 Task: Research Airbnb options in Jelgava, Latvia from 5th December, 2023 to 12th December, 2023 for 2 adults.  With 1  bedroom having 1 bed and 1 bathroom. Property type can be hotel. Booking option can be shelf check-in. Look for 3 properties as per requirement.
Action: Mouse pressed left at (531, 84)
Screenshot: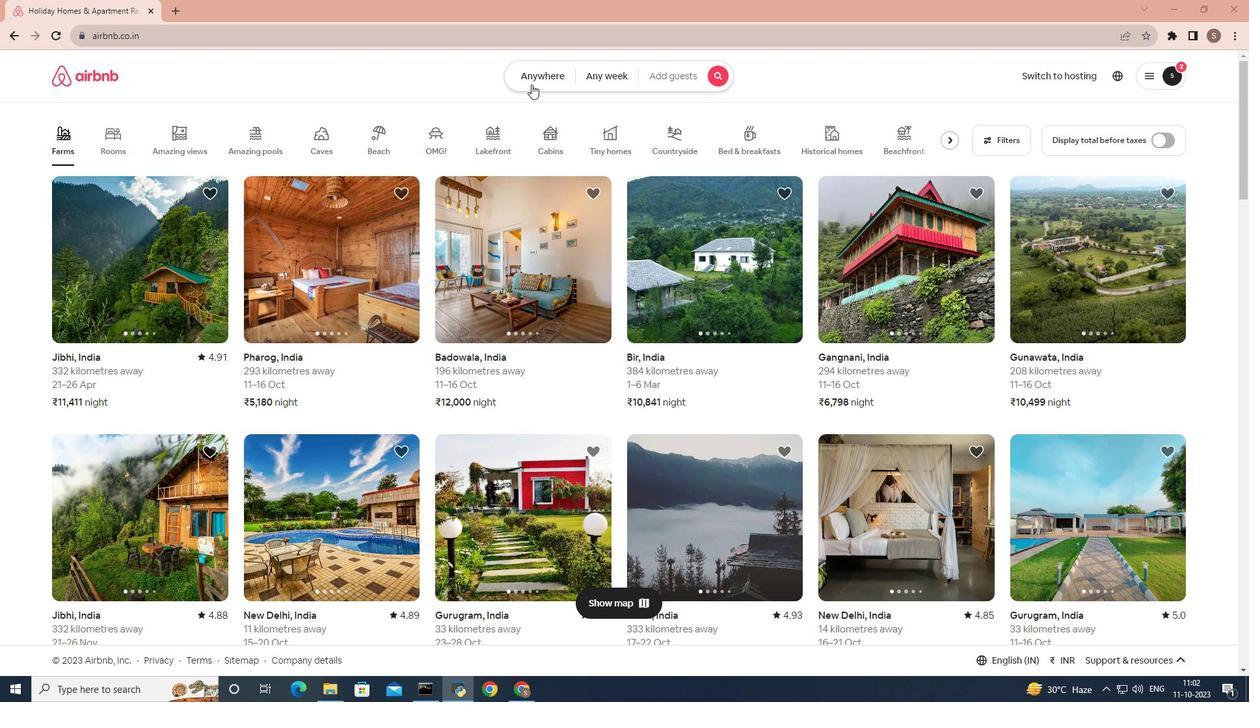 
Action: Mouse moved to (495, 133)
Screenshot: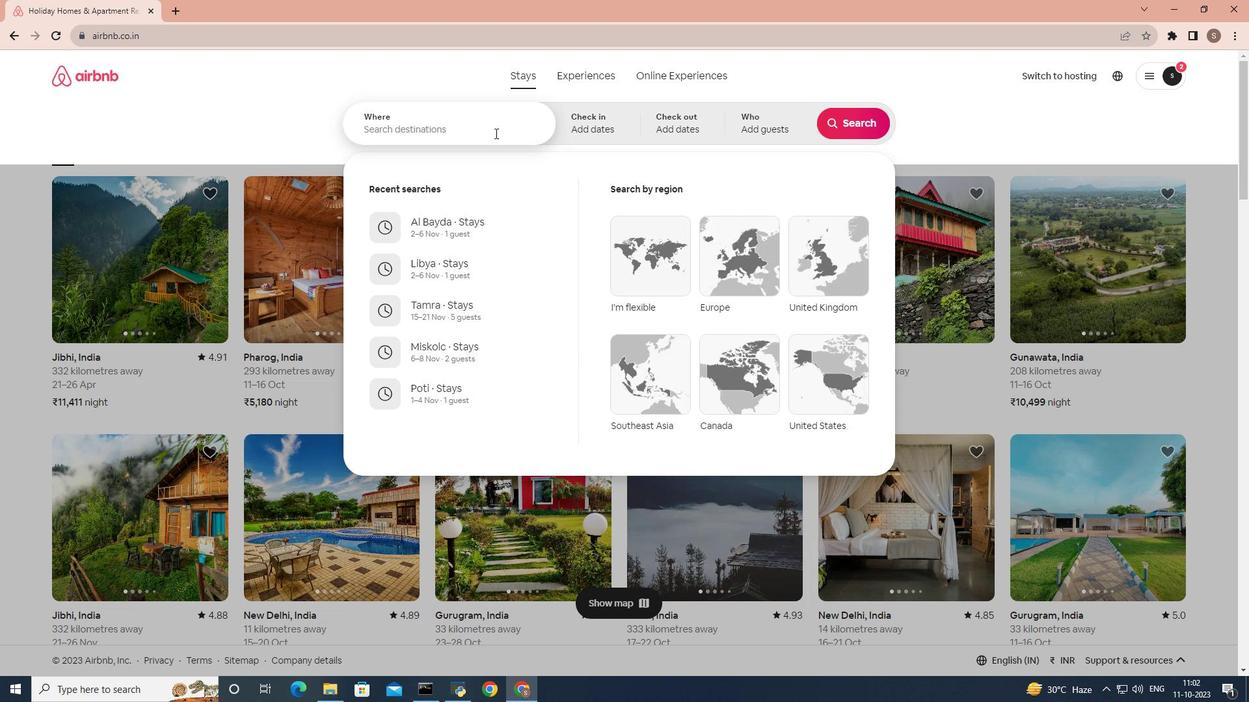 
Action: Mouse pressed left at (495, 133)
Screenshot: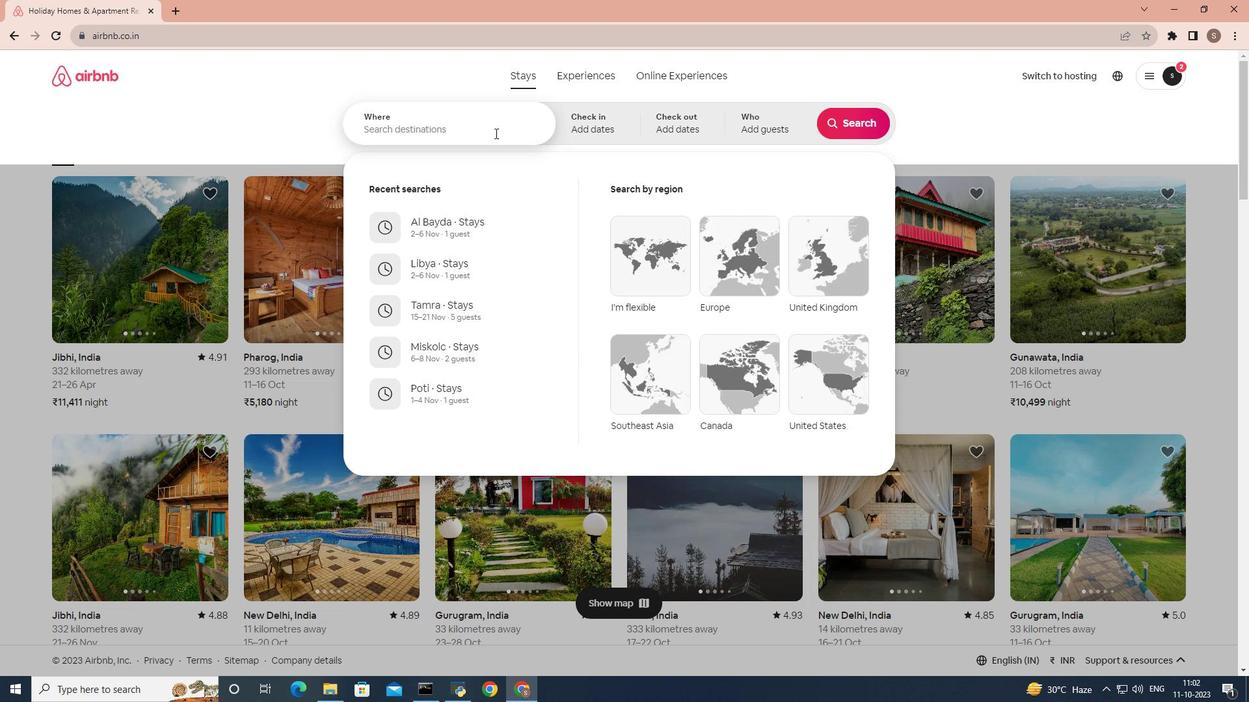 
Action: Mouse moved to (495, 133)
Screenshot: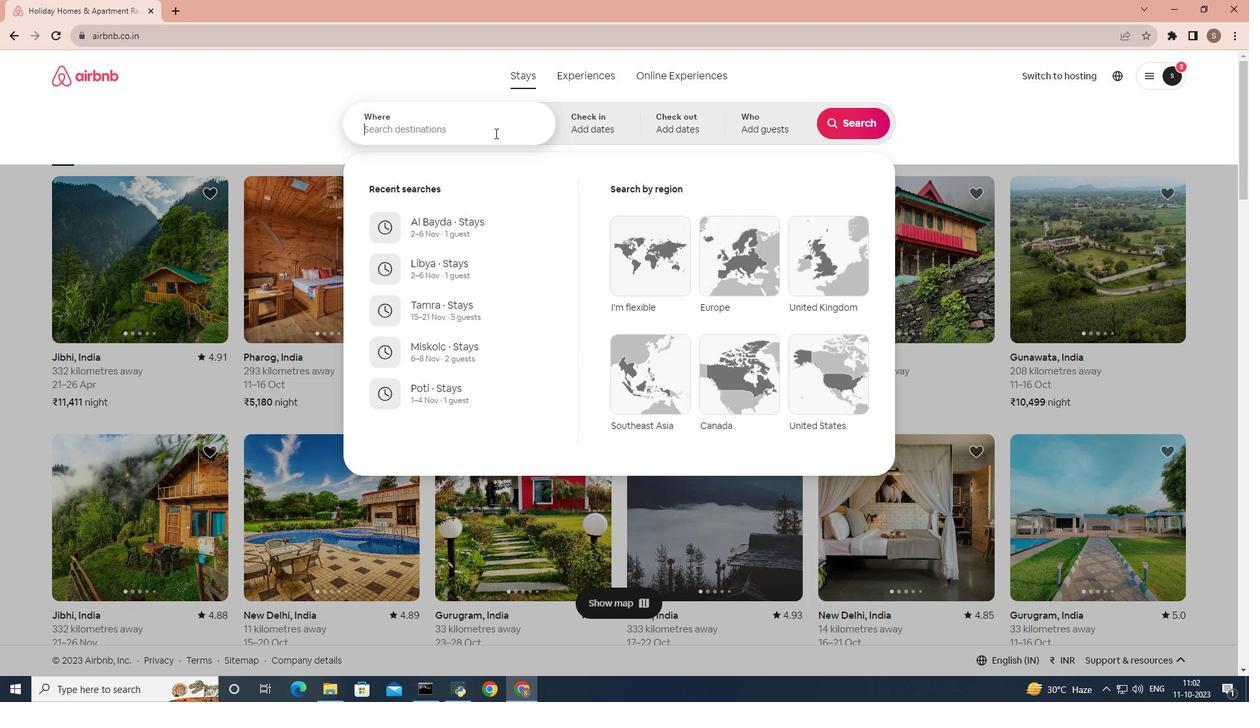 
Action: Key pressed <Key.caps_lock>J<Key.caps_lock>elgava
Screenshot: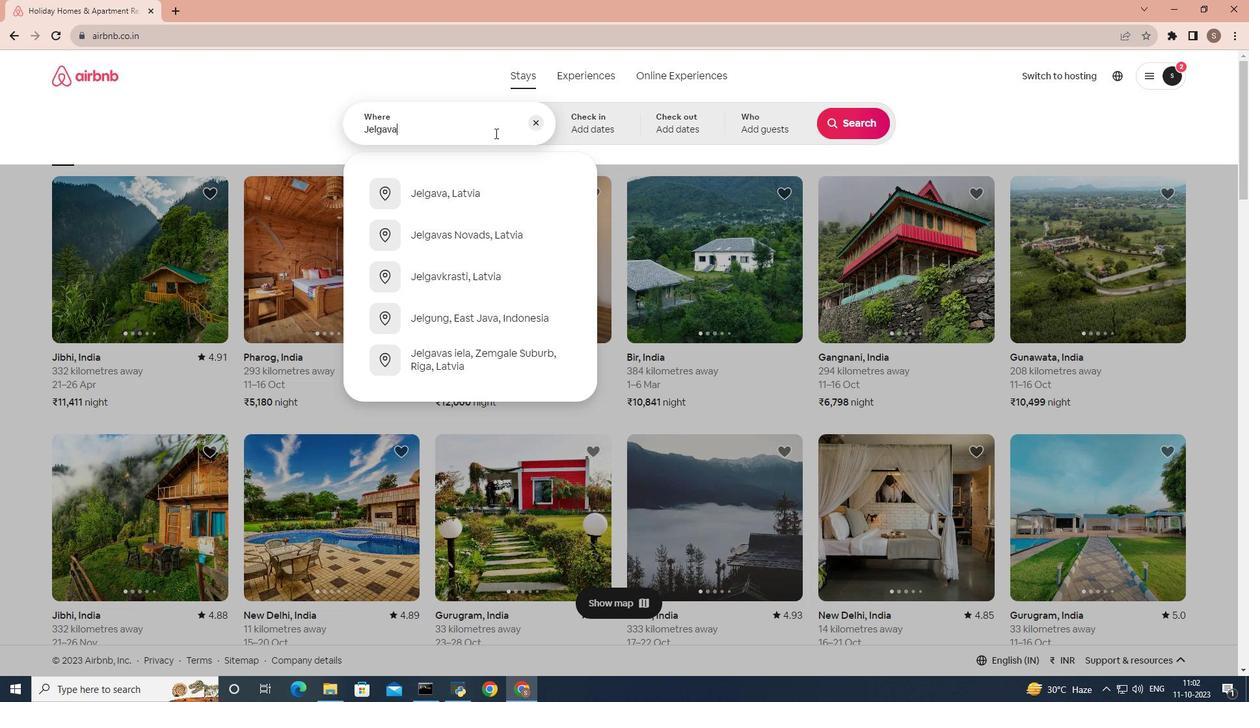 
Action: Mouse moved to (468, 191)
Screenshot: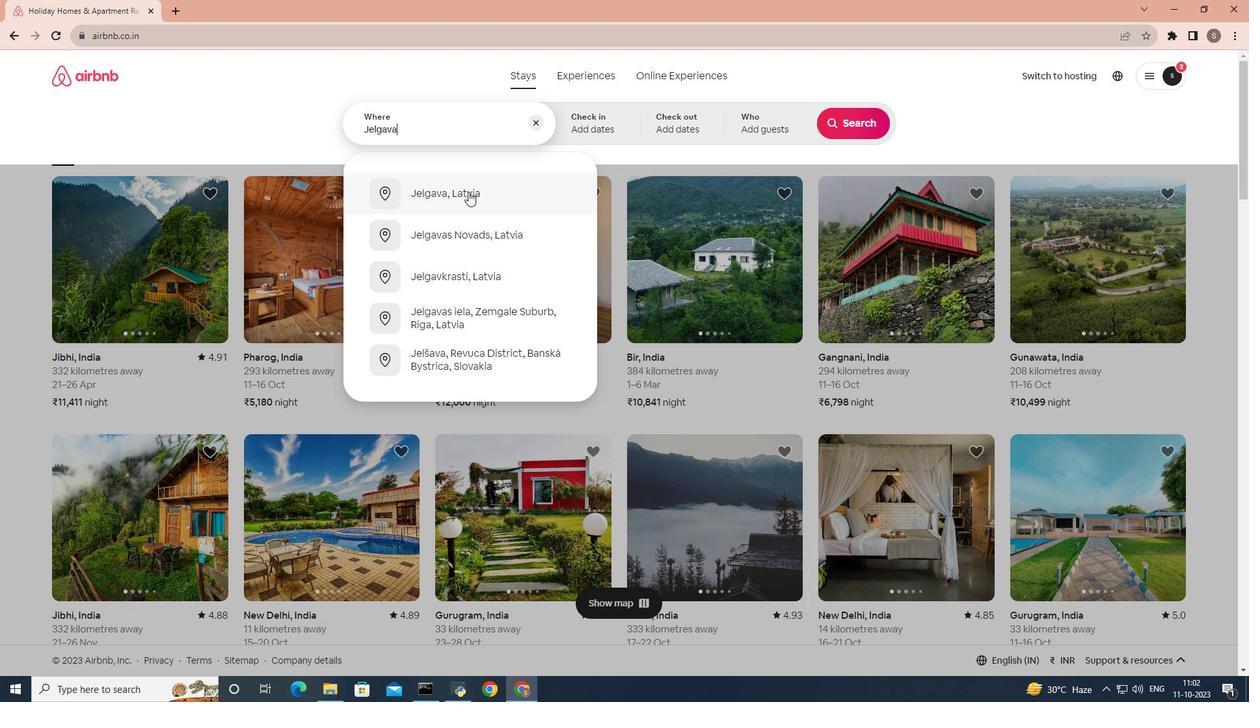 
Action: Mouse pressed left at (468, 191)
Screenshot: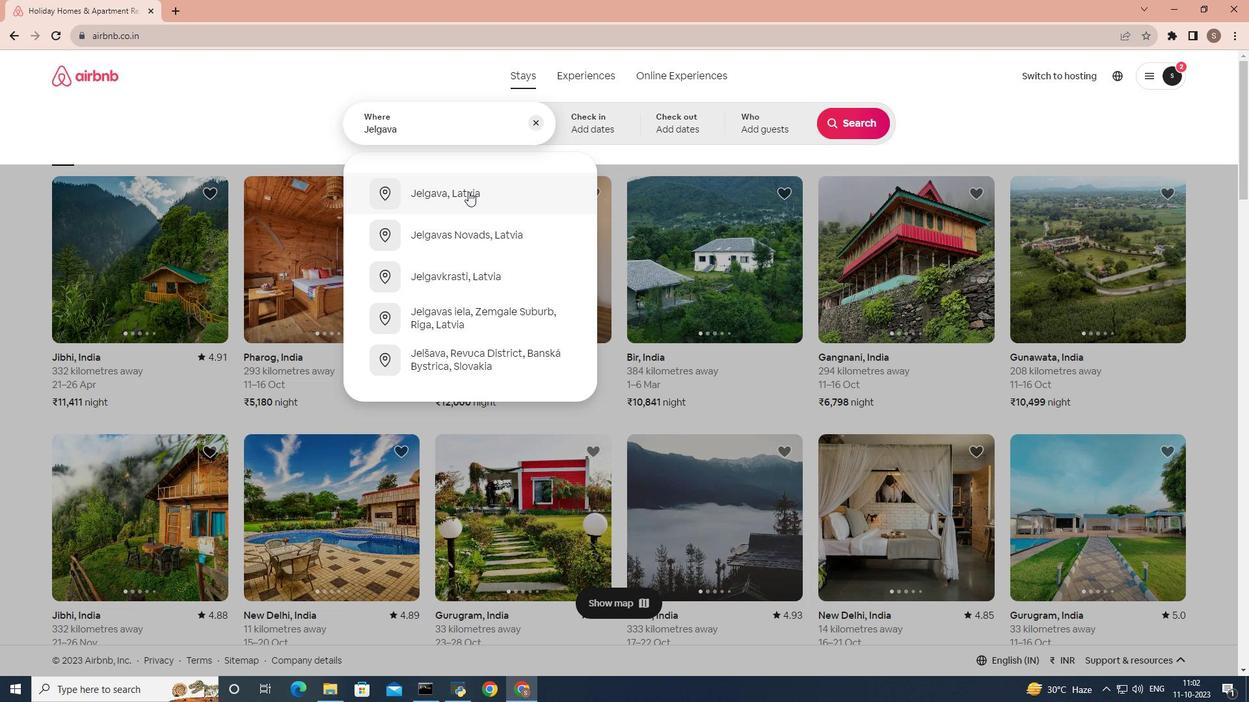 
Action: Mouse moved to (845, 230)
Screenshot: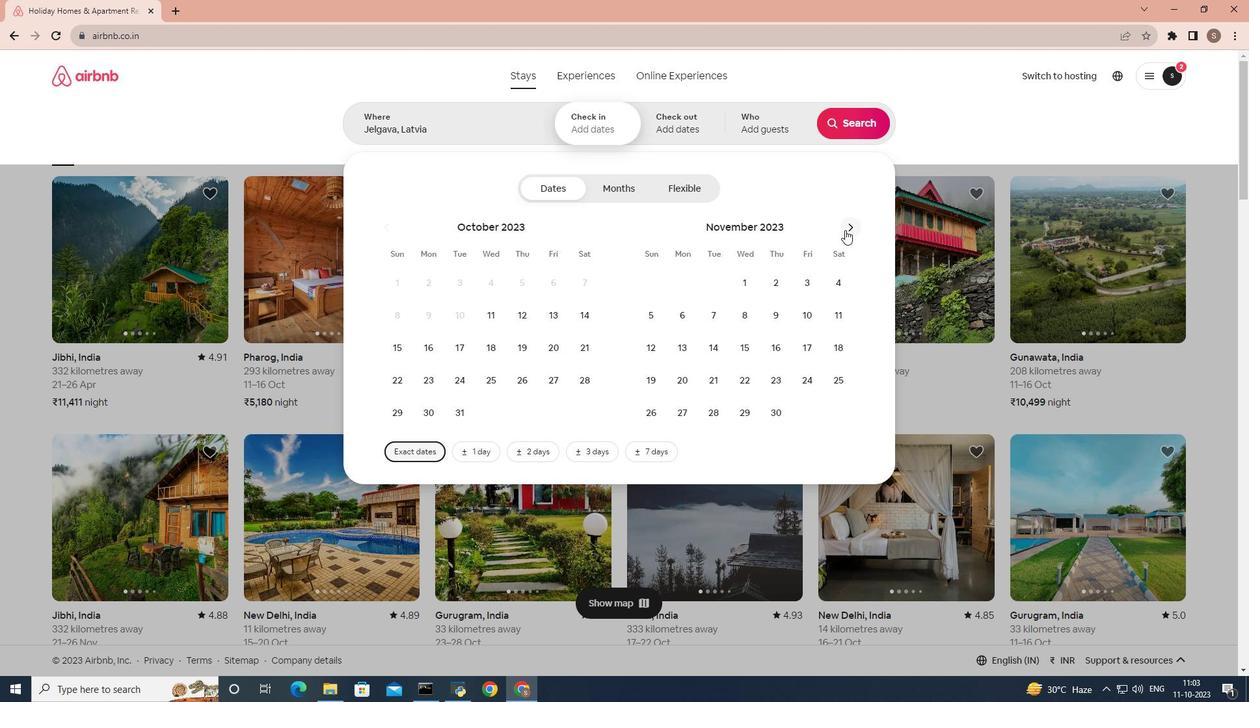 
Action: Mouse pressed left at (845, 230)
Screenshot: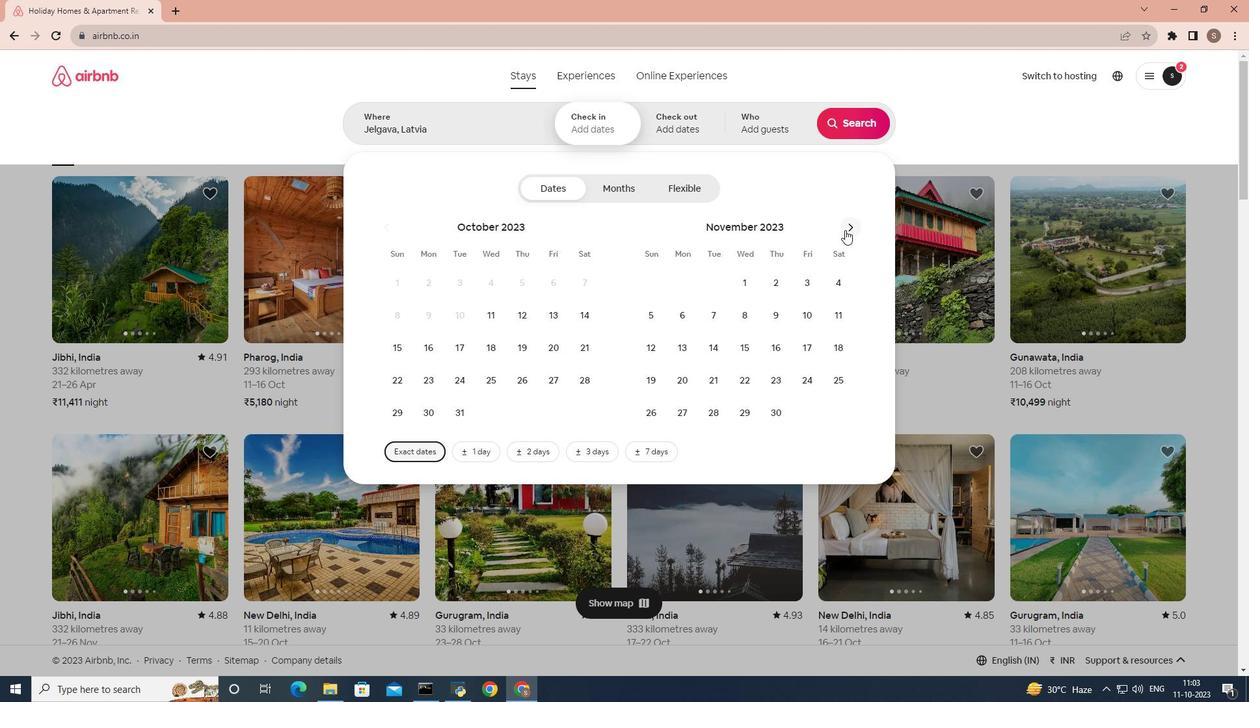 
Action: Mouse moved to (713, 309)
Screenshot: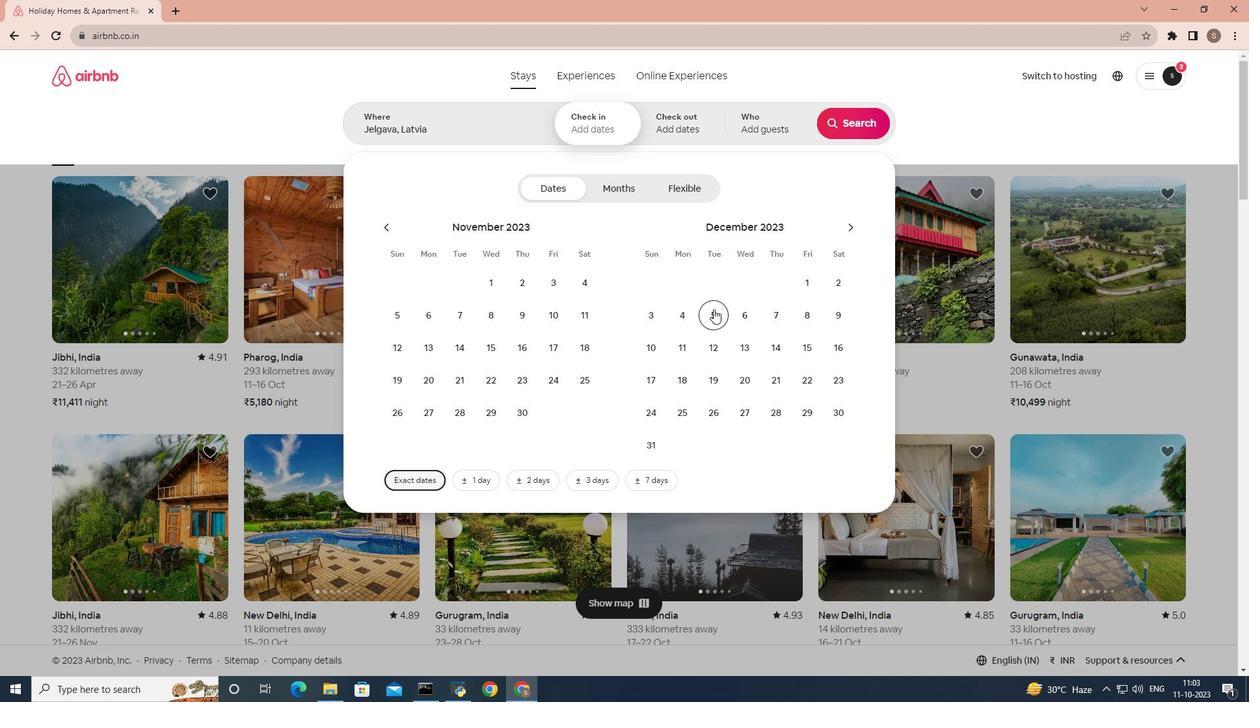 
Action: Mouse pressed left at (713, 309)
Screenshot: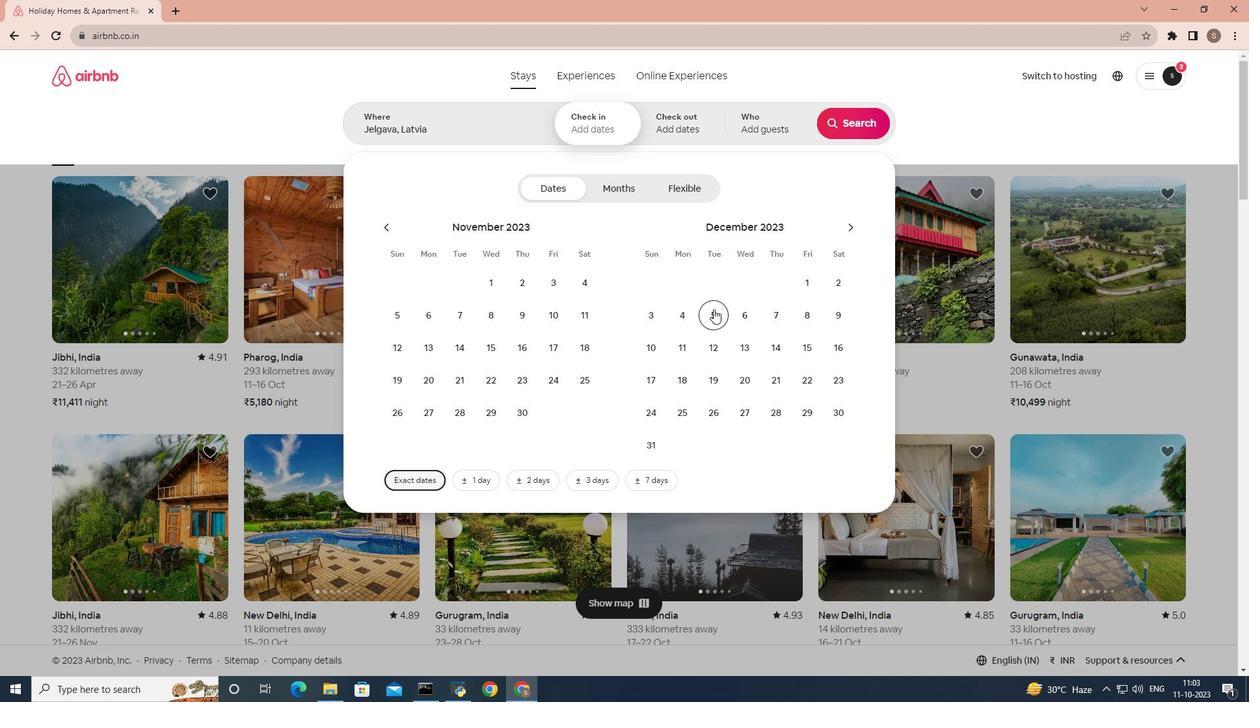 
Action: Mouse moved to (703, 347)
Screenshot: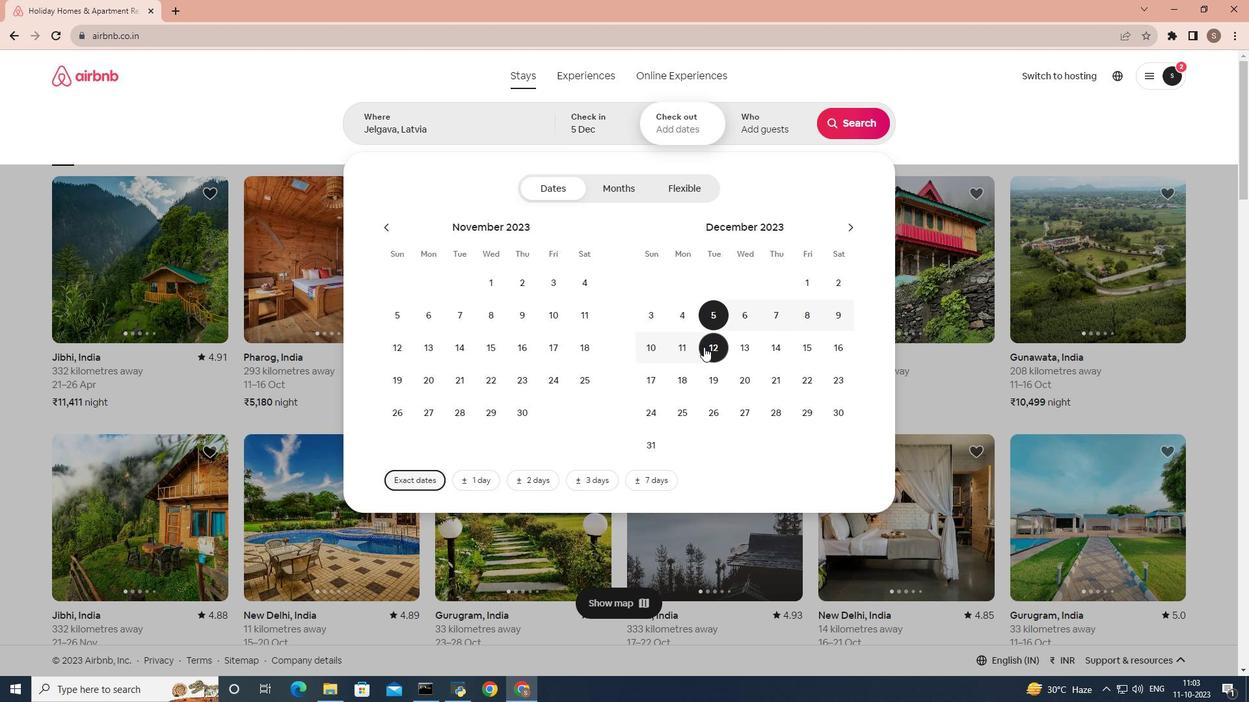 
Action: Mouse pressed left at (703, 347)
Screenshot: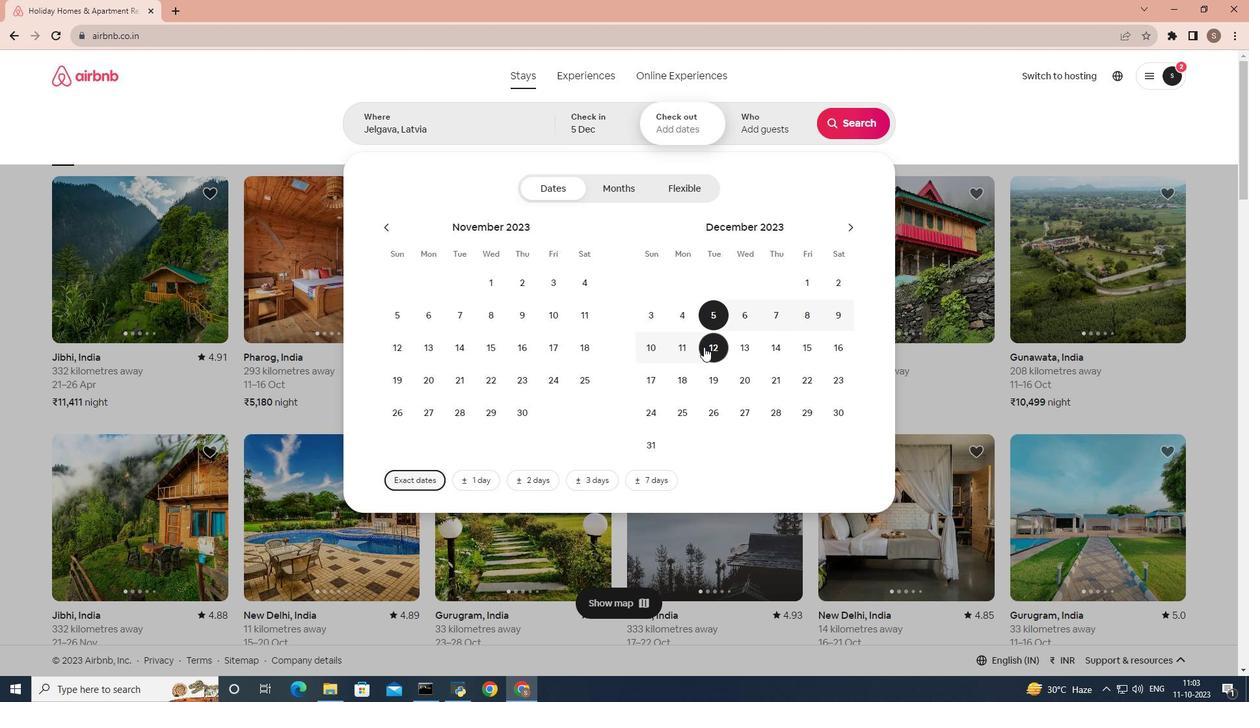 
Action: Mouse moved to (795, 135)
Screenshot: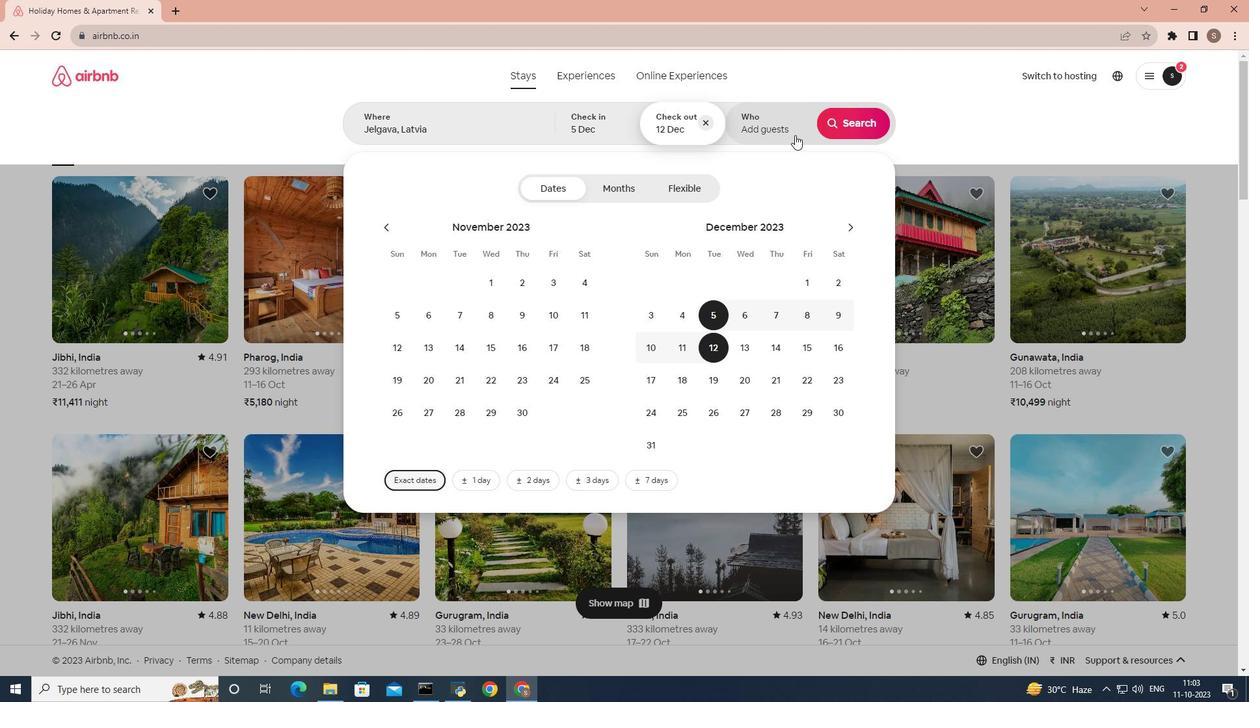 
Action: Mouse pressed left at (795, 135)
Screenshot: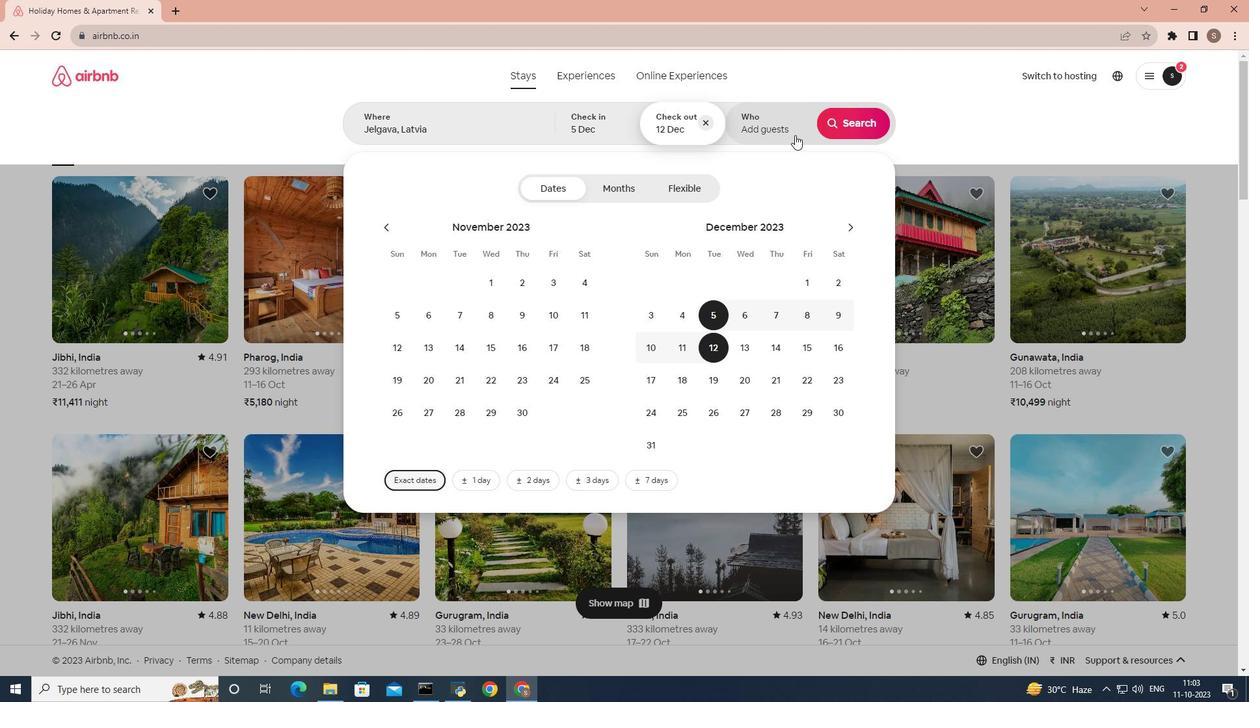 
Action: Mouse moved to (844, 180)
Screenshot: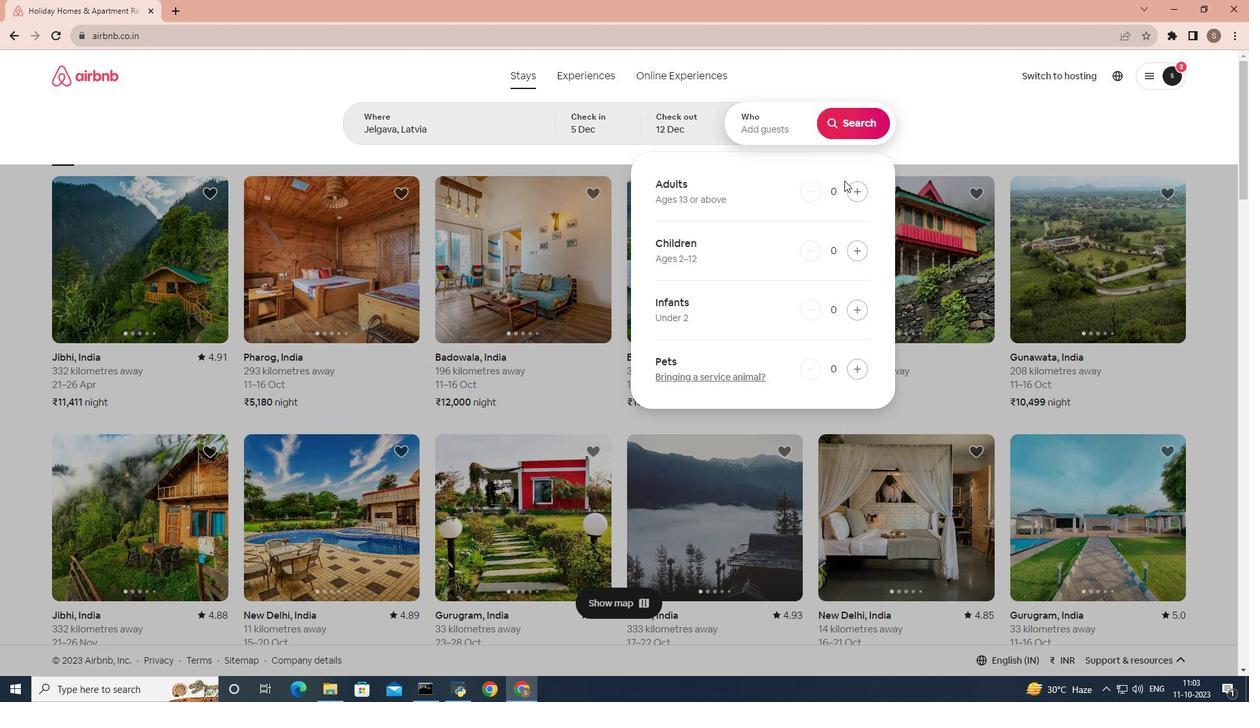 
Action: Mouse pressed left at (844, 180)
Screenshot: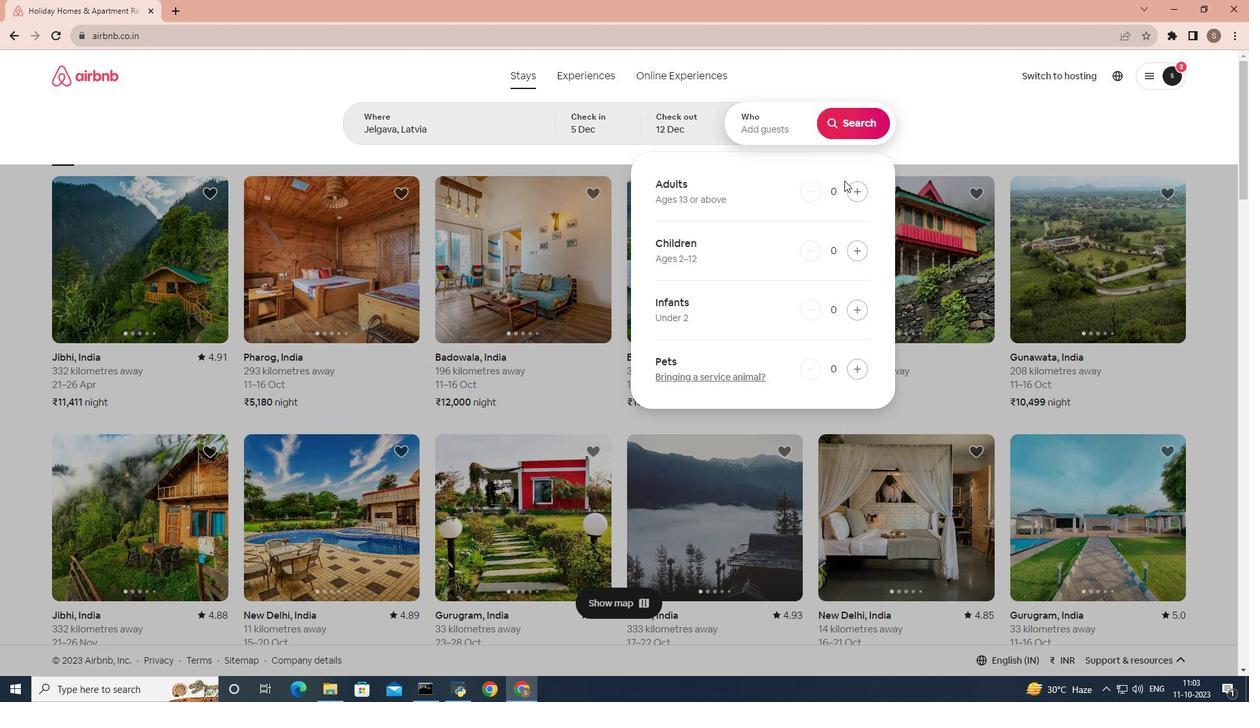
Action: Mouse moved to (847, 185)
Screenshot: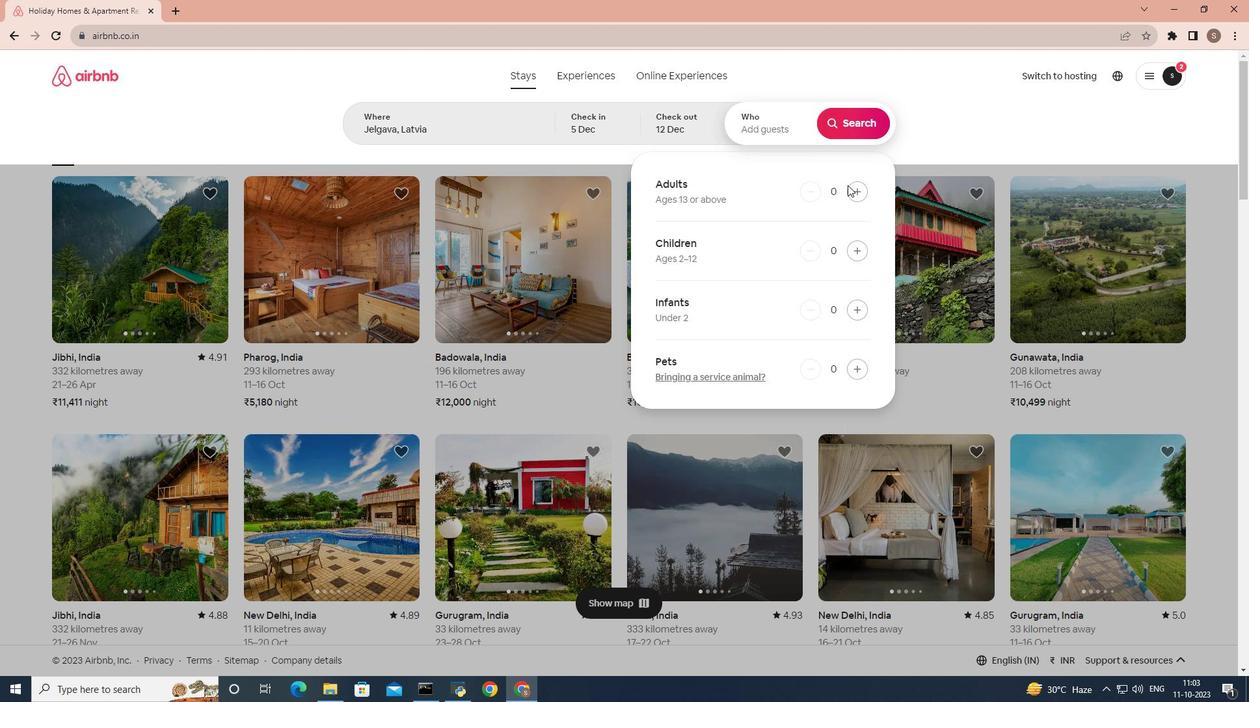 
Action: Mouse pressed left at (847, 185)
Screenshot: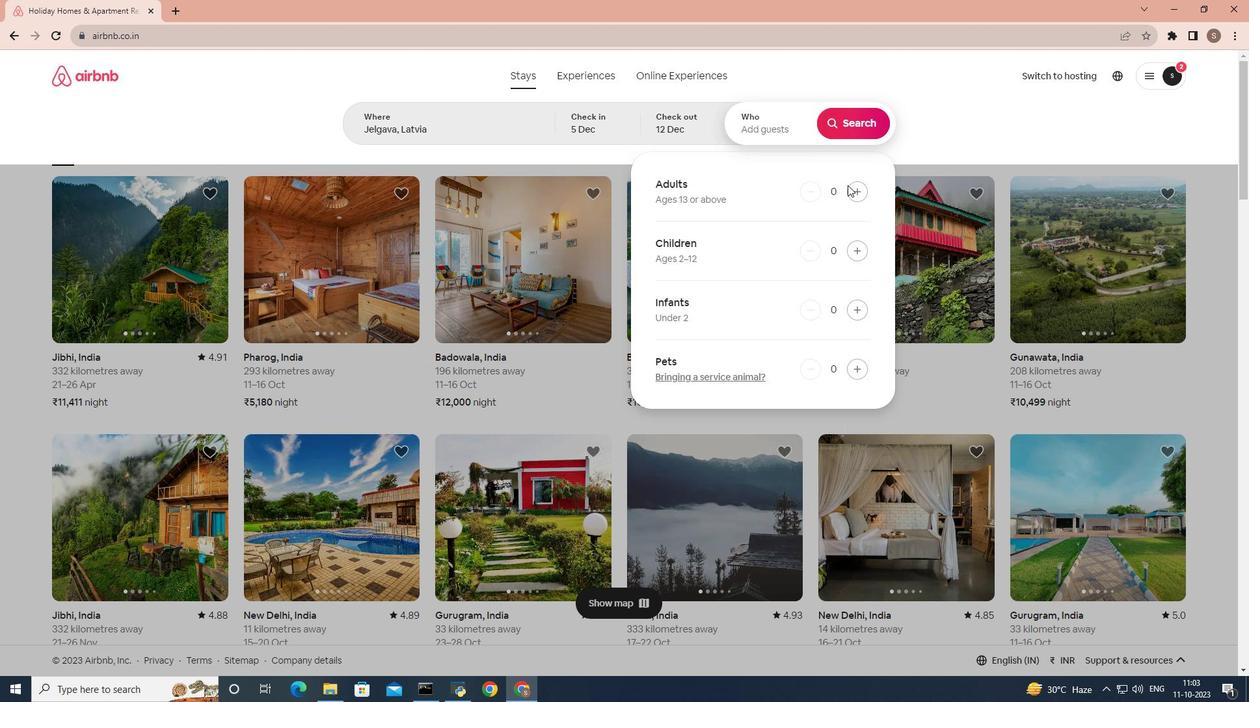 
Action: Mouse pressed left at (847, 185)
Screenshot: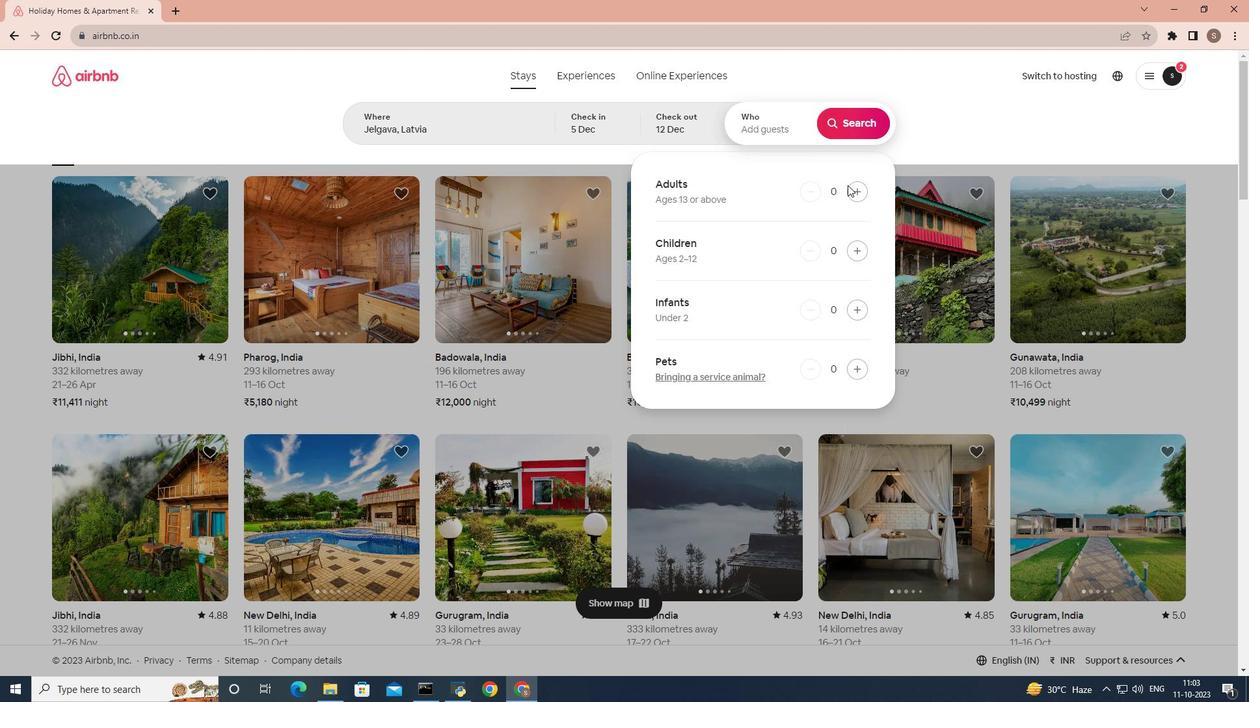 
Action: Mouse moved to (858, 191)
Screenshot: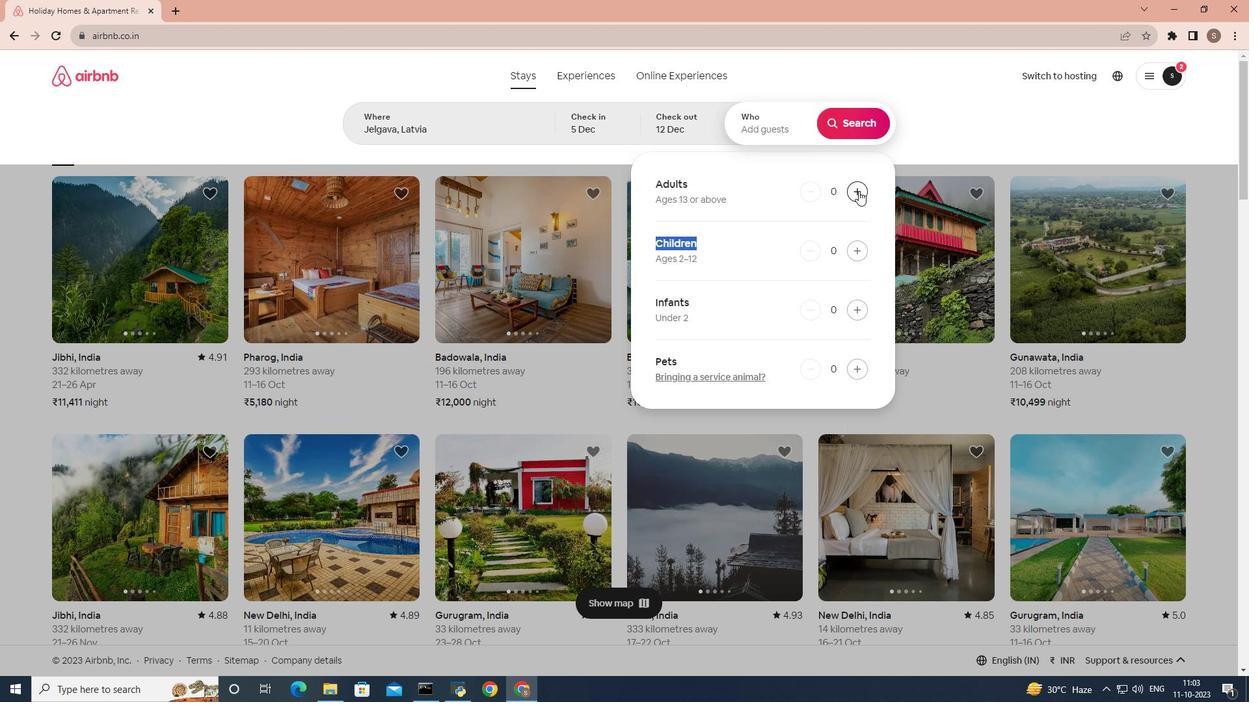 
Action: Mouse pressed left at (858, 191)
Screenshot: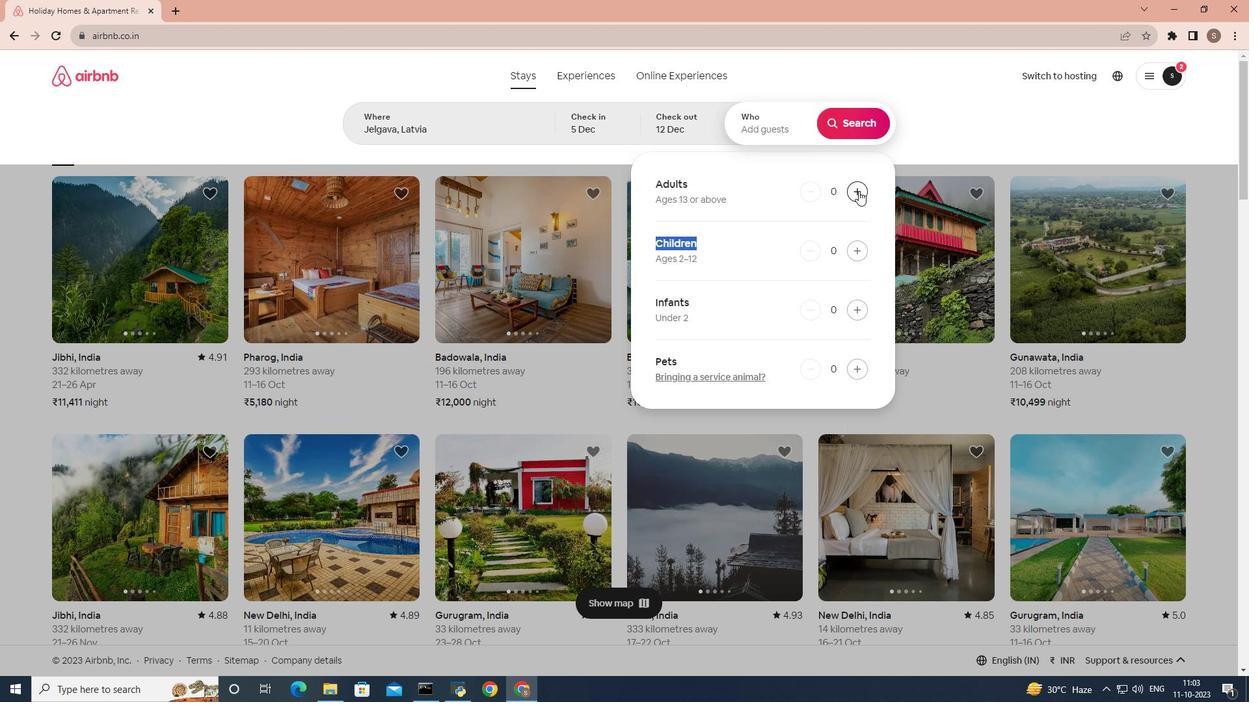 
Action: Mouse pressed left at (858, 191)
Screenshot: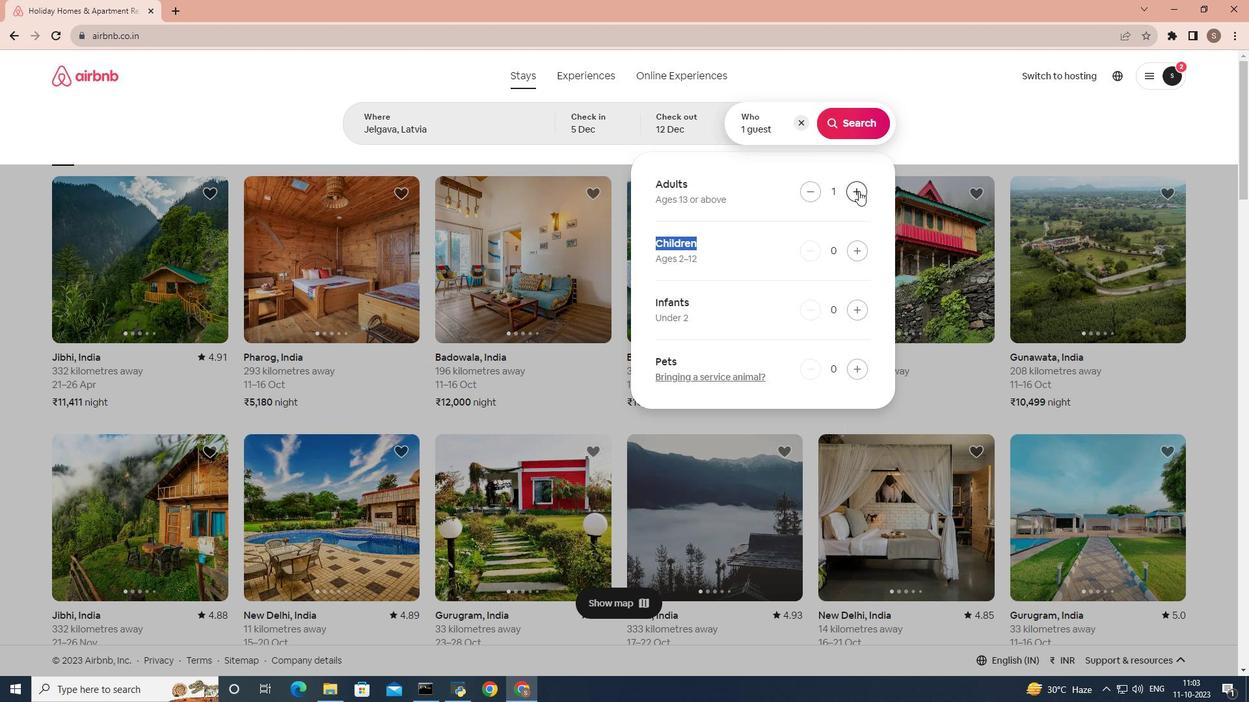 
Action: Mouse moved to (835, 128)
Screenshot: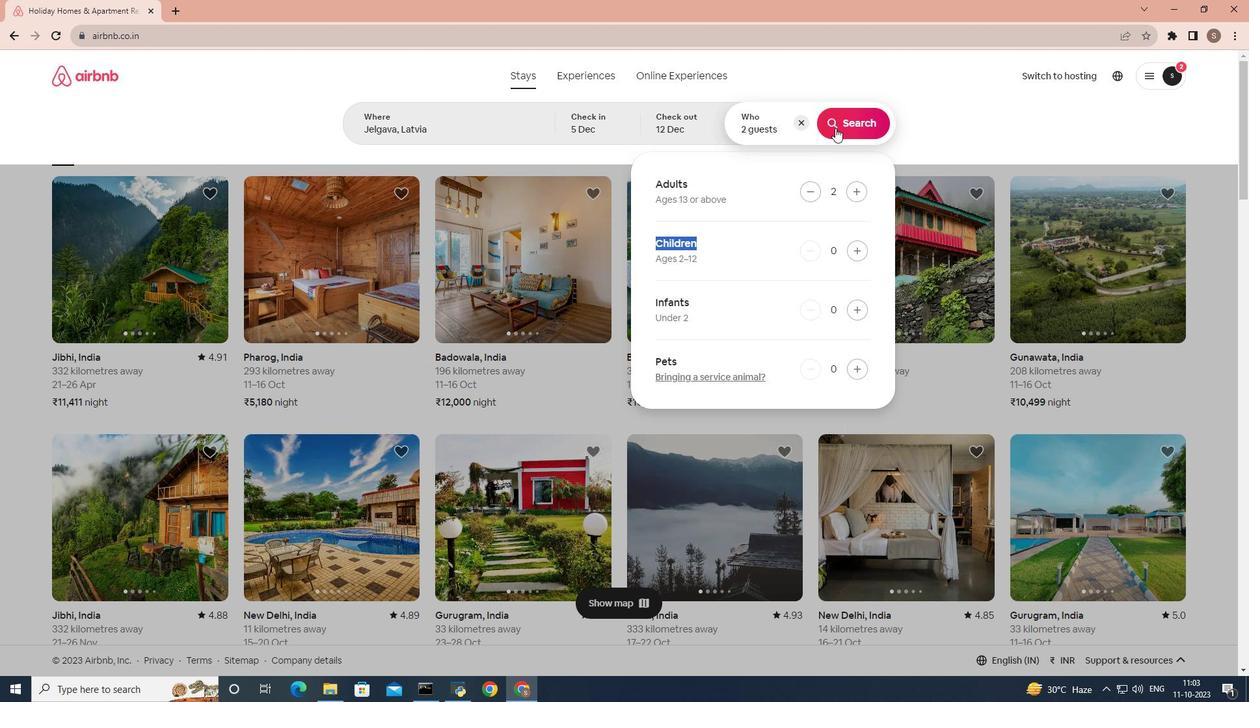 
Action: Mouse pressed left at (835, 128)
Screenshot: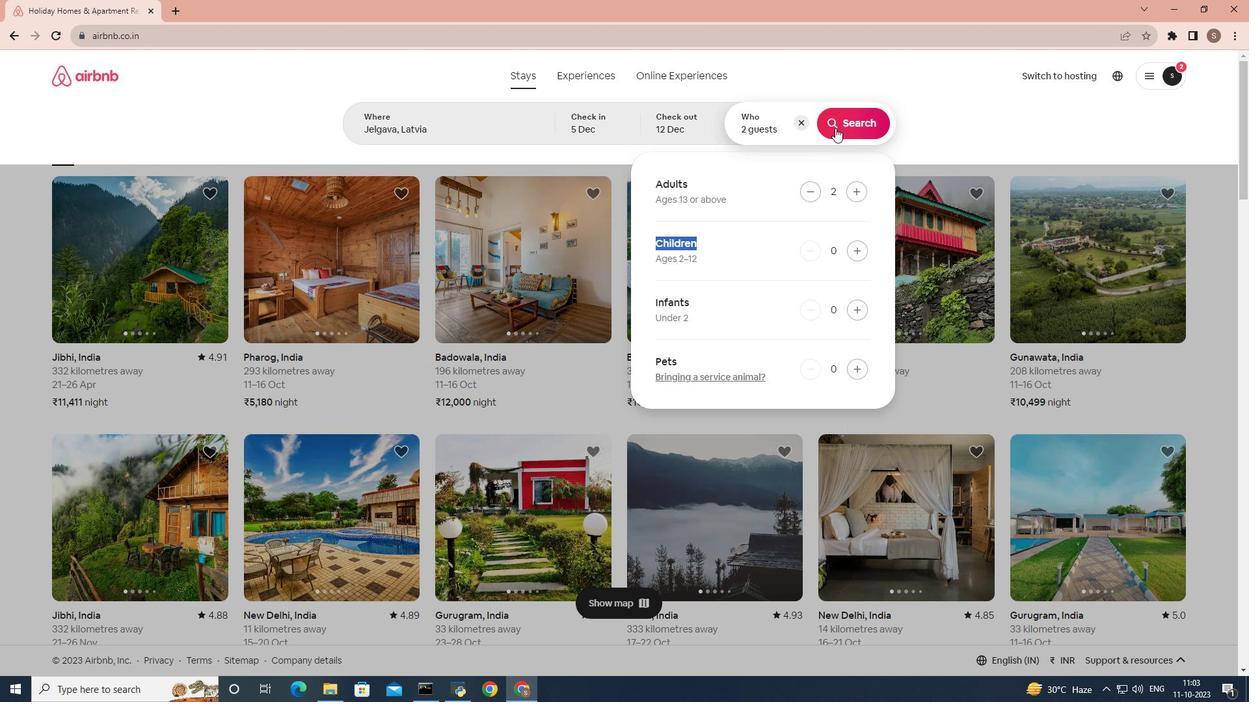 
Action: Mouse moved to (1024, 121)
Screenshot: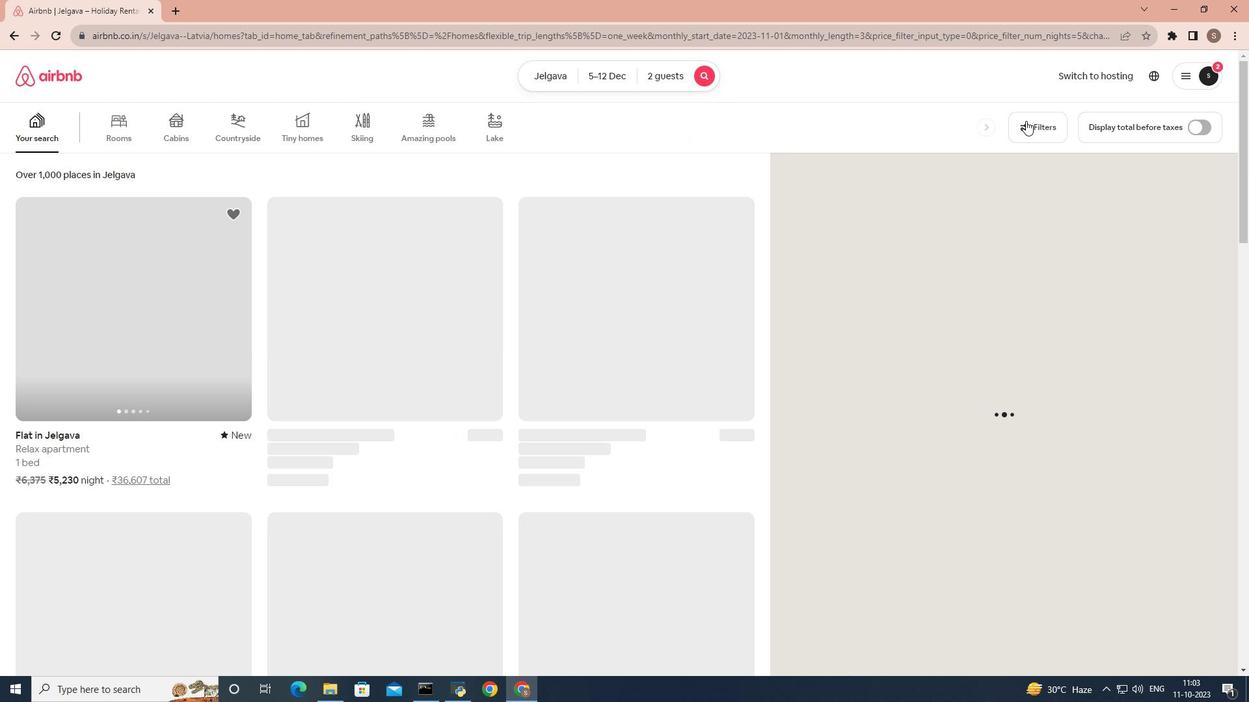 
Action: Mouse pressed left at (1024, 121)
Screenshot: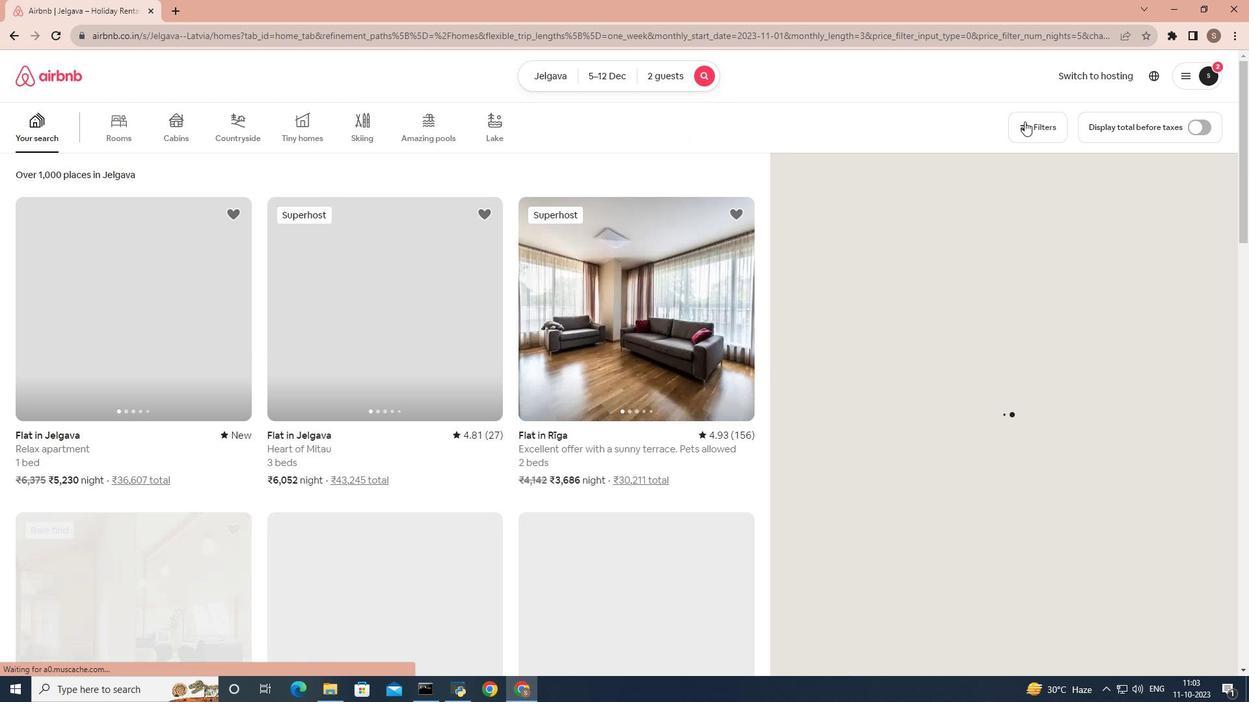 
Action: Mouse moved to (1028, 134)
Screenshot: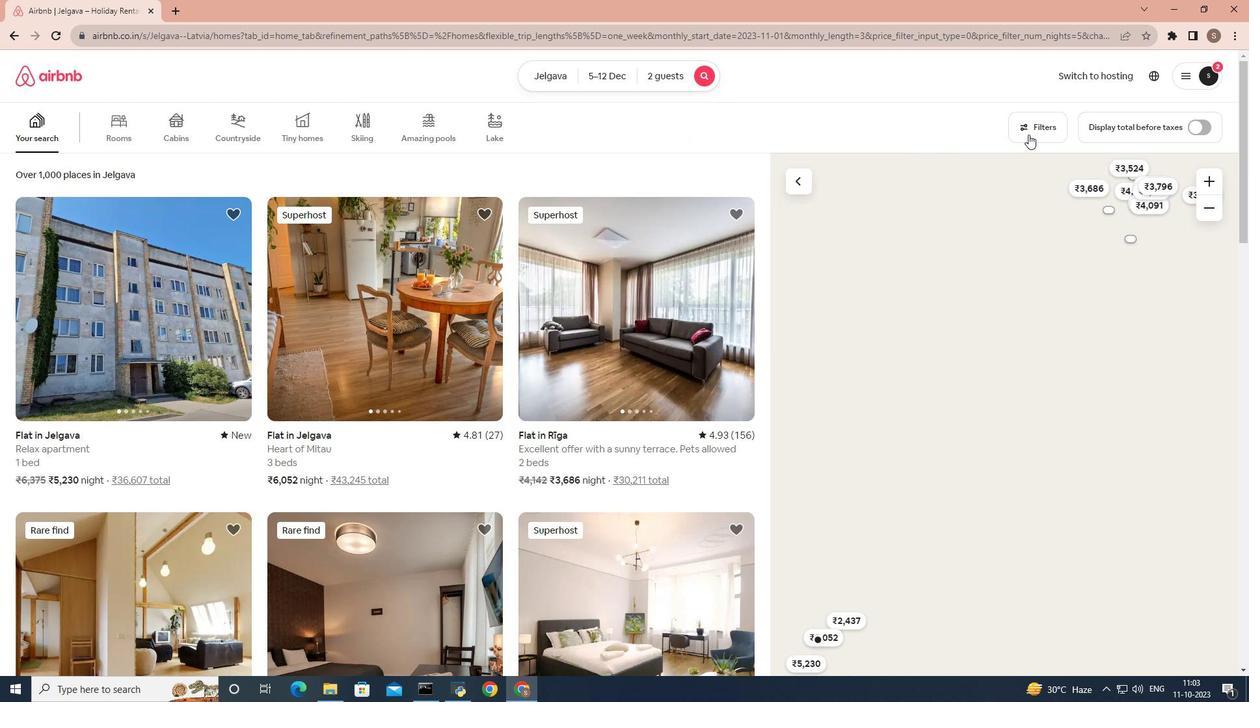 
Action: Mouse pressed left at (1028, 134)
Screenshot: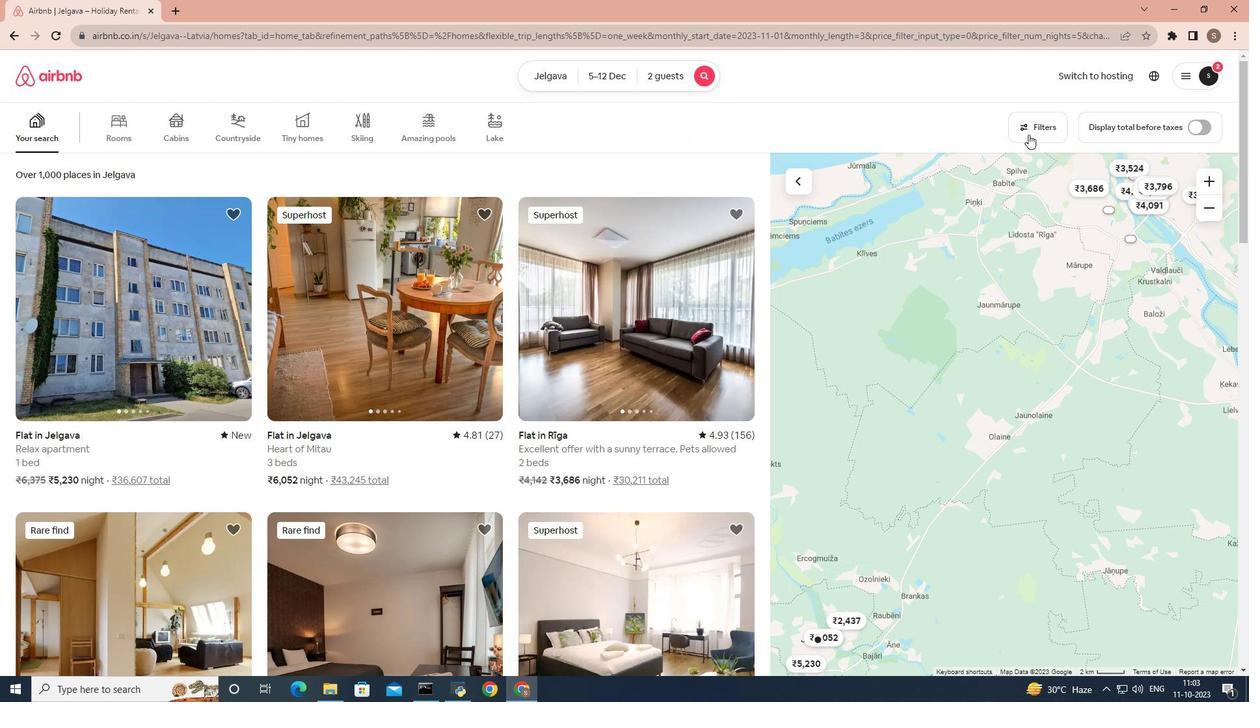 
Action: Mouse moved to (456, 399)
Screenshot: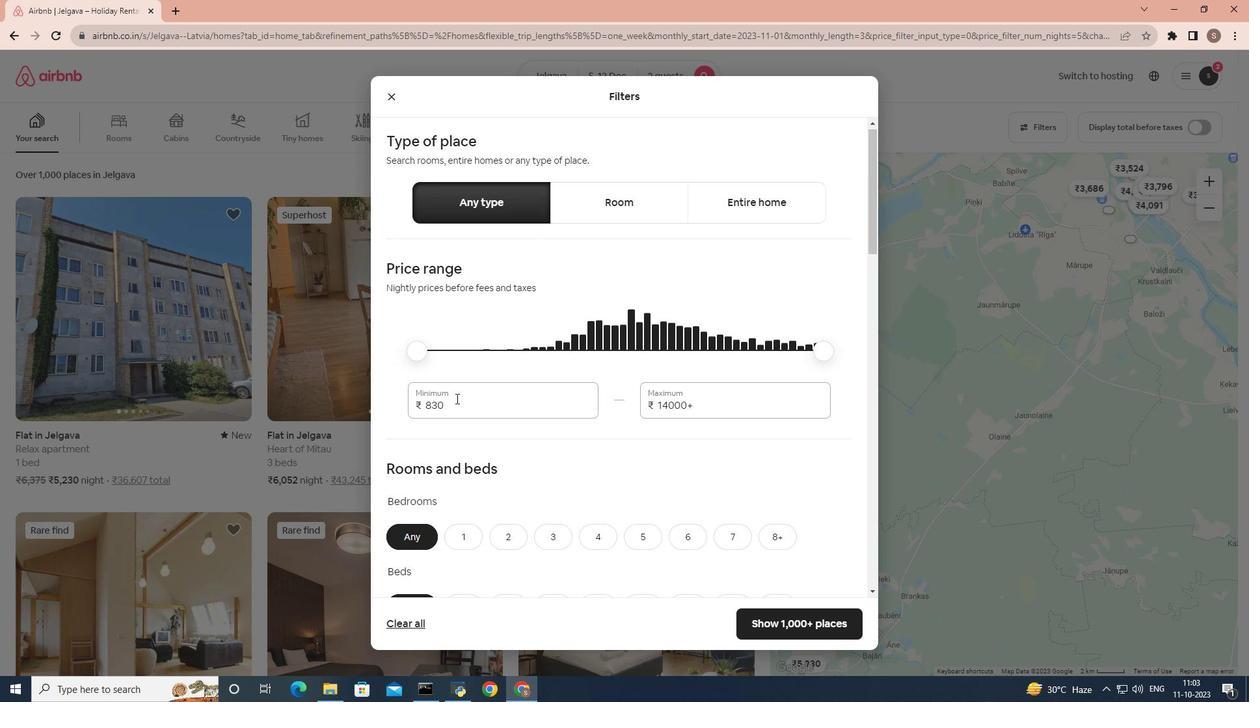 
Action: Mouse scrolled (456, 398) with delta (0, 0)
Screenshot: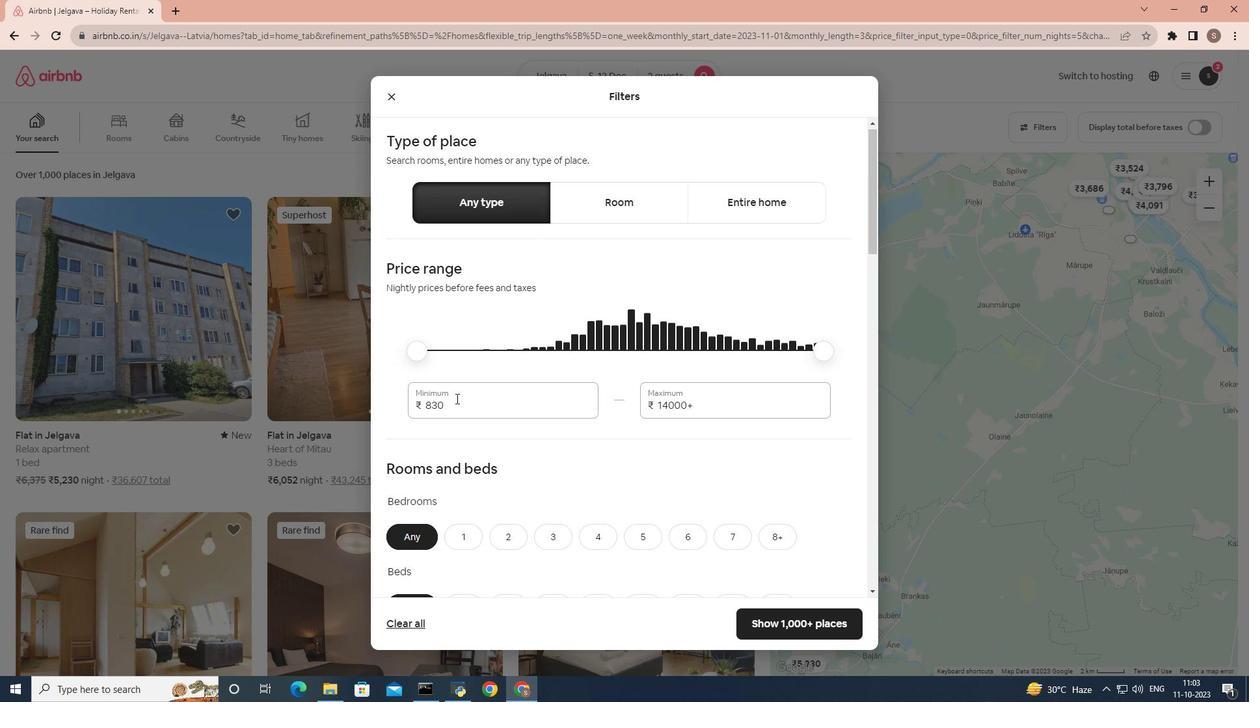 
Action: Mouse scrolled (456, 398) with delta (0, 0)
Screenshot: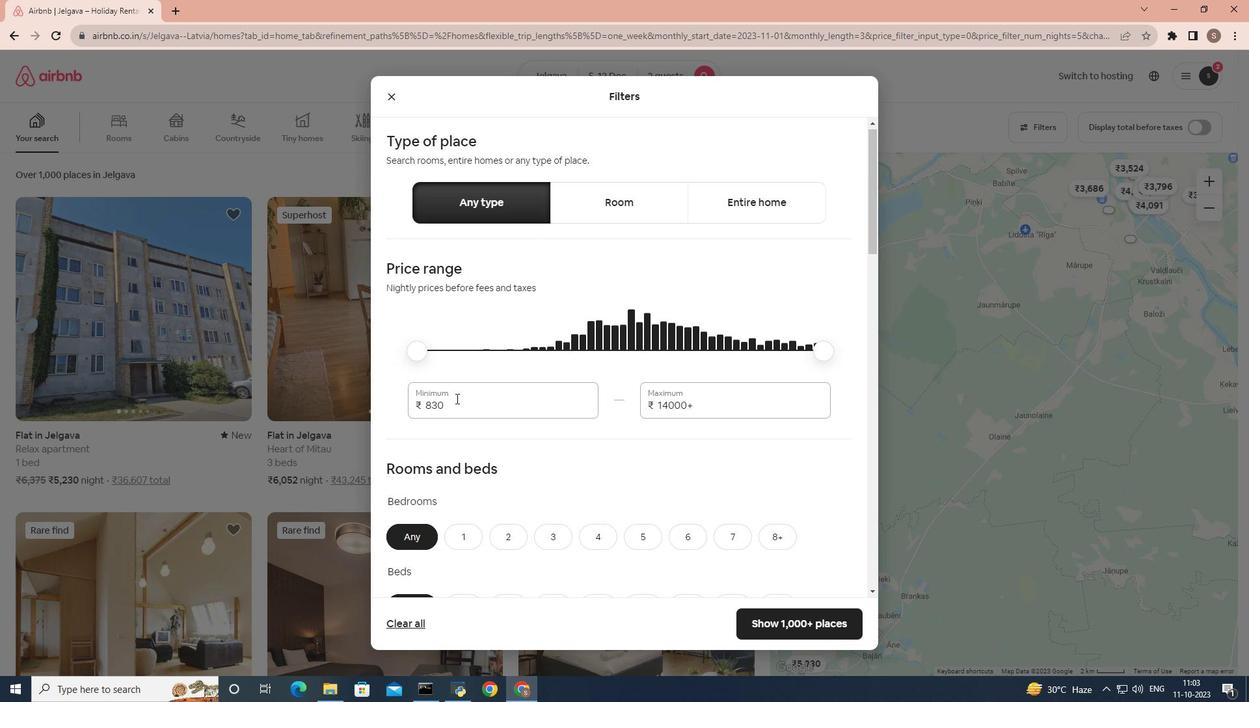 
Action: Mouse moved to (456, 398)
Screenshot: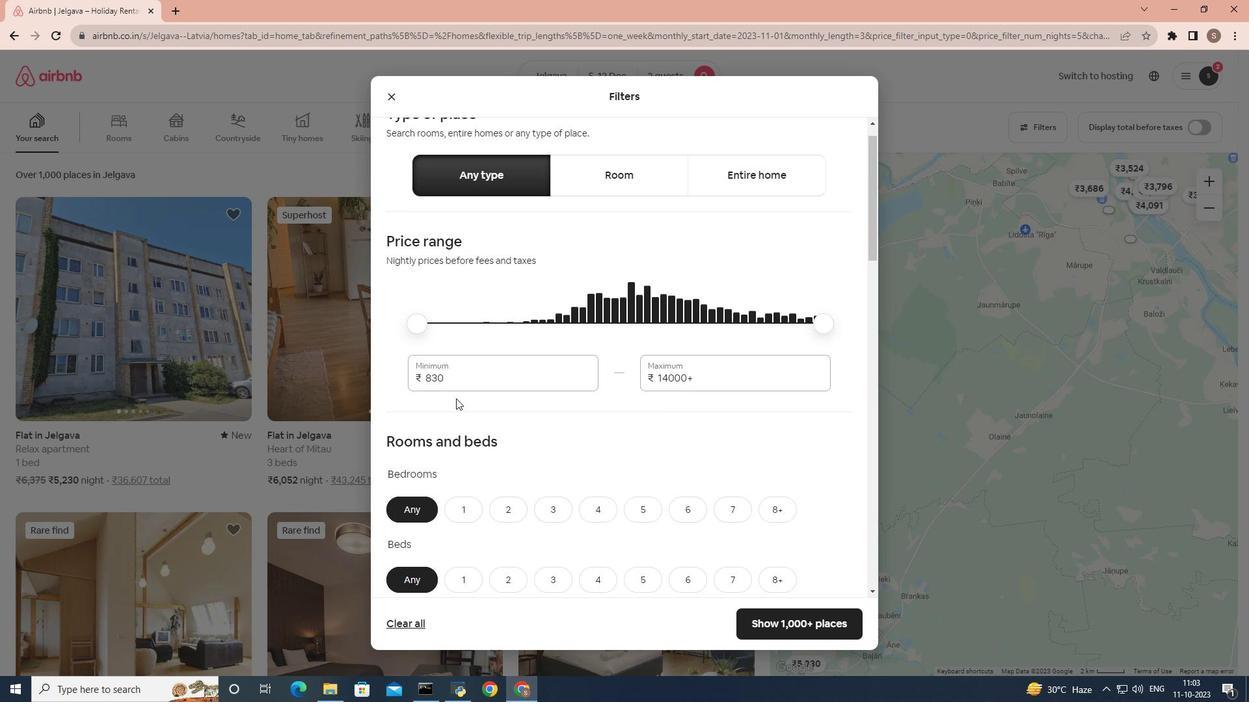 
Action: Mouse scrolled (456, 398) with delta (0, 0)
Screenshot: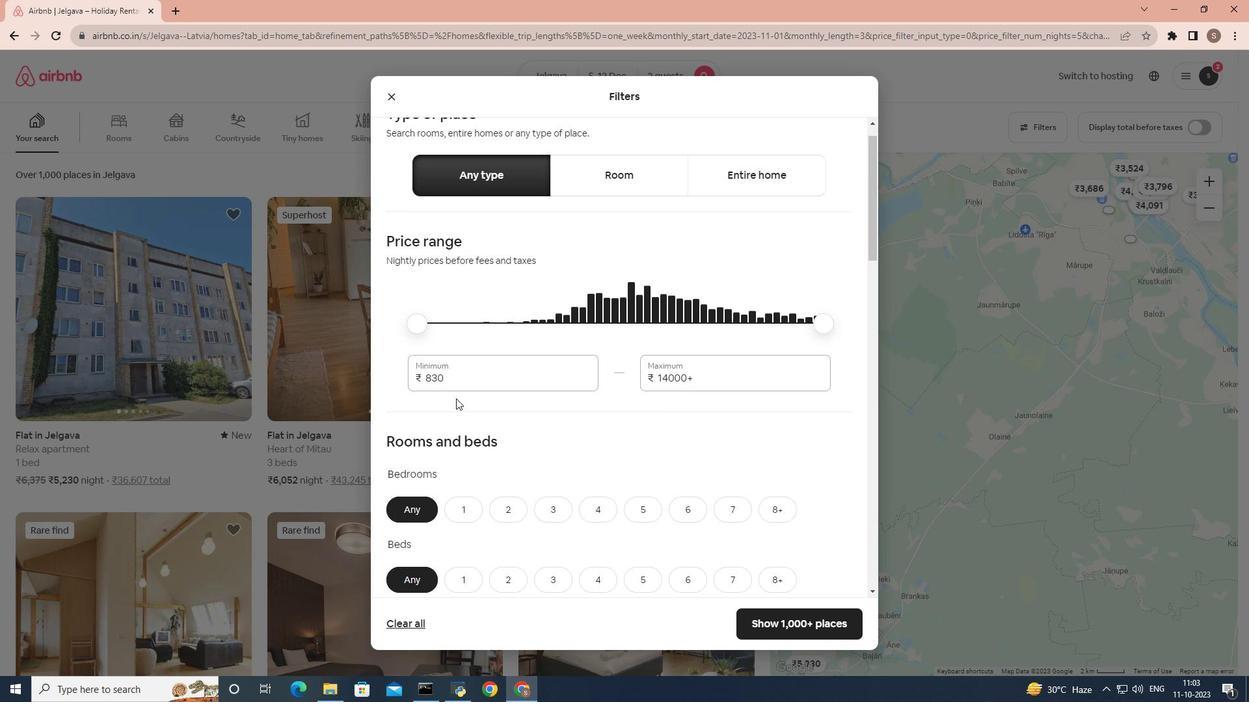 
Action: Mouse scrolled (456, 398) with delta (0, 0)
Screenshot: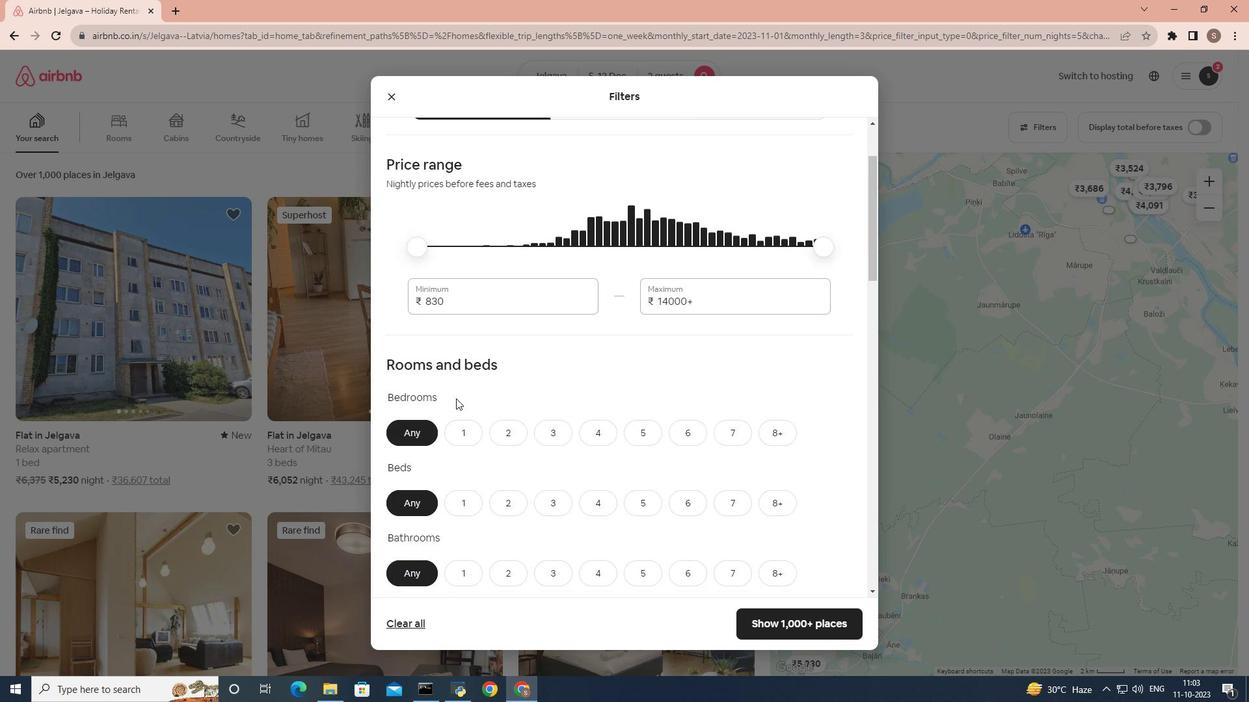 
Action: Mouse scrolled (456, 398) with delta (0, 0)
Screenshot: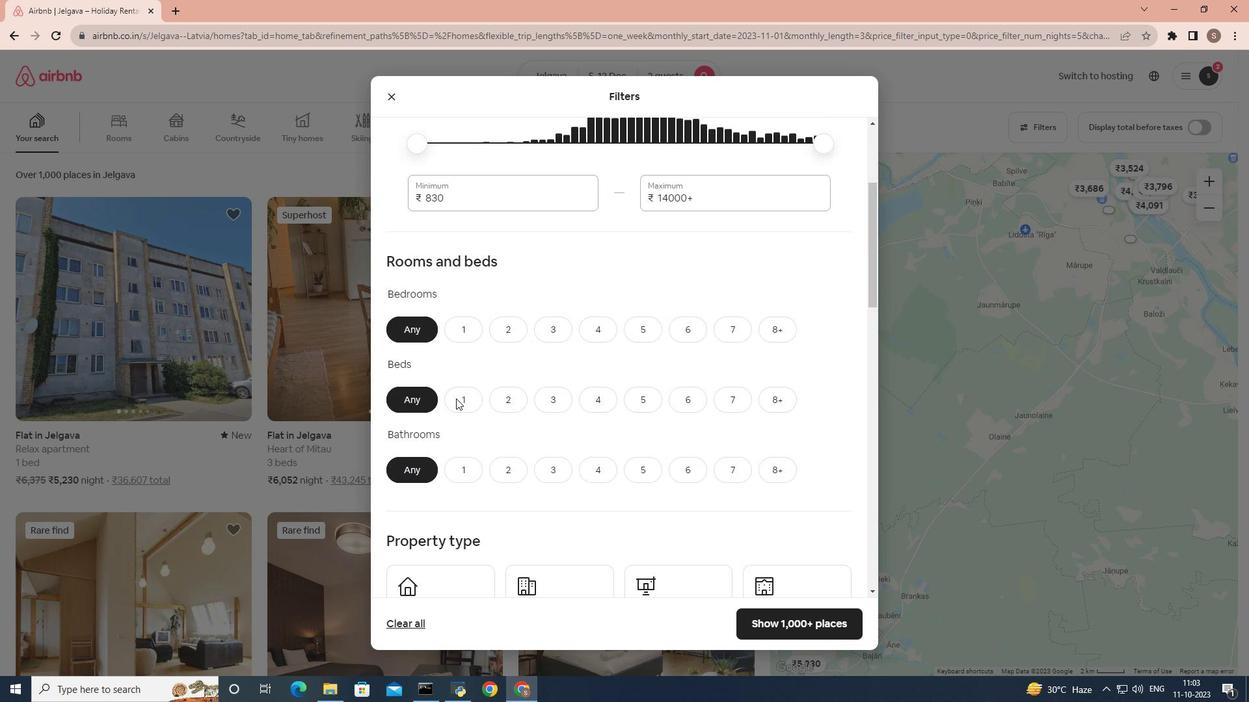 
Action: Mouse moved to (467, 210)
Screenshot: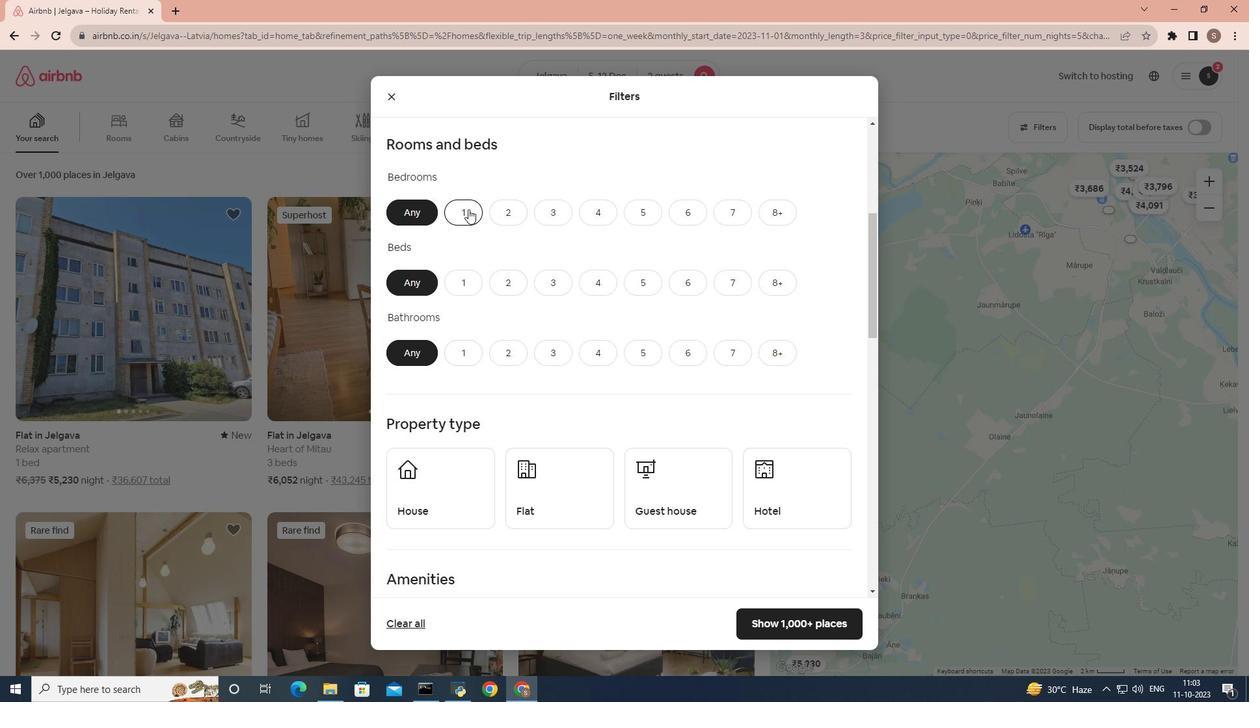 
Action: Mouse pressed left at (467, 210)
Screenshot: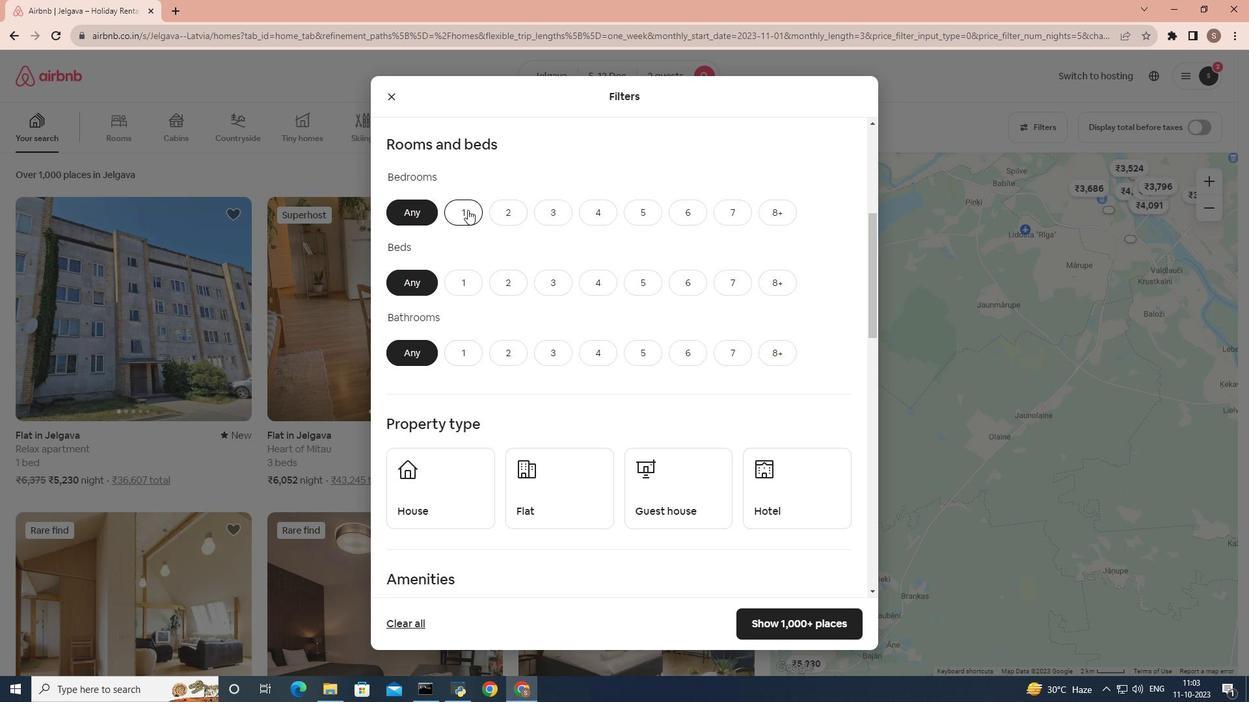 
Action: Mouse moved to (471, 284)
Screenshot: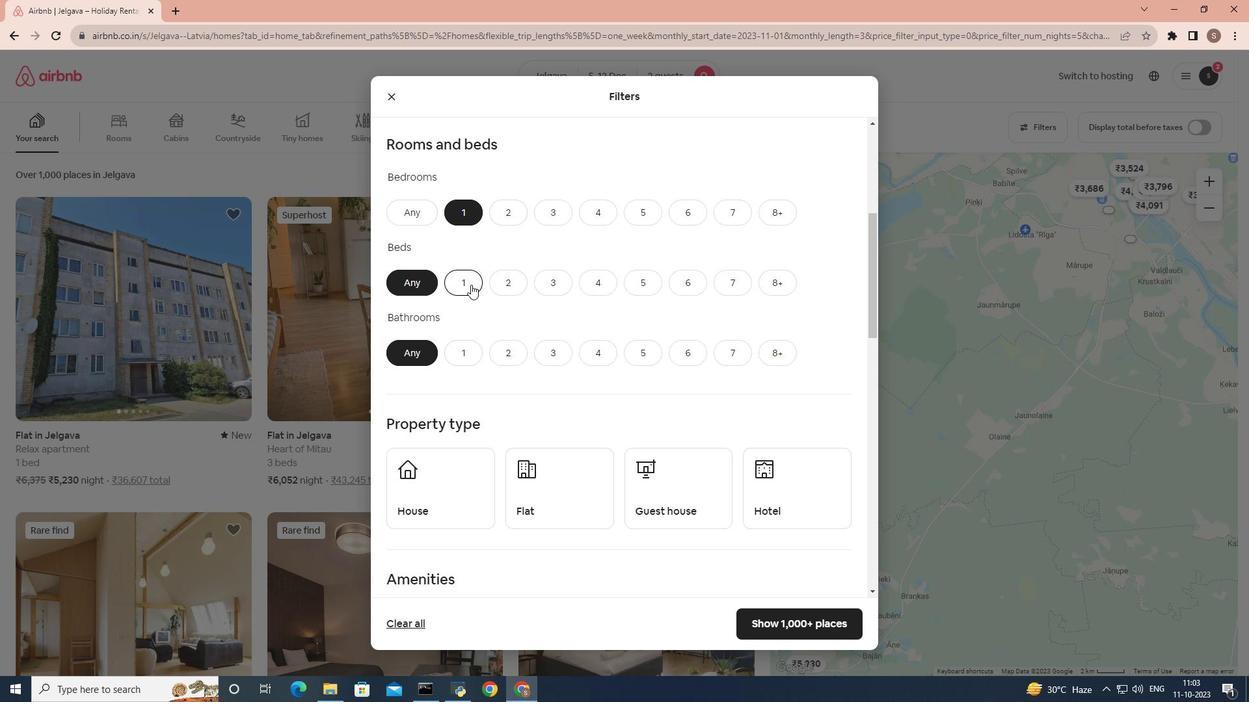 
Action: Mouse pressed left at (471, 284)
Screenshot: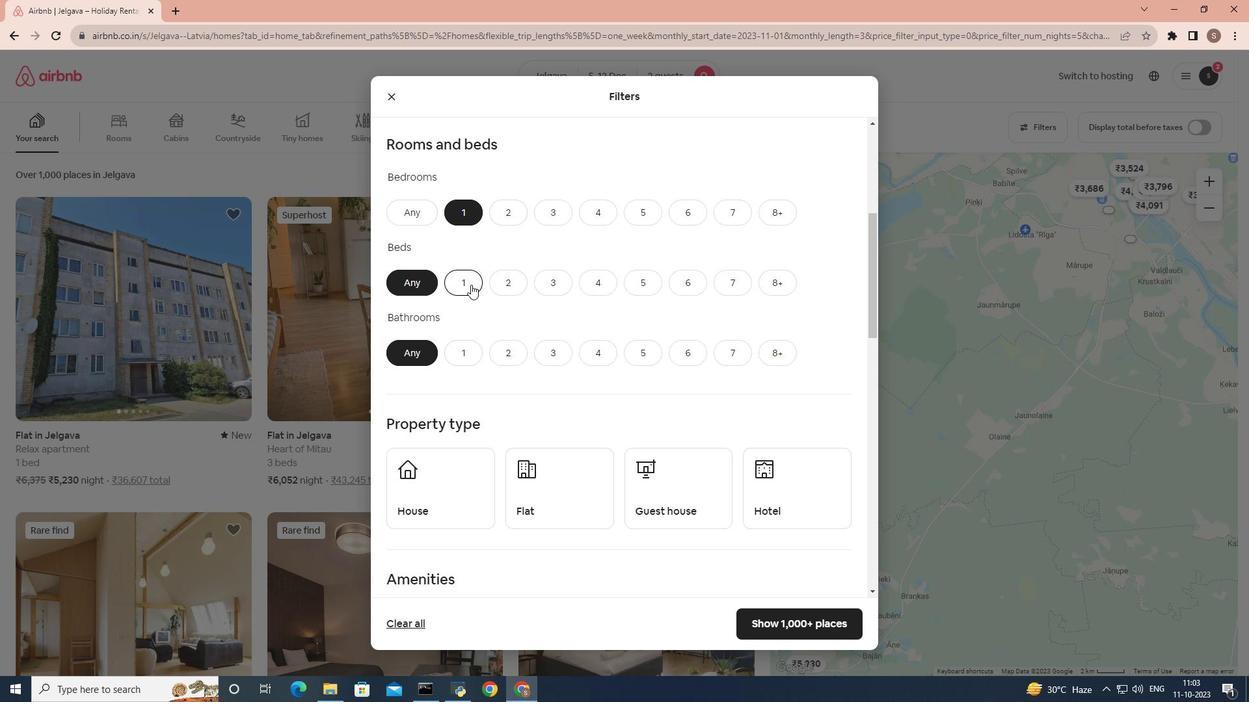 
Action: Mouse moved to (465, 350)
Screenshot: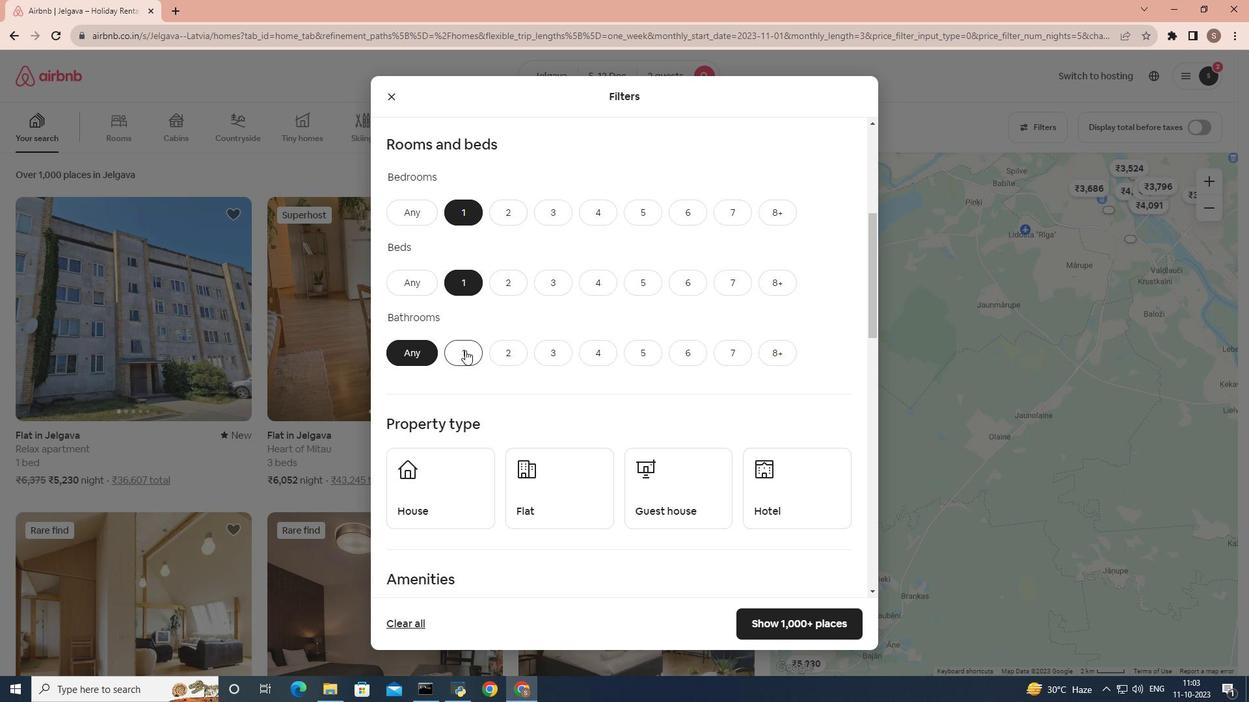 
Action: Mouse pressed left at (465, 350)
Screenshot: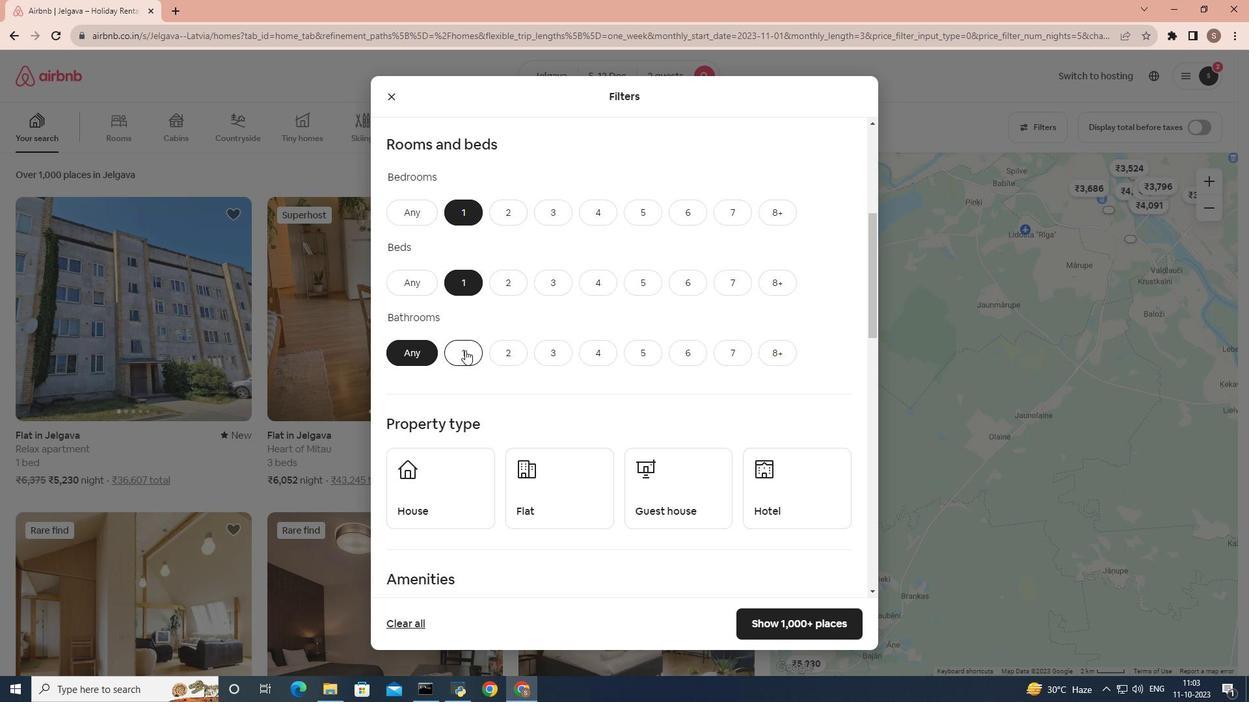 
Action: Mouse moved to (494, 341)
Screenshot: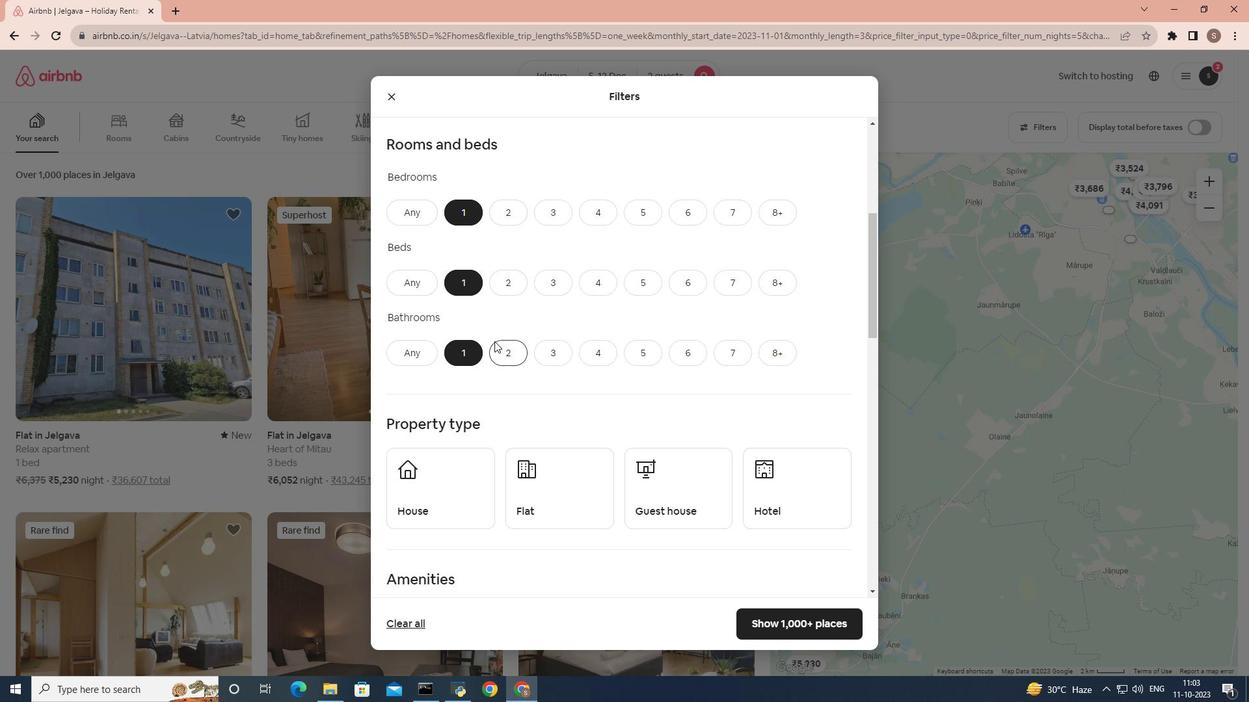 
Action: Mouse scrolled (494, 340) with delta (0, 0)
Screenshot: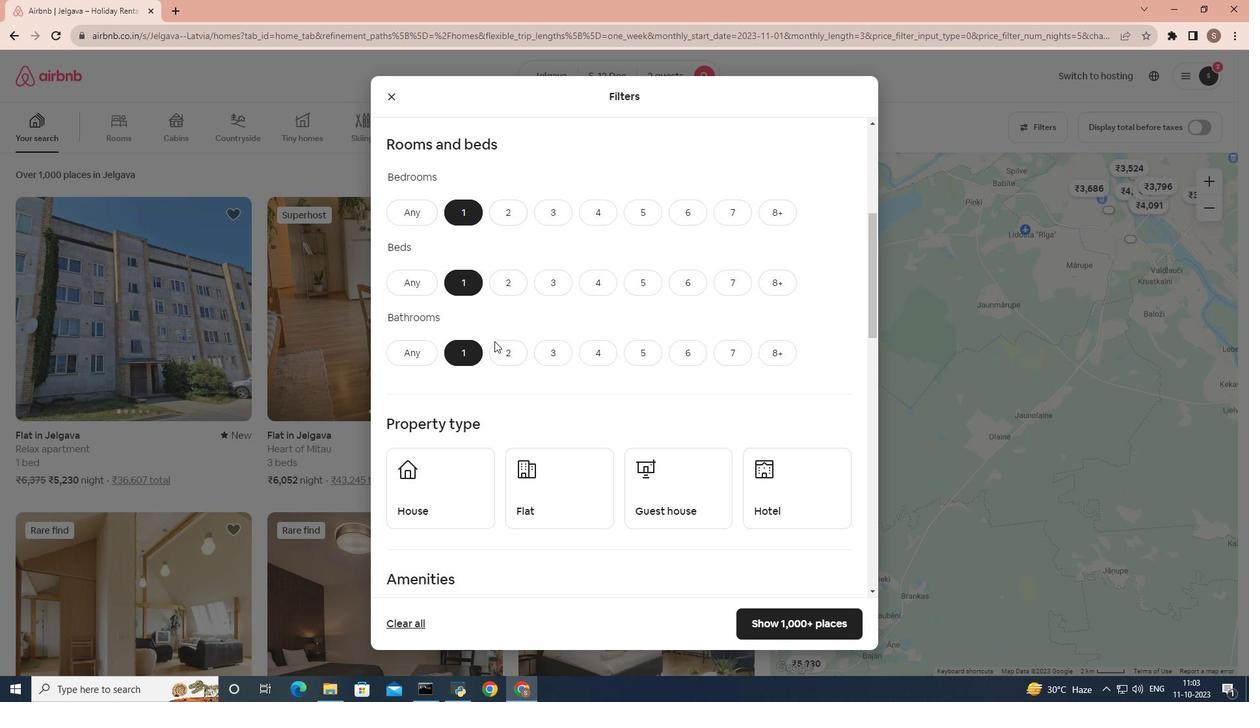 
Action: Mouse scrolled (494, 340) with delta (0, 0)
Screenshot: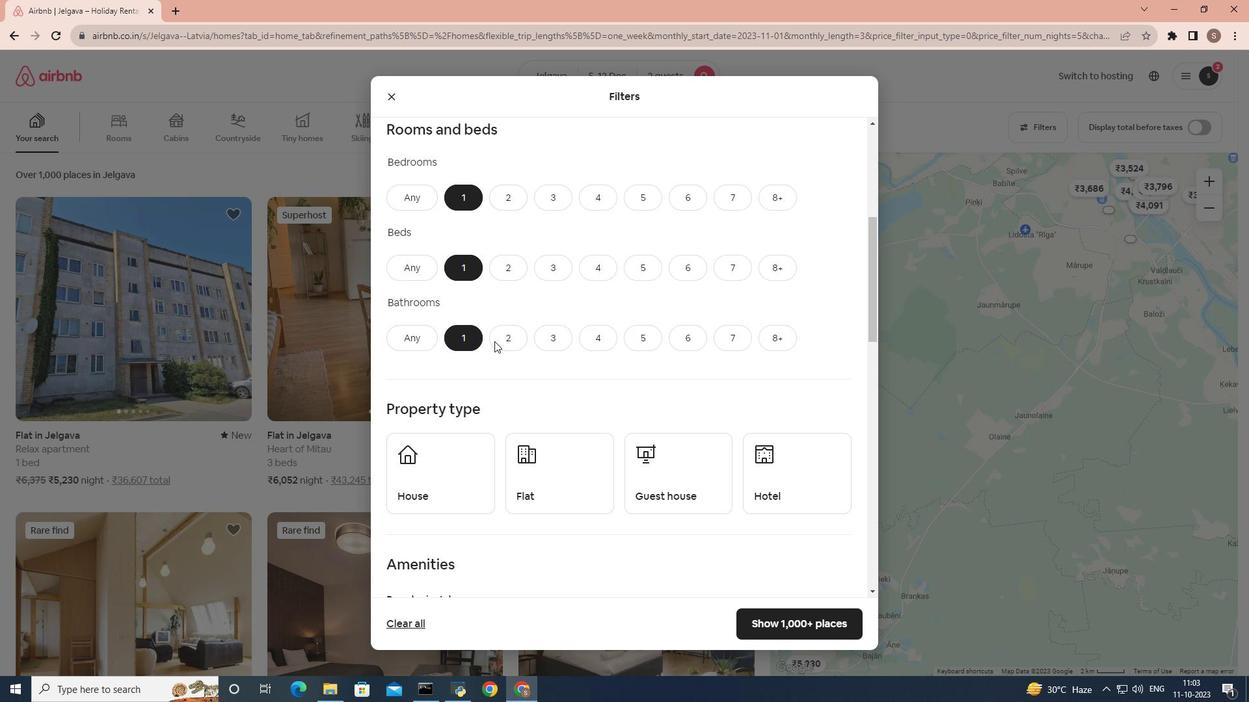 
Action: Mouse scrolled (494, 340) with delta (0, 0)
Screenshot: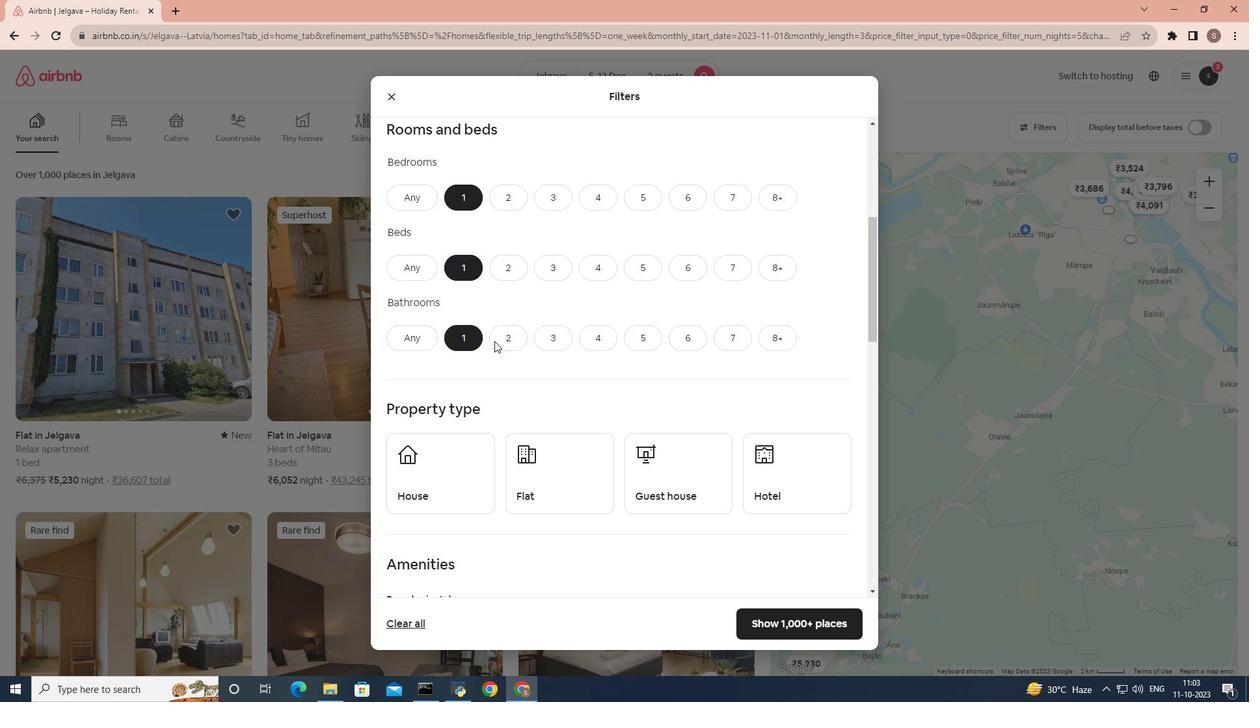 
Action: Mouse scrolled (494, 340) with delta (0, 0)
Screenshot: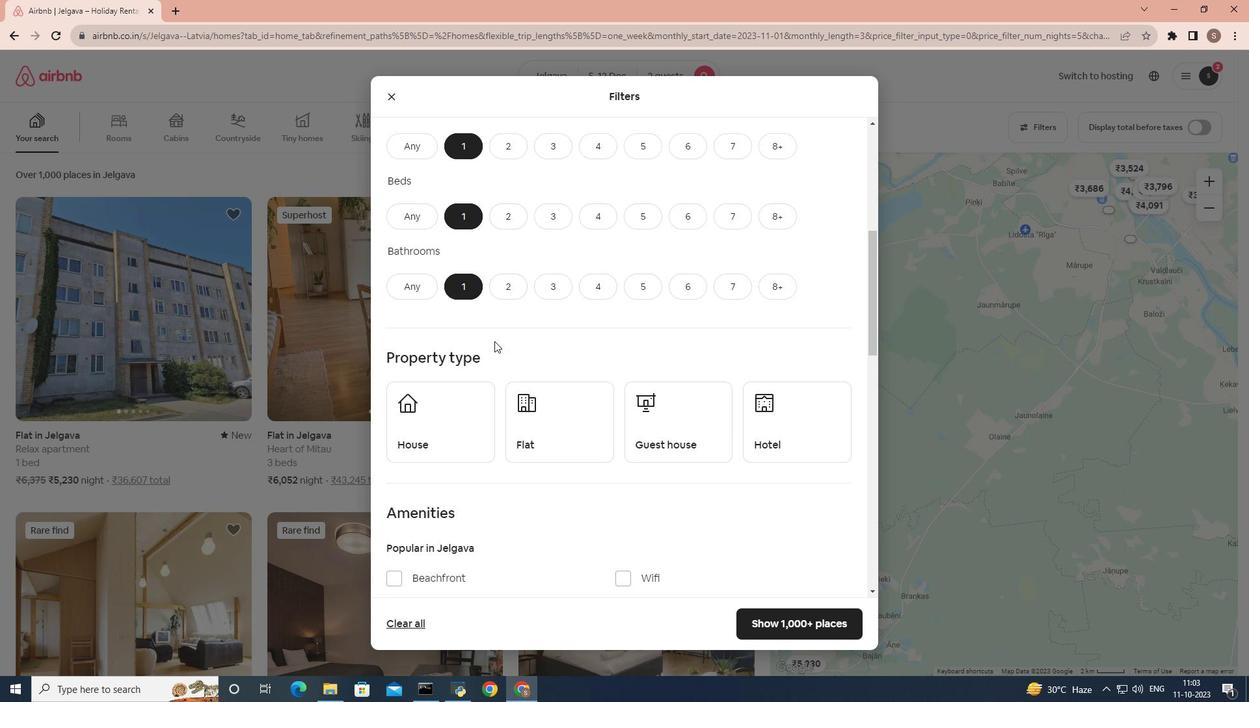 
Action: Mouse moved to (817, 238)
Screenshot: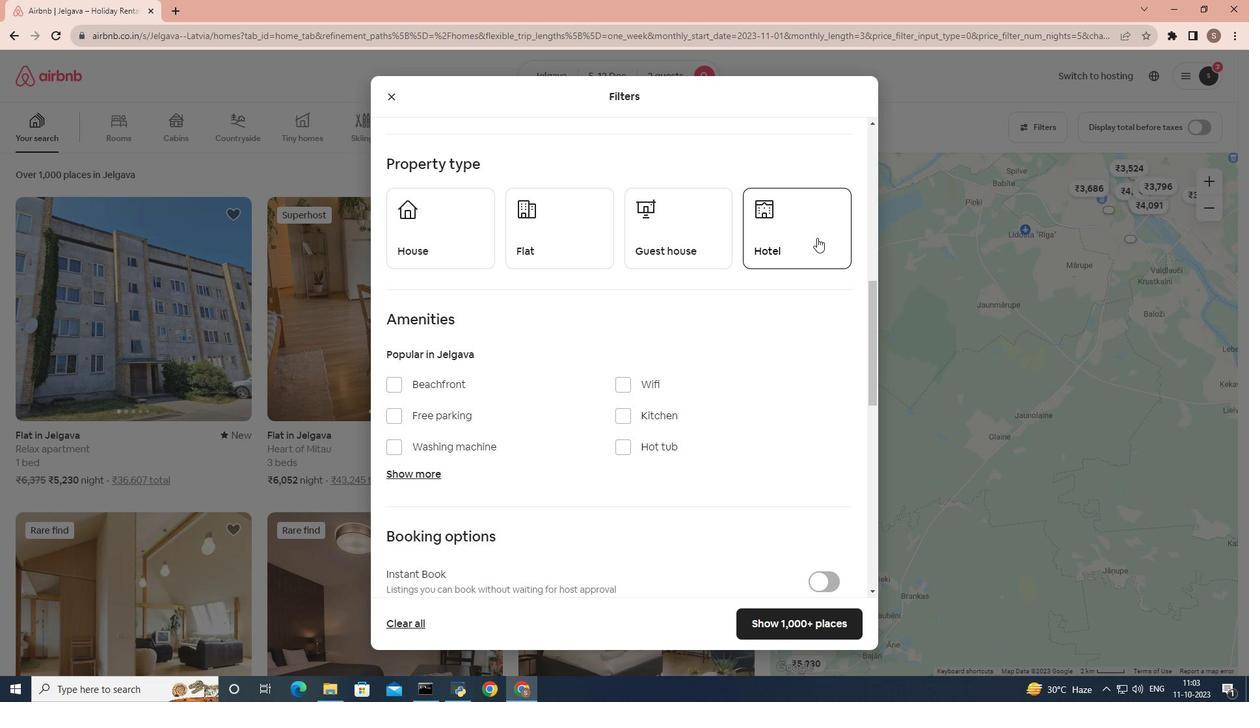 
Action: Mouse pressed left at (817, 238)
Screenshot: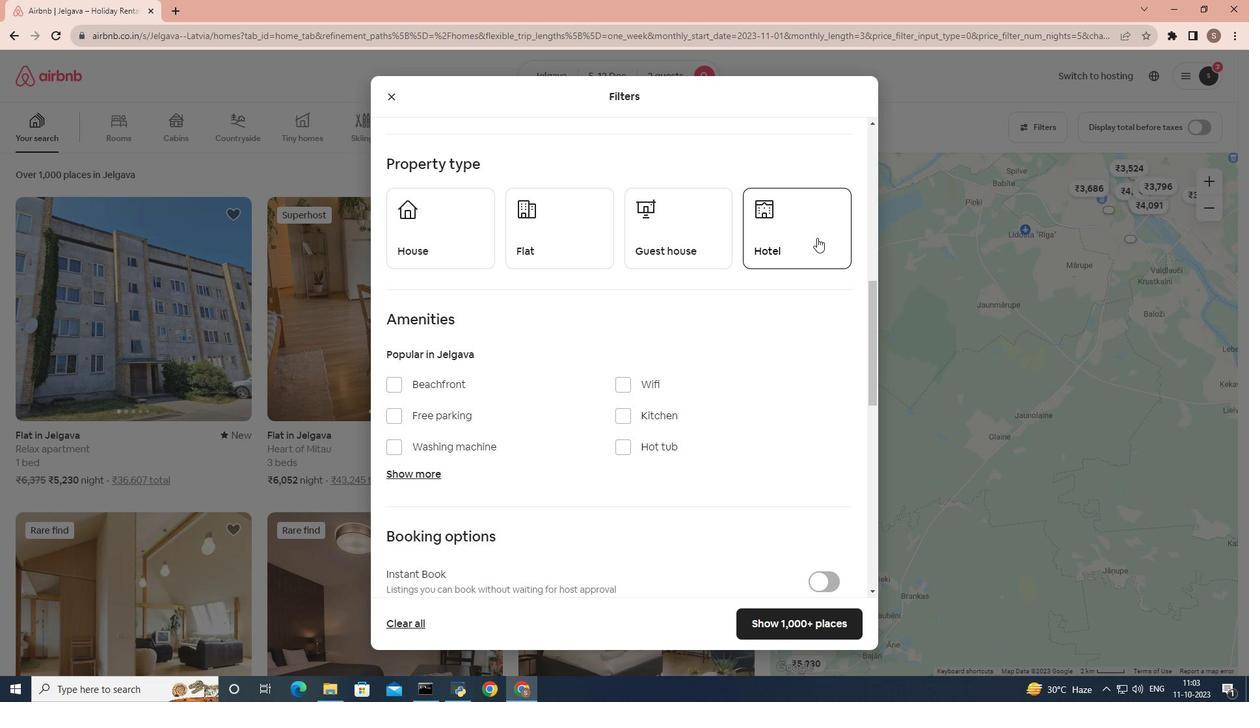 
Action: Mouse moved to (595, 410)
Screenshot: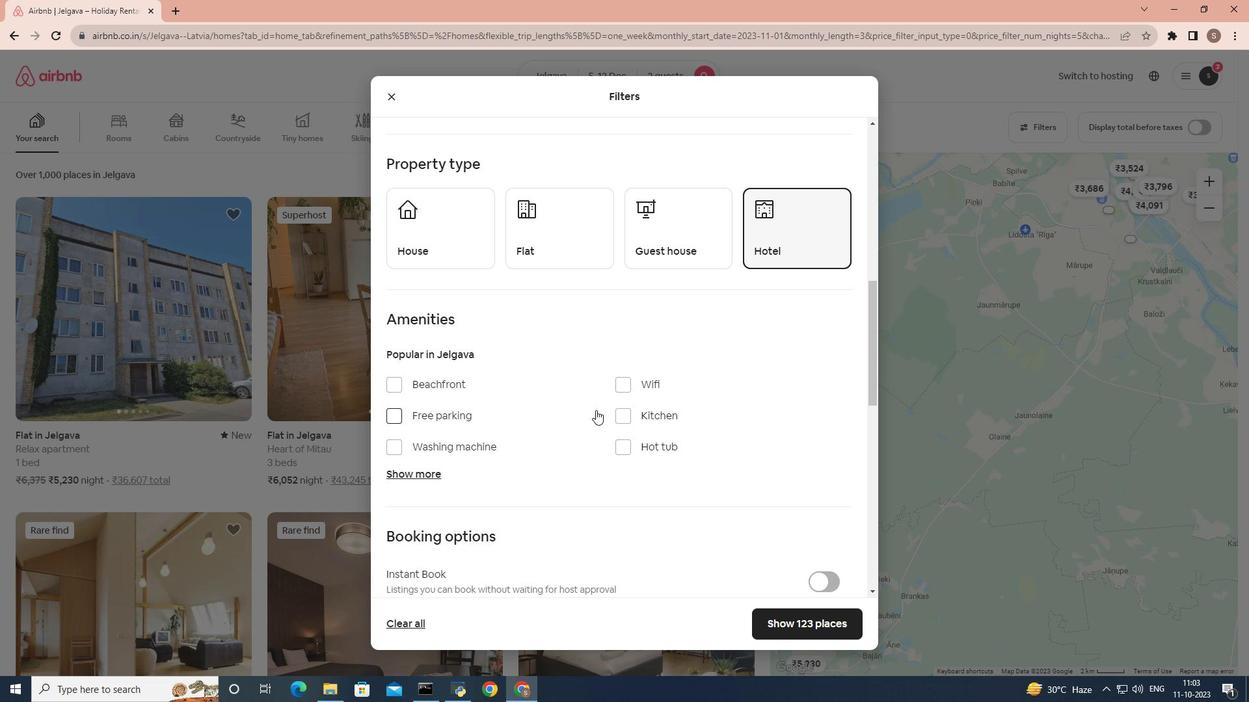 
Action: Mouse scrolled (595, 409) with delta (0, 0)
Screenshot: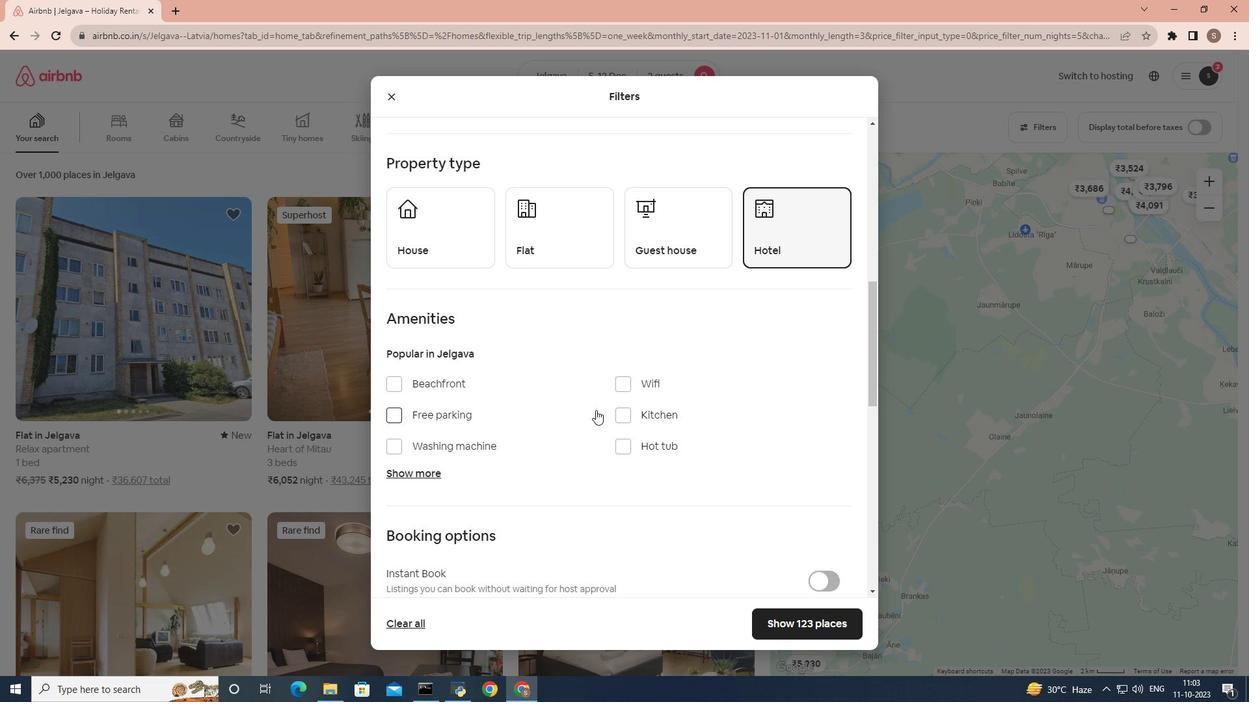 
Action: Mouse scrolled (595, 409) with delta (0, 0)
Screenshot: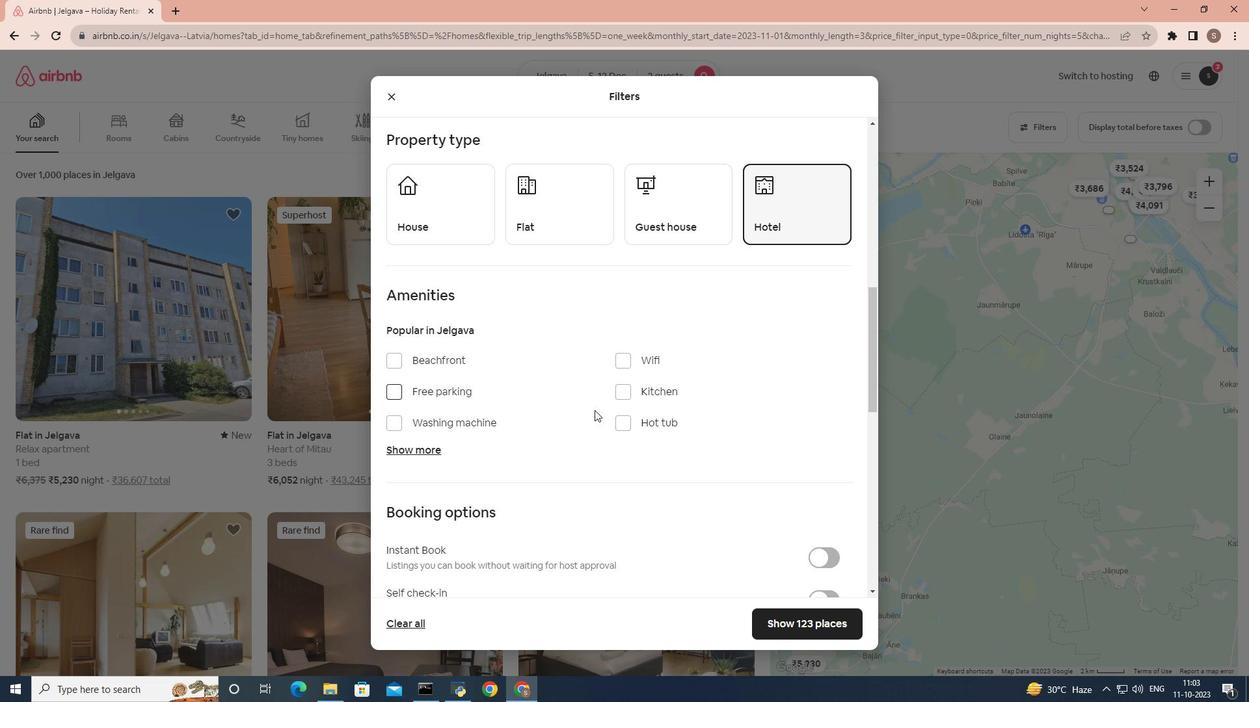 
Action: Mouse moved to (592, 402)
Screenshot: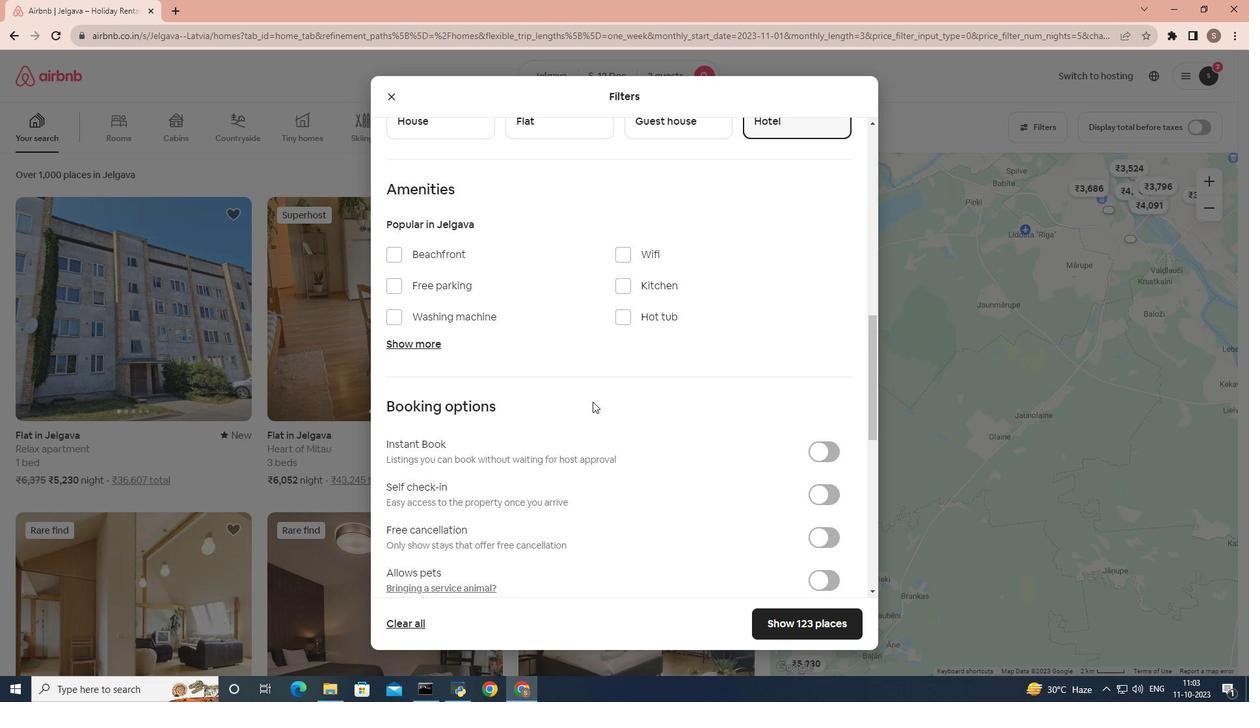 
Action: Mouse scrolled (592, 401) with delta (0, 0)
Screenshot: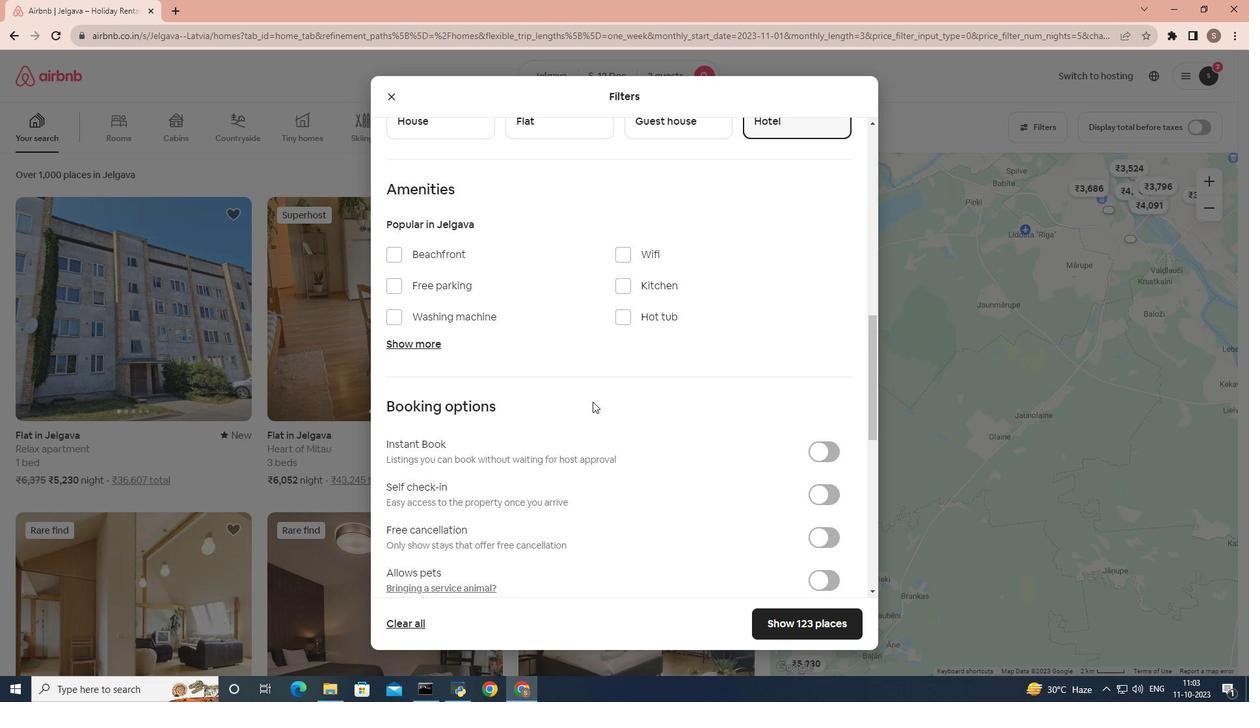 
Action: Mouse scrolled (592, 401) with delta (0, 0)
Screenshot: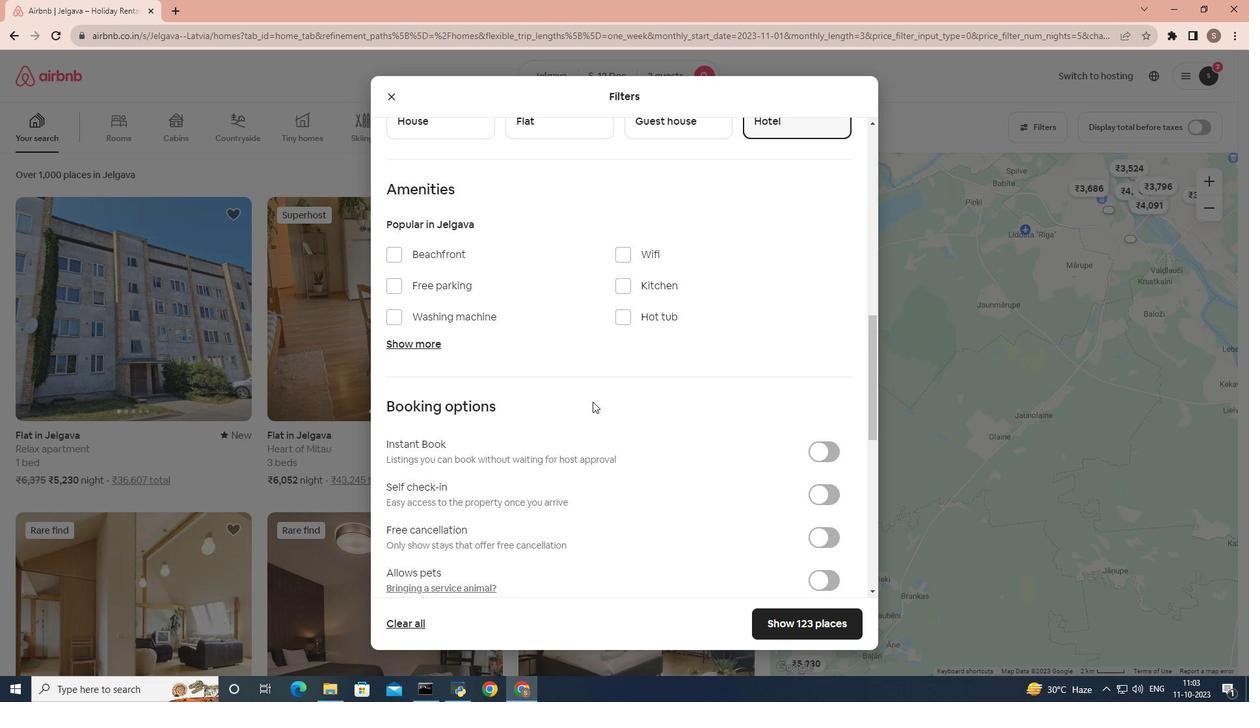 
Action: Mouse scrolled (592, 401) with delta (0, 0)
Screenshot: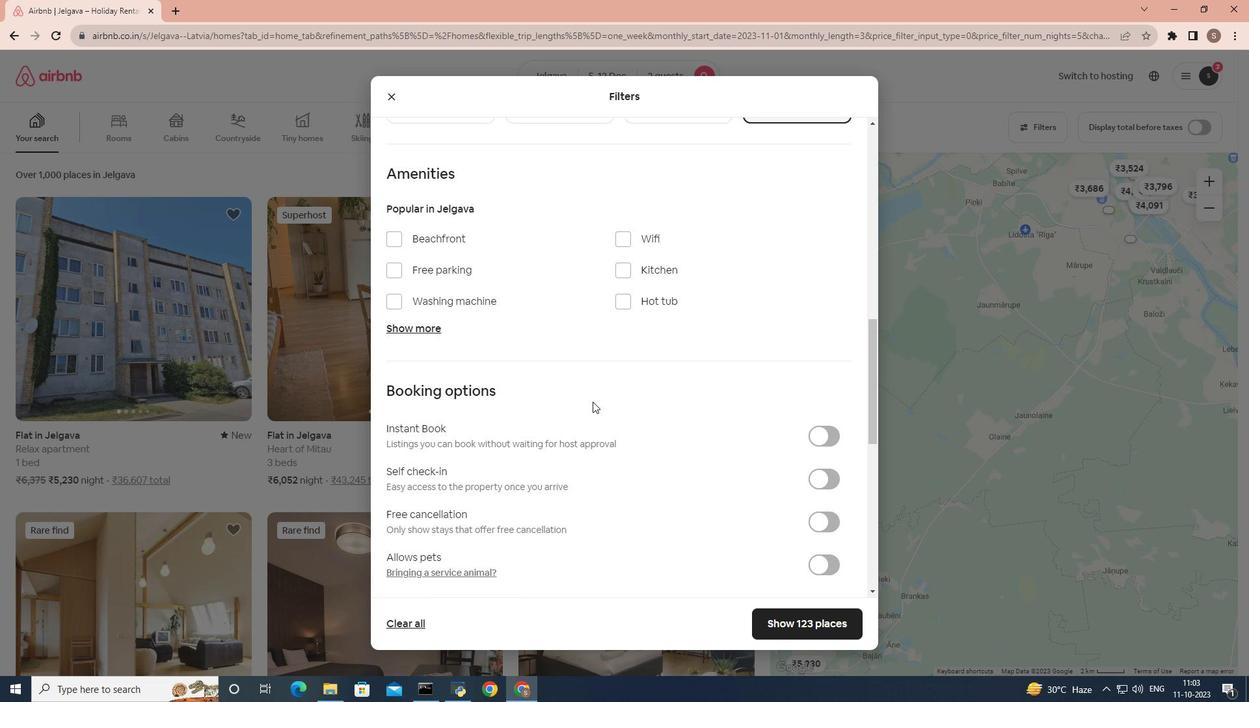 
Action: Mouse scrolled (592, 401) with delta (0, 0)
Screenshot: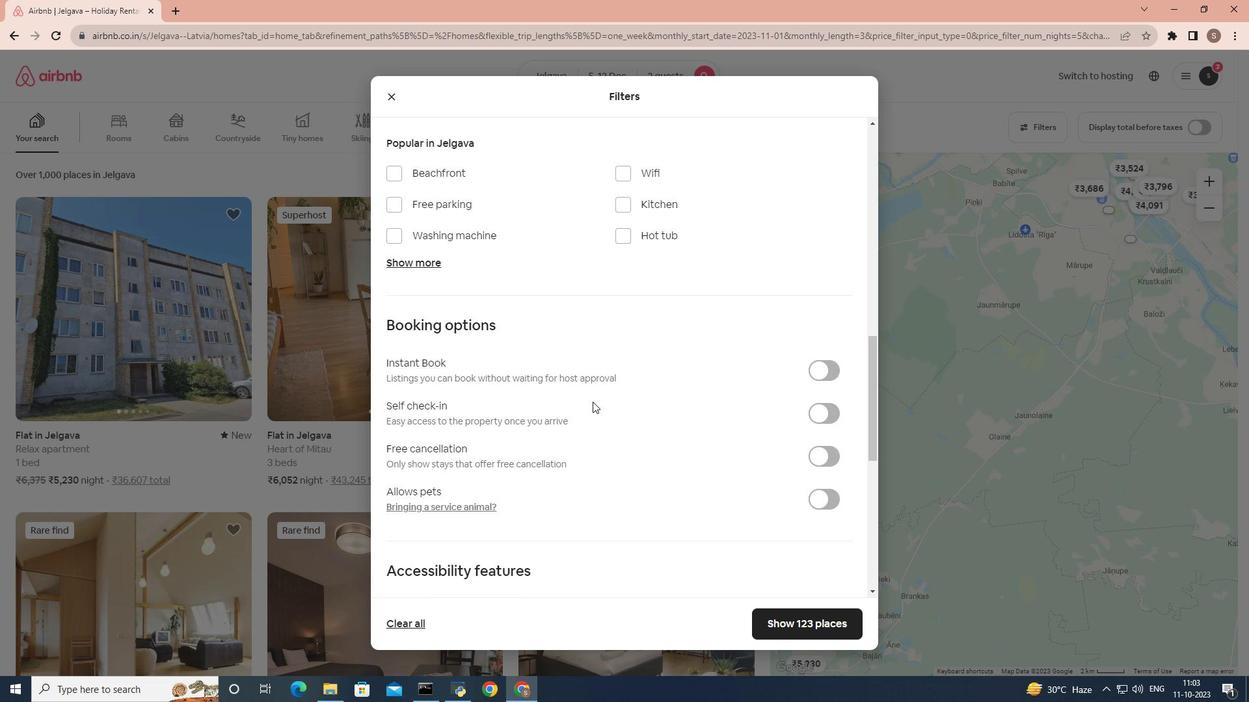 
Action: Mouse moved to (520, 363)
Screenshot: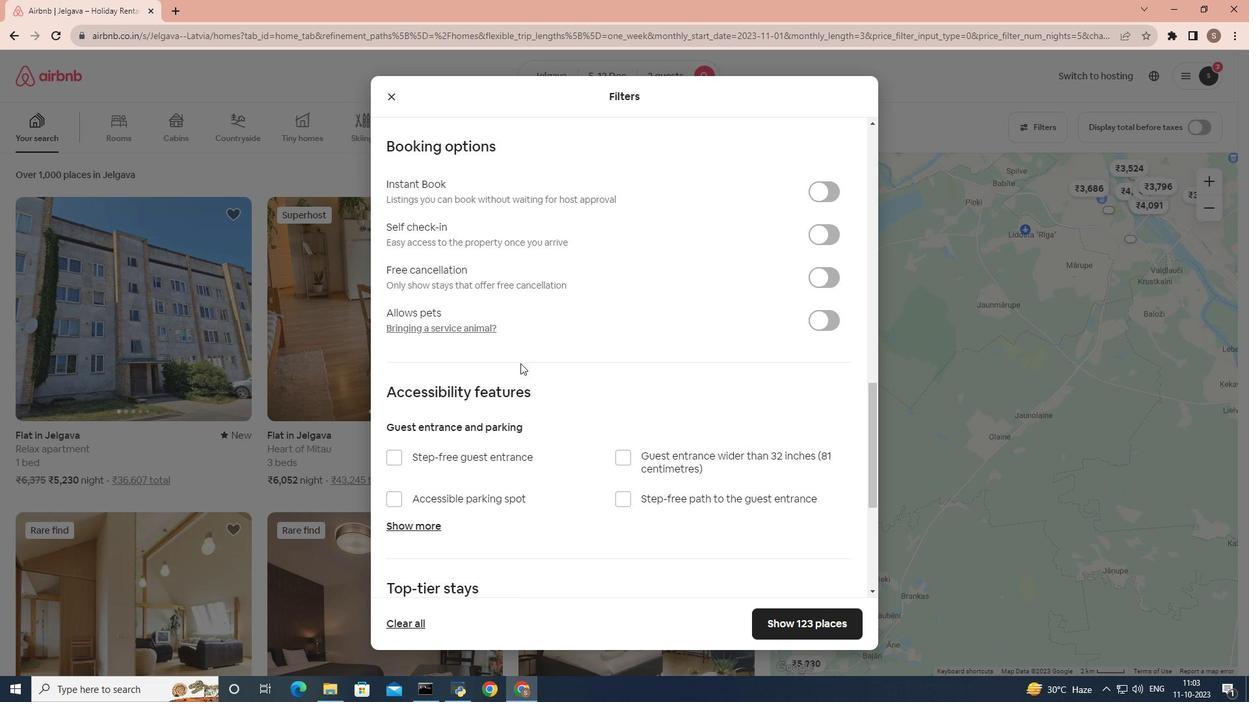 
Action: Mouse scrolled (520, 363) with delta (0, 0)
Screenshot: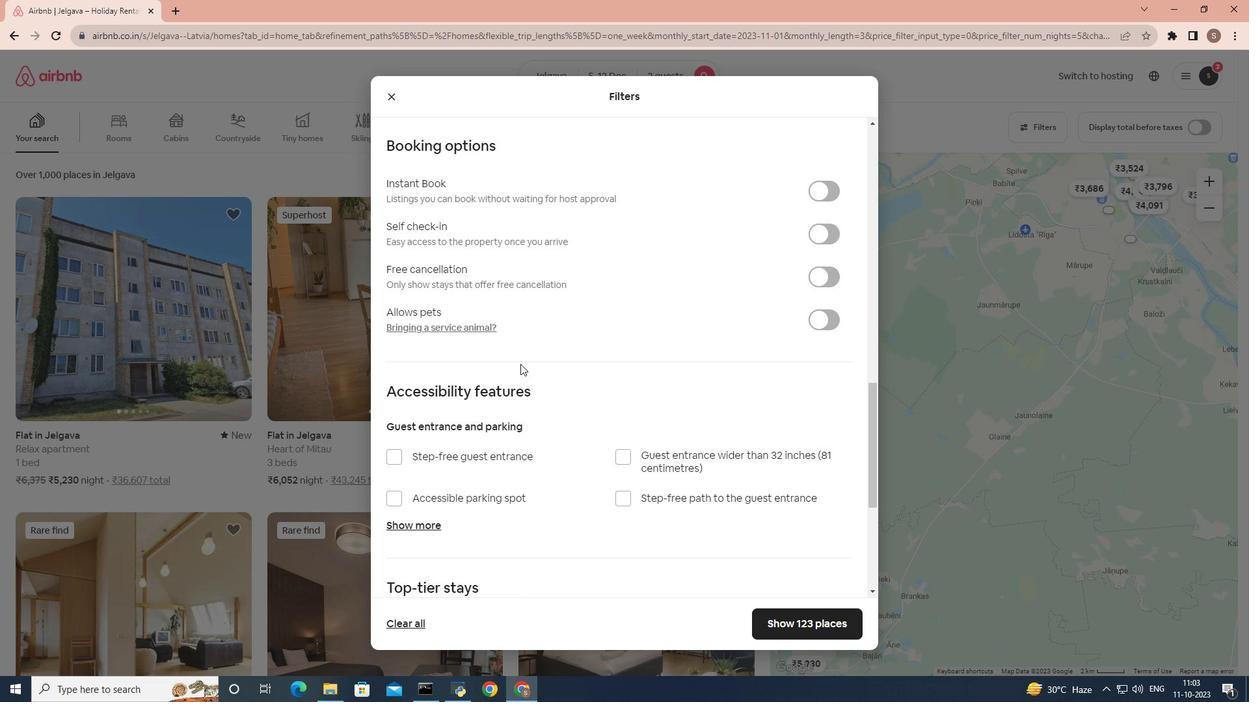 
Action: Mouse moved to (520, 364)
Screenshot: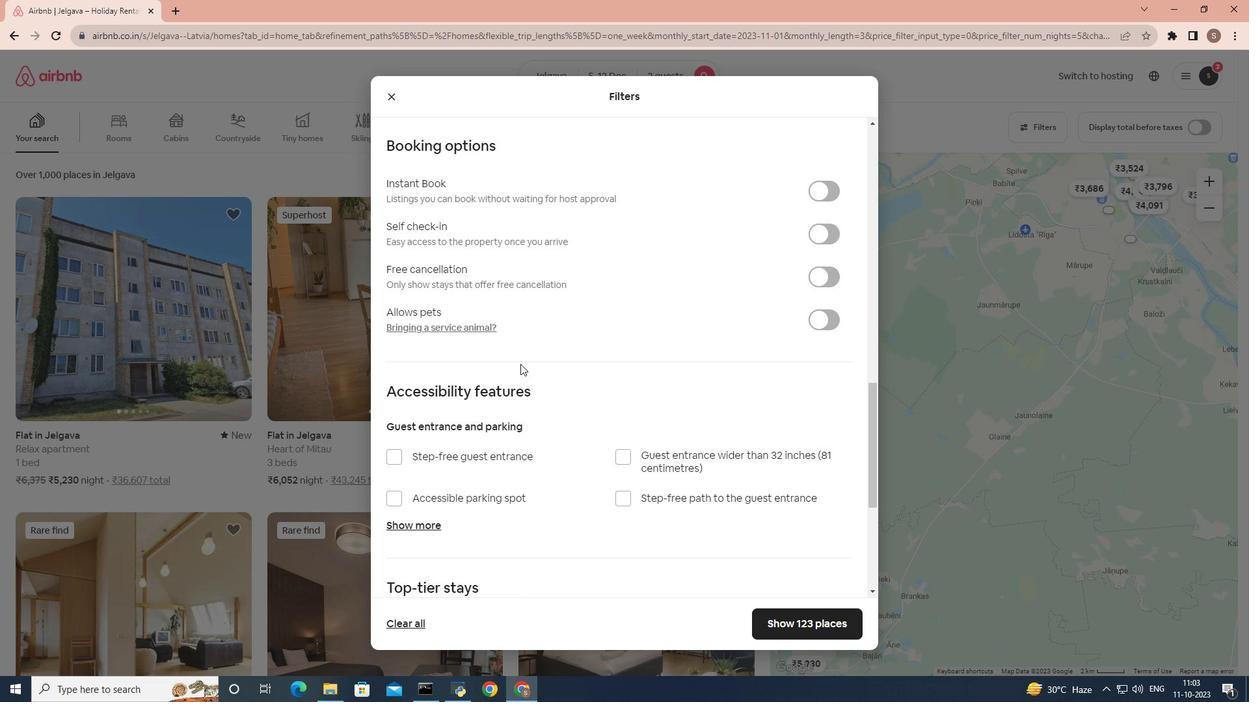 
Action: Mouse scrolled (520, 363) with delta (0, 0)
Screenshot: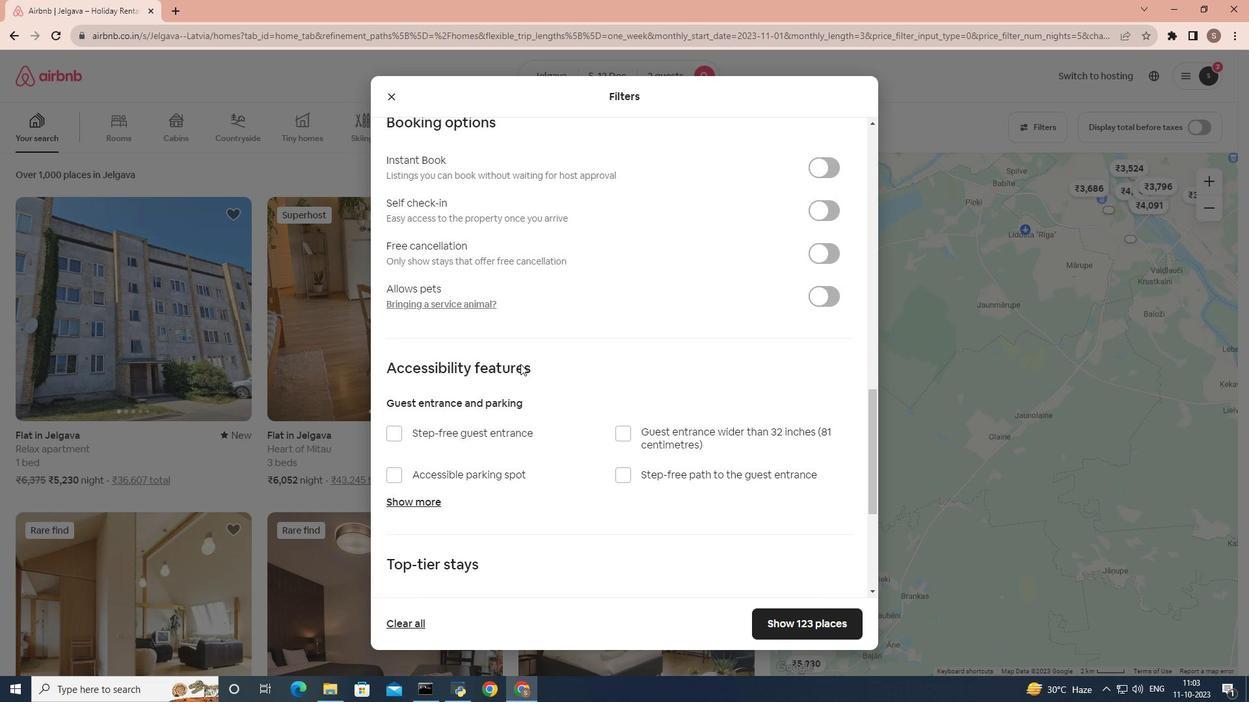
Action: Mouse scrolled (520, 363) with delta (0, 0)
Screenshot: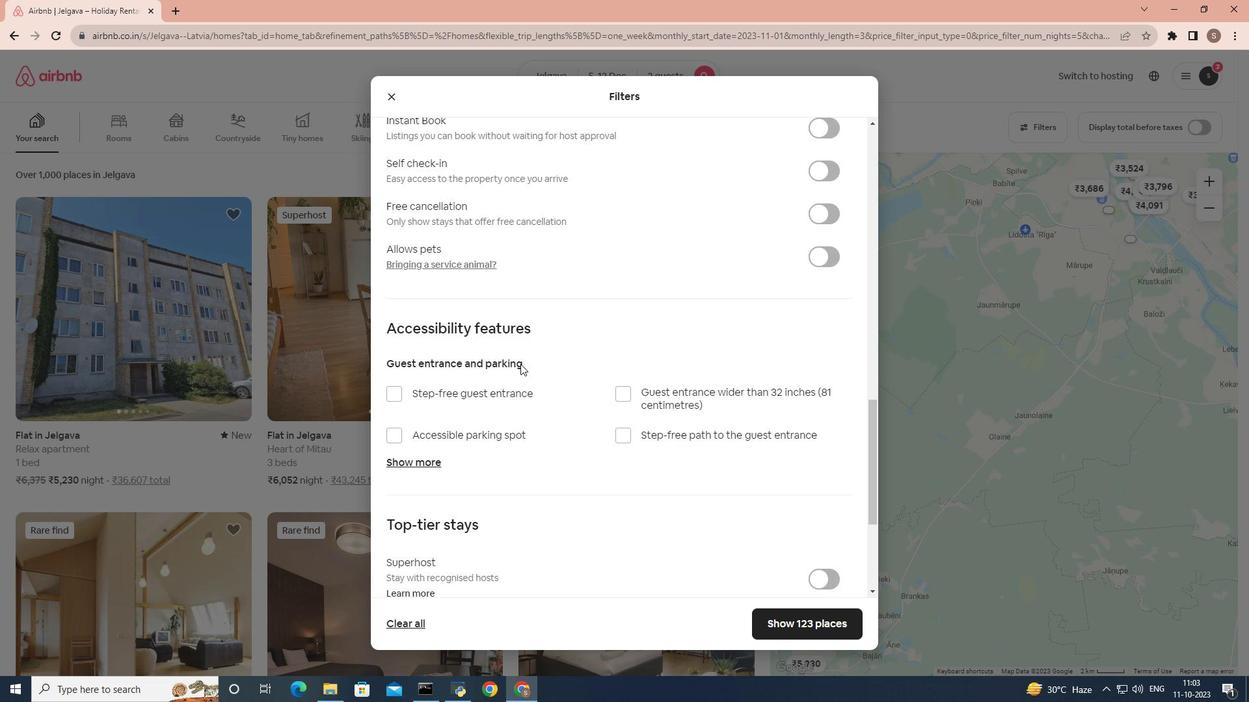 
Action: Mouse scrolled (520, 364) with delta (0, 0)
Screenshot: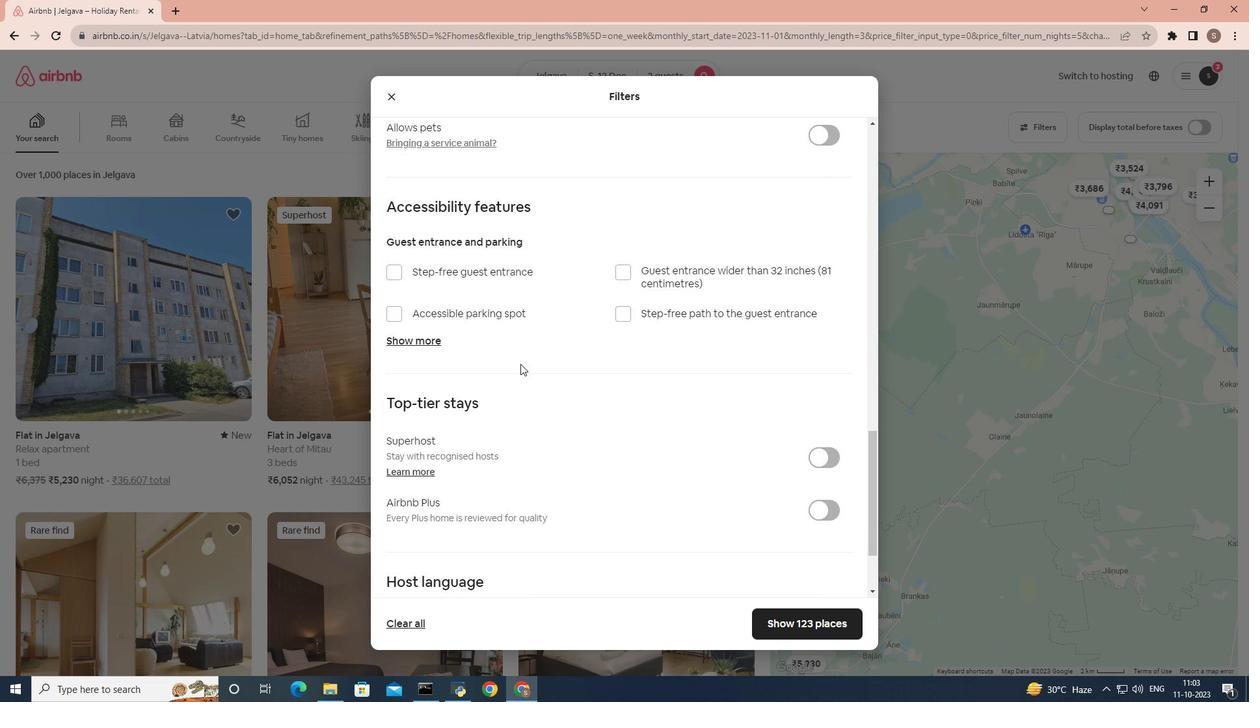 
Action: Mouse scrolled (520, 364) with delta (0, 0)
Screenshot: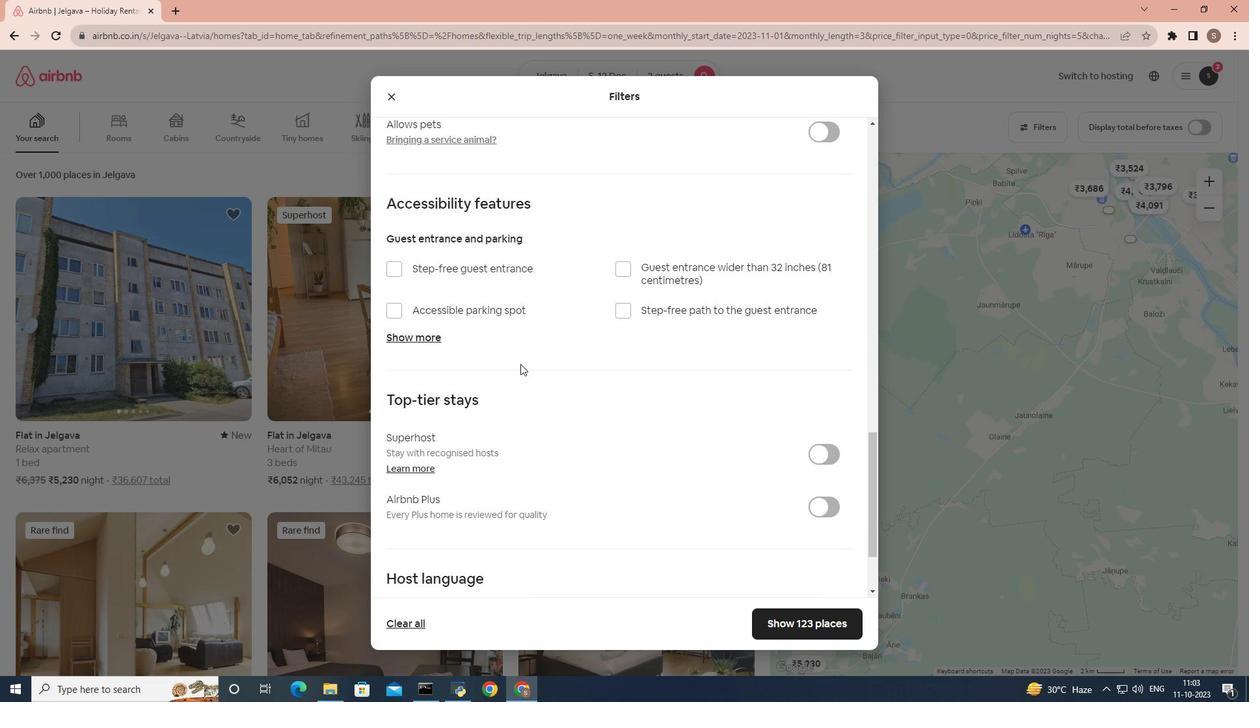 
Action: Mouse moved to (520, 364)
Screenshot: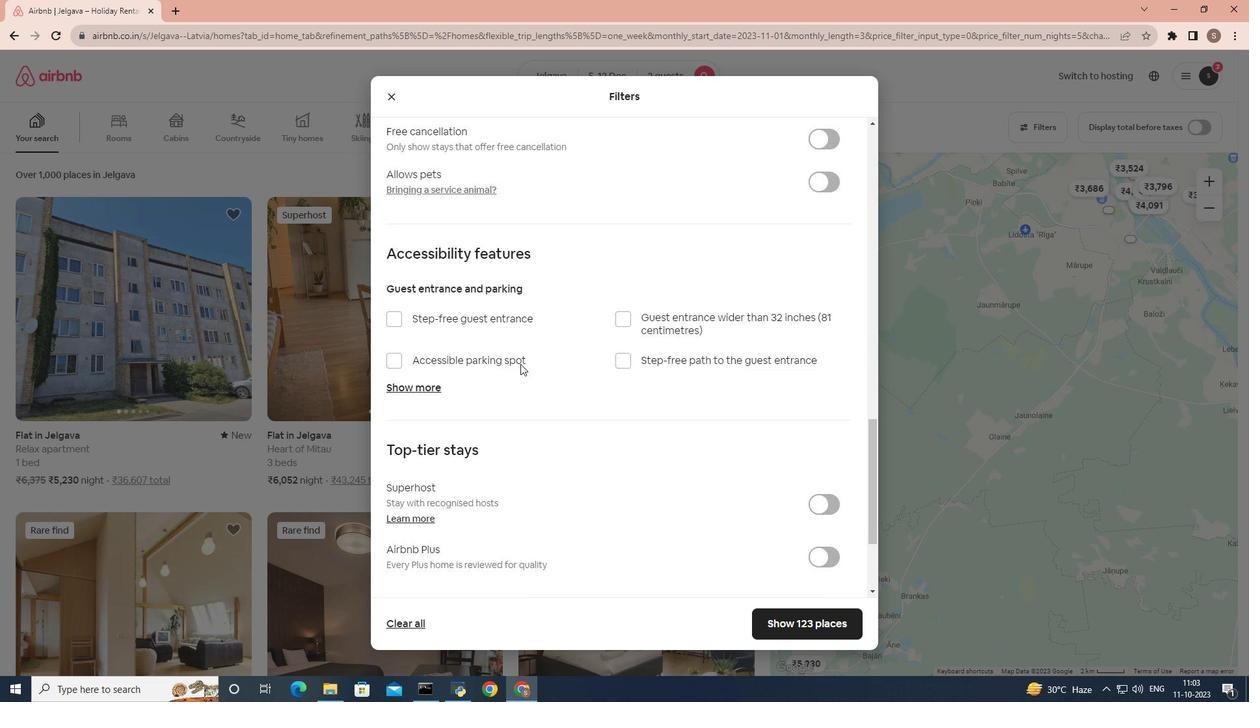 
Action: Mouse scrolled (520, 364) with delta (0, 0)
Screenshot: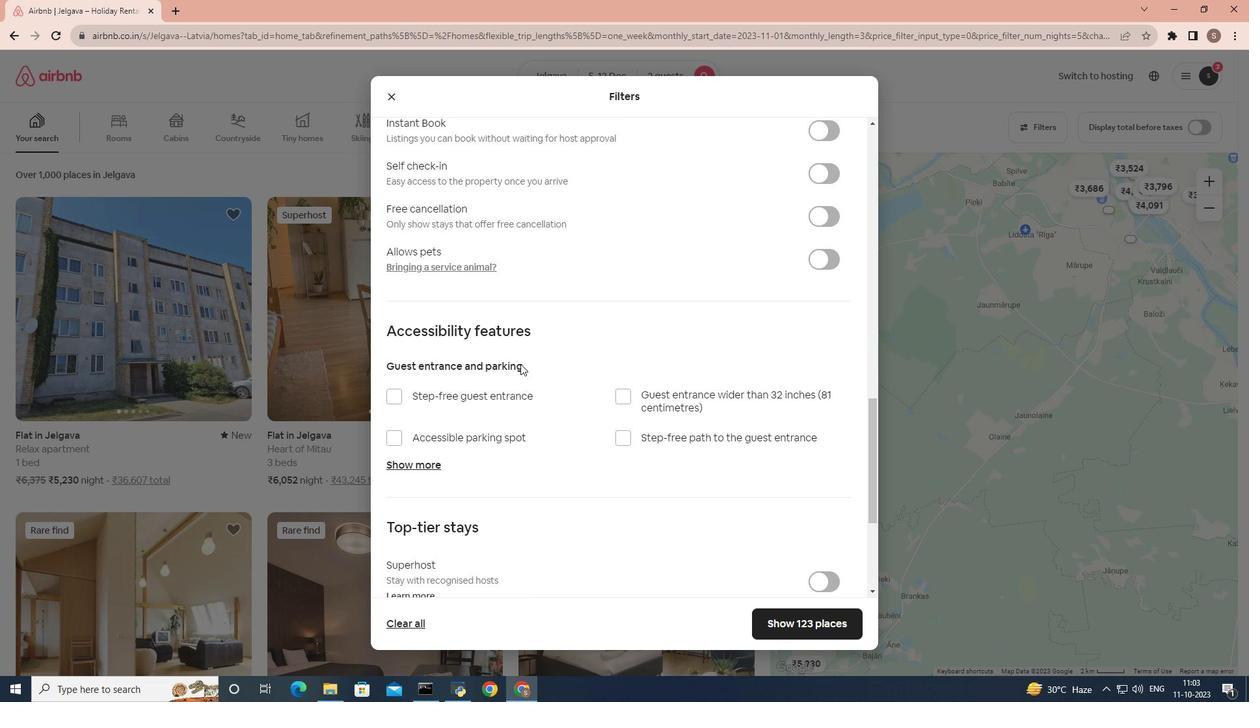 
Action: Mouse scrolled (520, 364) with delta (0, 0)
Screenshot: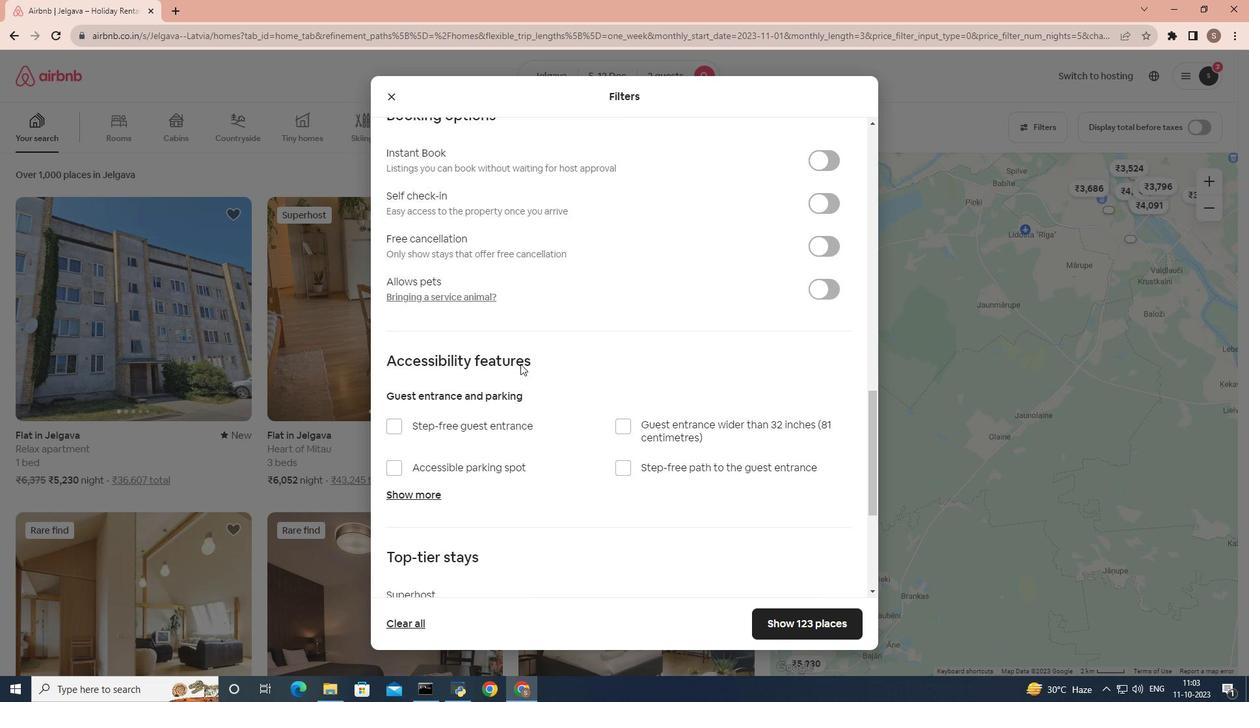 
Action: Mouse moved to (816, 290)
Screenshot: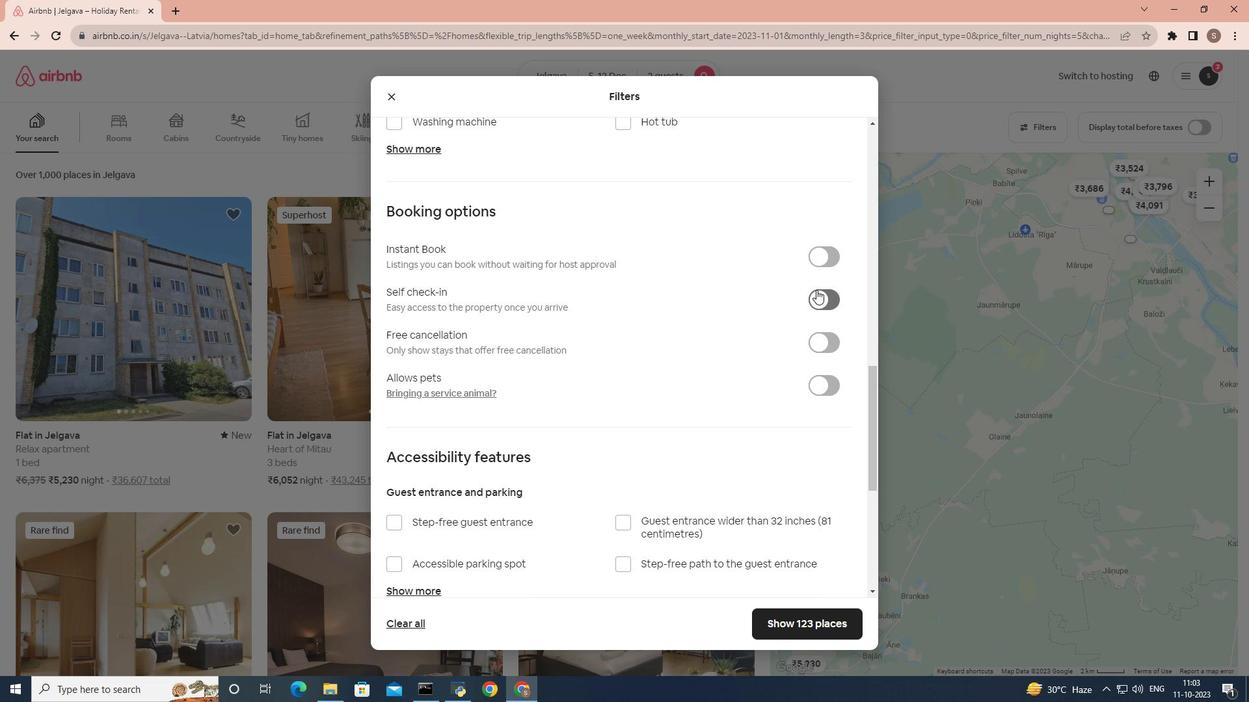 
Action: Mouse pressed left at (816, 290)
Screenshot: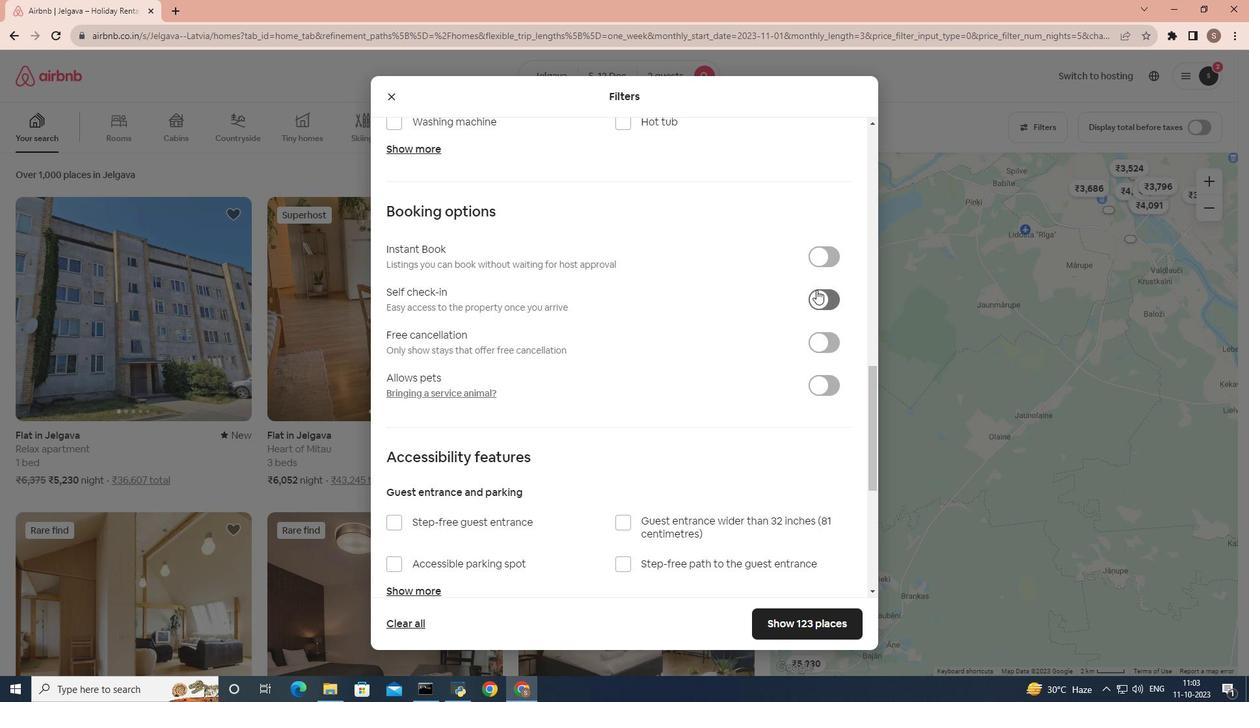 
Action: Mouse moved to (554, 330)
Screenshot: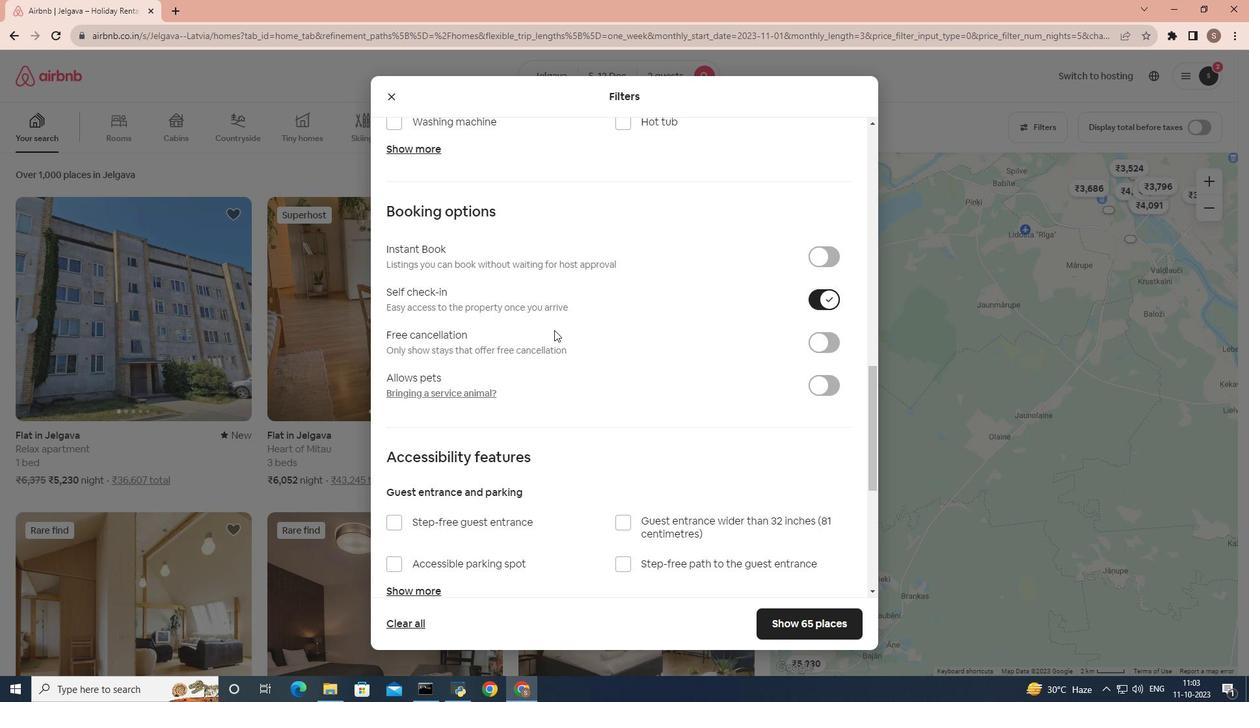 
Action: Mouse scrolled (554, 329) with delta (0, 0)
Screenshot: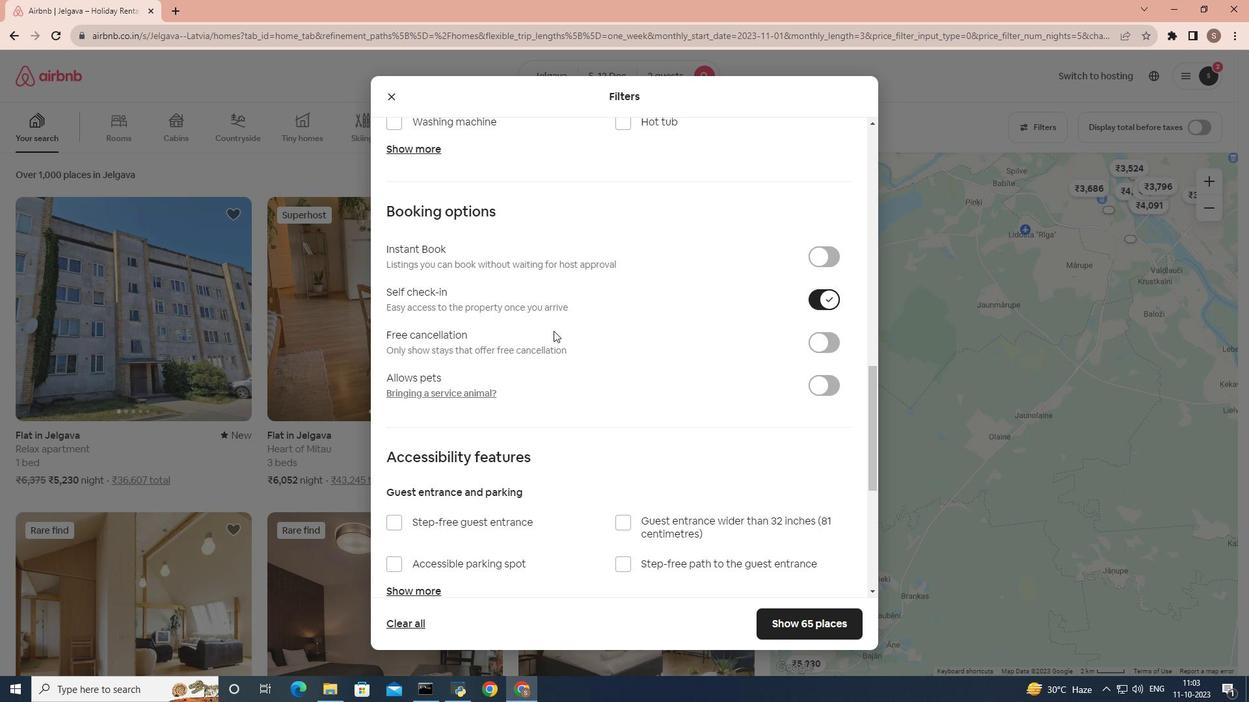 
Action: Mouse moved to (553, 331)
Screenshot: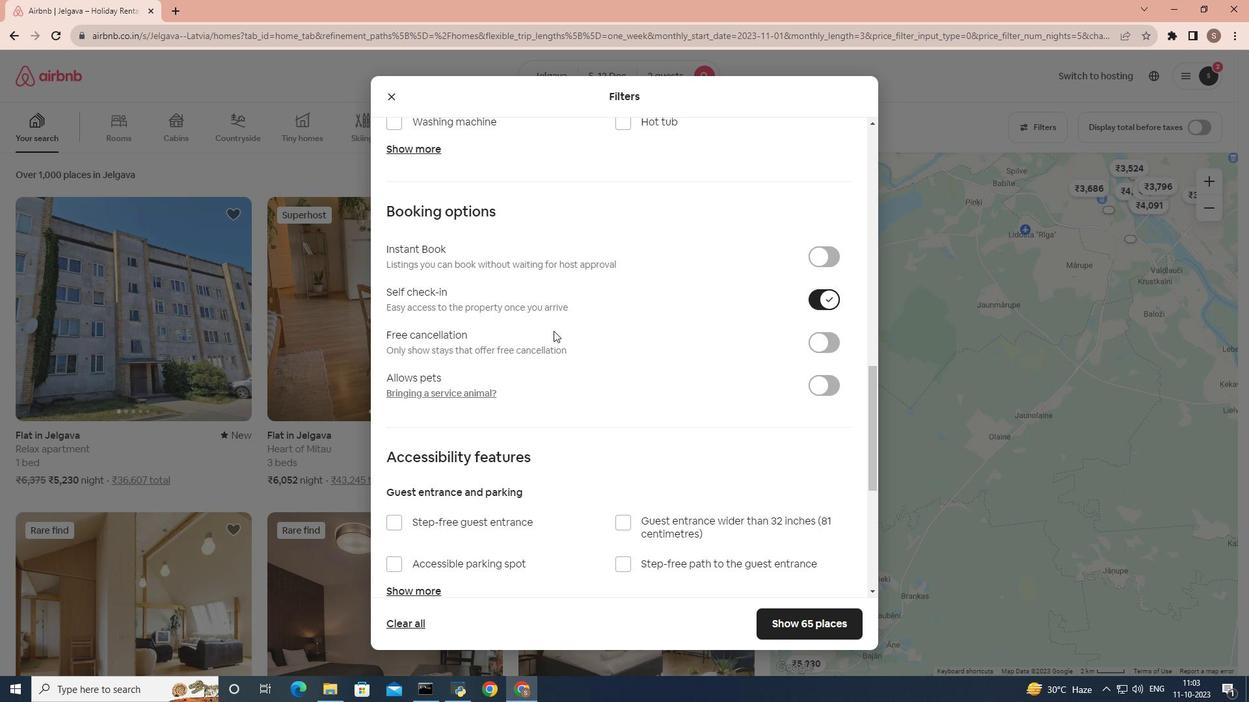 
Action: Mouse scrolled (553, 331) with delta (0, 0)
Screenshot: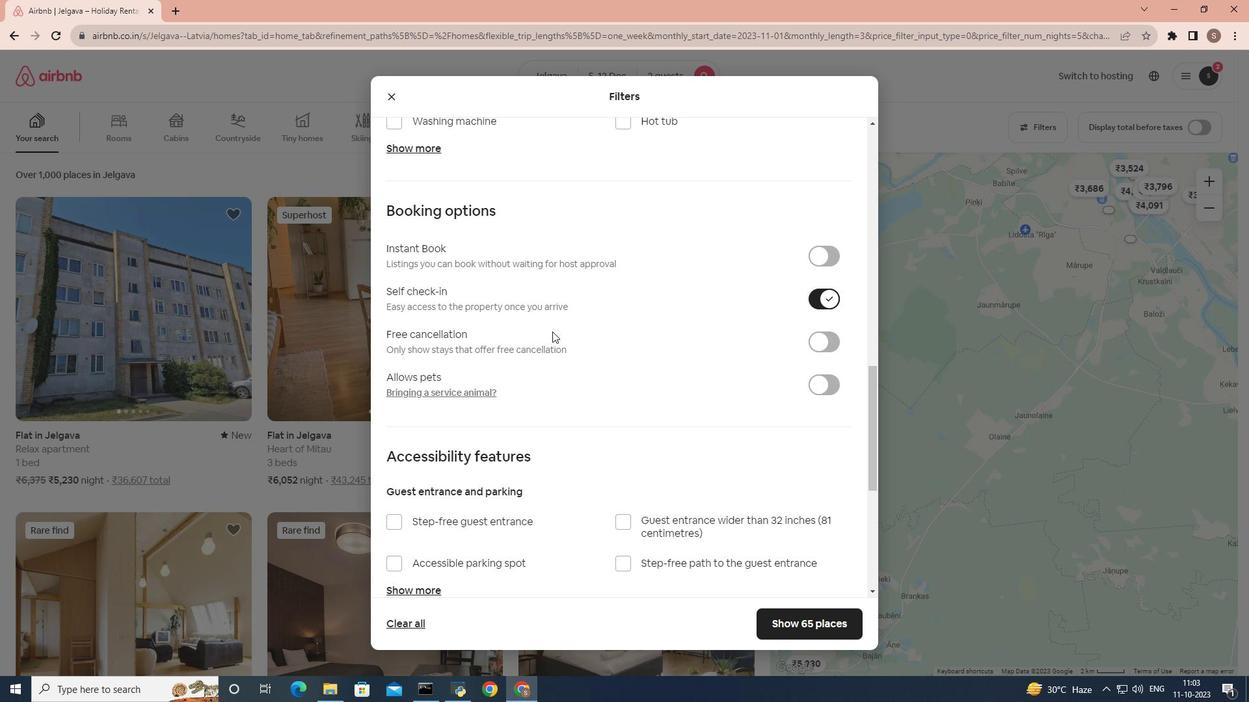 
Action: Mouse scrolled (553, 331) with delta (0, 0)
Screenshot: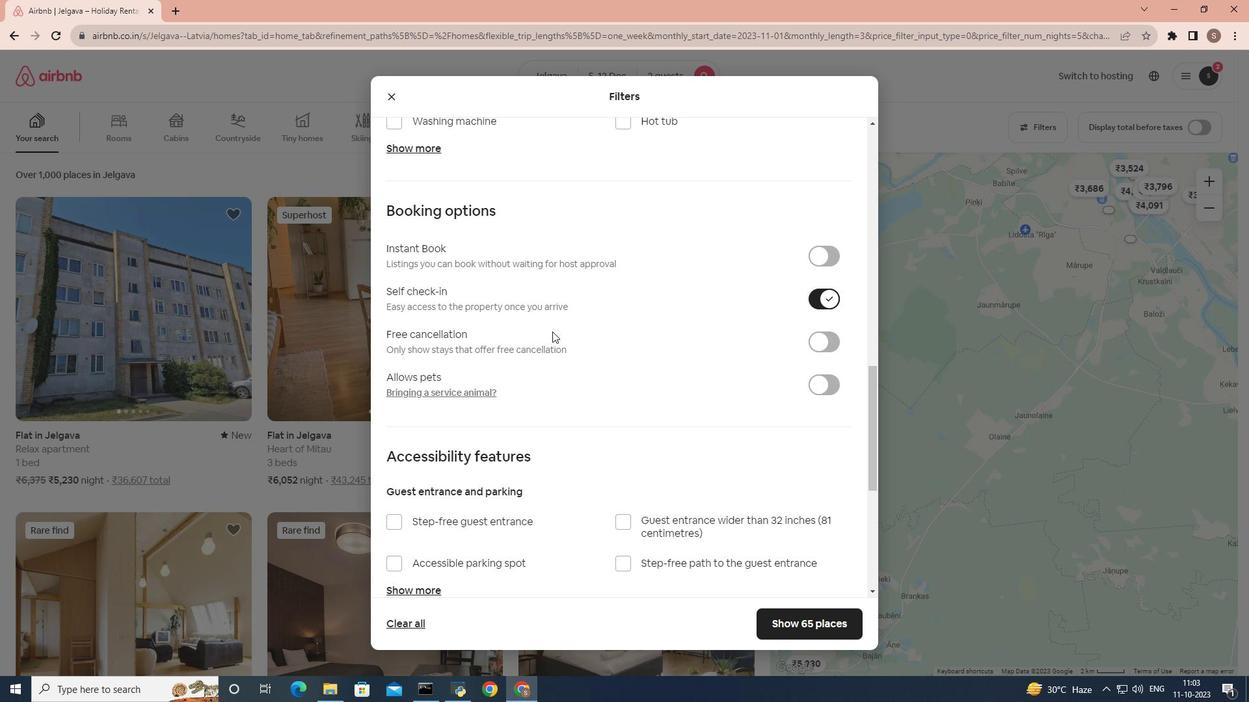
Action: Mouse moved to (553, 331)
Screenshot: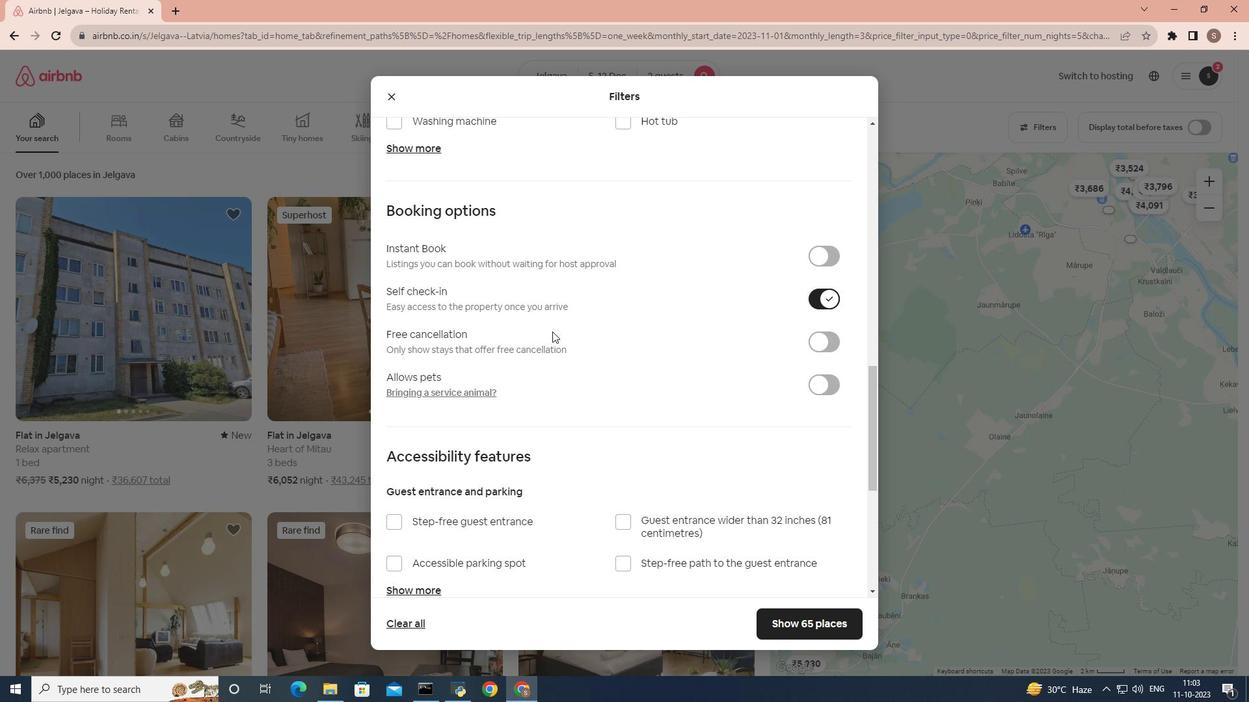 
Action: Mouse scrolled (553, 331) with delta (0, 0)
Screenshot: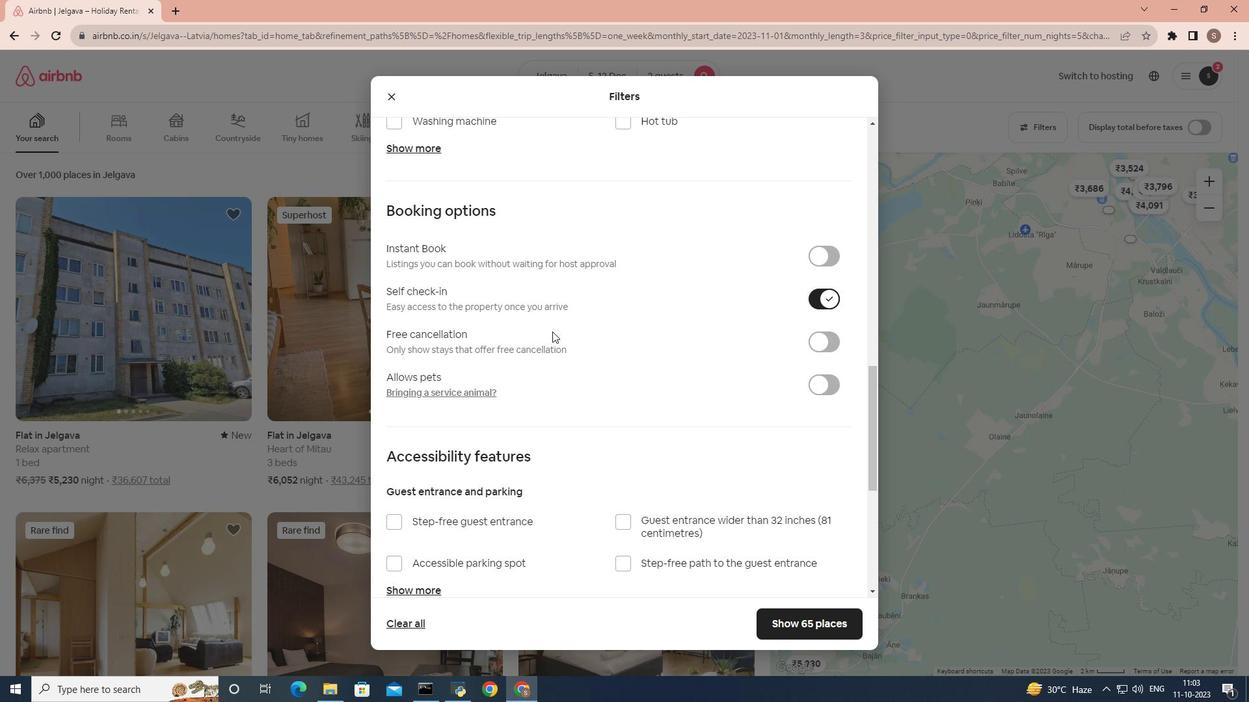 
Action: Mouse moved to (552, 331)
Screenshot: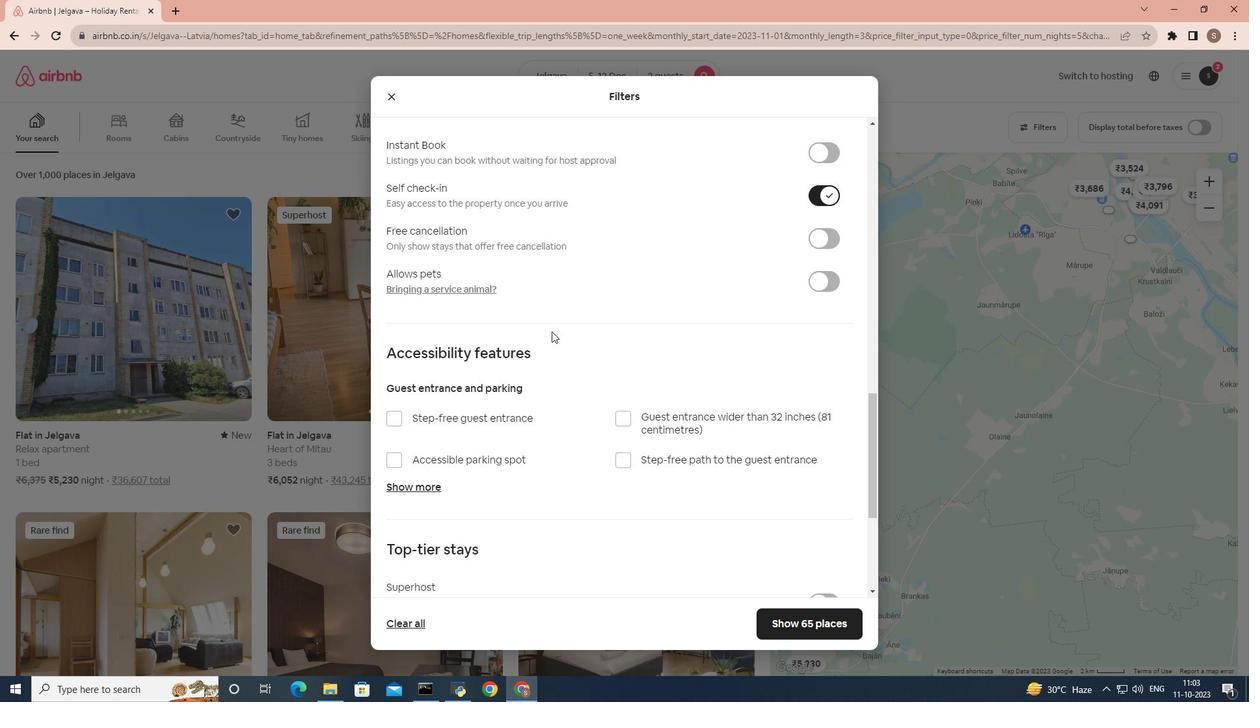 
Action: Mouse scrolled (552, 331) with delta (0, 0)
Screenshot: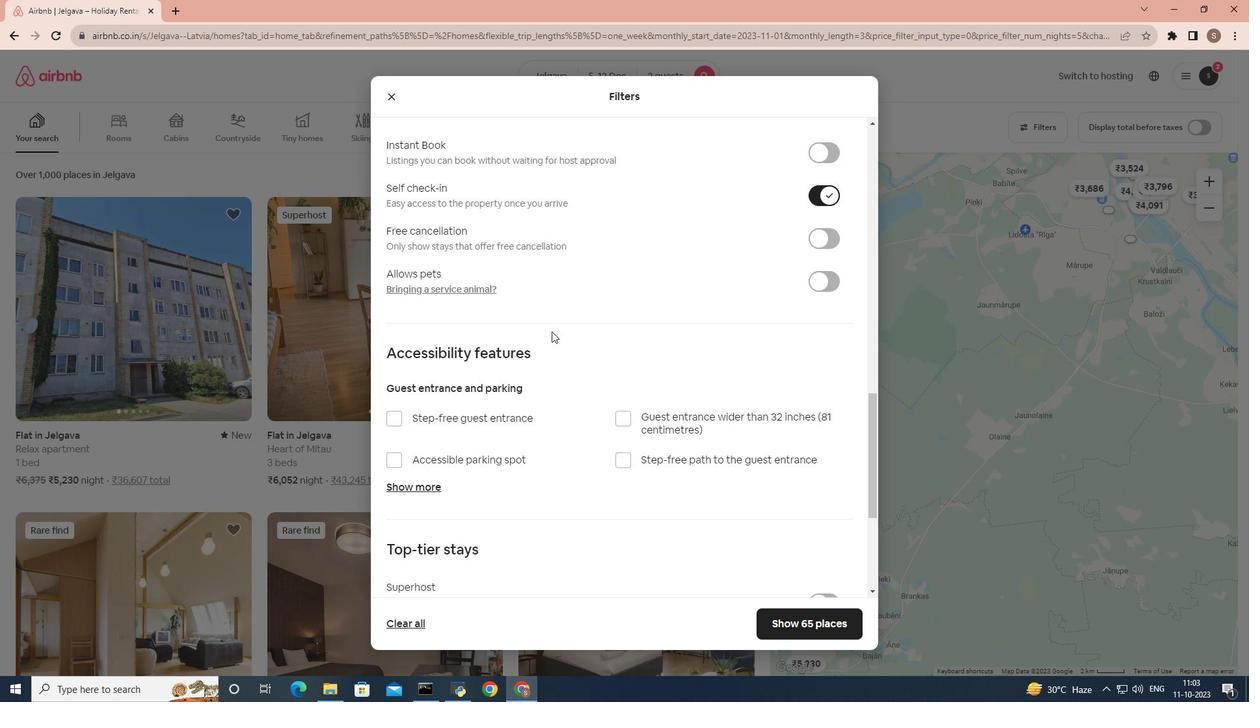 
Action: Mouse moved to (551, 331)
Screenshot: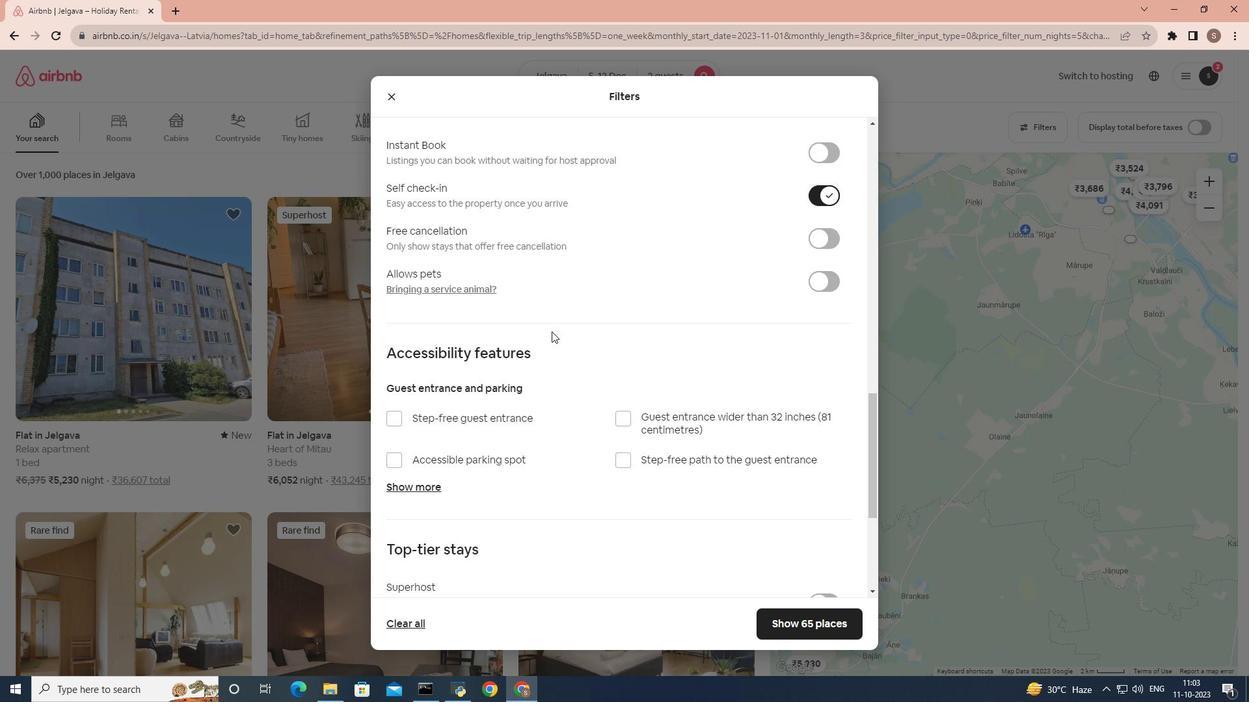 
Action: Mouse scrolled (551, 331) with delta (0, 0)
Screenshot: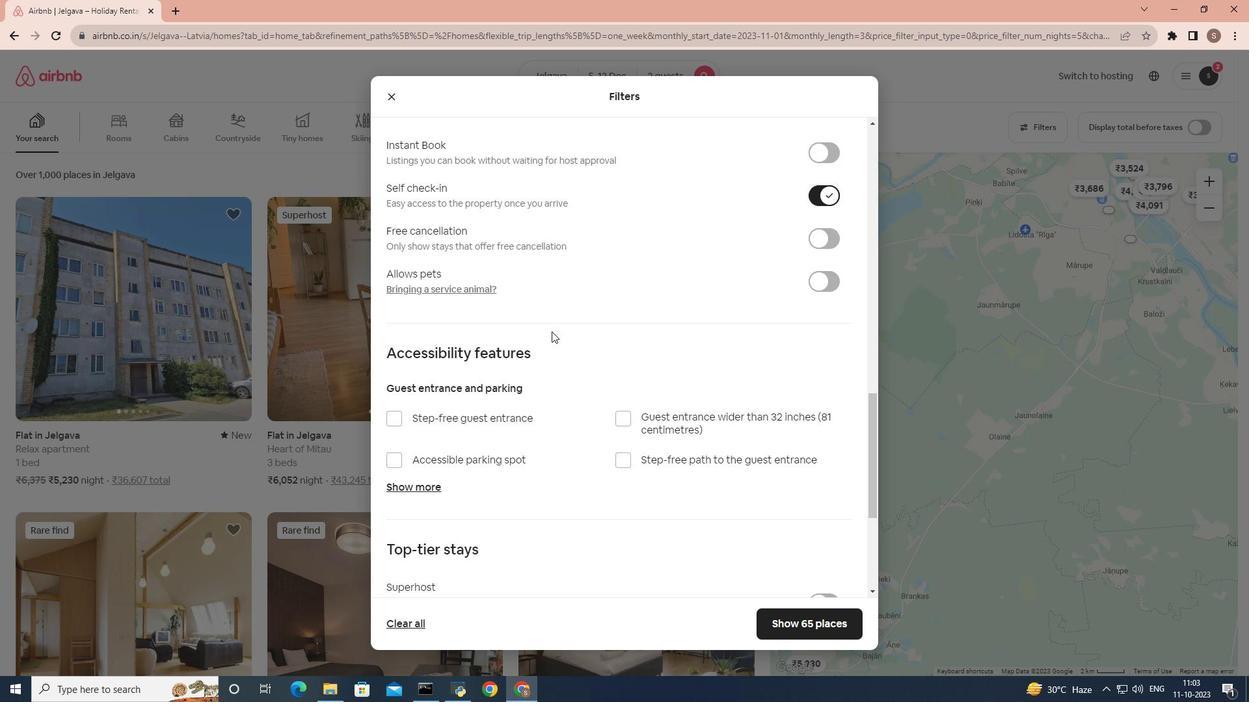 
Action: Mouse scrolled (551, 331) with delta (0, 0)
Screenshot: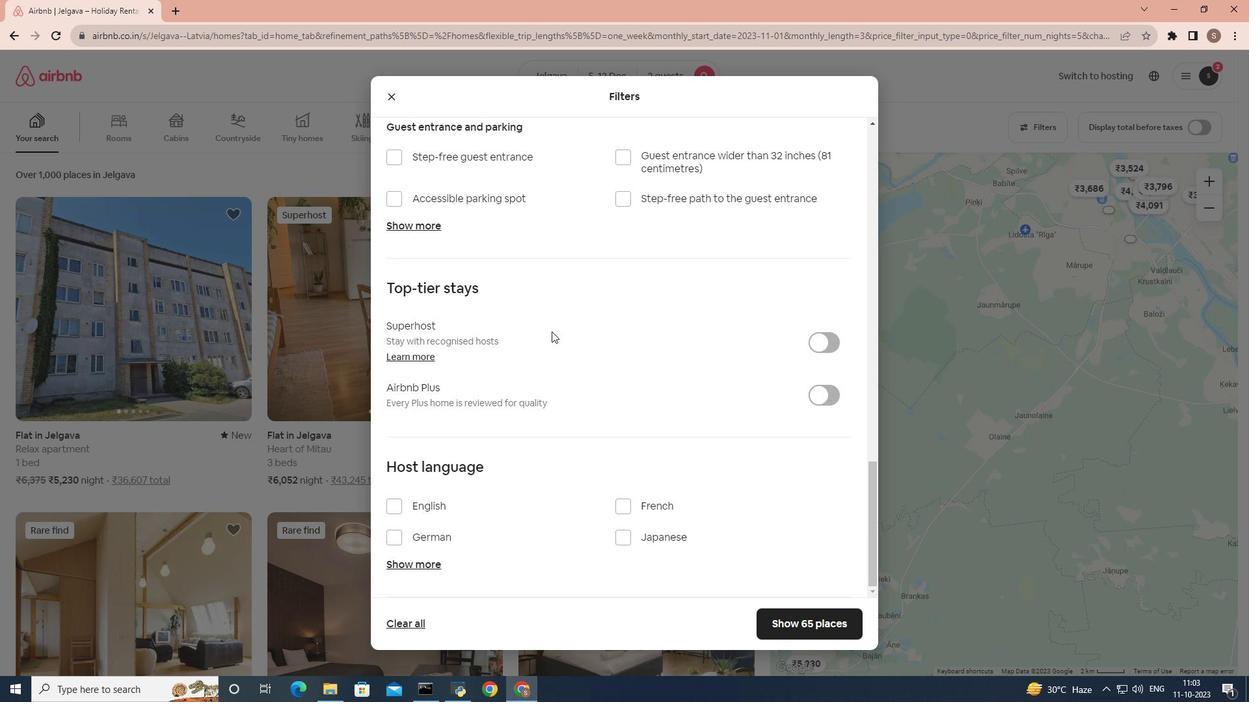 
Action: Mouse scrolled (551, 331) with delta (0, 0)
Screenshot: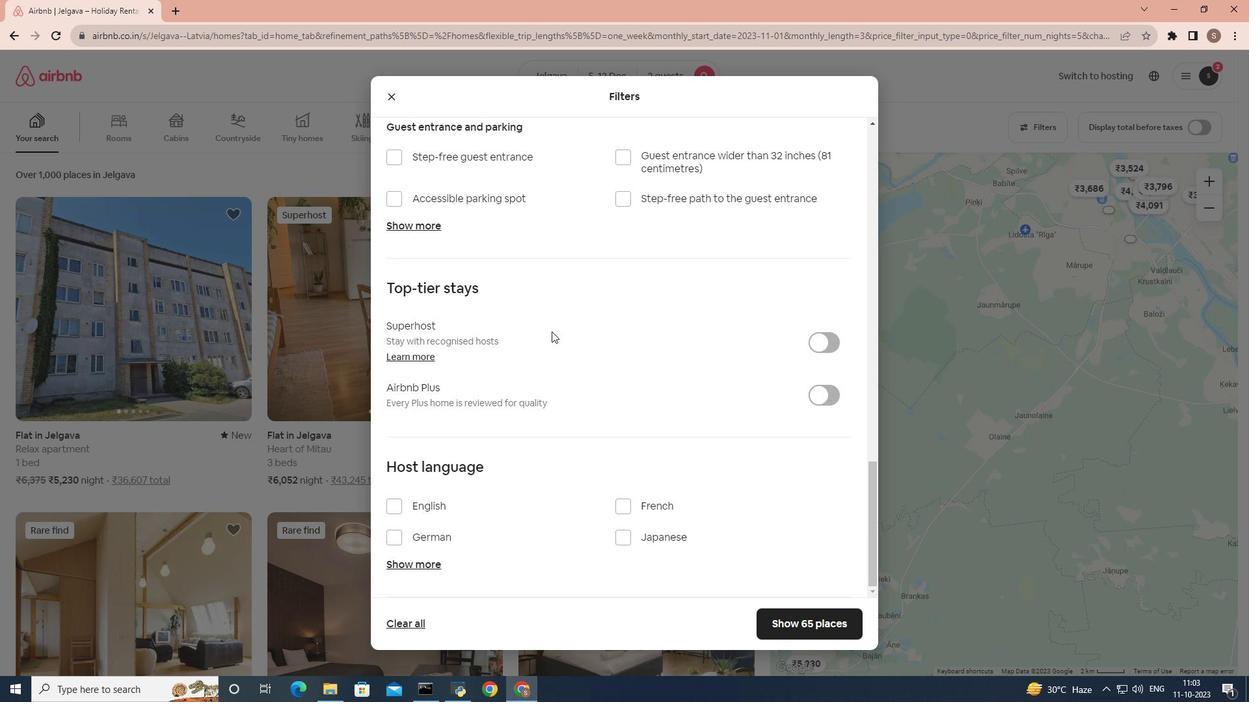 
Action: Mouse scrolled (551, 331) with delta (0, 0)
Screenshot: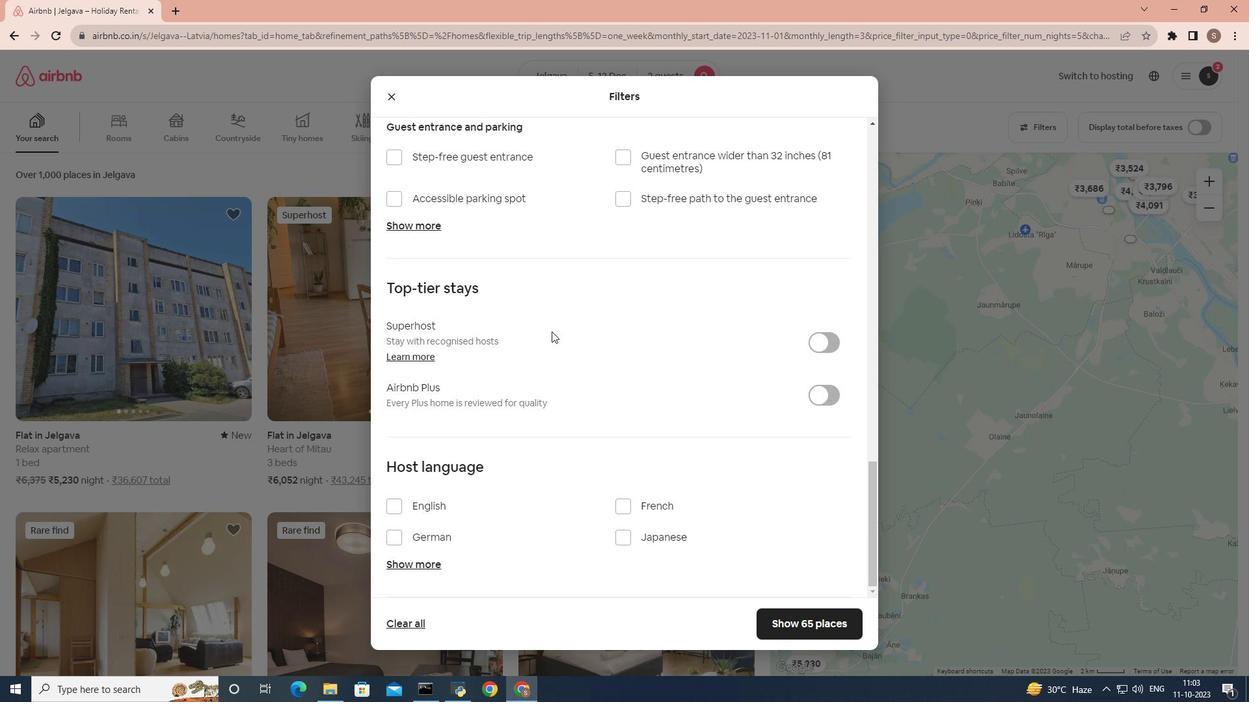 
Action: Mouse scrolled (551, 331) with delta (0, 0)
Screenshot: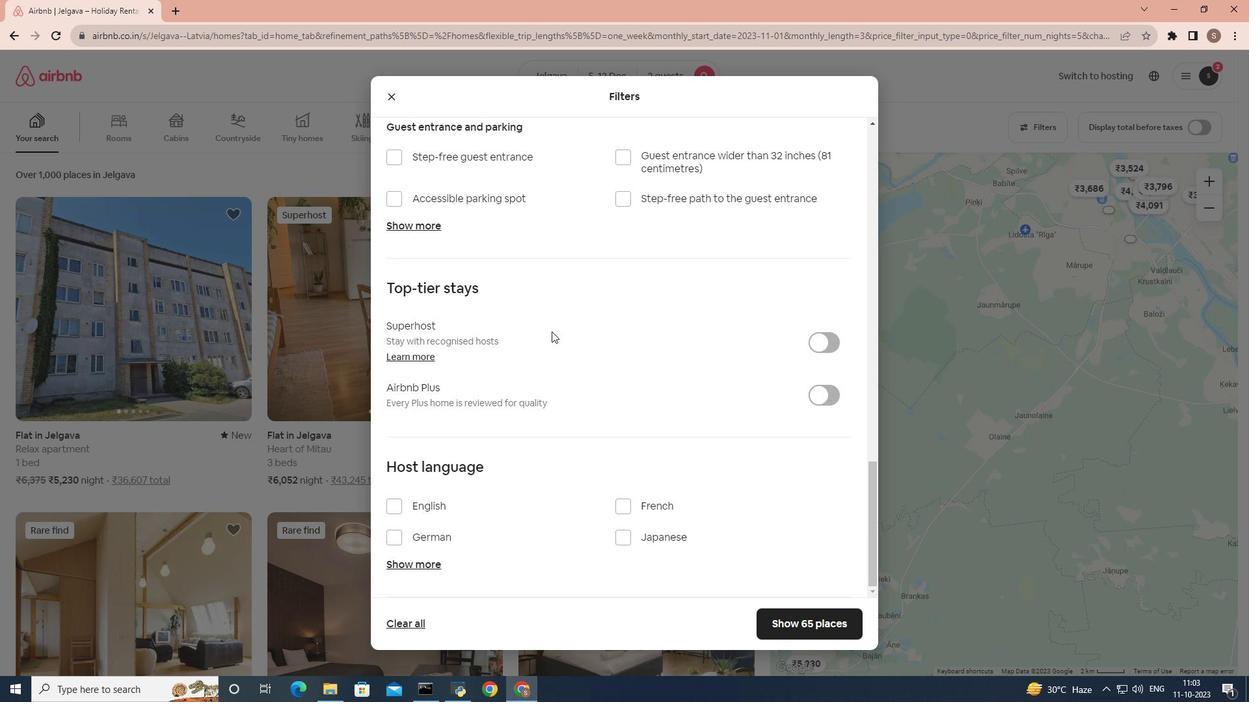
Action: Mouse moved to (765, 630)
Screenshot: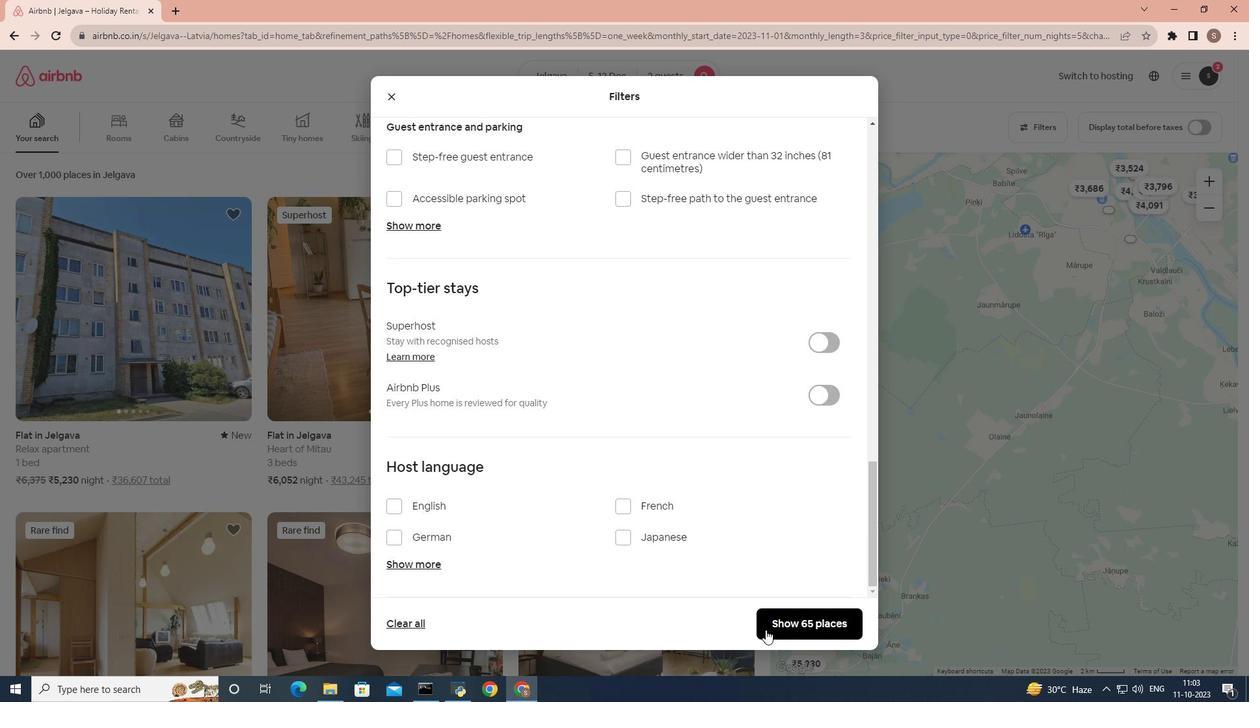 
Action: Mouse pressed left at (765, 630)
Screenshot: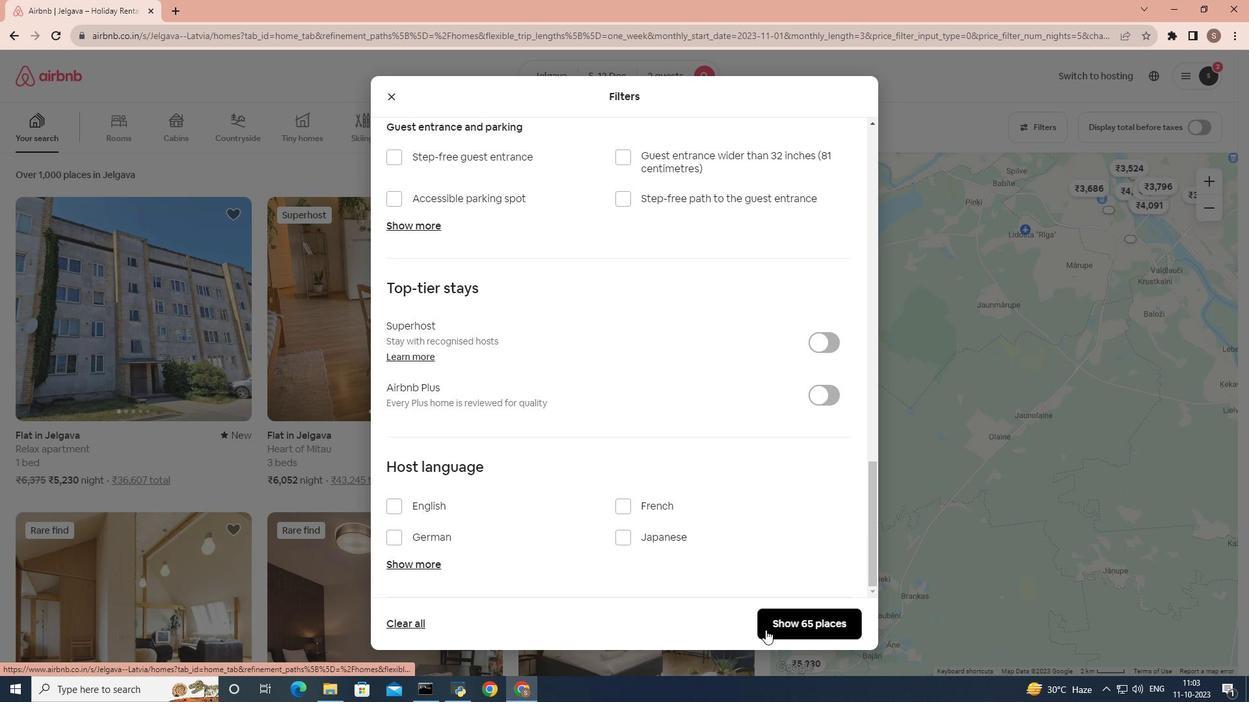 
Action: Mouse moved to (222, 361)
Screenshot: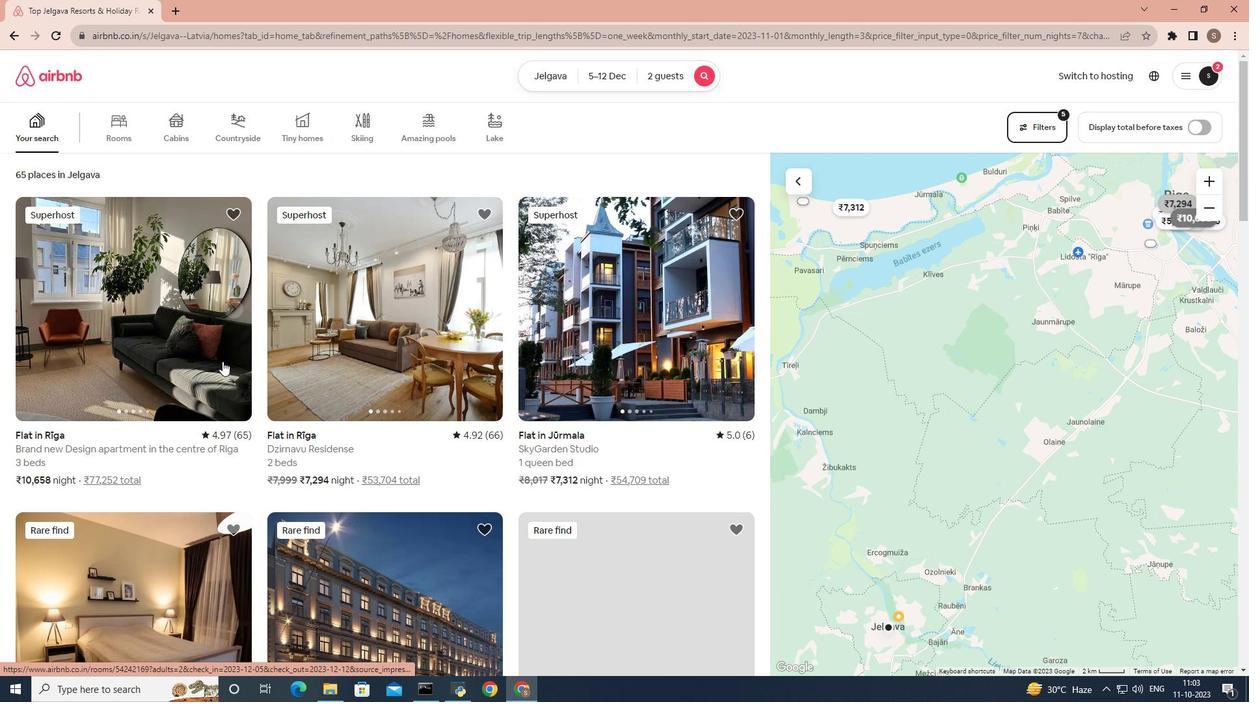 
Action: Mouse scrolled (222, 361) with delta (0, 0)
Screenshot: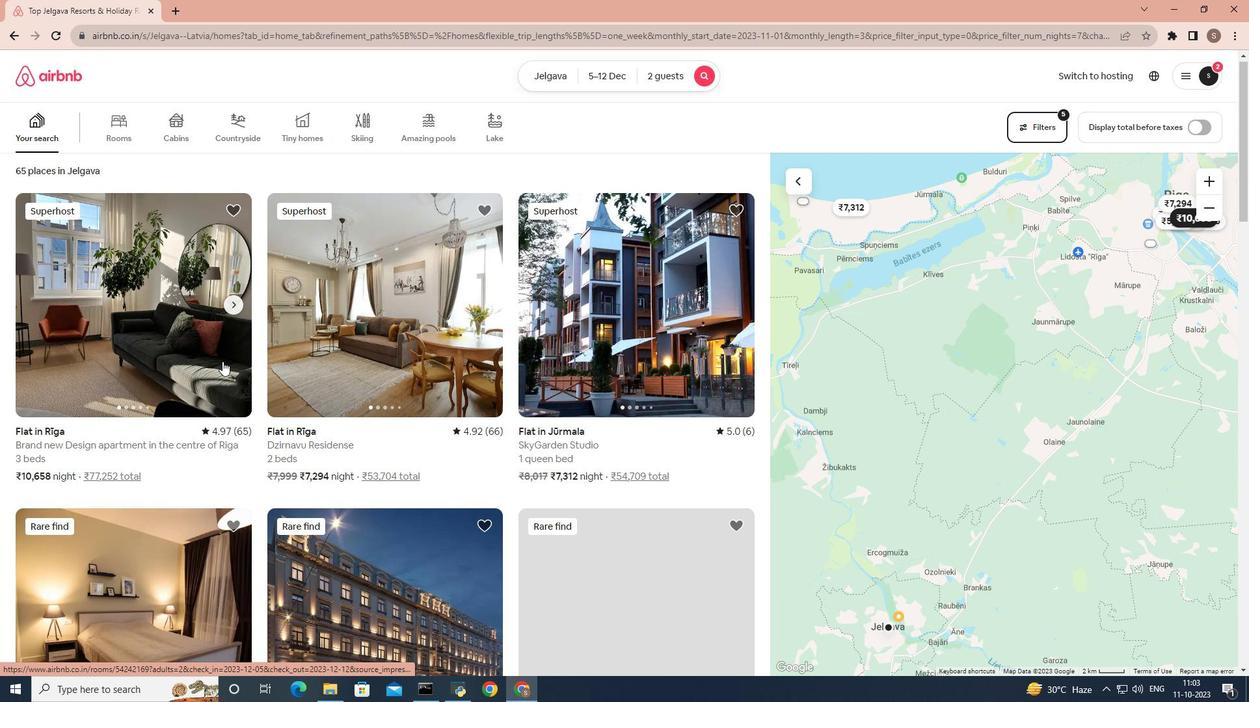 
Action: Mouse moved to (165, 332)
Screenshot: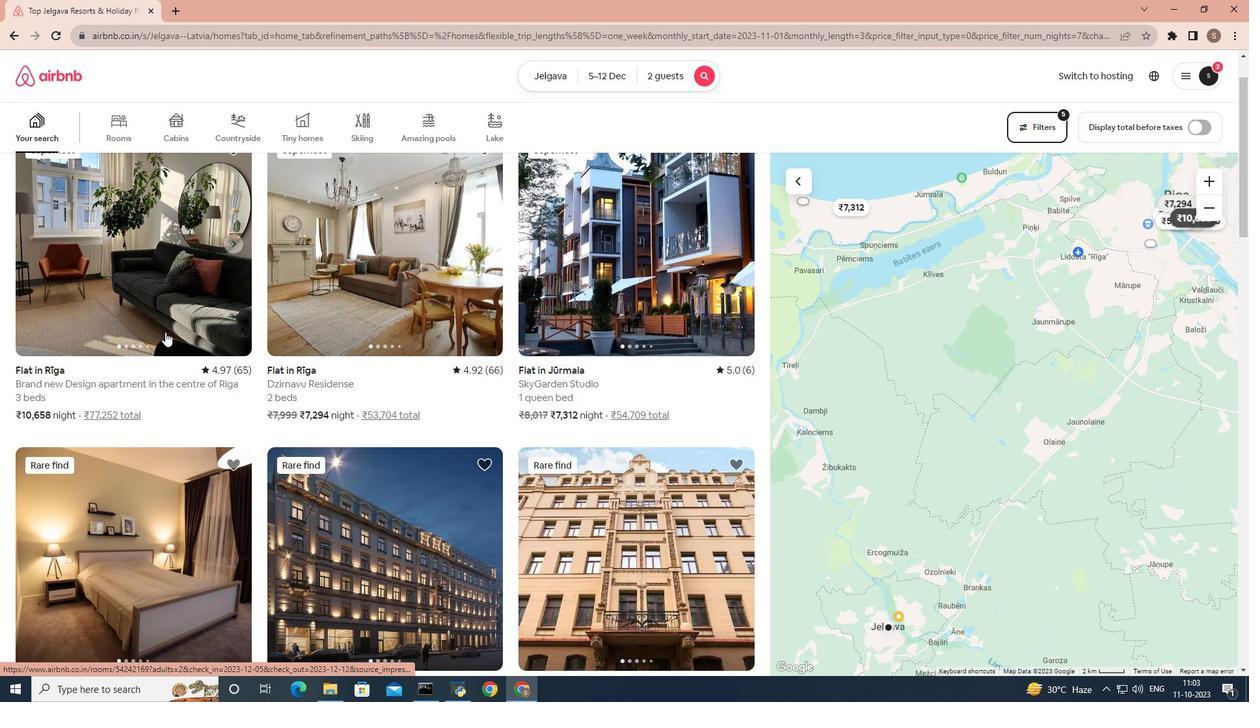 
Action: Mouse scrolled (165, 331) with delta (0, 0)
Screenshot: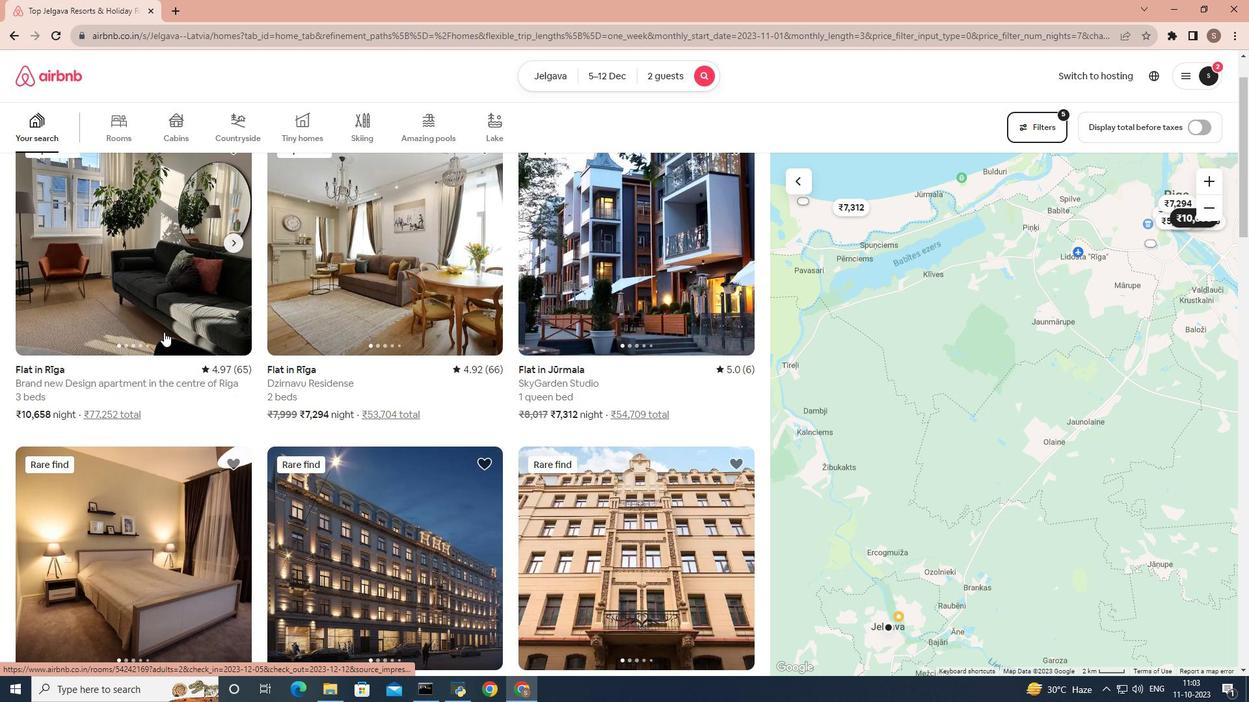 
Action: Mouse moved to (163, 332)
Screenshot: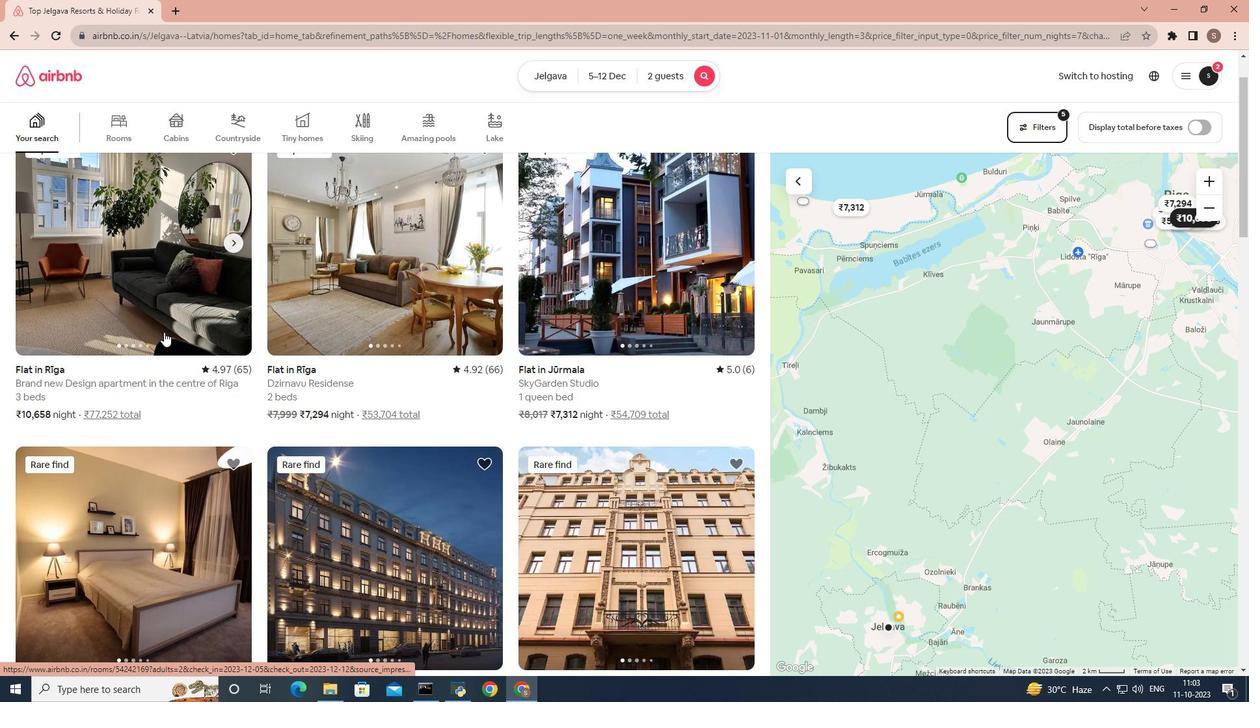 
Action: Mouse scrolled (163, 331) with delta (0, 0)
Screenshot: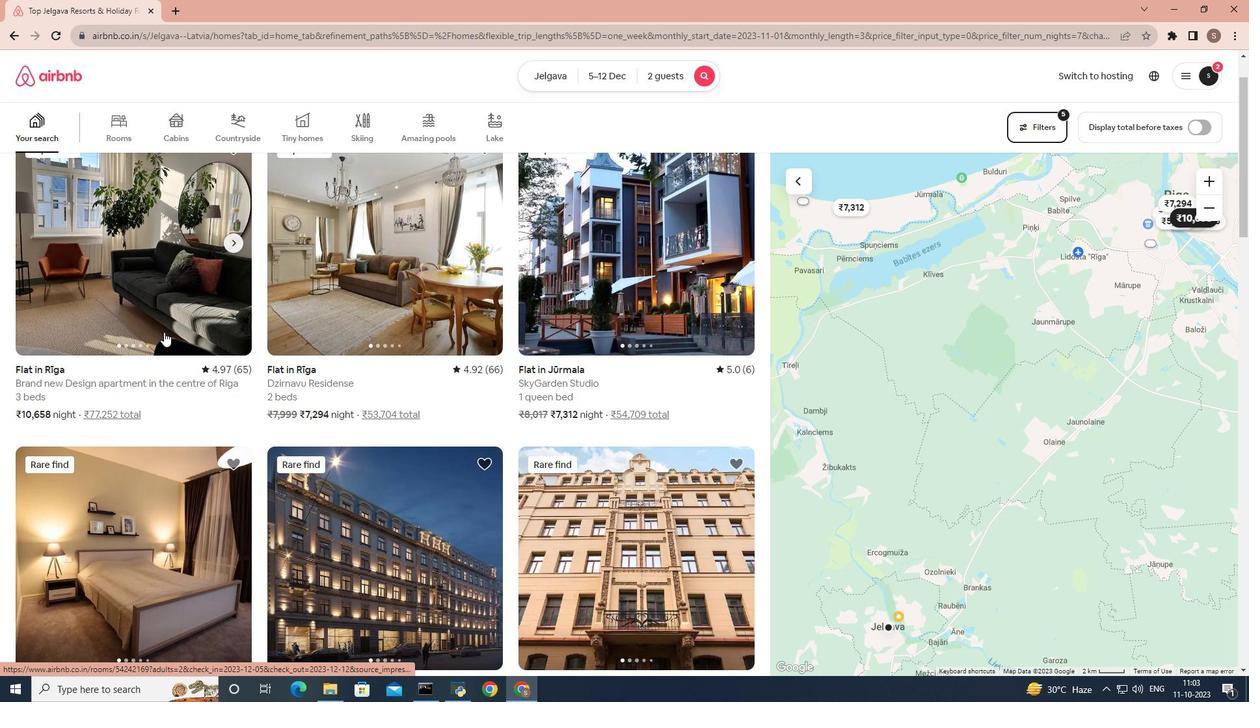 
Action: Mouse scrolled (163, 331) with delta (0, 0)
Screenshot: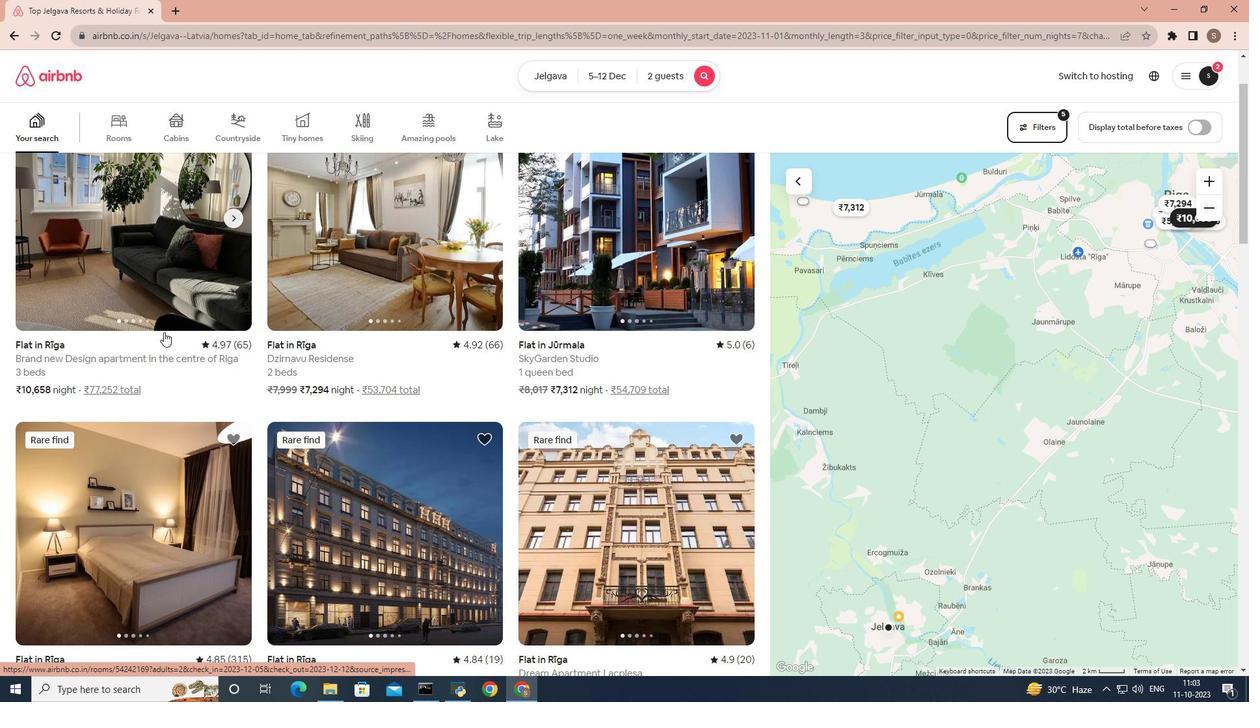 
Action: Mouse moved to (310, 342)
Screenshot: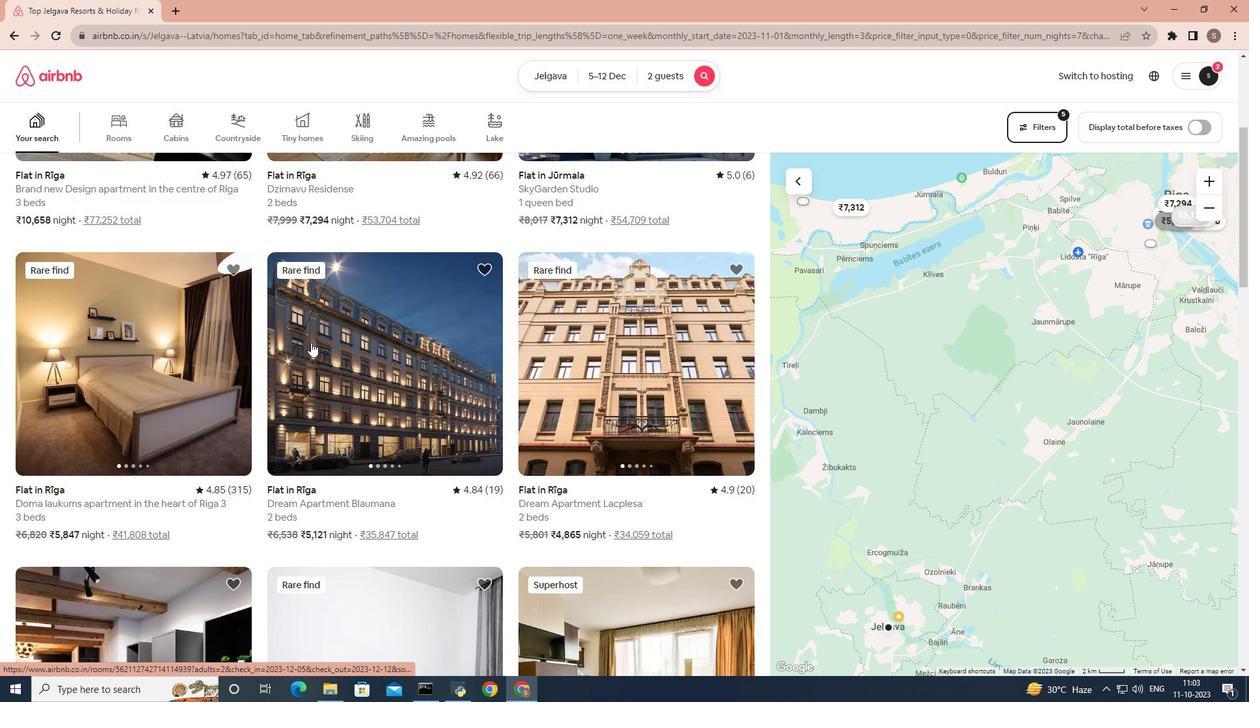 
Action: Mouse scrolled (310, 343) with delta (0, 0)
Screenshot: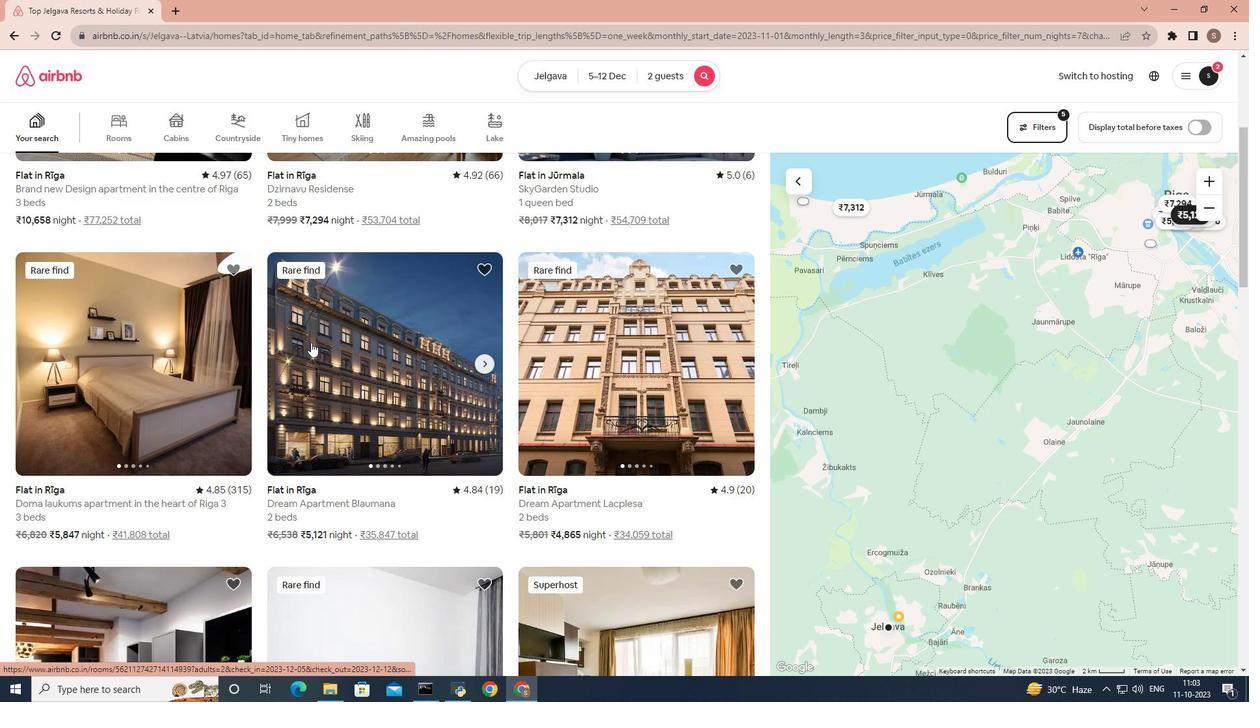 
Action: Mouse scrolled (310, 343) with delta (0, 0)
Screenshot: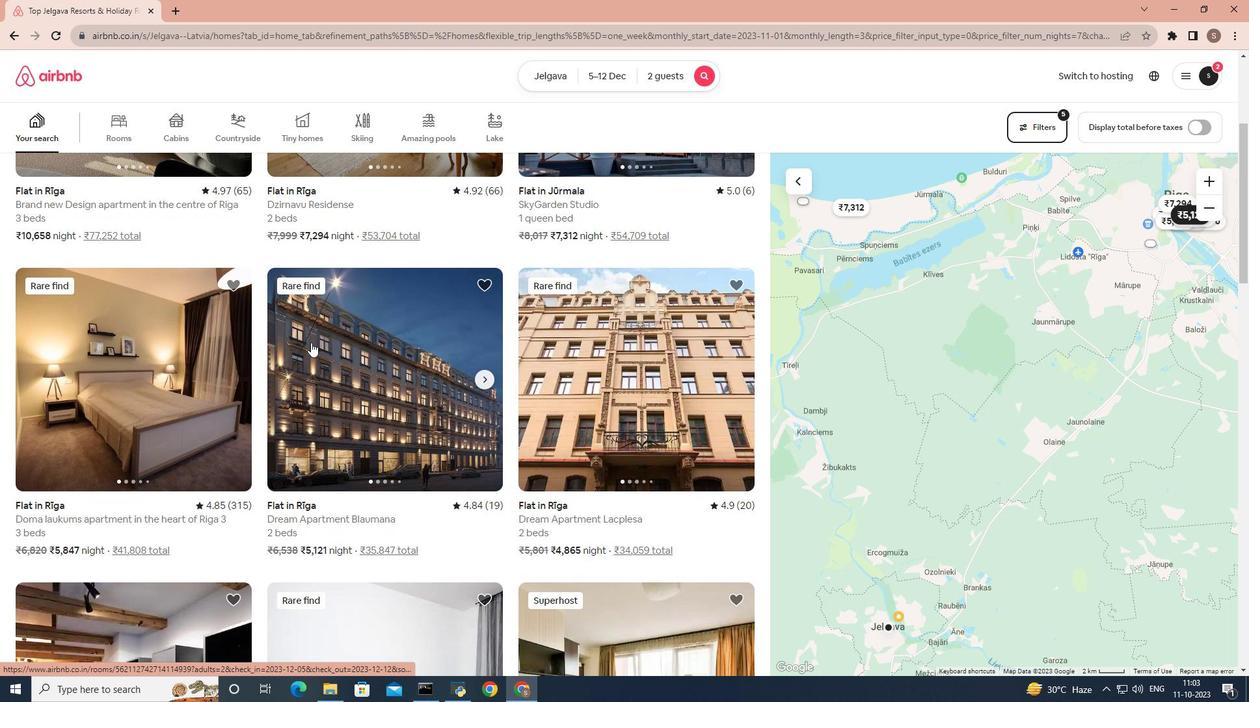 
Action: Mouse scrolled (310, 343) with delta (0, 0)
Screenshot: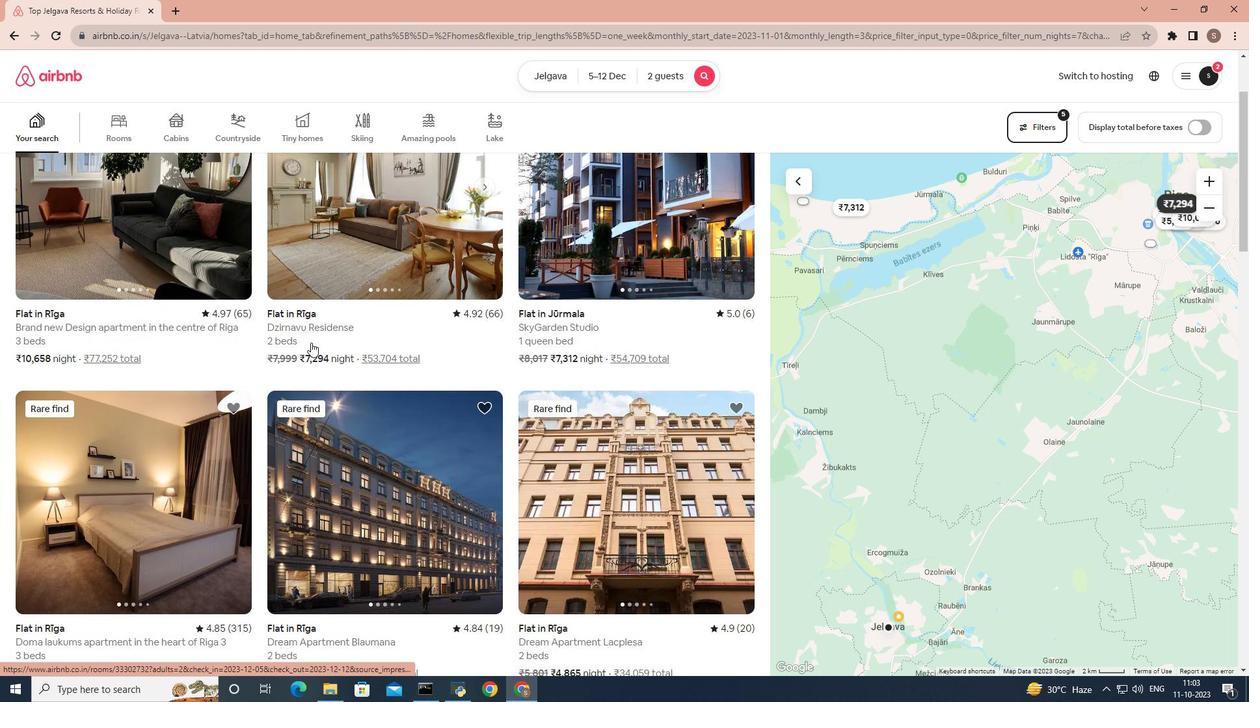 
Action: Mouse scrolled (310, 343) with delta (0, 0)
Screenshot: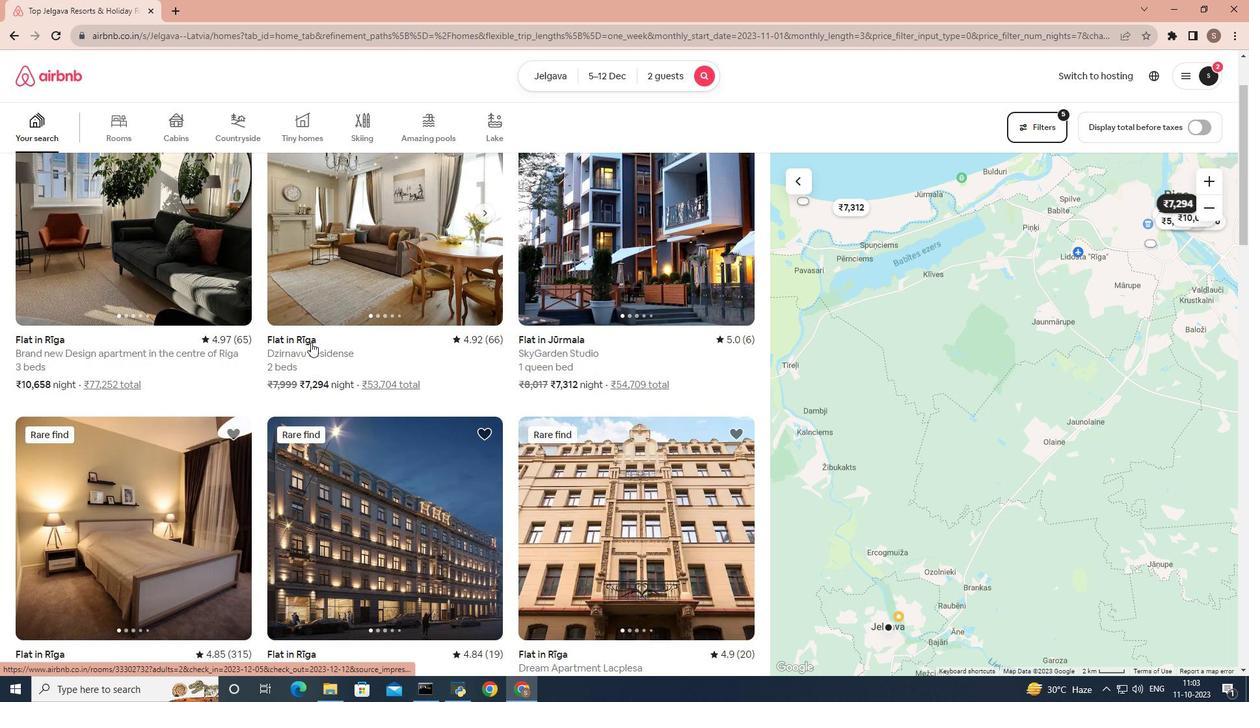 
Action: Mouse moved to (379, 324)
Screenshot: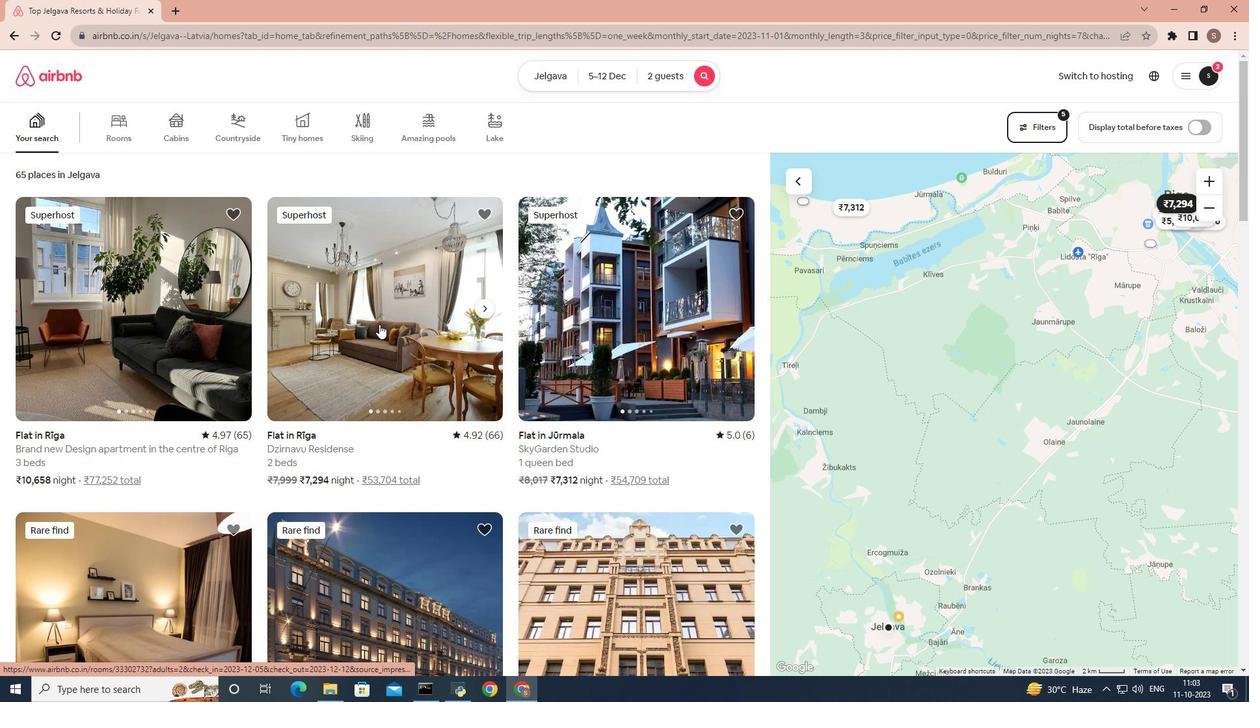 
Action: Mouse pressed left at (379, 324)
Screenshot: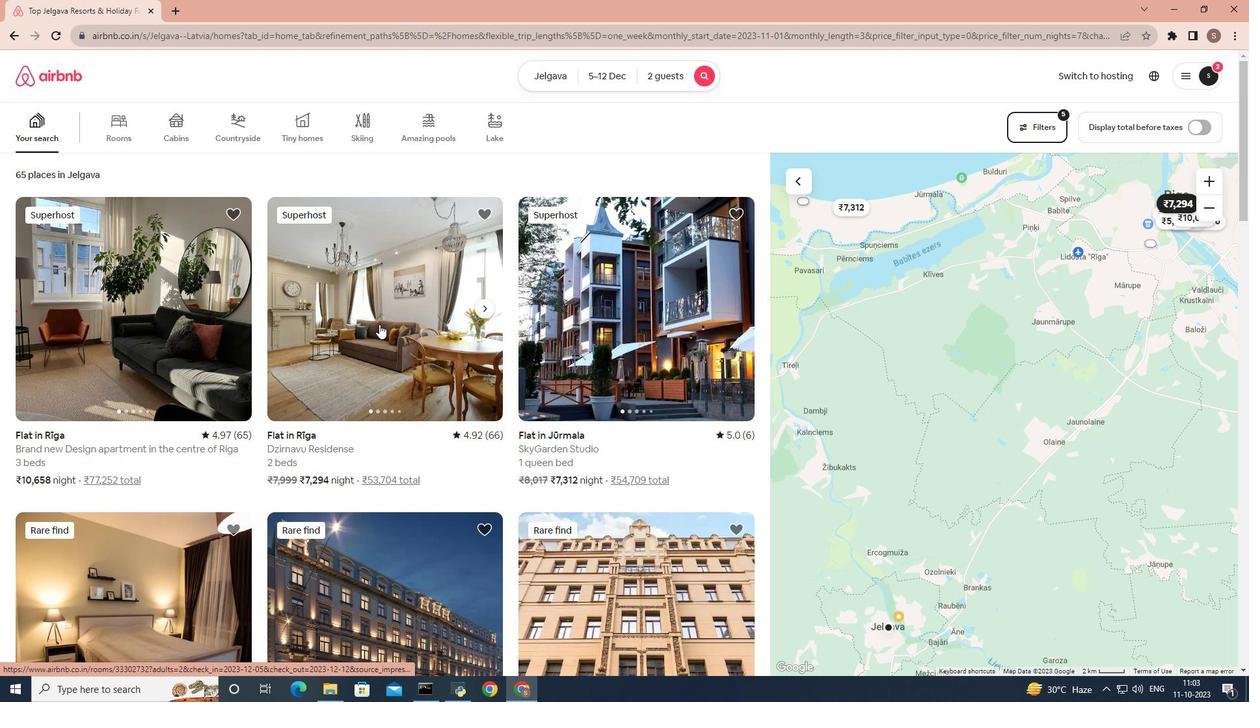 
Action: Mouse scrolled (379, 323) with delta (0, 0)
Screenshot: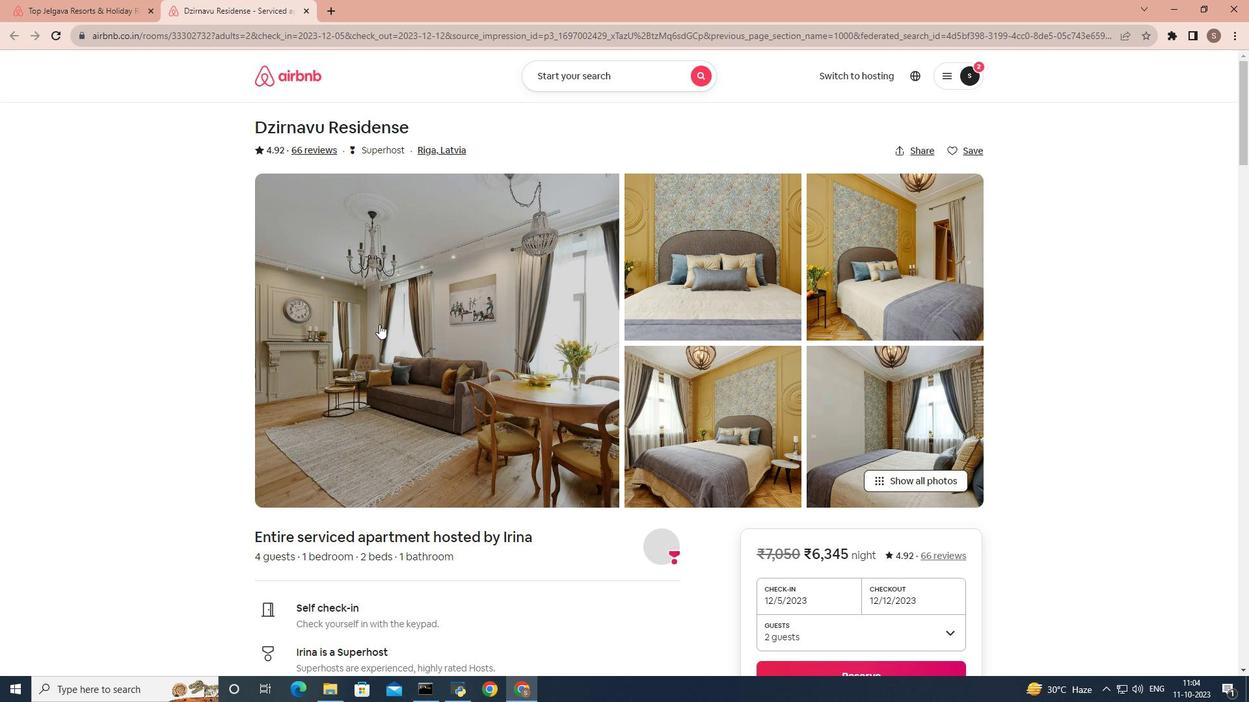 
Action: Mouse scrolled (379, 323) with delta (0, 0)
Screenshot: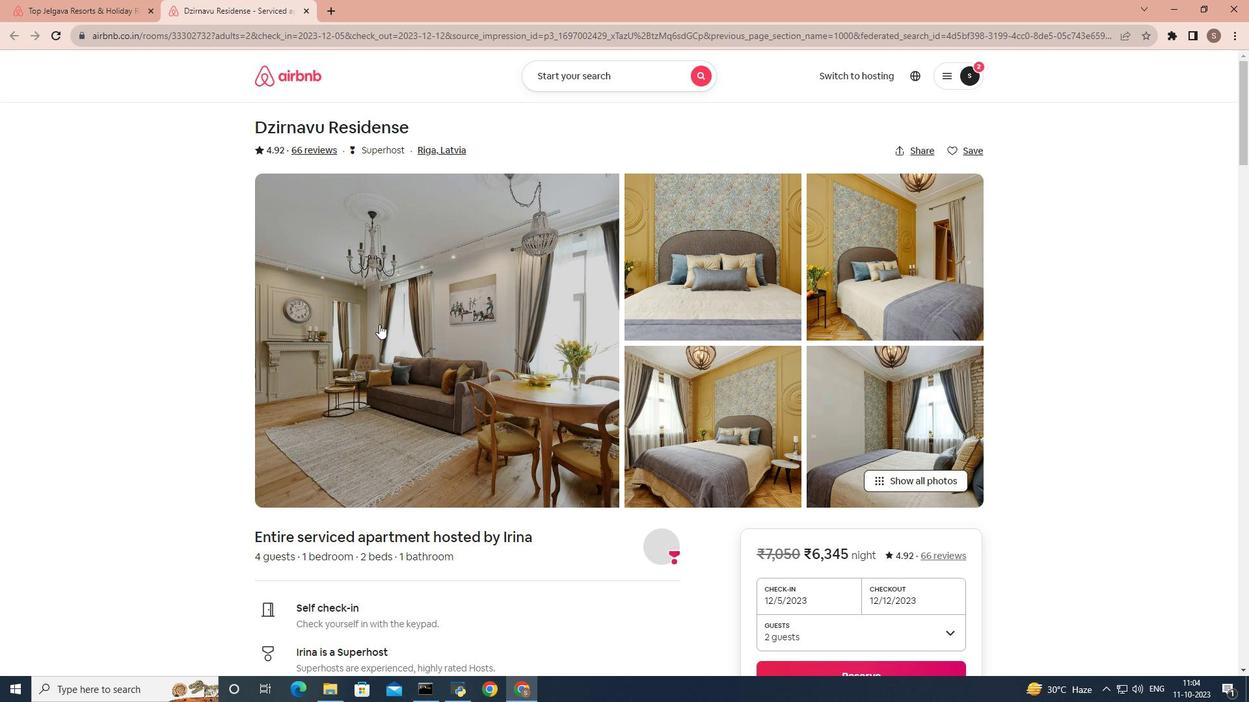 
Action: Mouse scrolled (379, 323) with delta (0, 0)
Screenshot: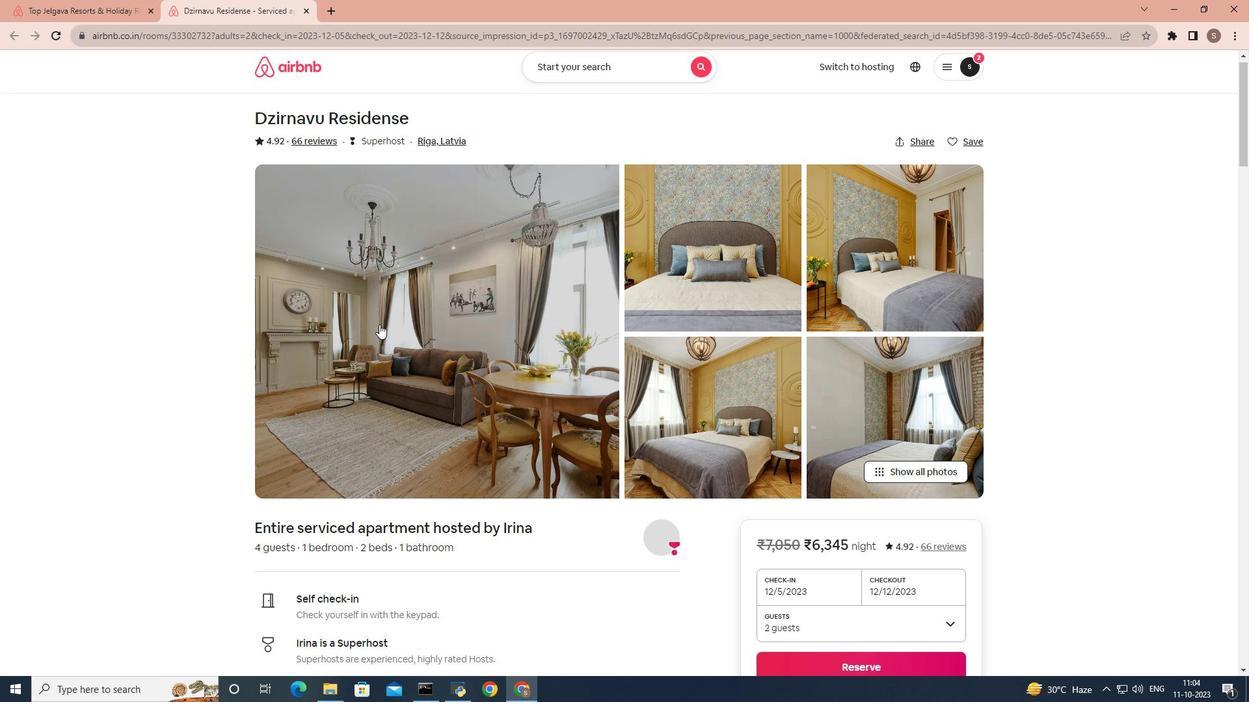 
Action: Mouse scrolled (379, 323) with delta (0, 0)
Screenshot: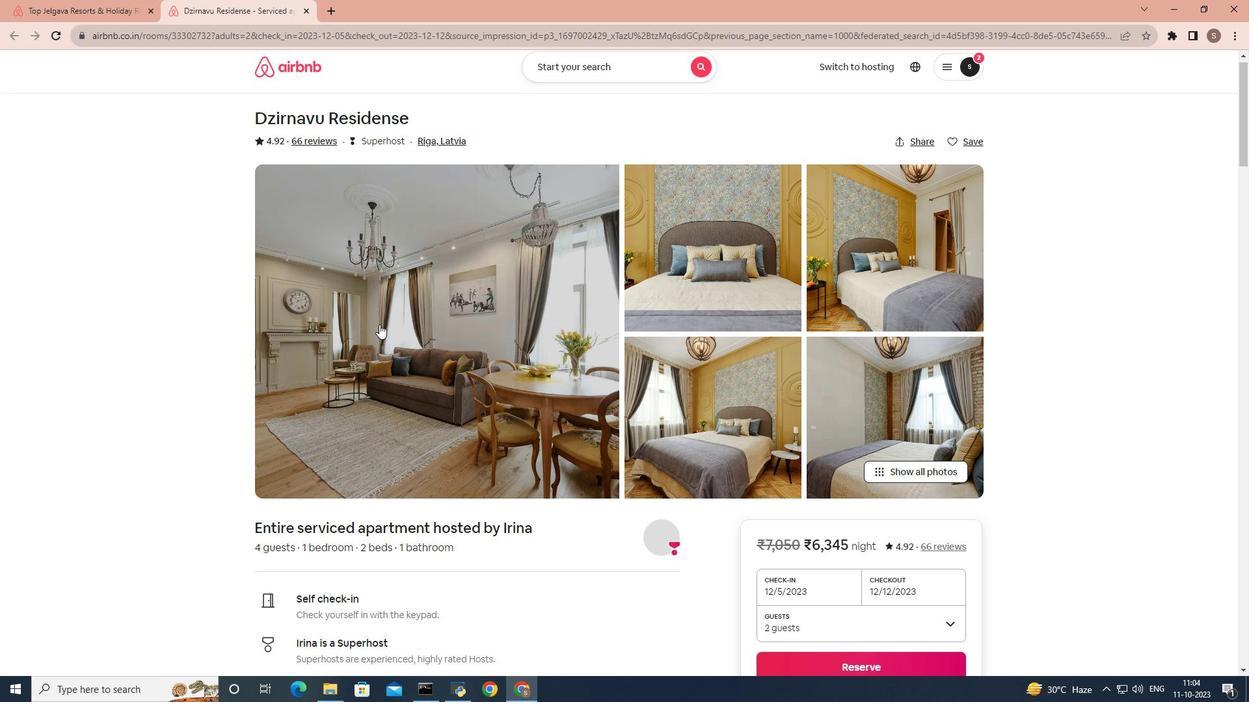 
Action: Mouse scrolled (379, 323) with delta (0, 0)
Screenshot: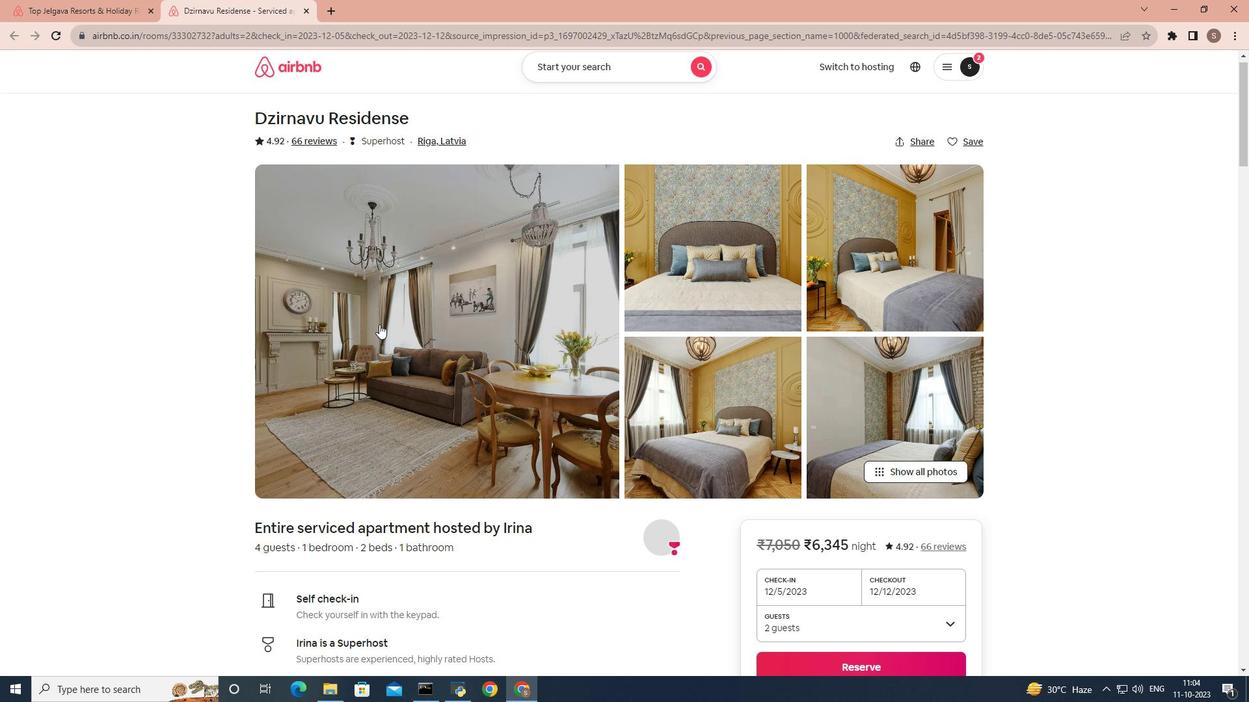 
Action: Mouse scrolled (379, 323) with delta (0, 0)
Screenshot: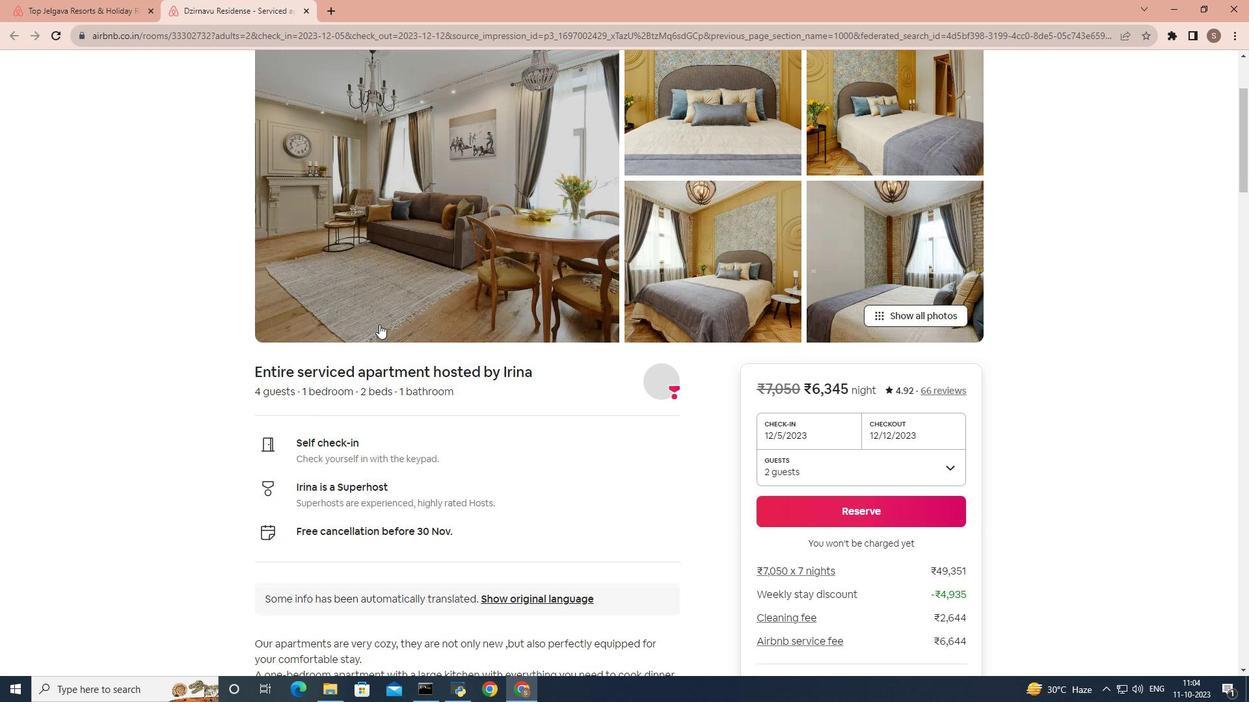 
Action: Mouse scrolled (379, 323) with delta (0, 0)
Screenshot: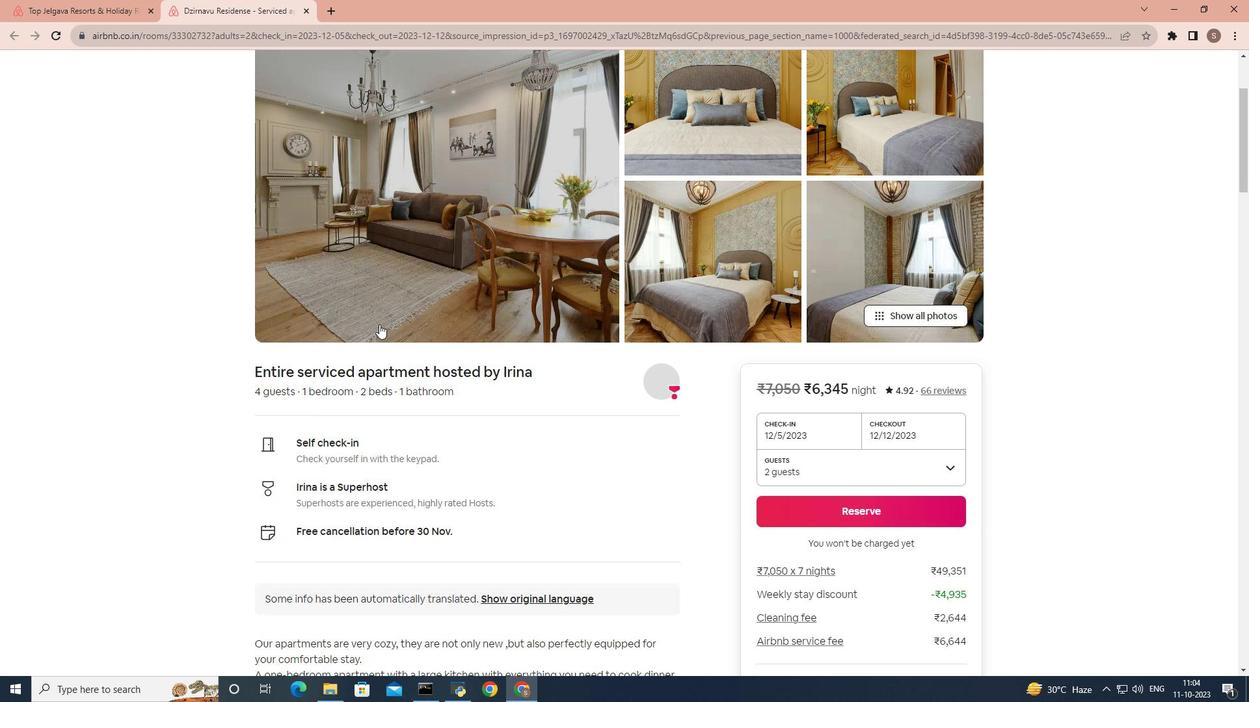 
Action: Mouse scrolled (379, 323) with delta (0, 0)
Screenshot: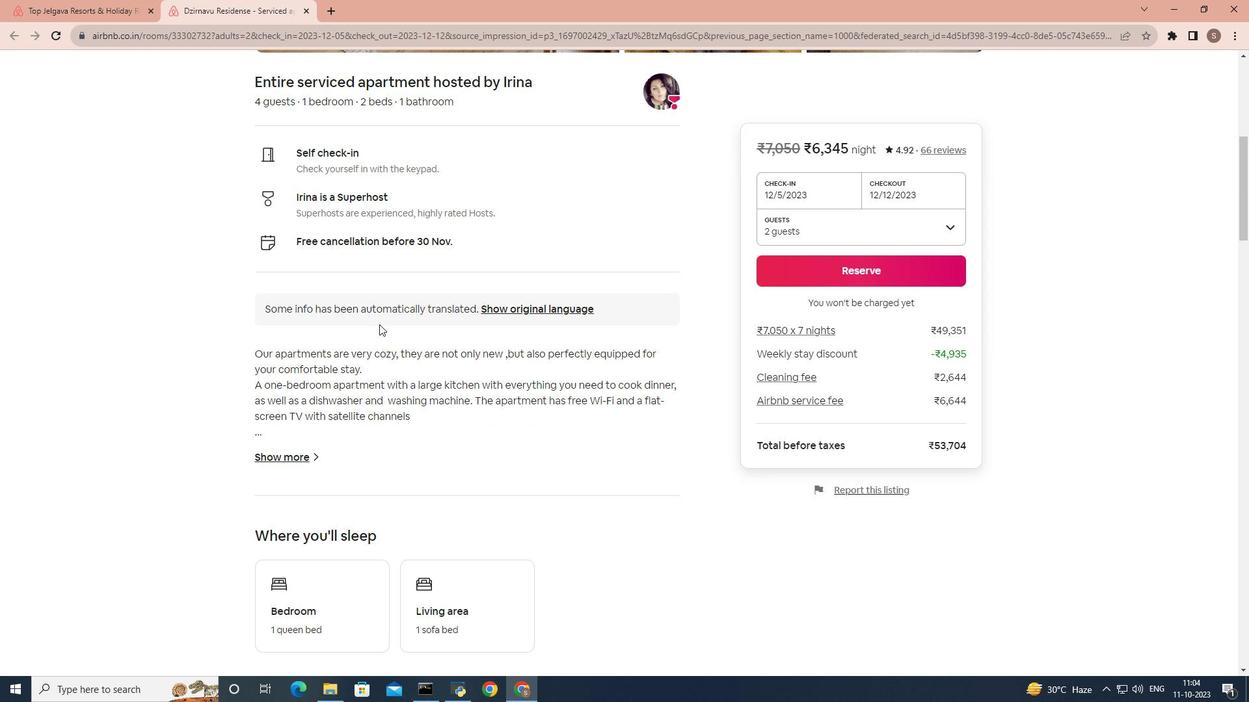 
Action: Mouse scrolled (379, 323) with delta (0, 0)
Screenshot: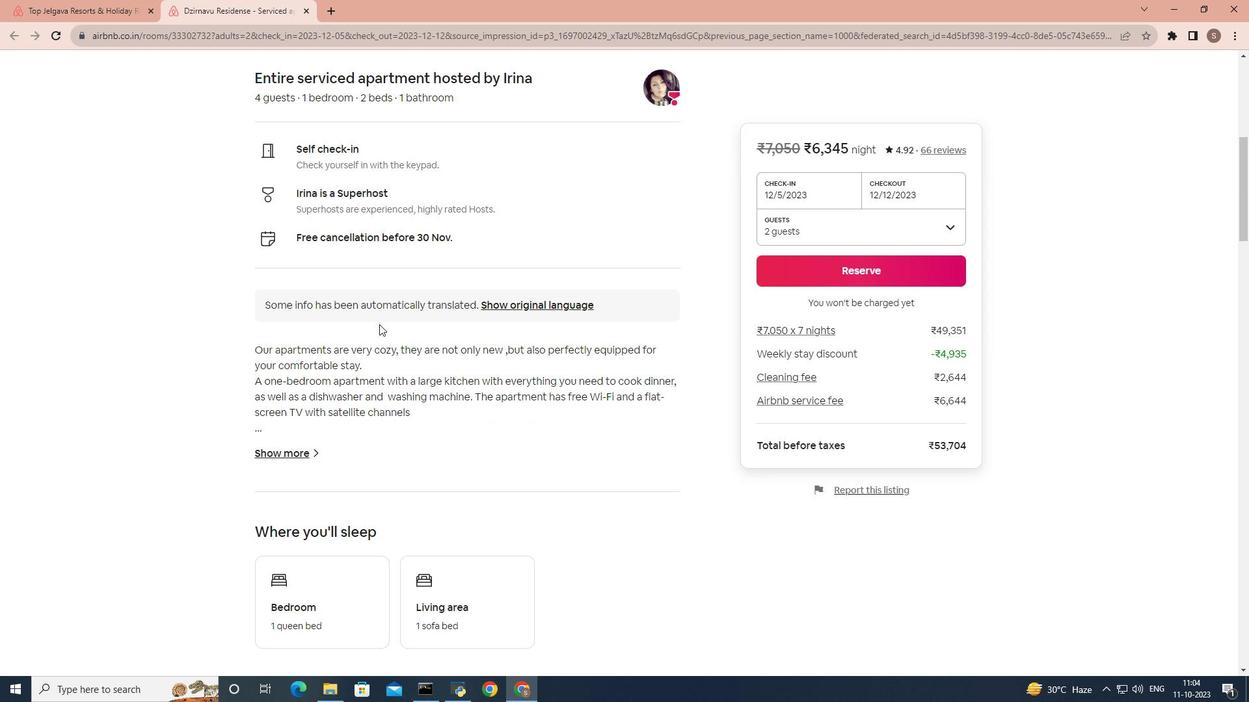 
Action: Mouse moved to (281, 325)
Screenshot: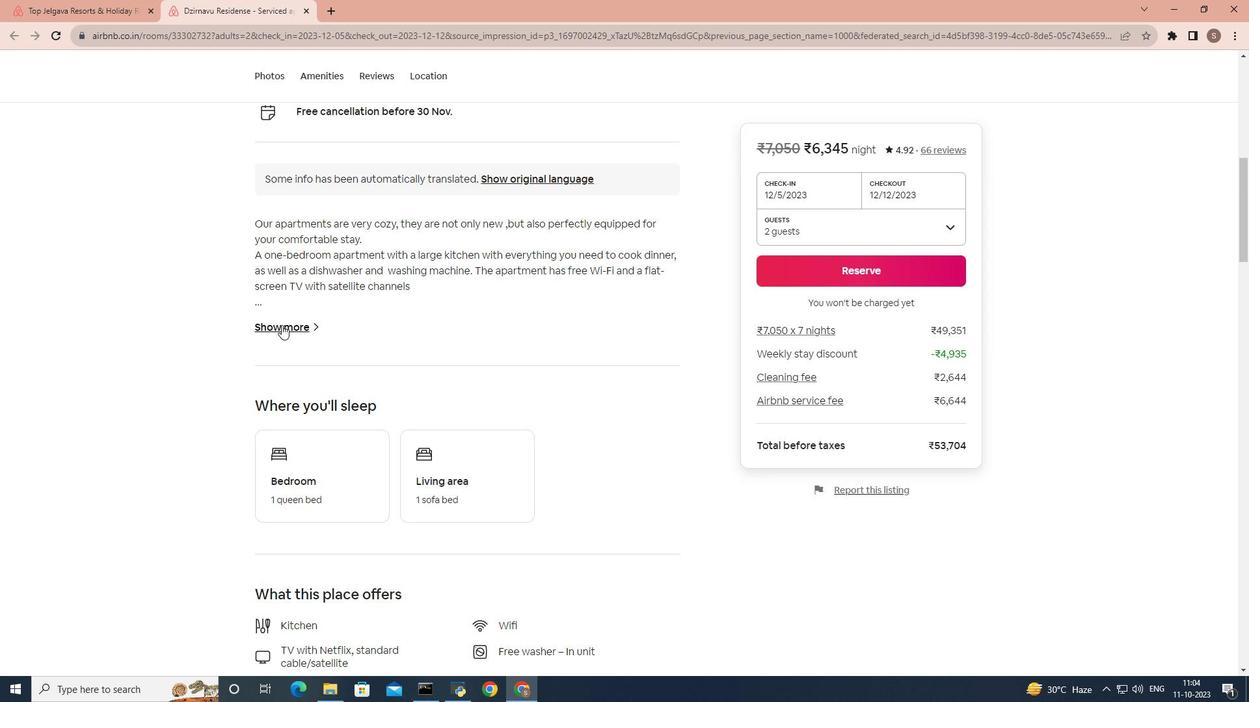
Action: Mouse pressed left at (281, 325)
Screenshot: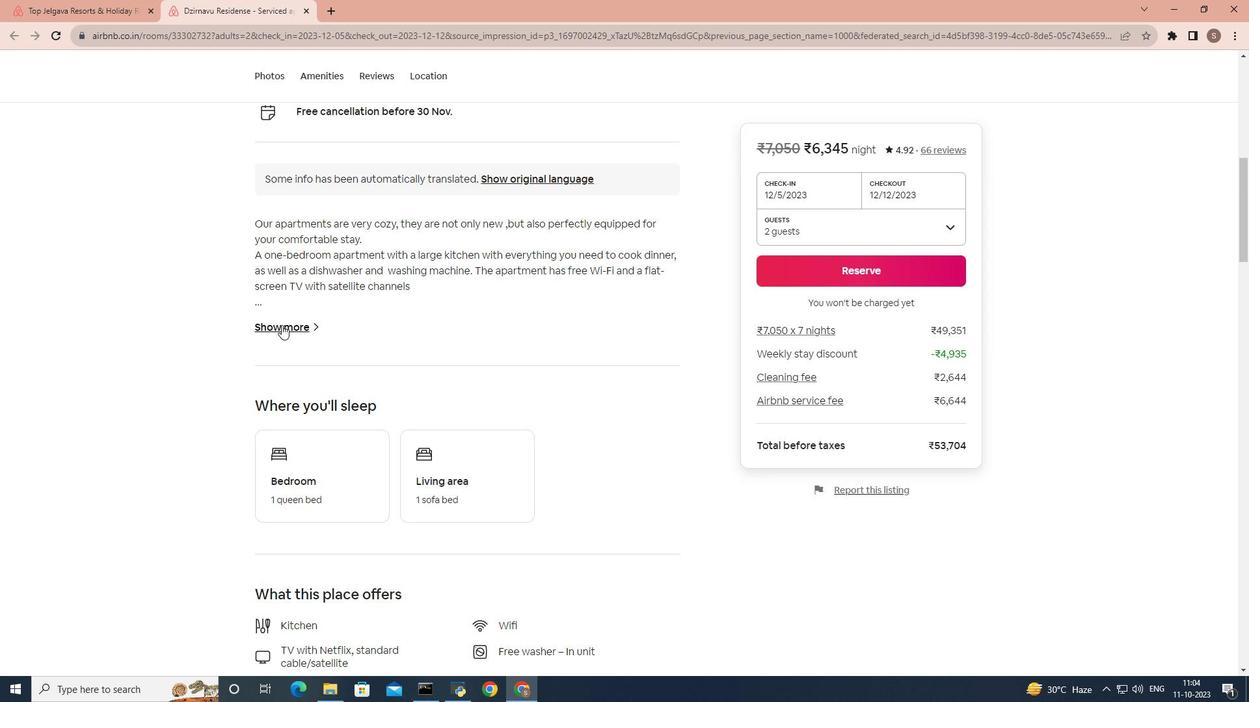 
Action: Mouse moved to (337, 327)
Screenshot: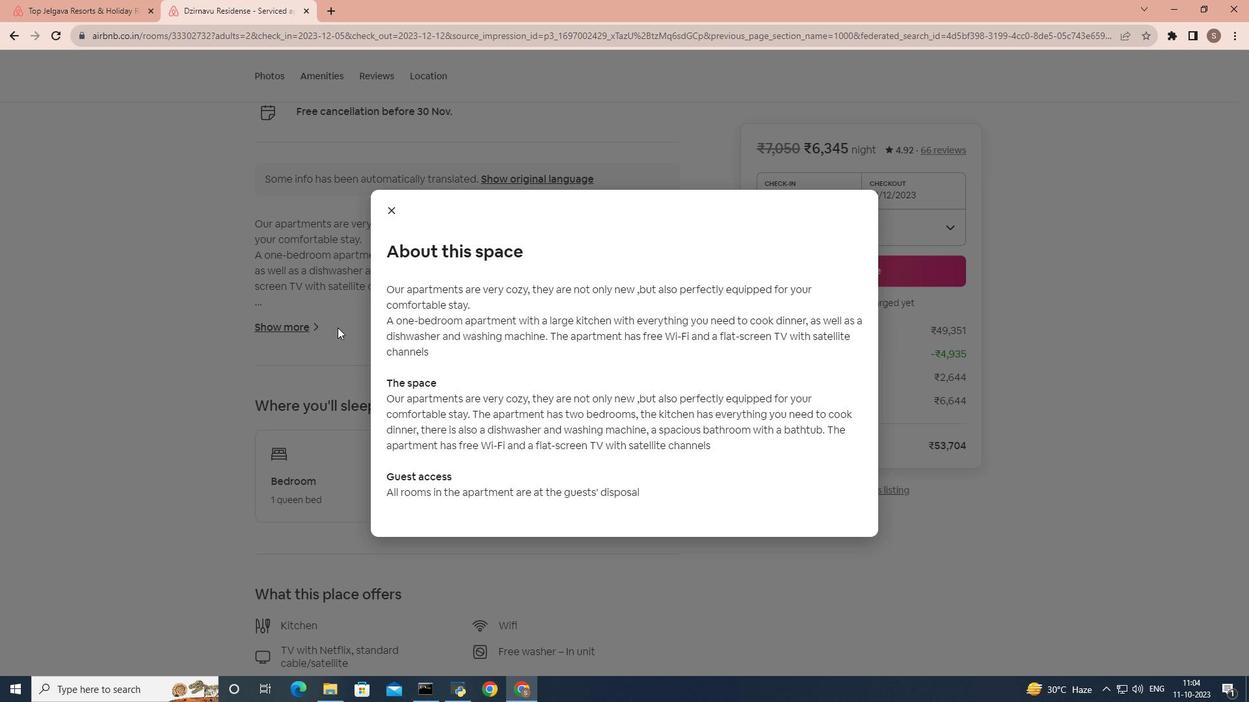 
Action: Mouse scrolled (337, 327) with delta (0, 0)
Screenshot: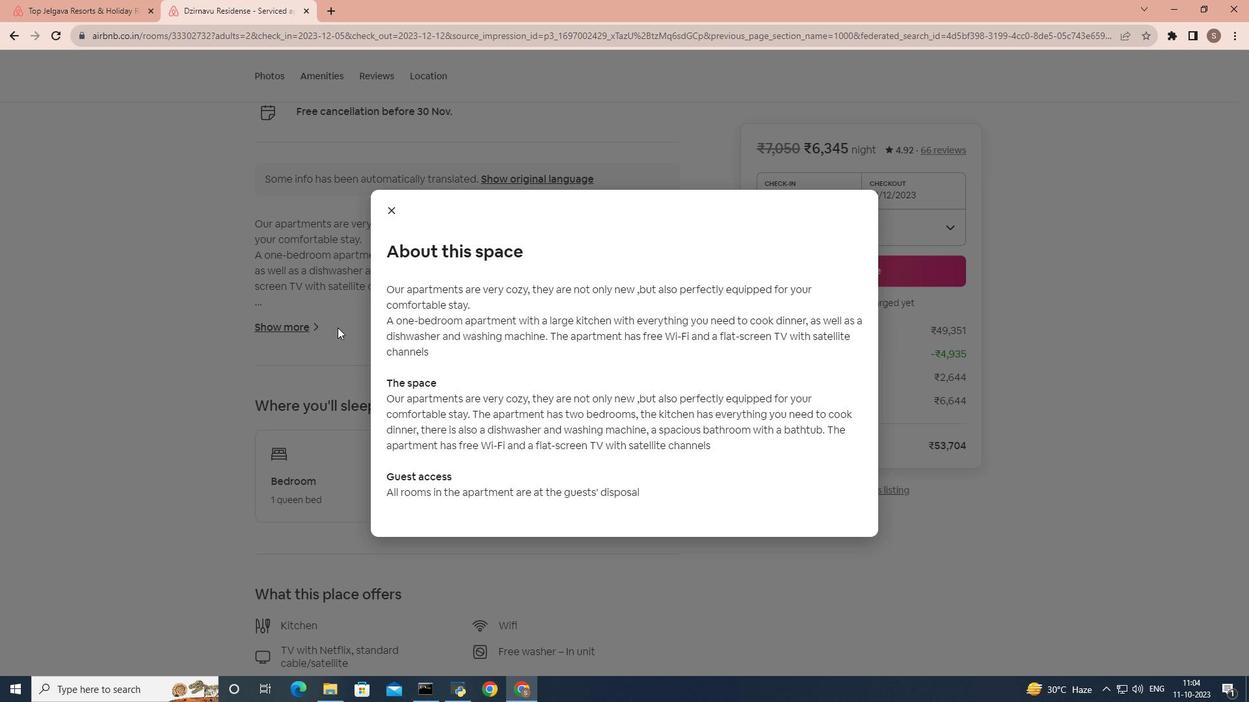 
Action: Mouse scrolled (337, 327) with delta (0, 0)
Screenshot: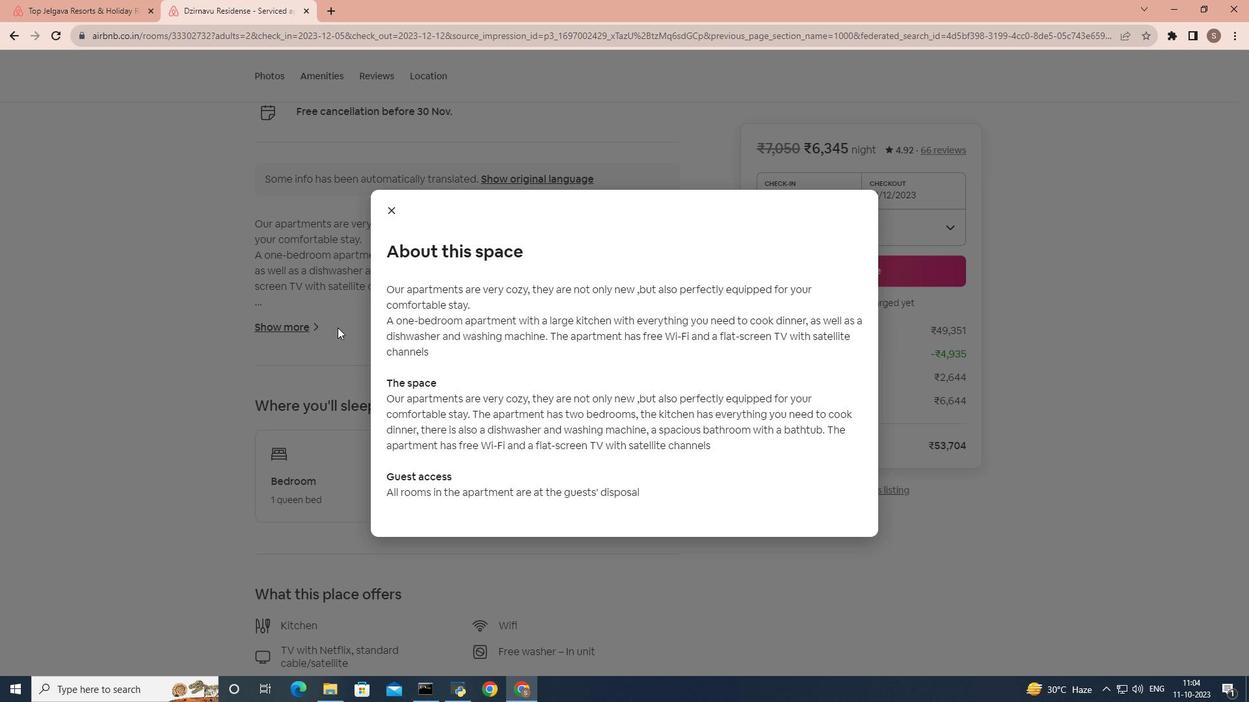
Action: Mouse scrolled (337, 327) with delta (0, 0)
Screenshot: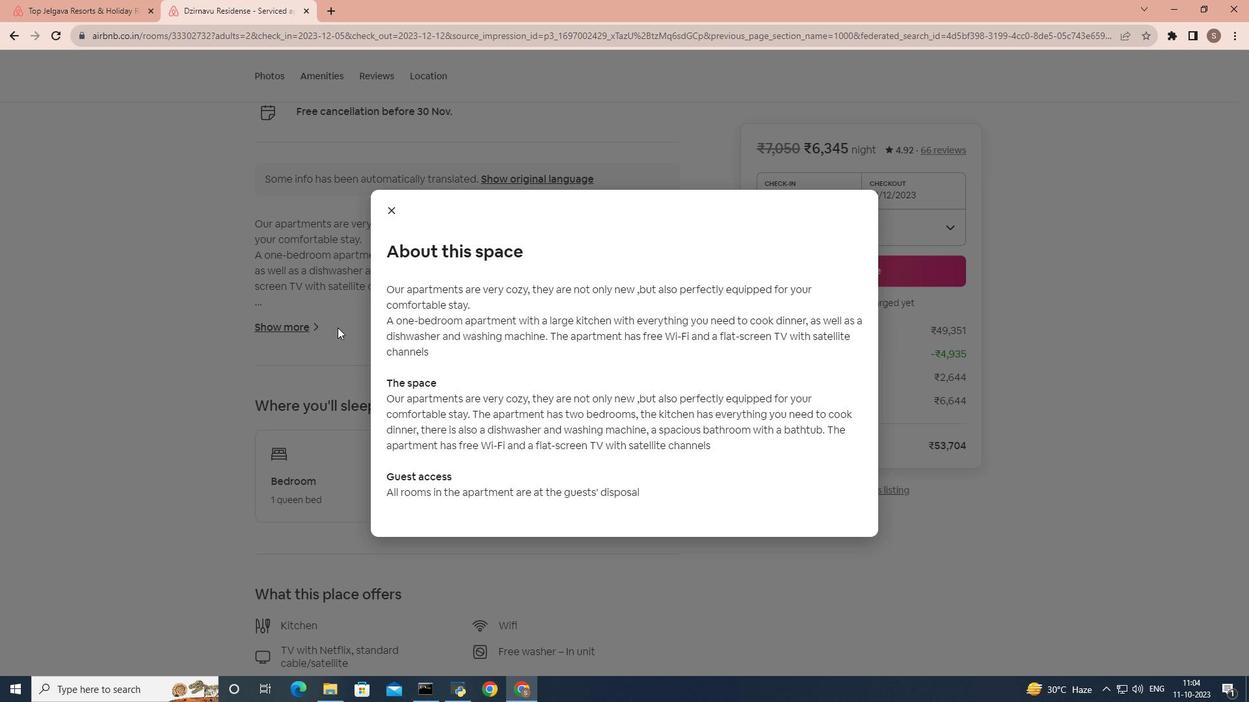 
Action: Mouse scrolled (337, 327) with delta (0, 0)
Screenshot: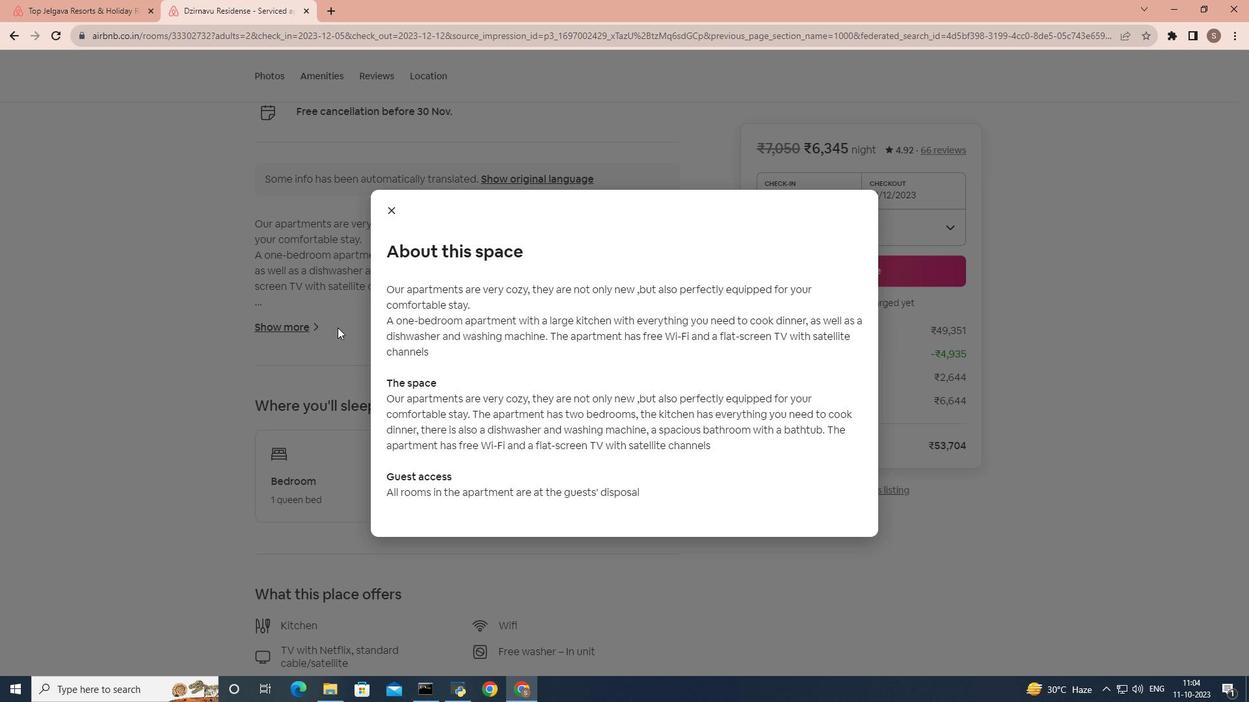 
Action: Mouse scrolled (337, 327) with delta (0, 0)
Screenshot: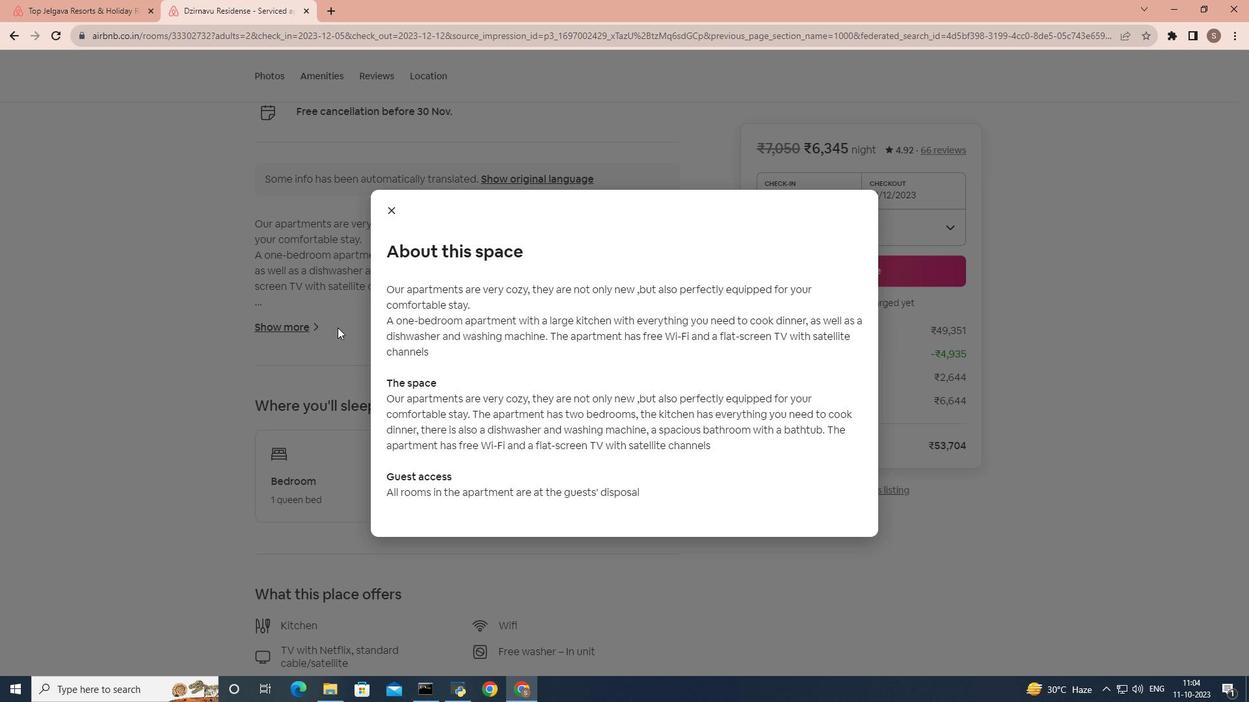
Action: Mouse scrolled (337, 327) with delta (0, 0)
Screenshot: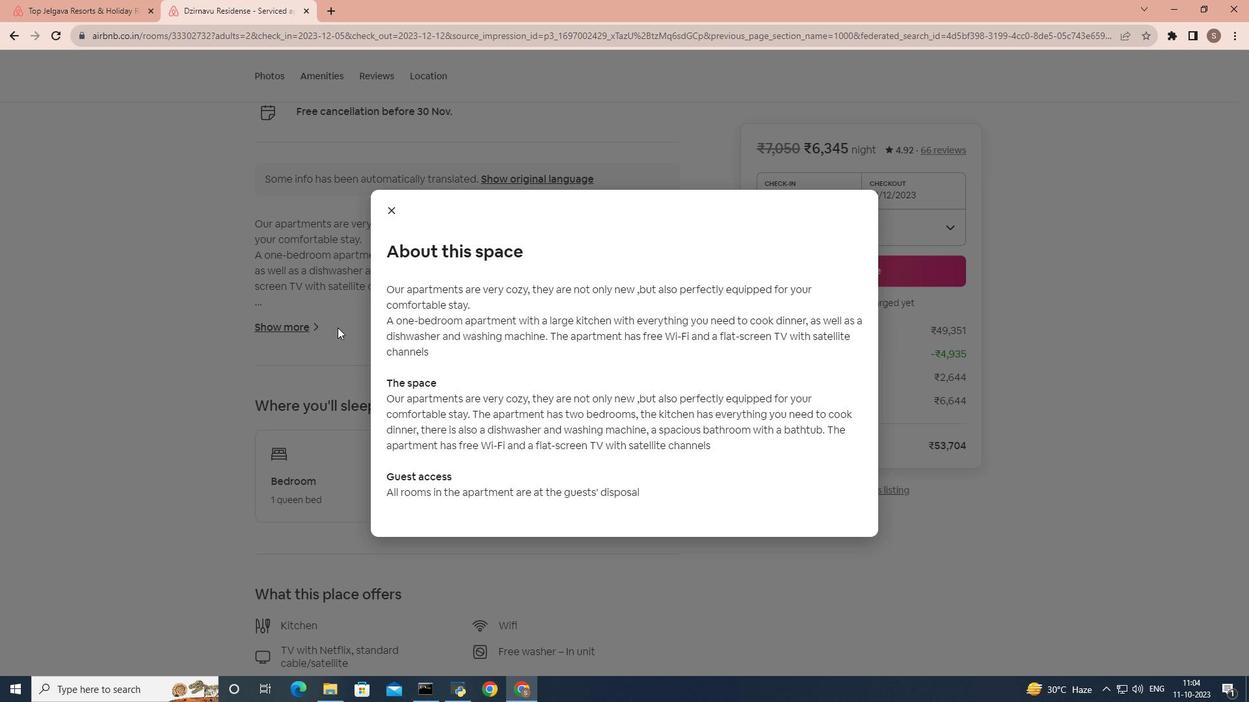 
Action: Mouse moved to (385, 210)
Screenshot: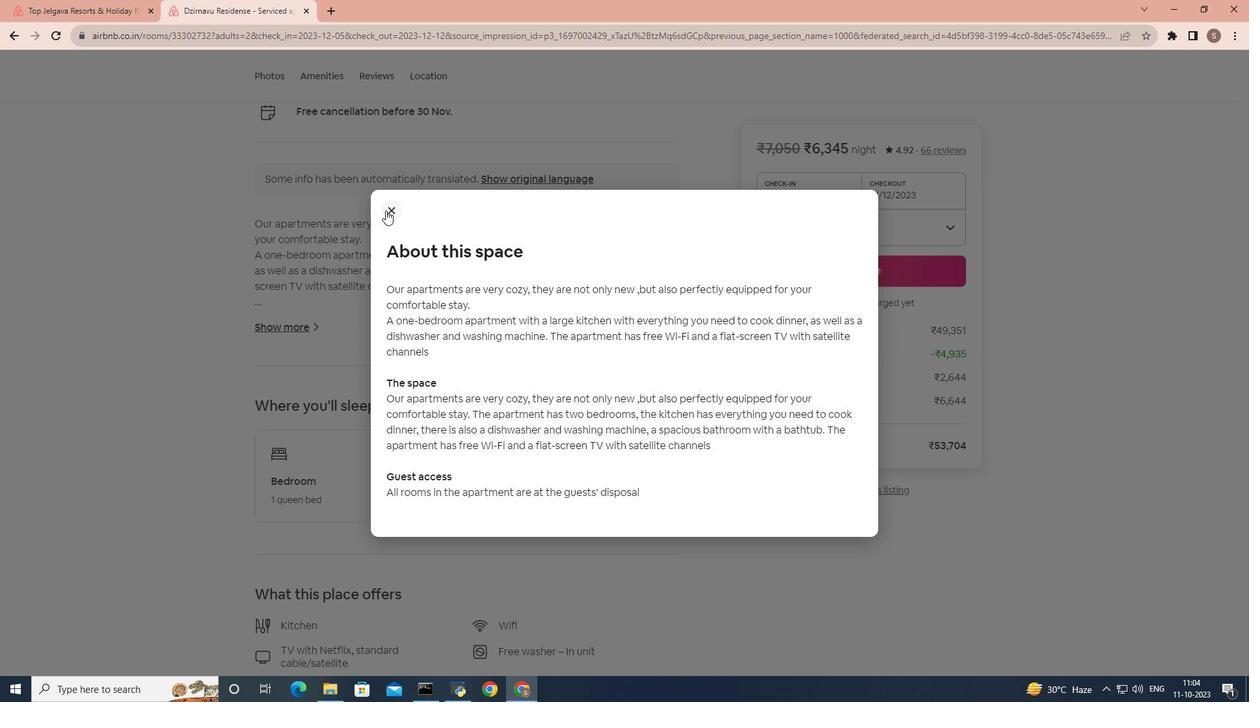 
Action: Mouse pressed left at (385, 210)
Screenshot: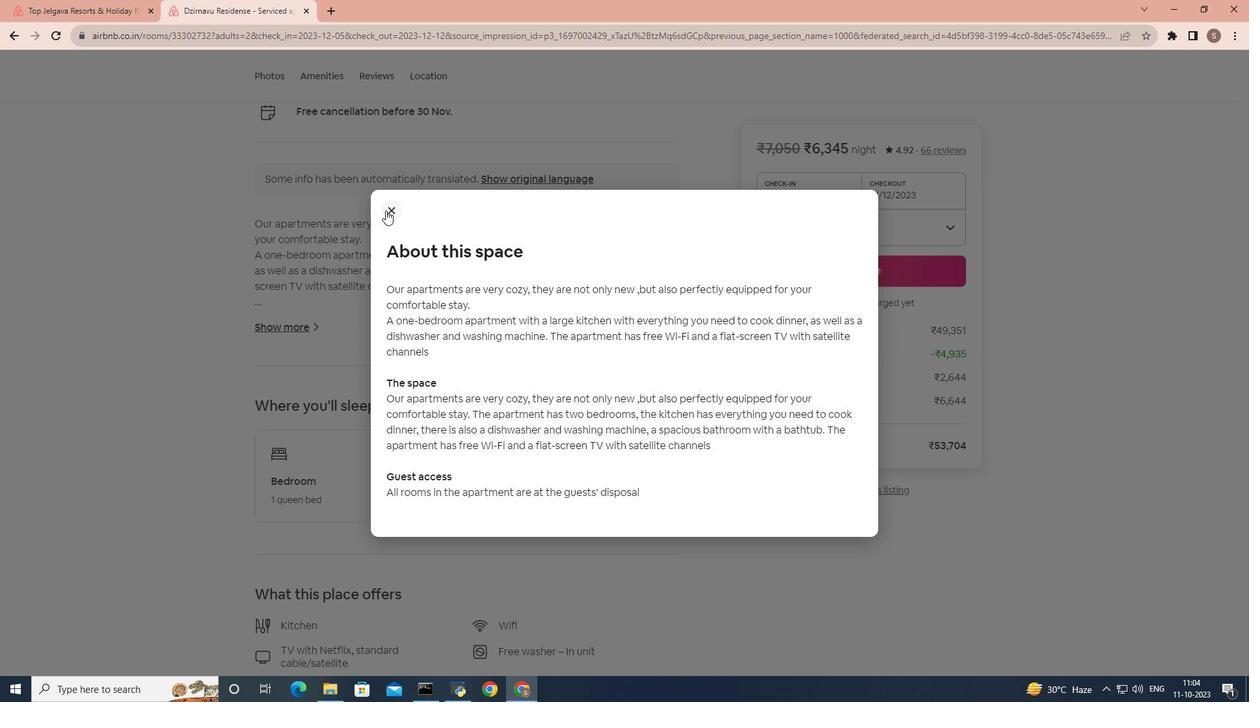 
Action: Mouse moved to (368, 310)
Screenshot: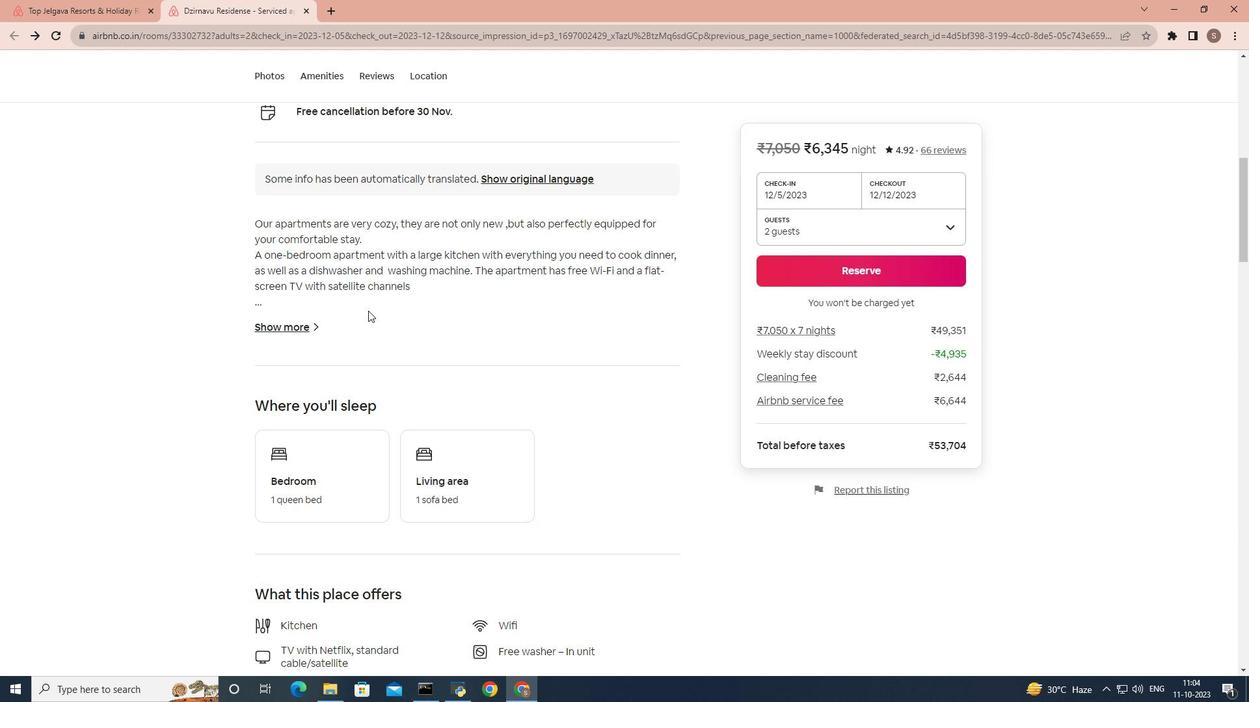 
Action: Mouse scrolled (368, 310) with delta (0, 0)
Screenshot: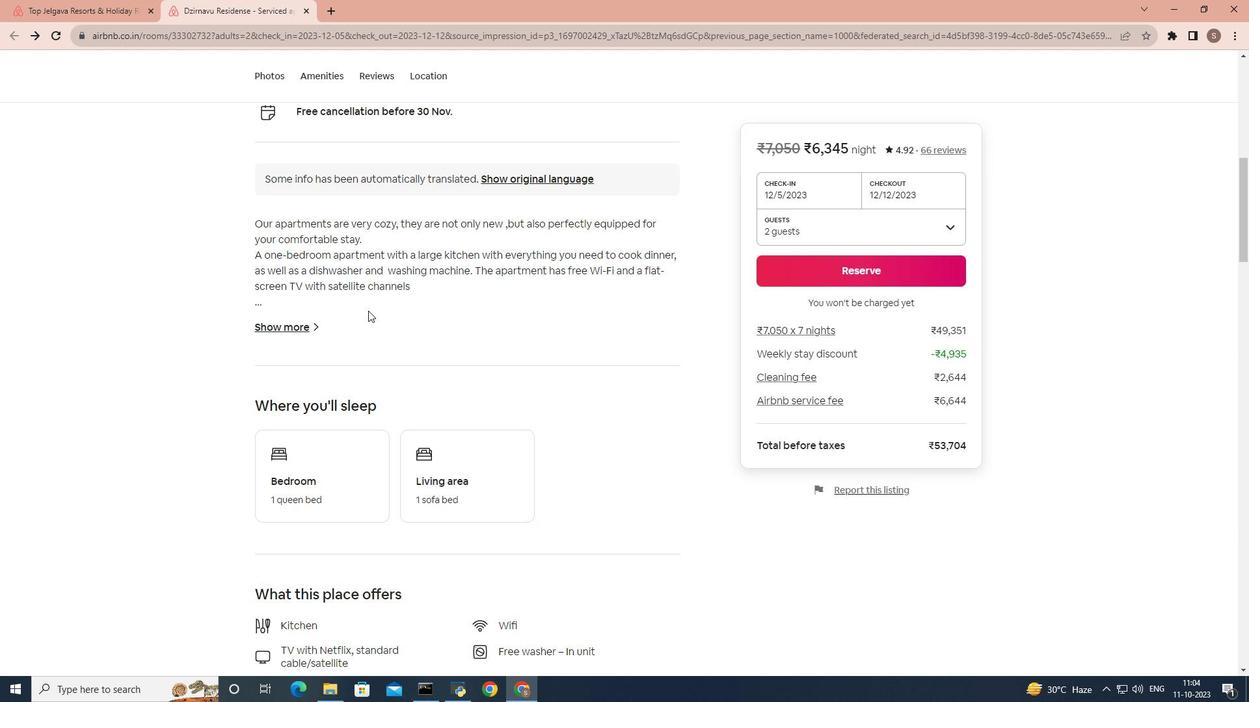 
Action: Mouse scrolled (368, 310) with delta (0, 0)
Screenshot: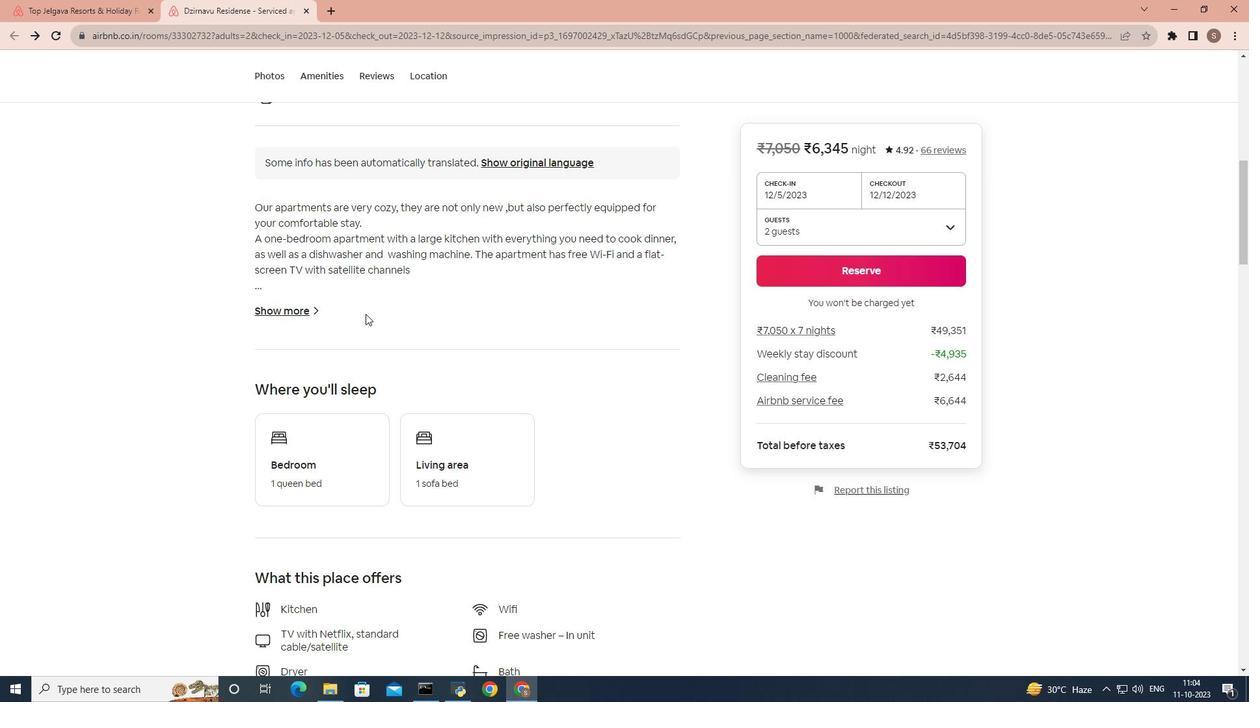 
Action: Mouse moved to (365, 313)
Screenshot: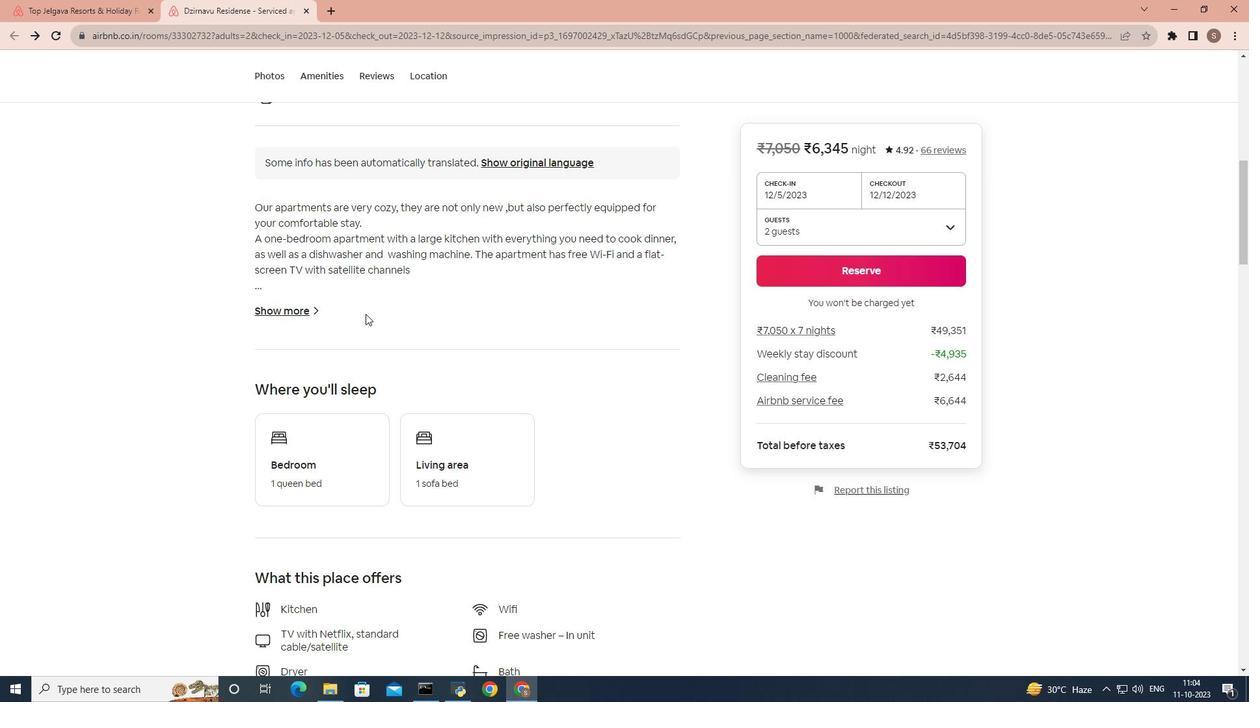 
Action: Mouse scrolled (365, 312) with delta (0, 0)
Screenshot: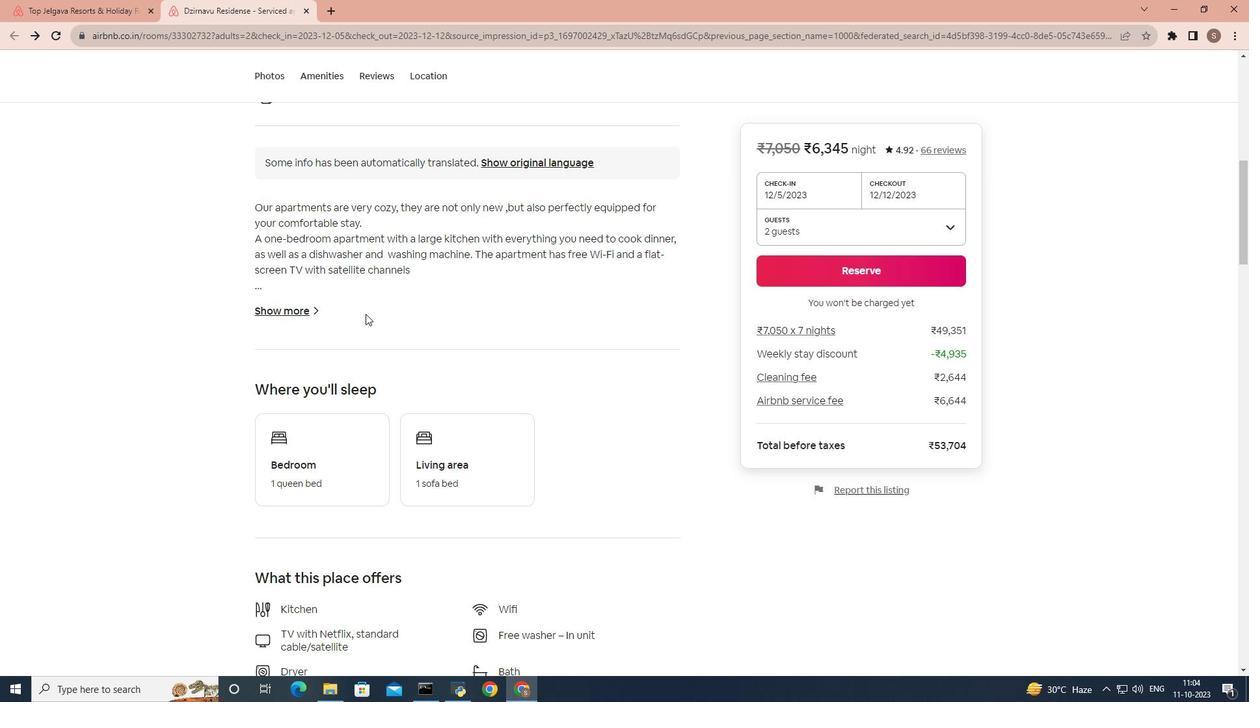 
Action: Mouse moved to (365, 314)
Screenshot: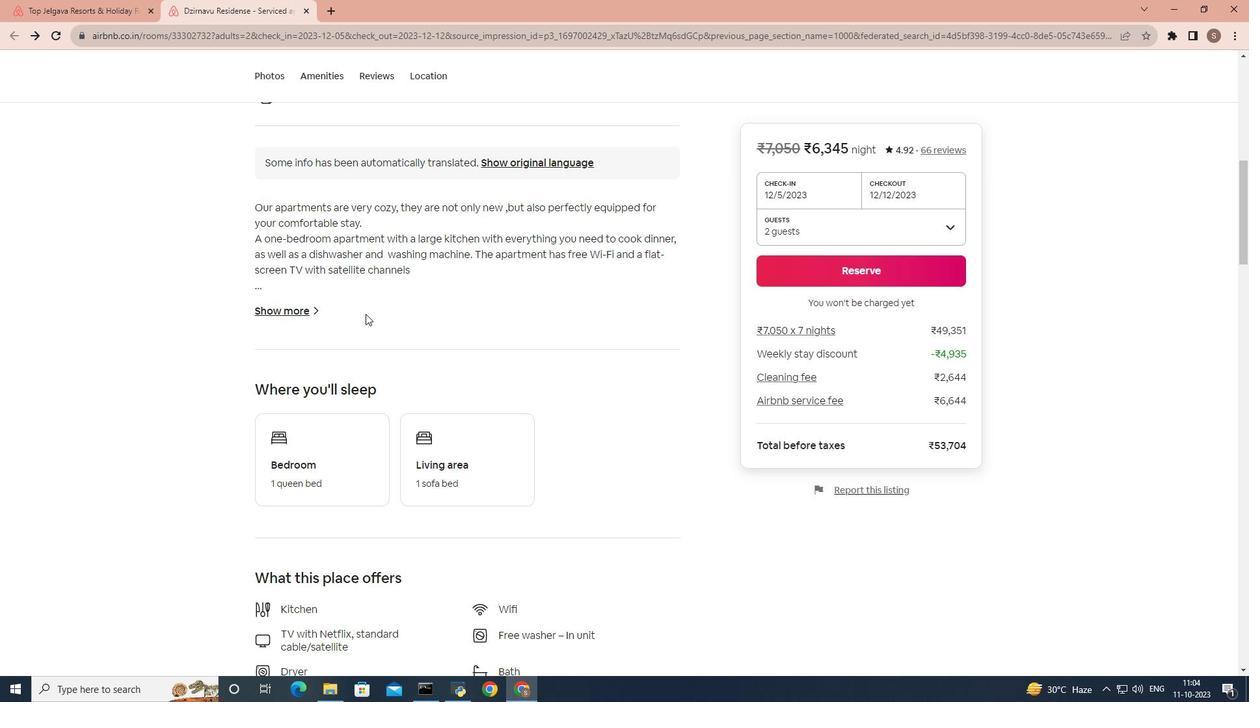
Action: Mouse scrolled (365, 313) with delta (0, 0)
Screenshot: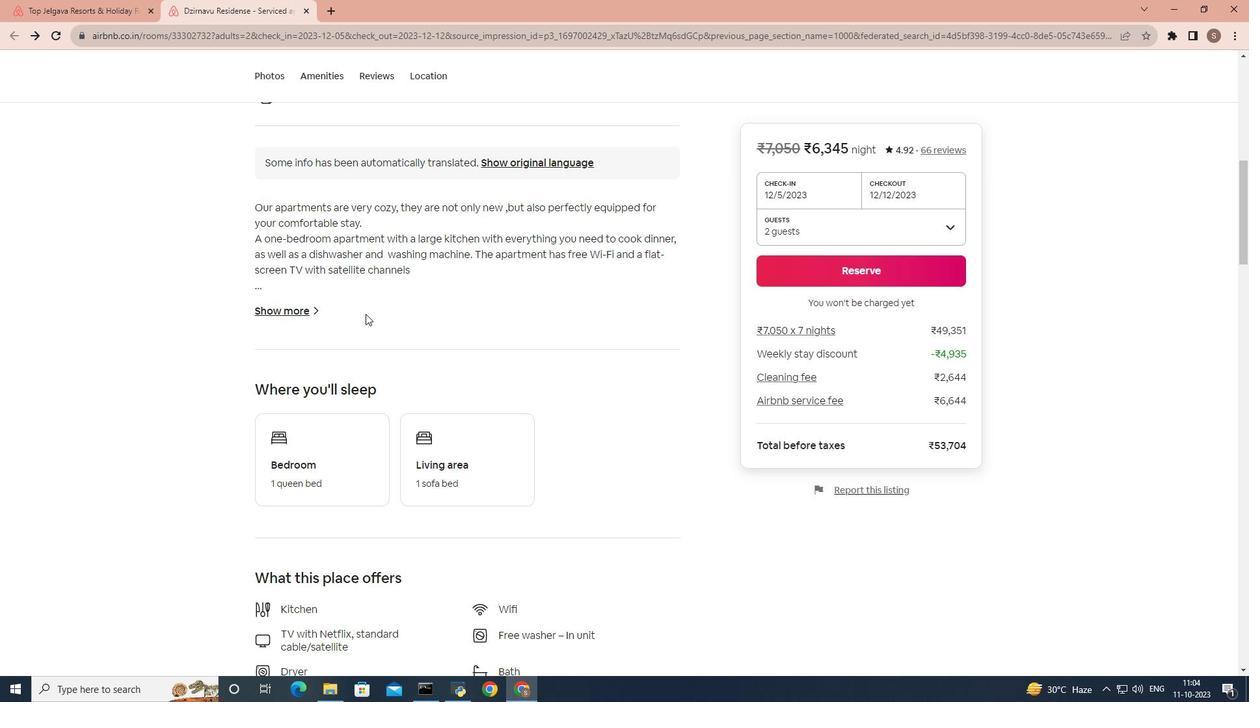 
Action: Mouse scrolled (365, 313) with delta (0, 0)
Screenshot: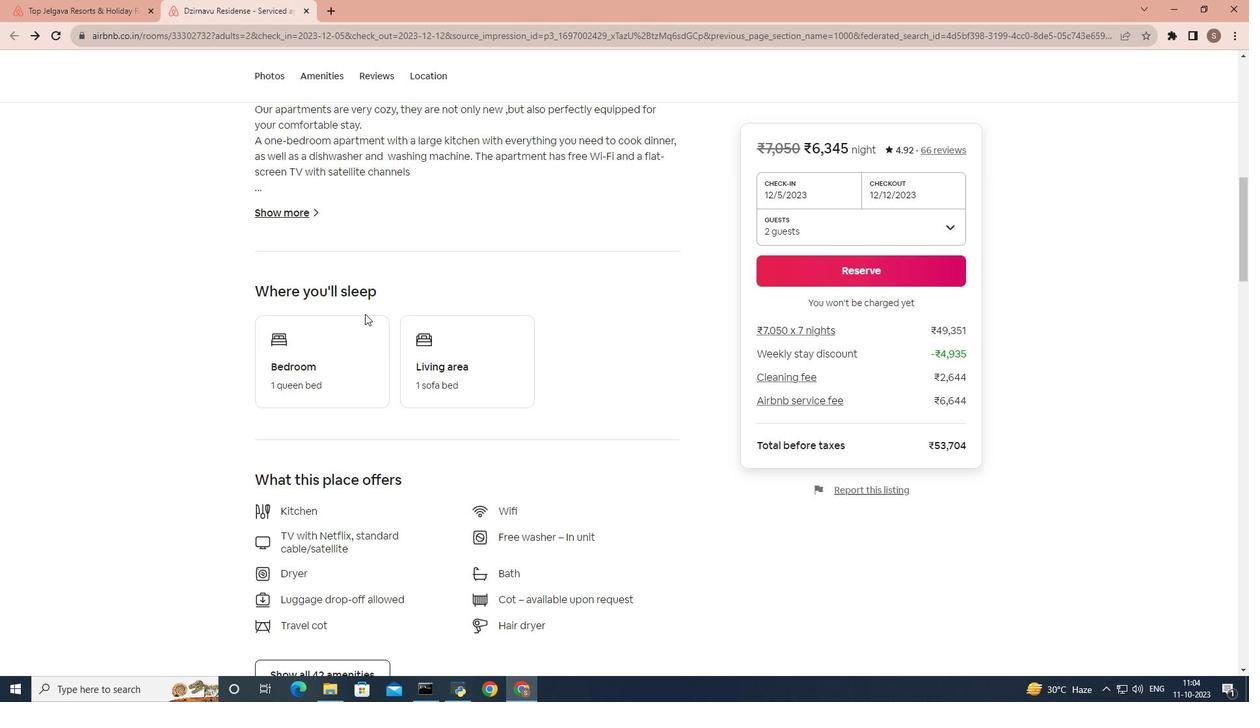 
Action: Mouse moved to (364, 314)
Screenshot: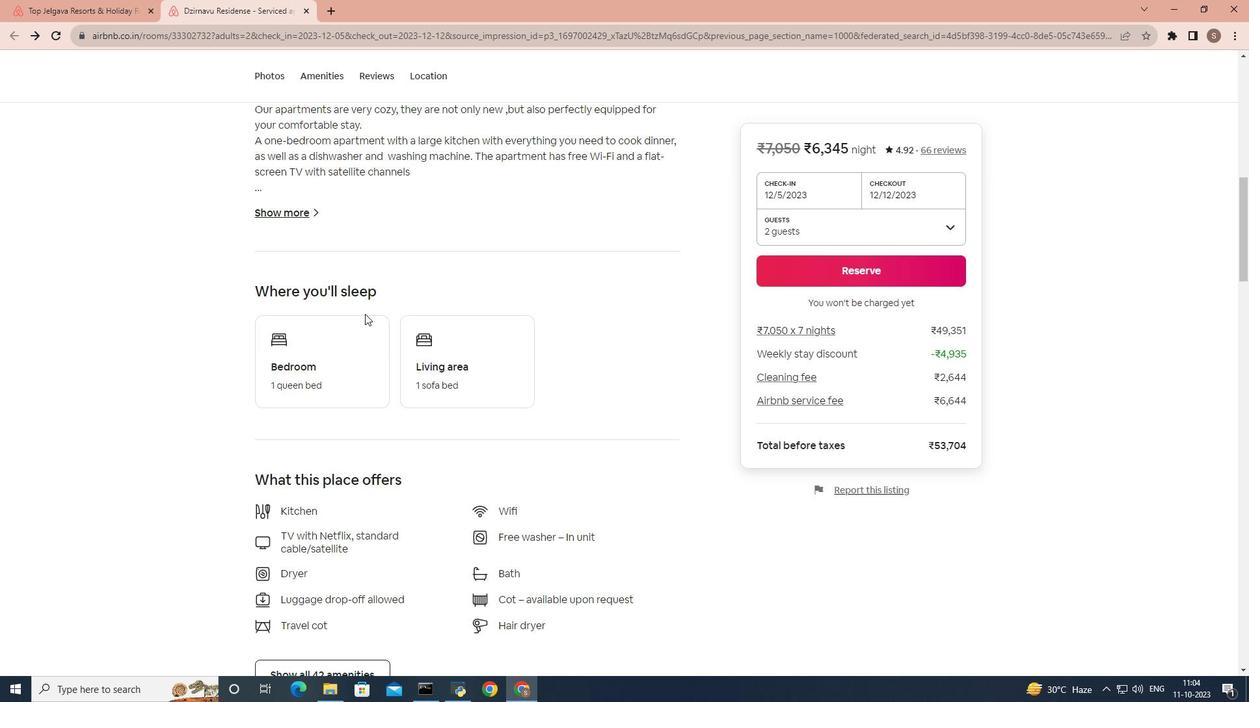 
Action: Mouse scrolled (364, 313) with delta (0, 0)
Screenshot: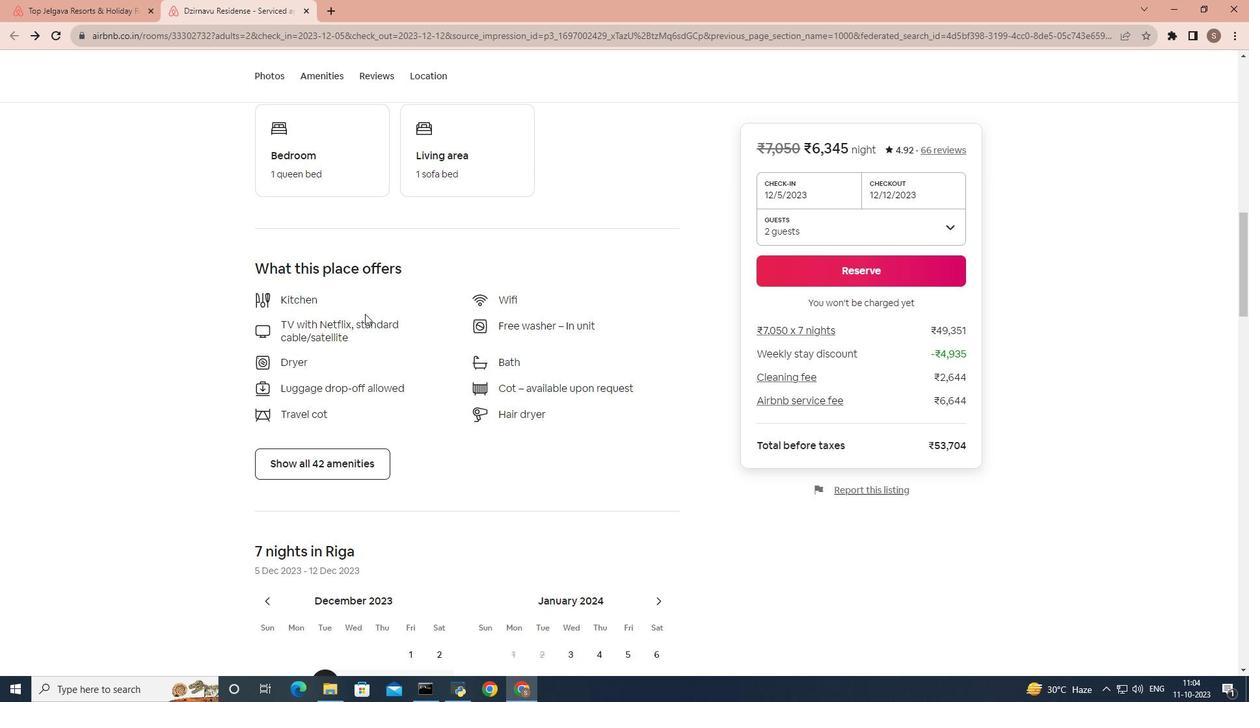
Action: Mouse moved to (271, 396)
Screenshot: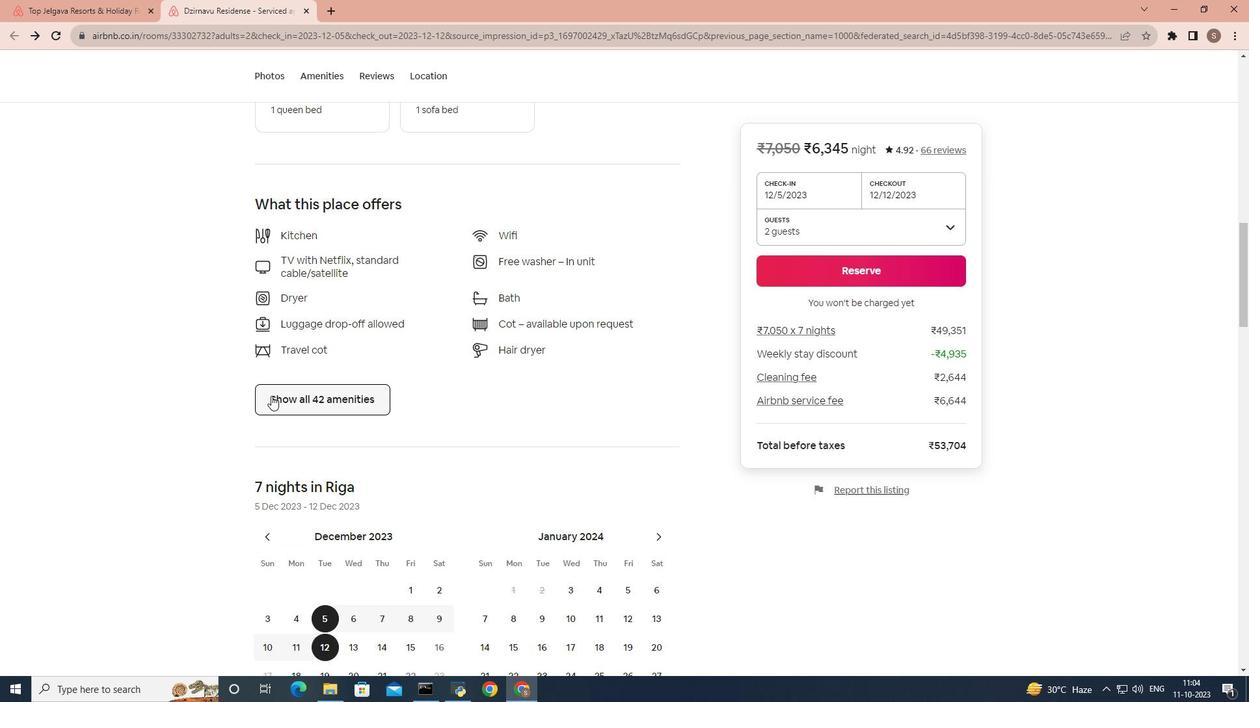 
Action: Mouse pressed left at (271, 396)
Screenshot: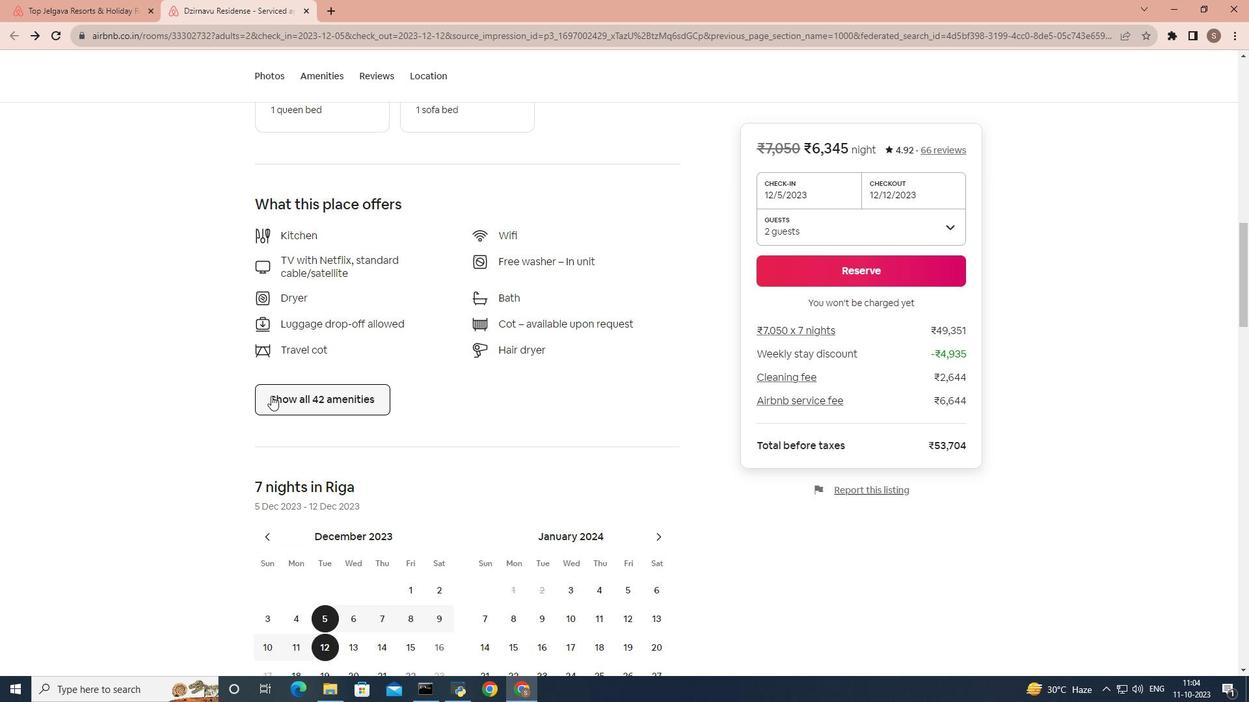 
Action: Mouse moved to (418, 378)
Screenshot: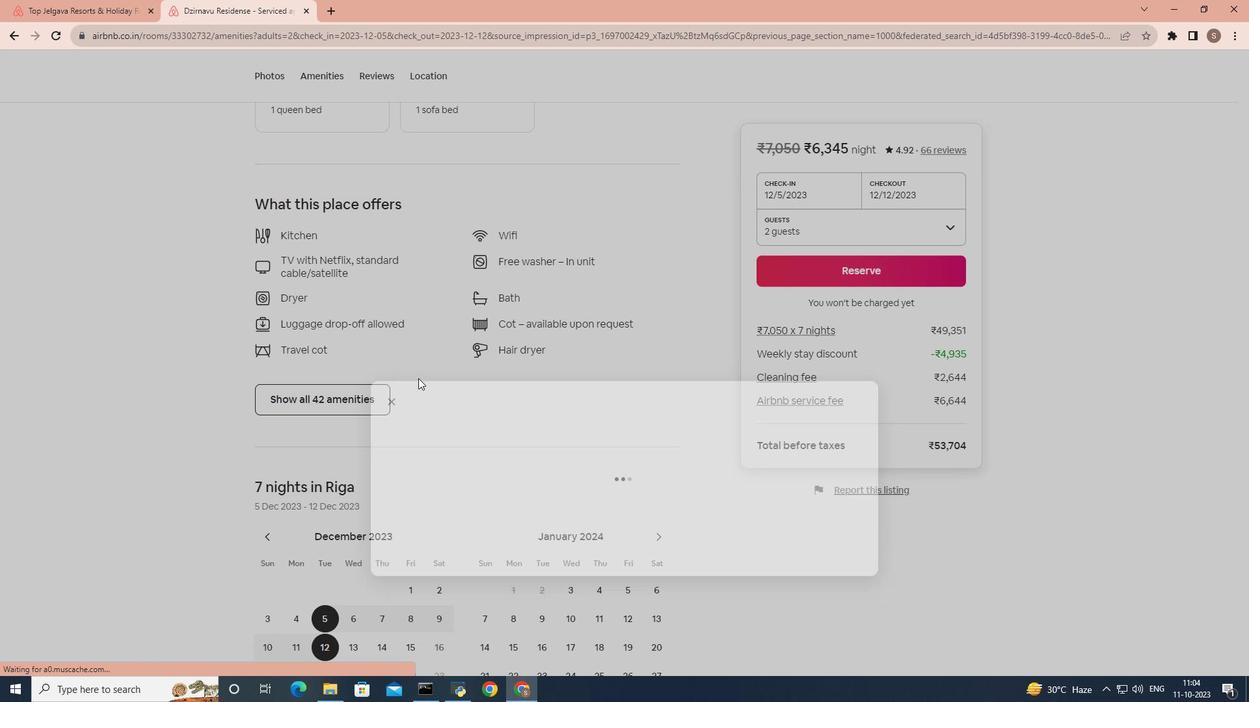 
Action: Mouse scrolled (418, 377) with delta (0, 0)
Screenshot: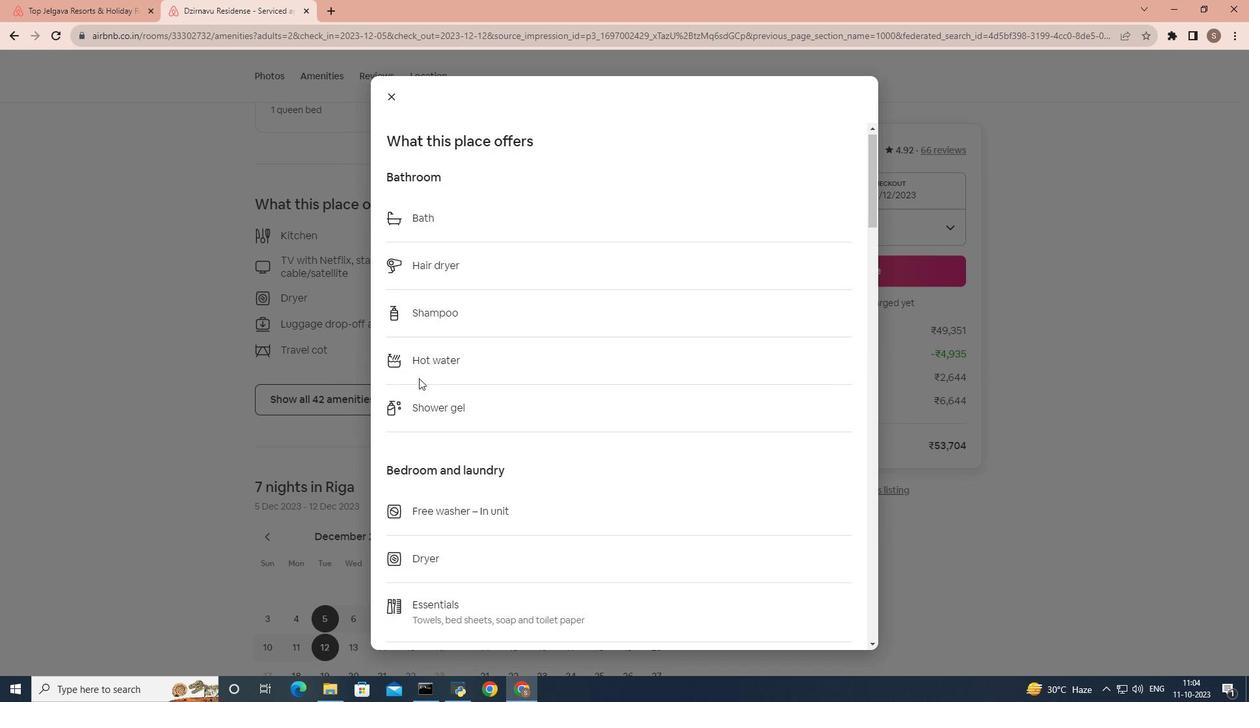 
Action: Mouse scrolled (418, 377) with delta (0, 0)
Screenshot: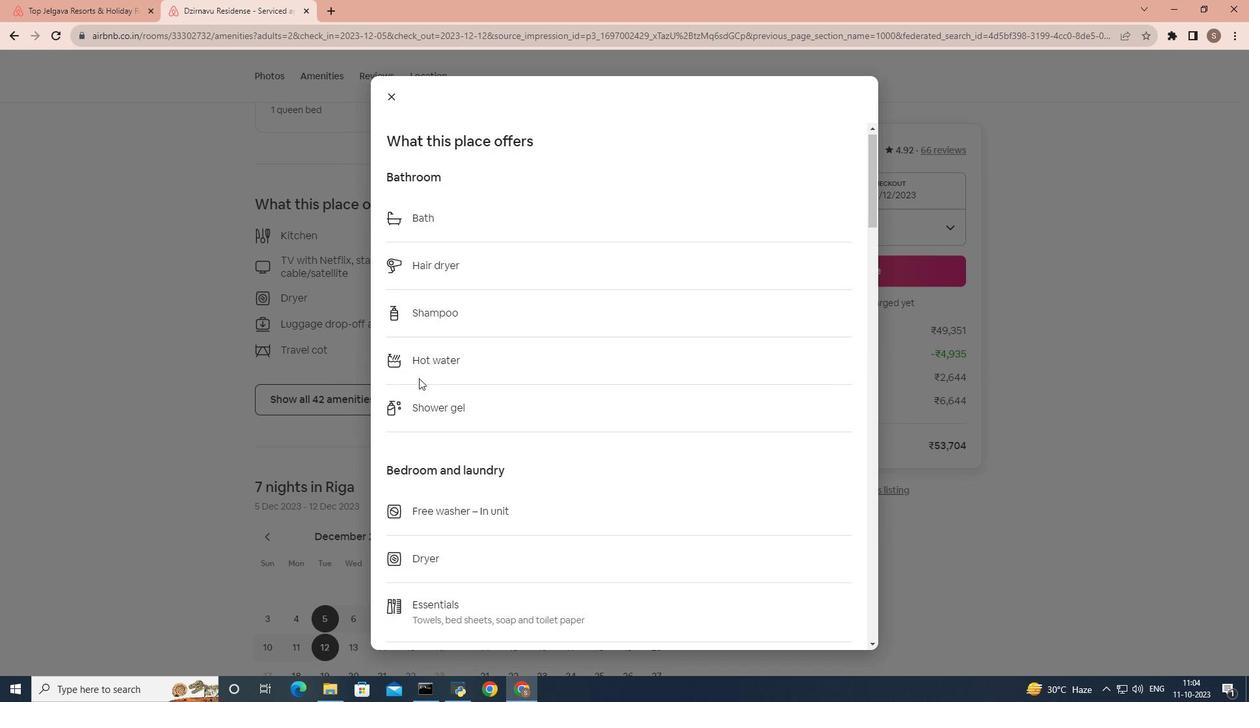 
Action: Mouse scrolled (418, 377) with delta (0, 0)
Screenshot: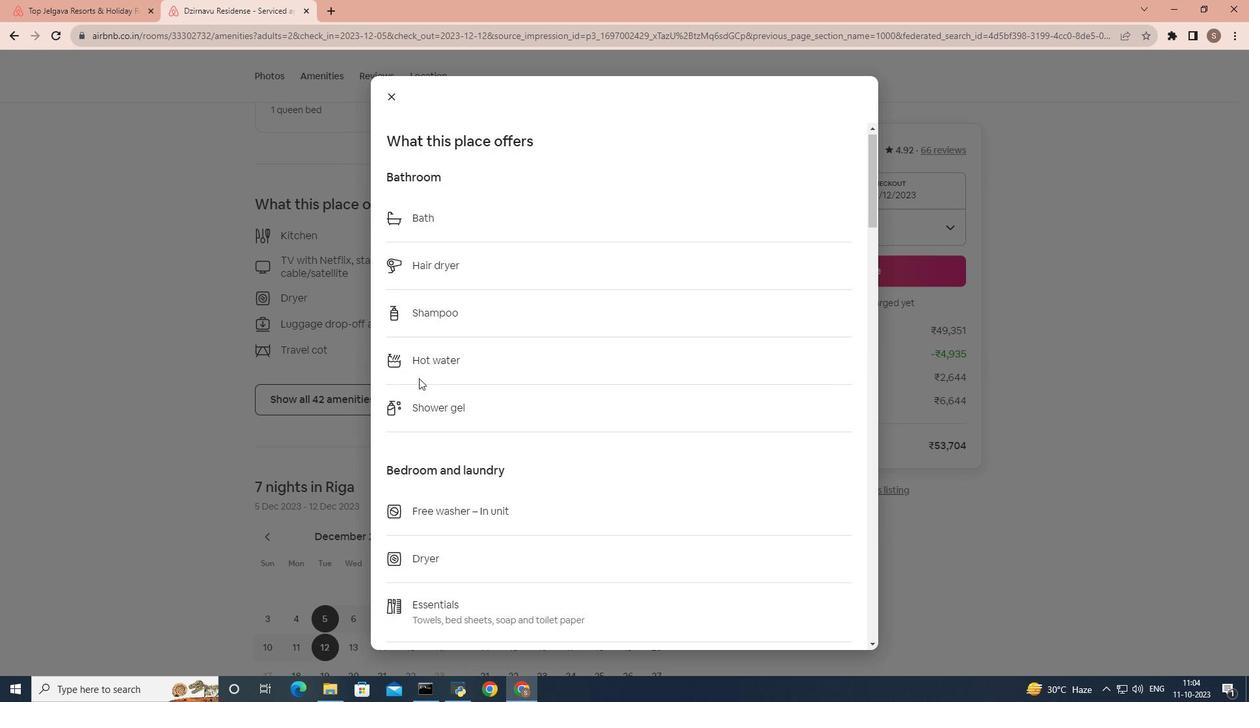 
Action: Mouse scrolled (418, 377) with delta (0, 0)
Screenshot: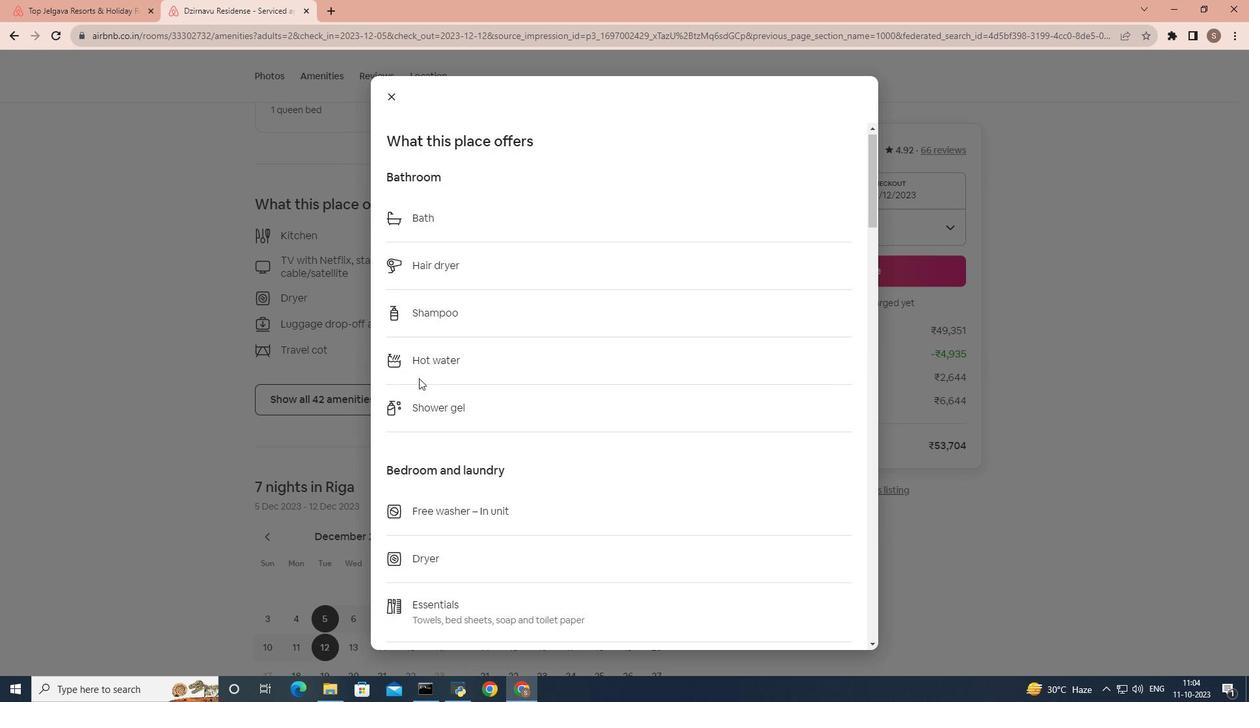 
Action: Mouse scrolled (418, 377) with delta (0, 0)
Screenshot: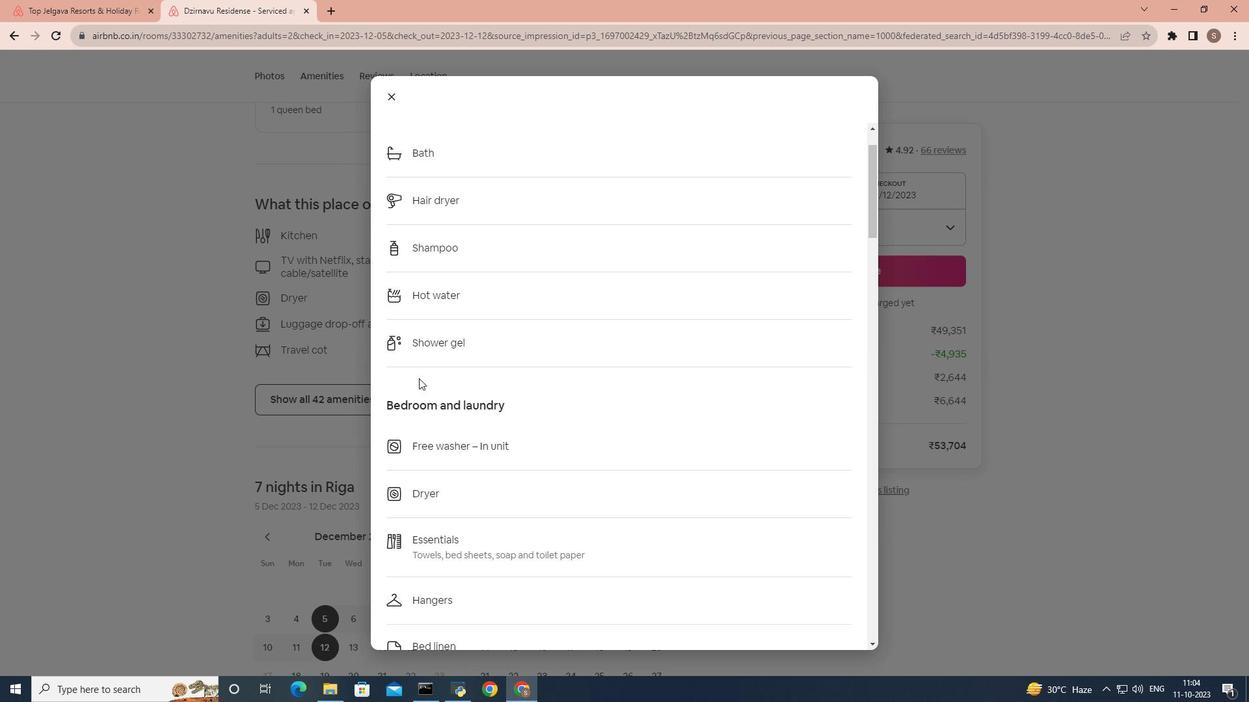 
Action: Mouse scrolled (418, 377) with delta (0, 0)
Screenshot: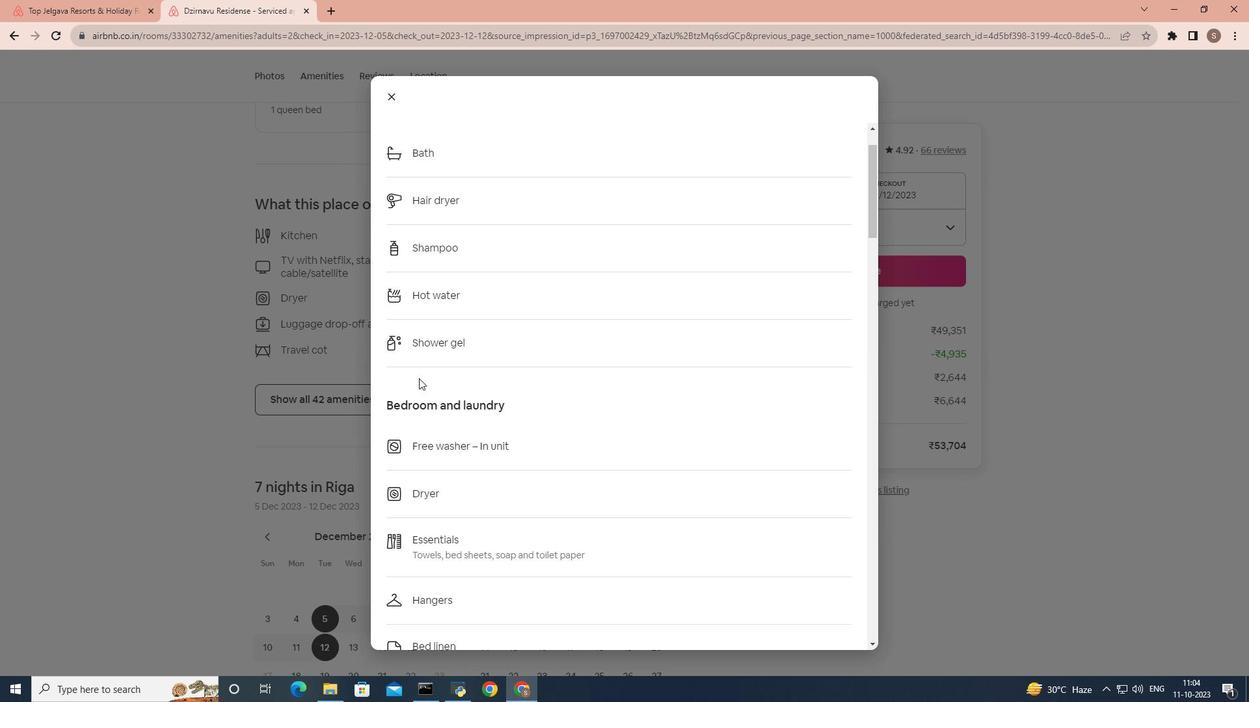
Action: Mouse scrolled (418, 377) with delta (0, 0)
Screenshot: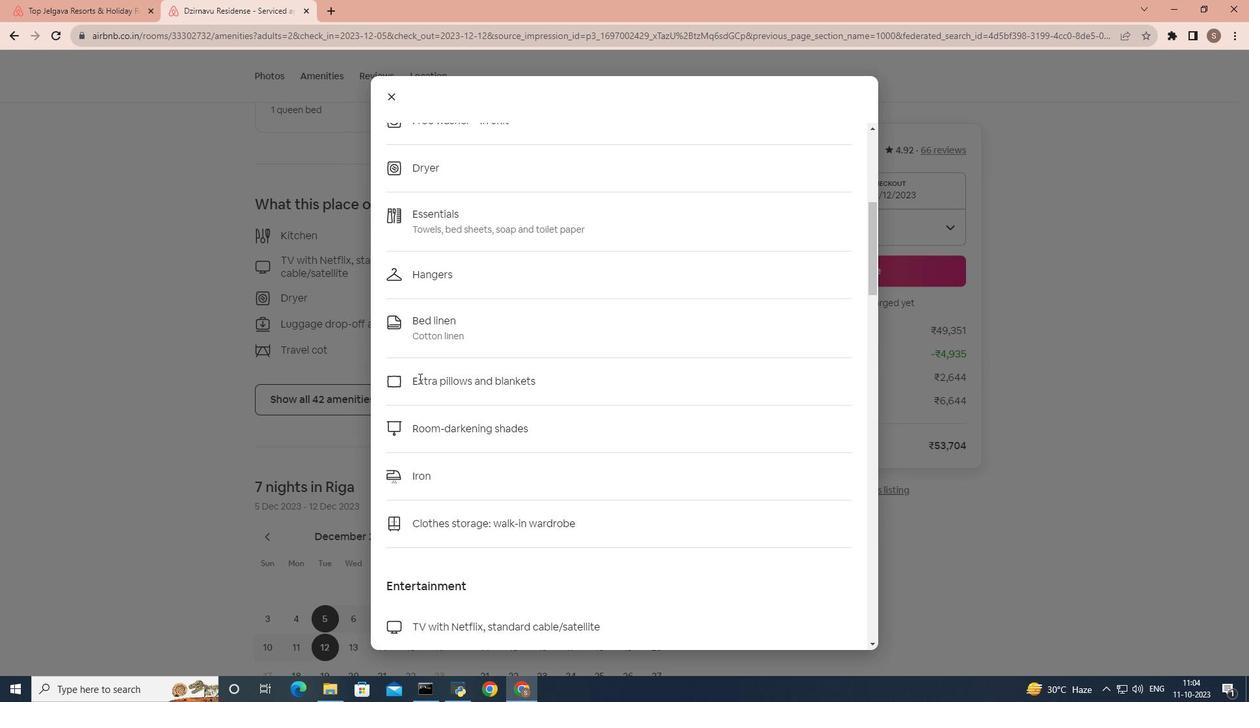 
Action: Mouse scrolled (418, 377) with delta (0, 0)
Screenshot: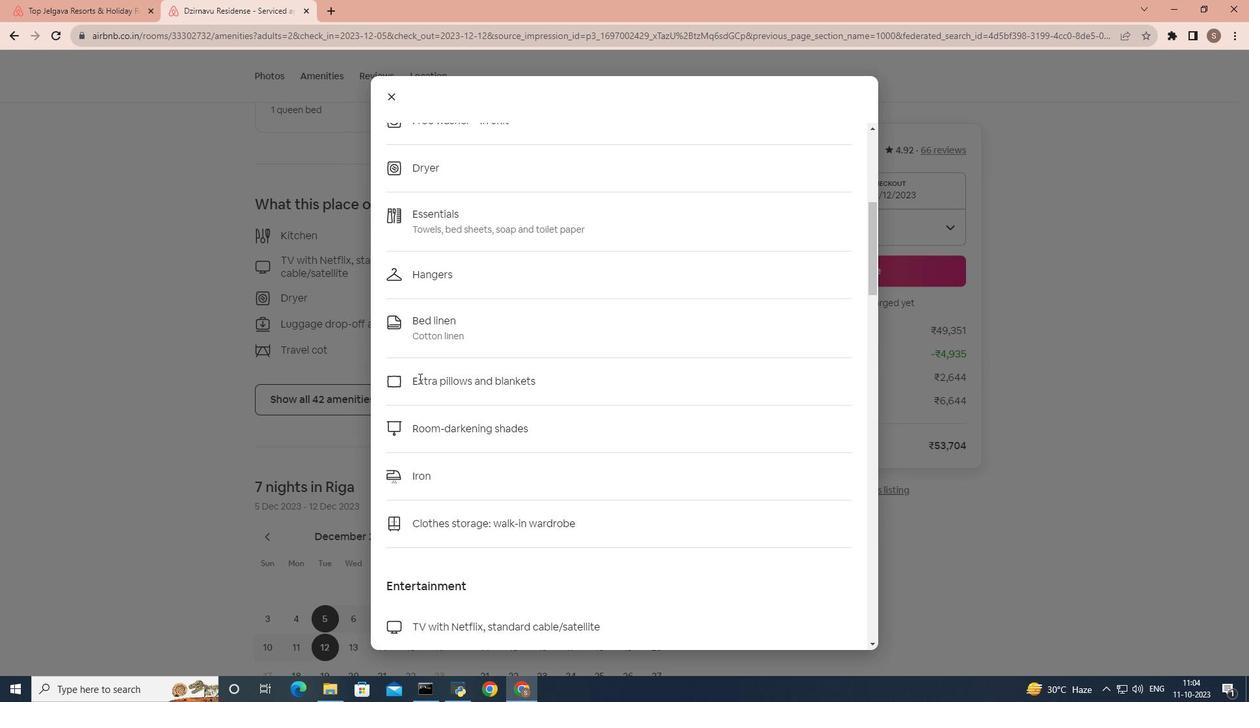 
Action: Mouse scrolled (418, 377) with delta (0, 0)
Screenshot: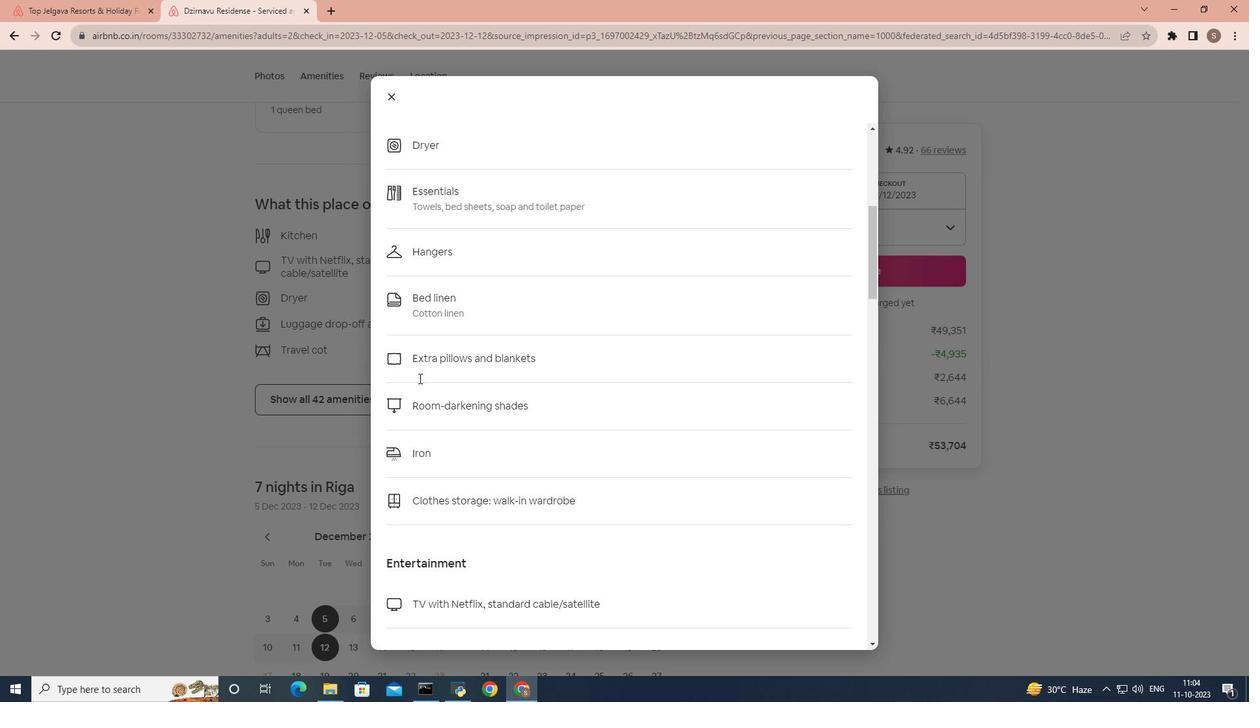 
Action: Mouse scrolled (418, 377) with delta (0, 0)
Screenshot: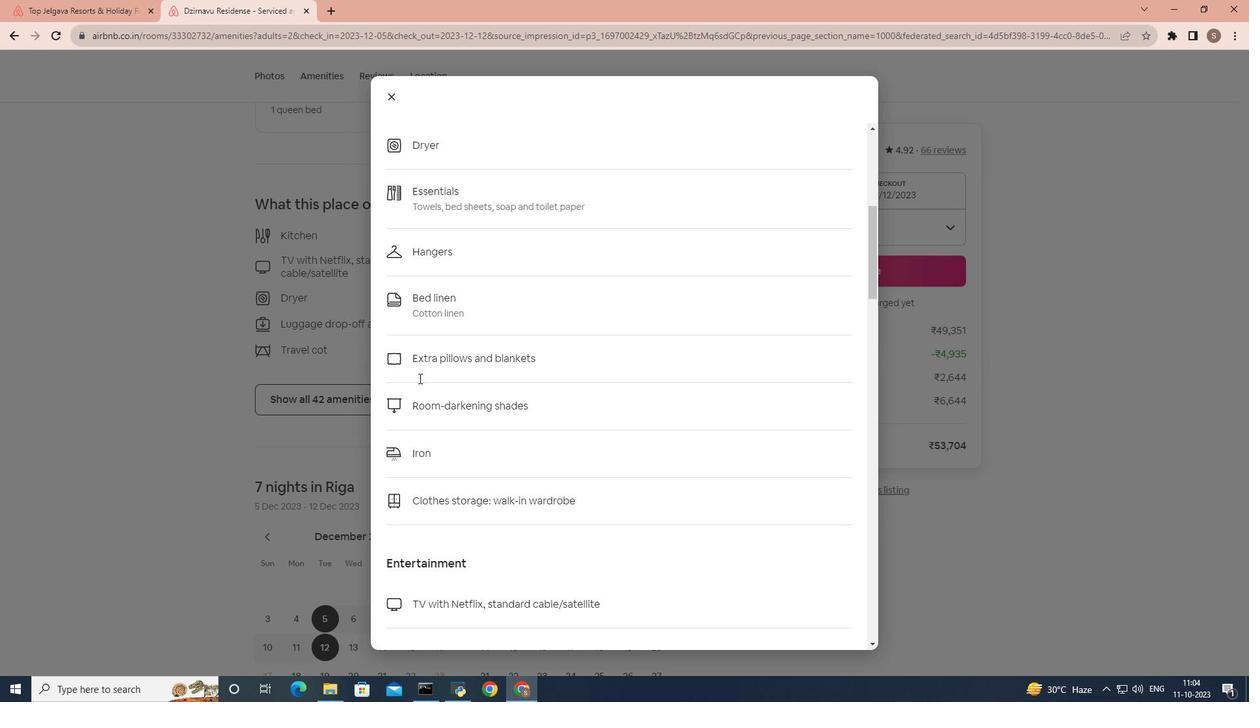 
Action: Mouse scrolled (418, 377) with delta (0, 0)
Screenshot: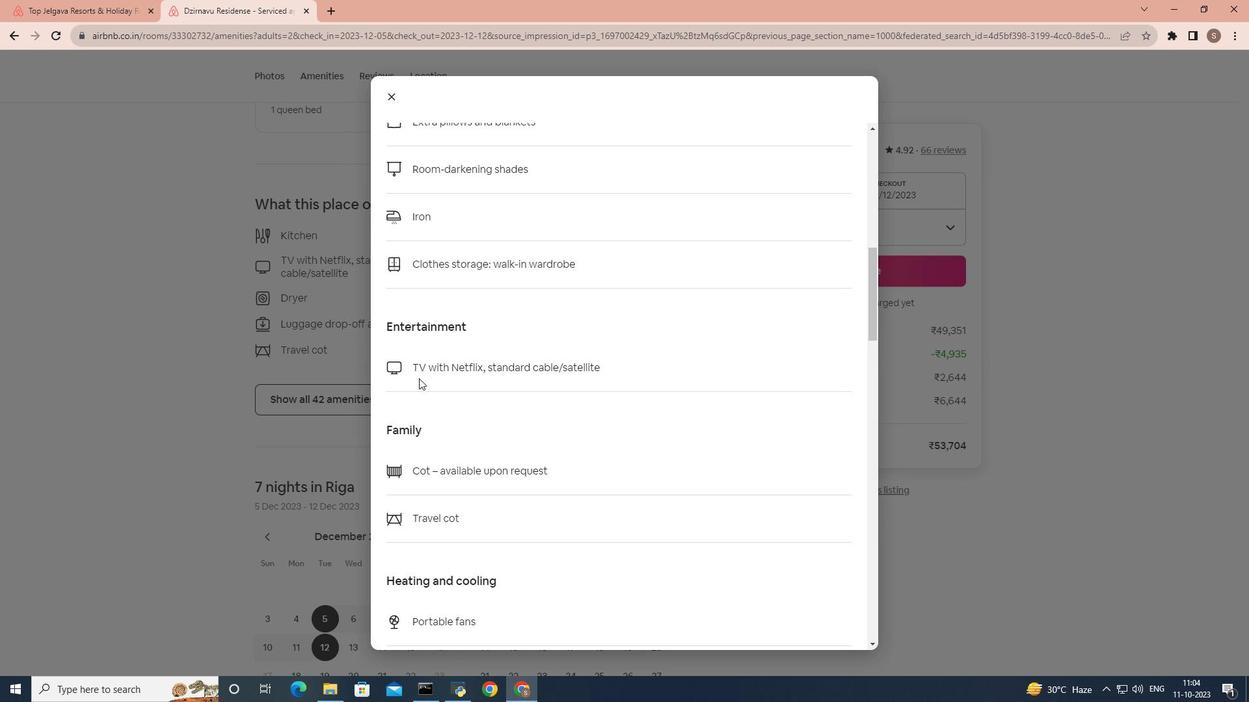 
Action: Mouse scrolled (418, 377) with delta (0, 0)
Screenshot: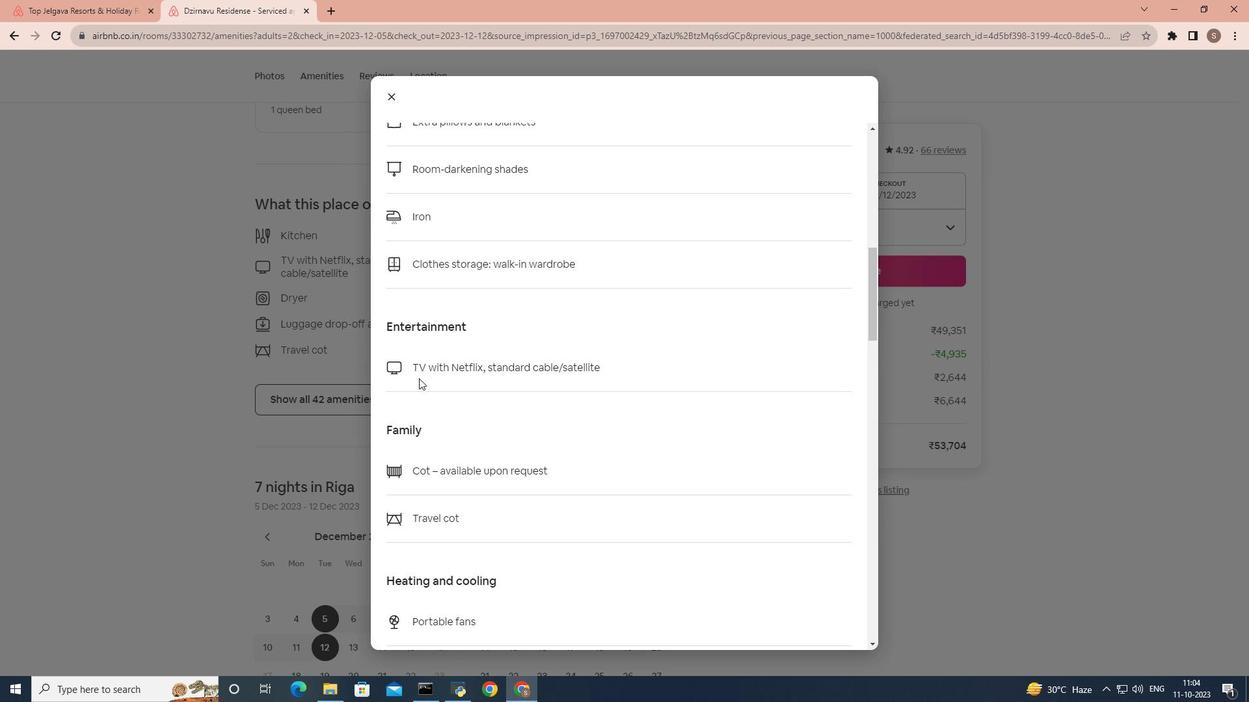 
Action: Mouse scrolled (418, 377) with delta (0, 0)
Screenshot: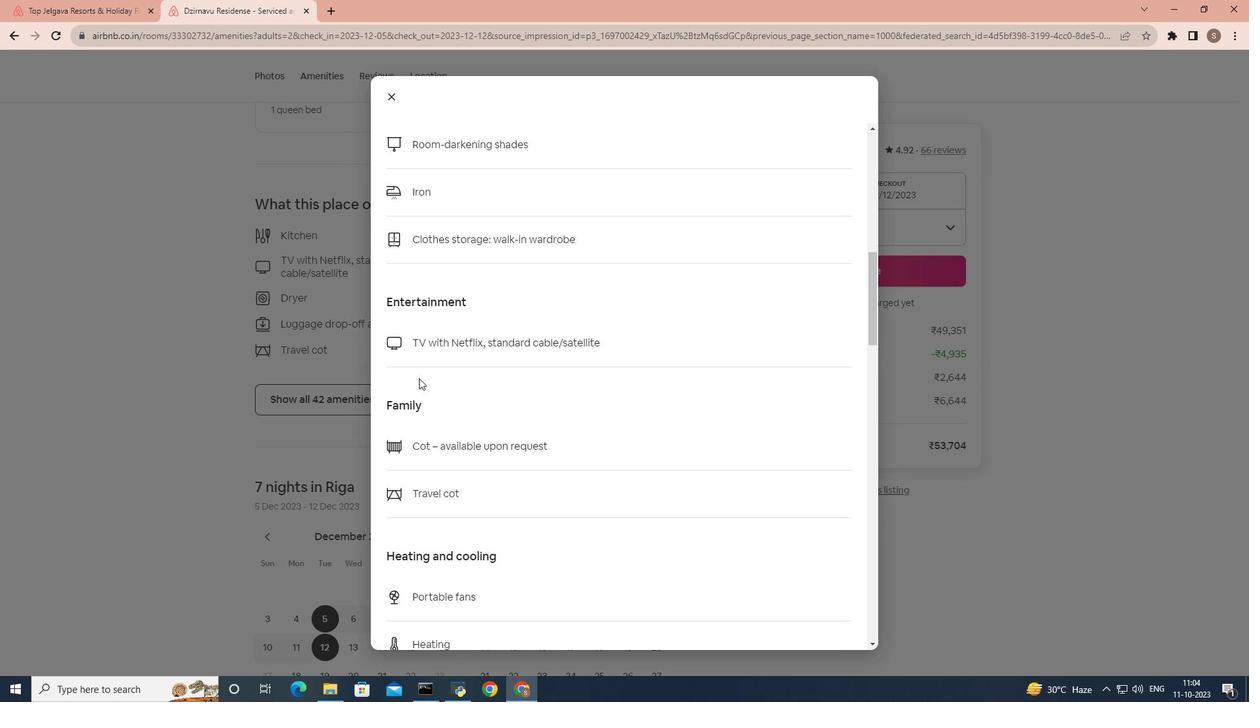 
Action: Mouse scrolled (418, 377) with delta (0, 0)
Screenshot: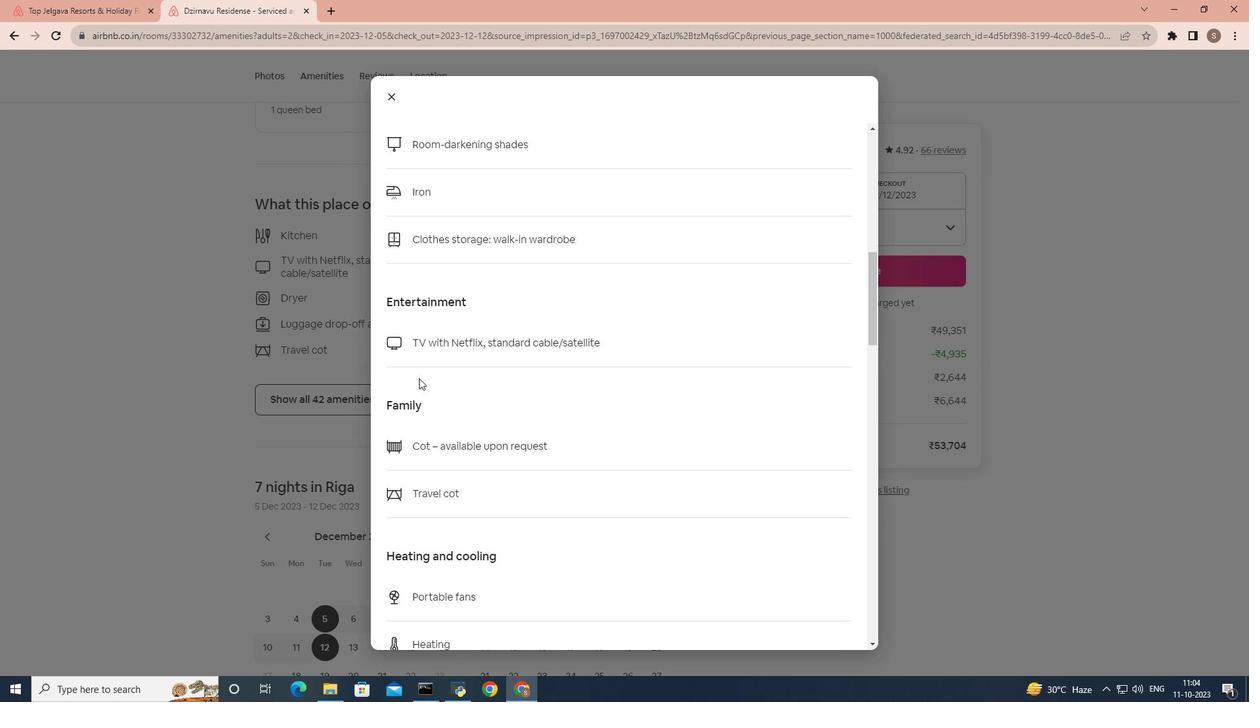
Action: Mouse moved to (418, 377)
Screenshot: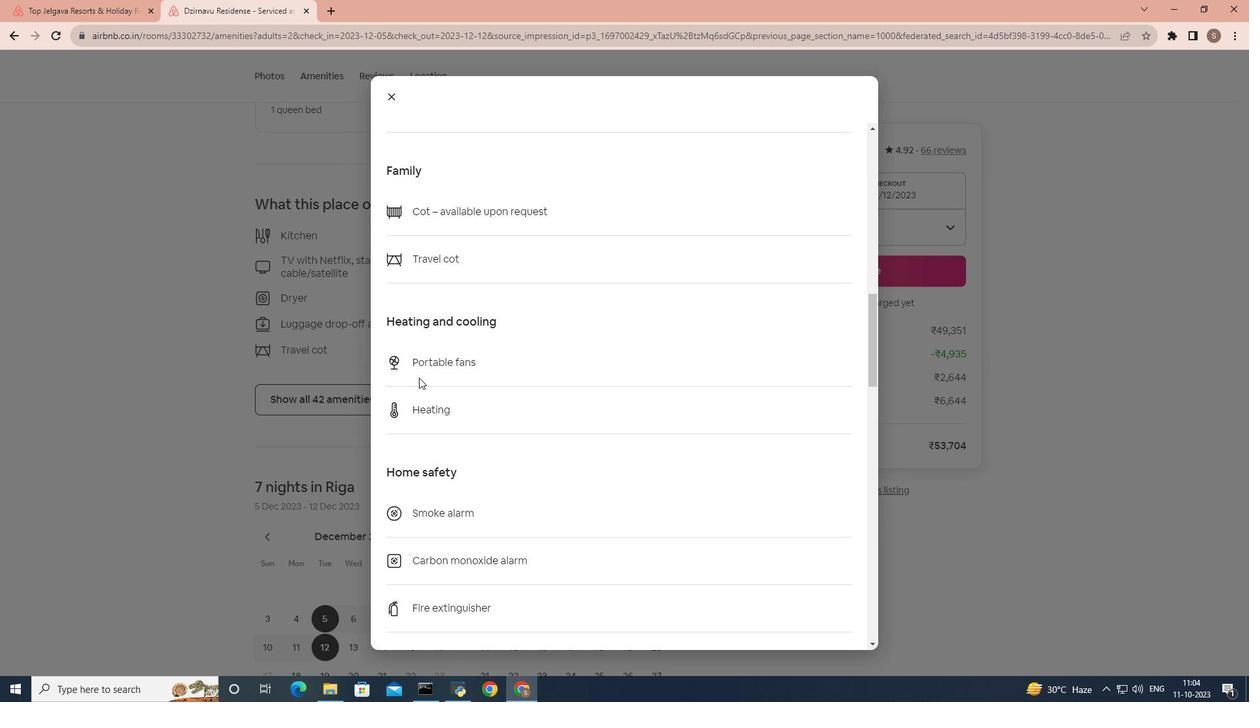 
Action: Mouse scrolled (418, 377) with delta (0, 0)
Screenshot: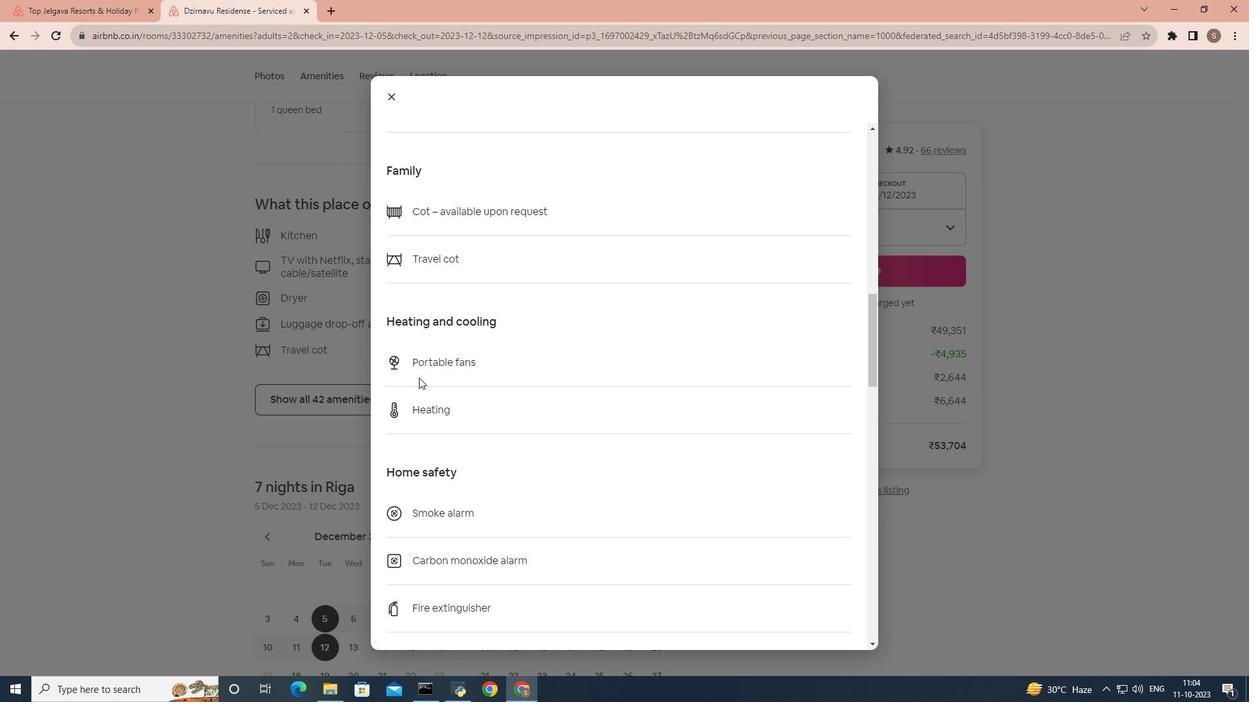 
Action: Mouse scrolled (418, 377) with delta (0, 0)
Screenshot: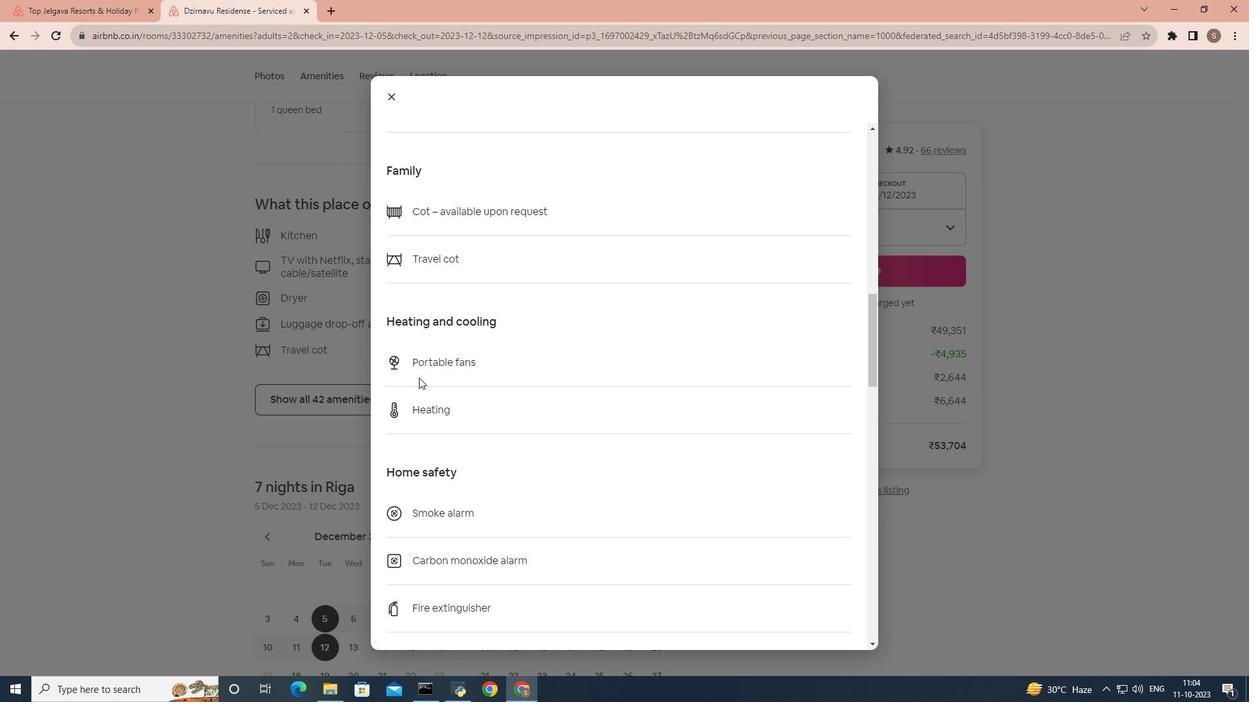 
Action: Mouse scrolled (418, 377) with delta (0, 0)
Screenshot: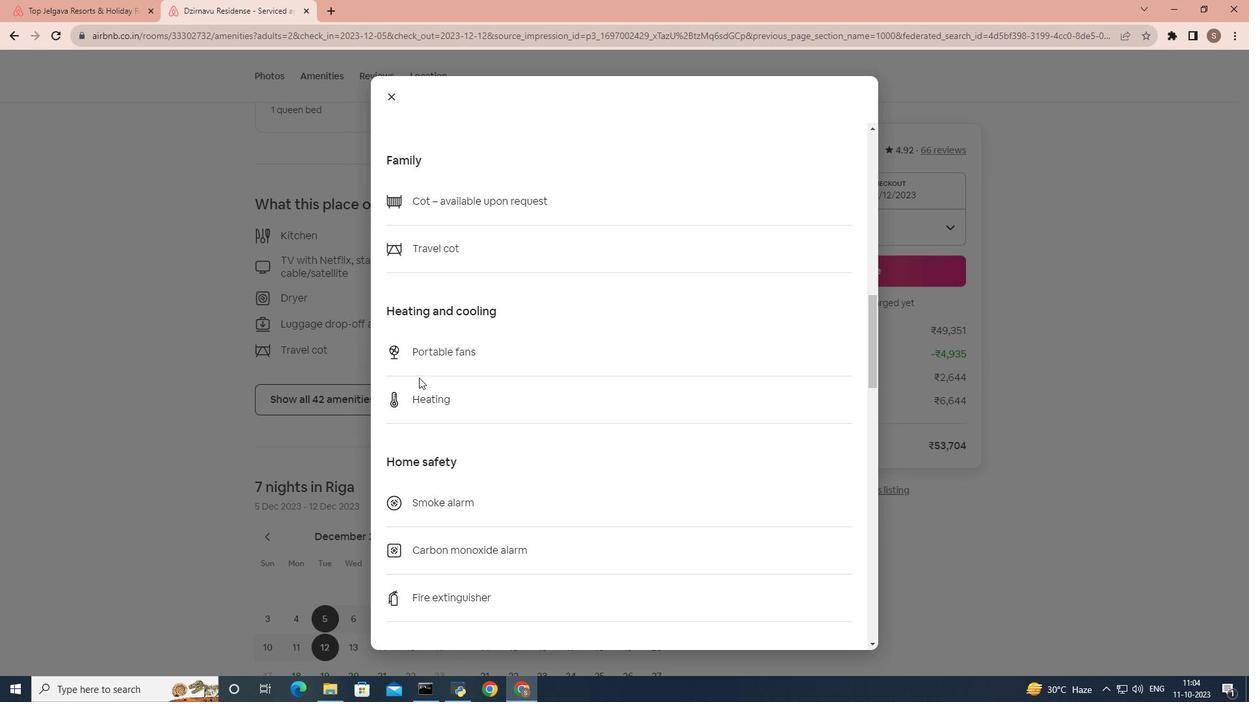 
Action: Mouse scrolled (418, 377) with delta (0, 0)
Screenshot: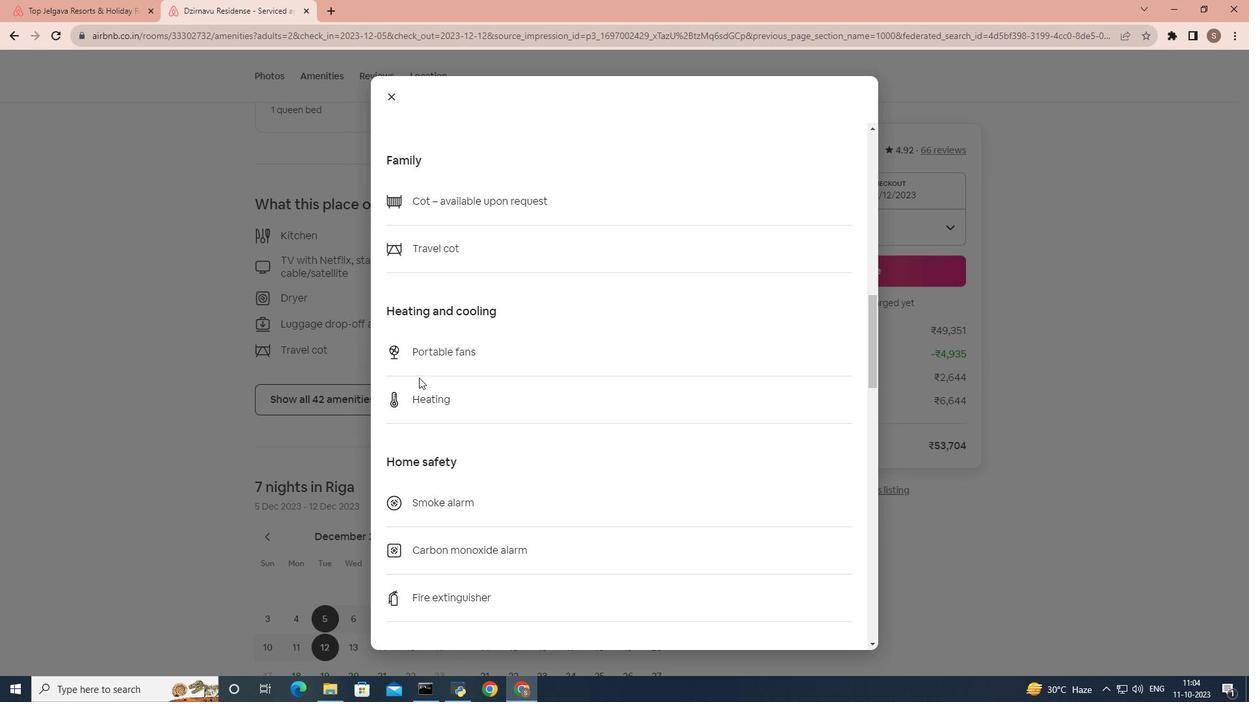 
Action: Mouse scrolled (418, 377) with delta (0, 0)
Screenshot: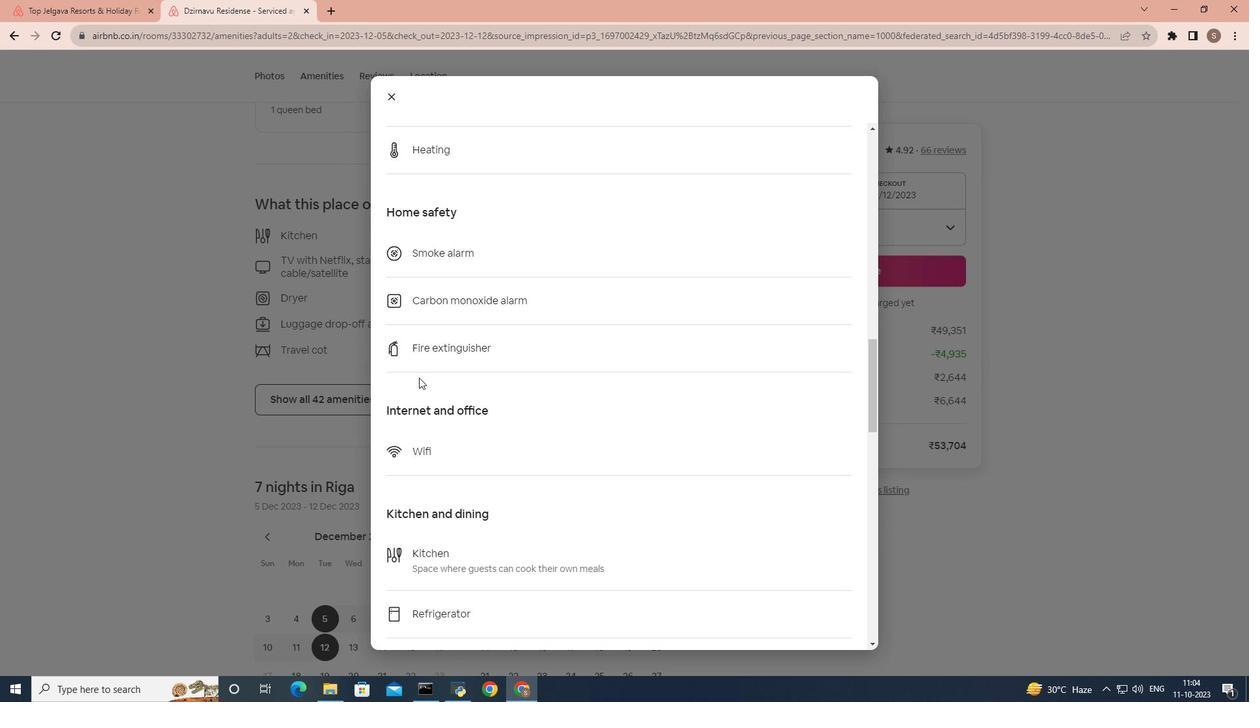 
Action: Mouse scrolled (418, 377) with delta (0, 0)
Screenshot: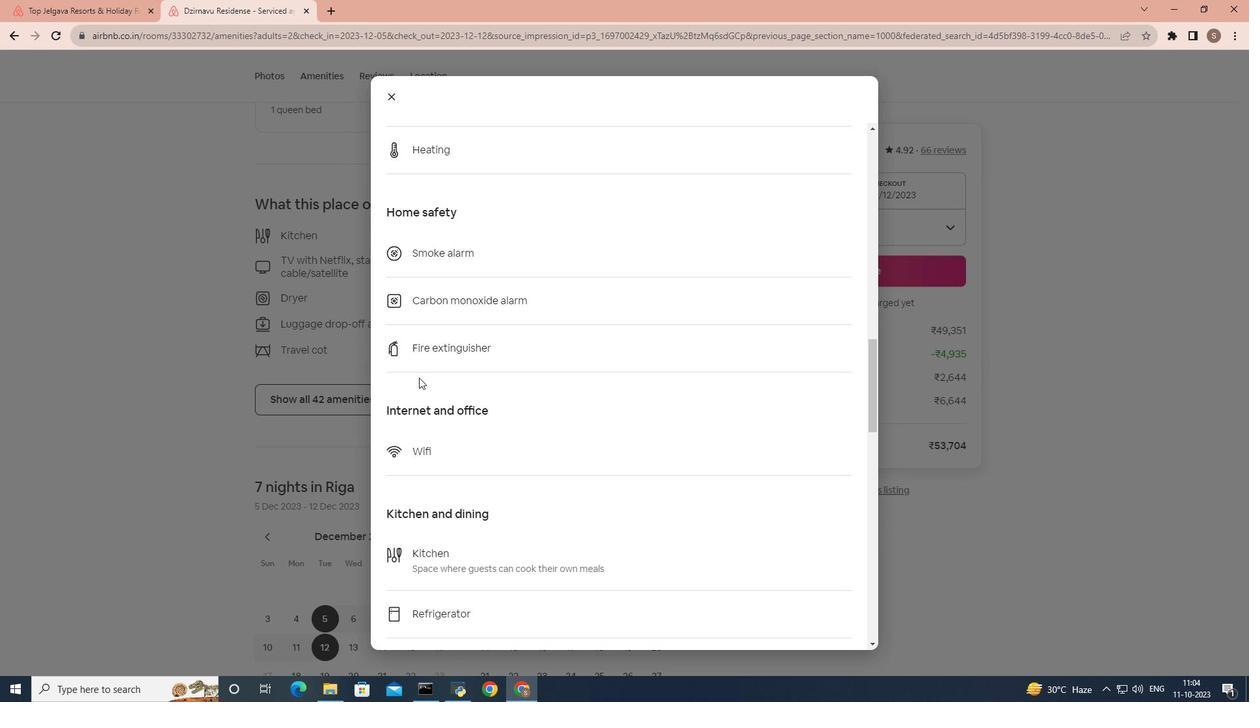 
Action: Mouse scrolled (418, 377) with delta (0, 0)
Screenshot: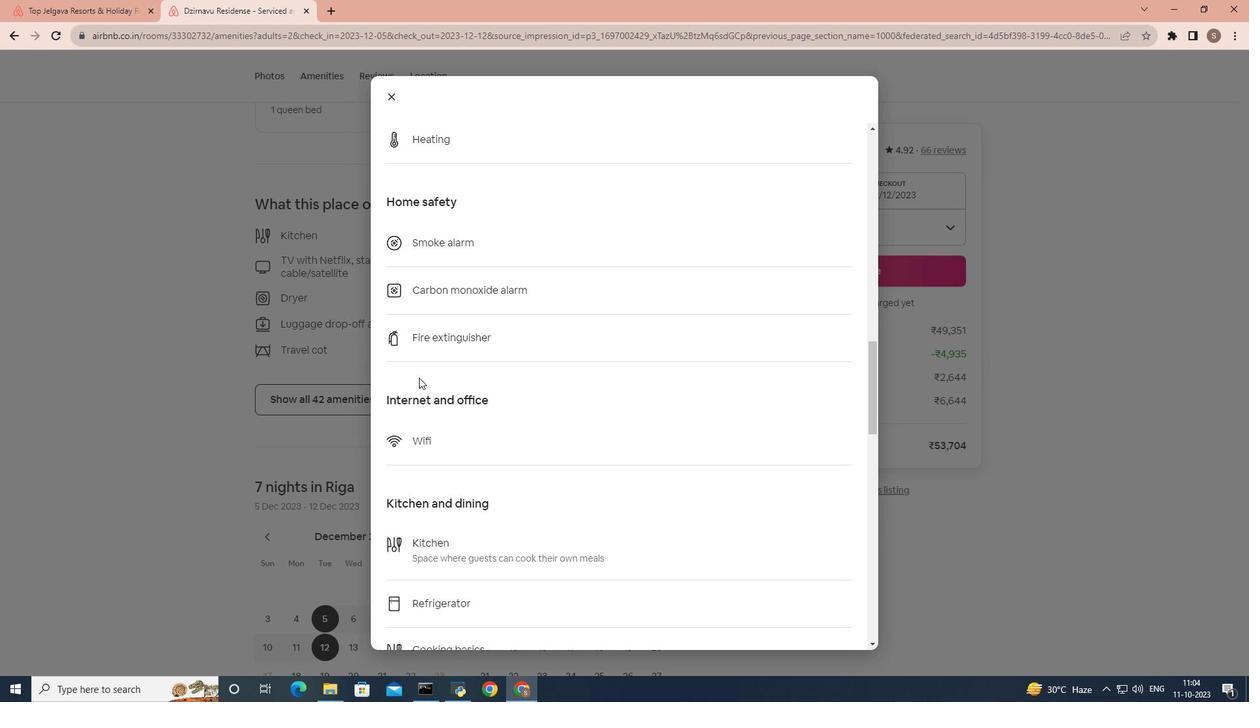 
Action: Mouse scrolled (418, 377) with delta (0, 0)
Screenshot: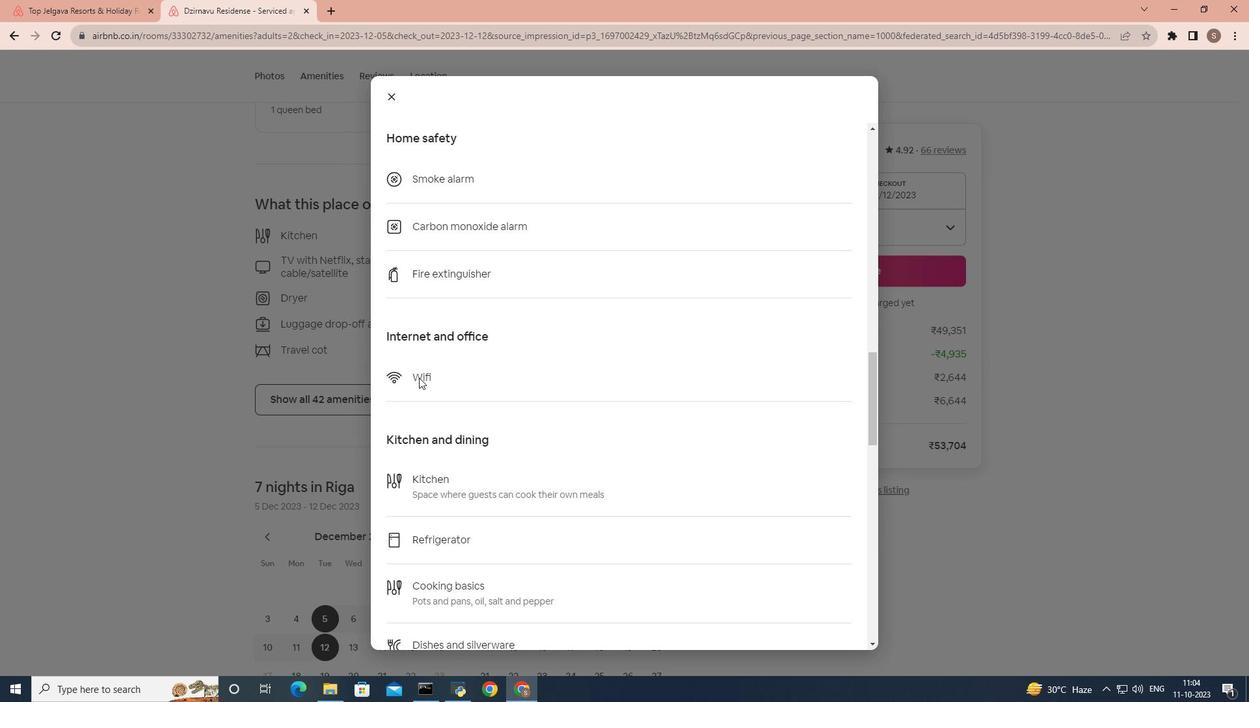 
Action: Mouse scrolled (418, 377) with delta (0, 0)
Screenshot: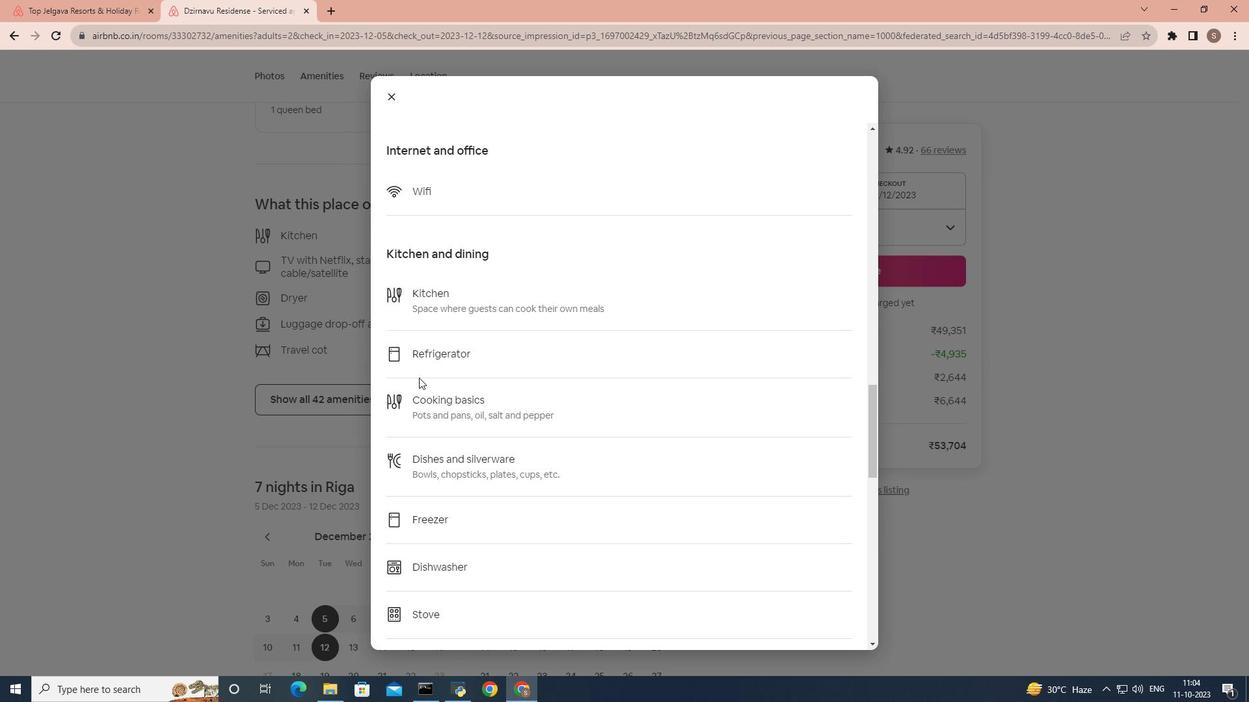 
Action: Mouse scrolled (418, 377) with delta (0, 0)
Screenshot: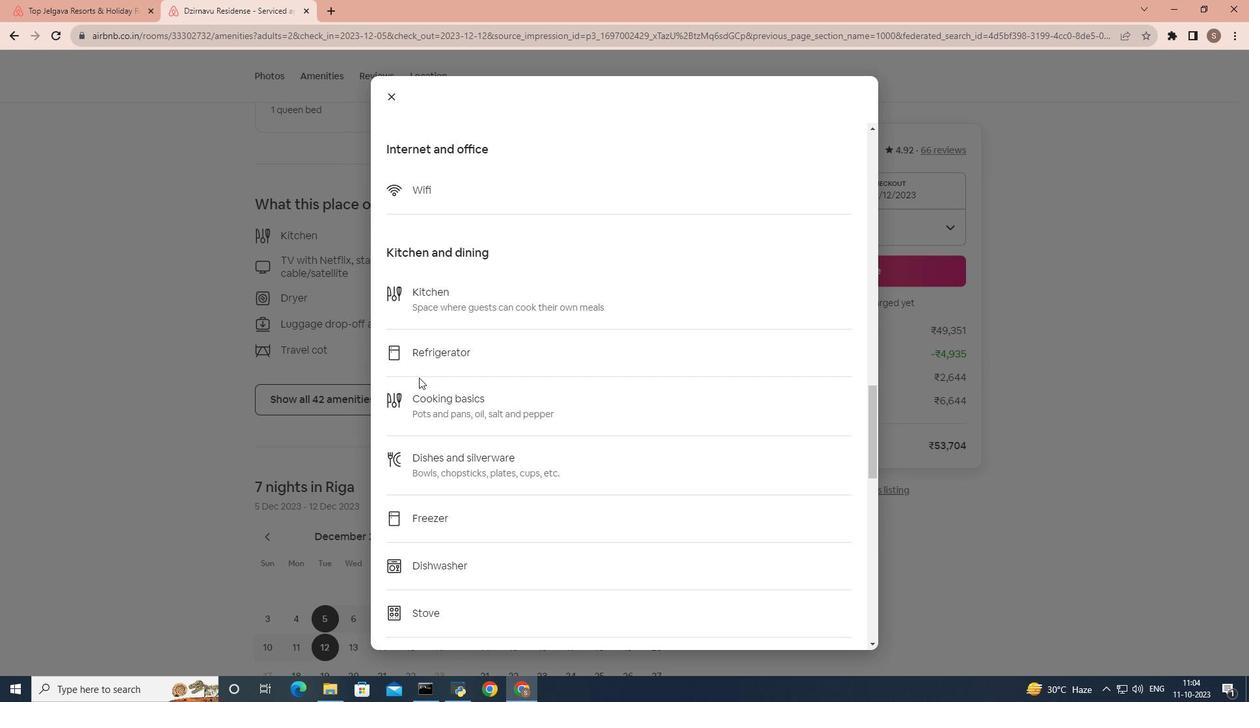 
Action: Mouse scrolled (418, 377) with delta (0, 0)
Screenshot: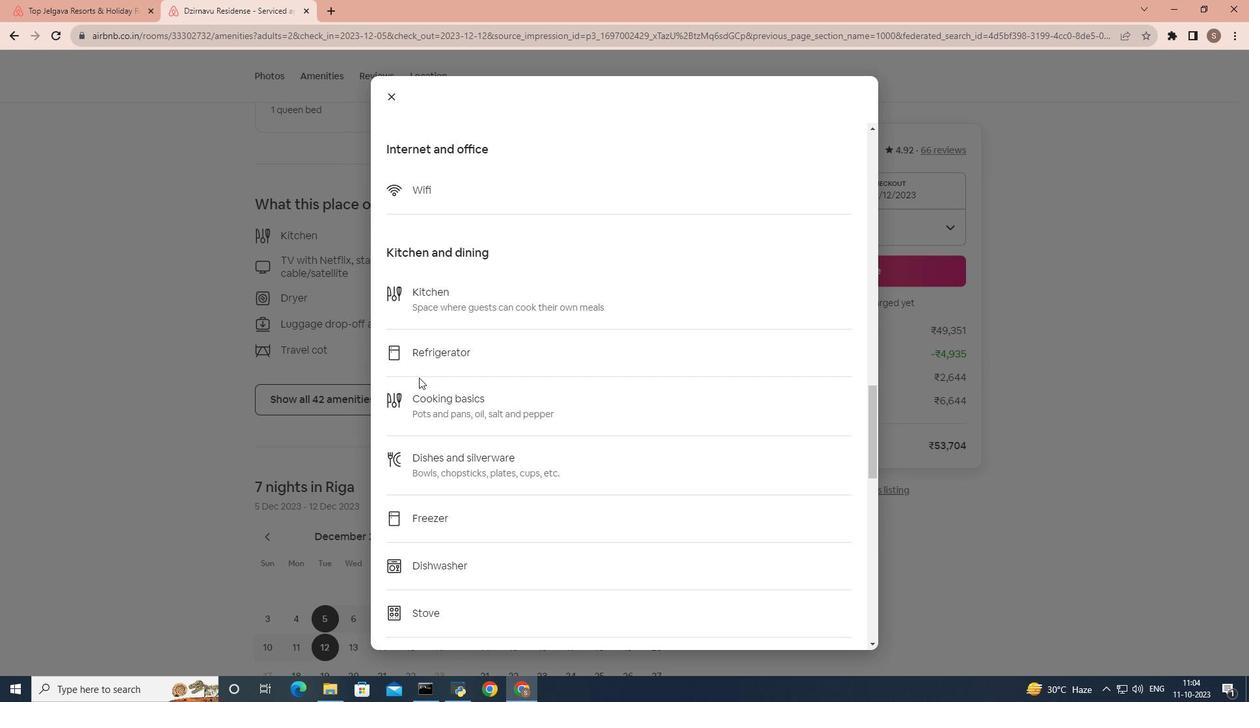 
Action: Mouse scrolled (418, 377) with delta (0, 0)
Screenshot: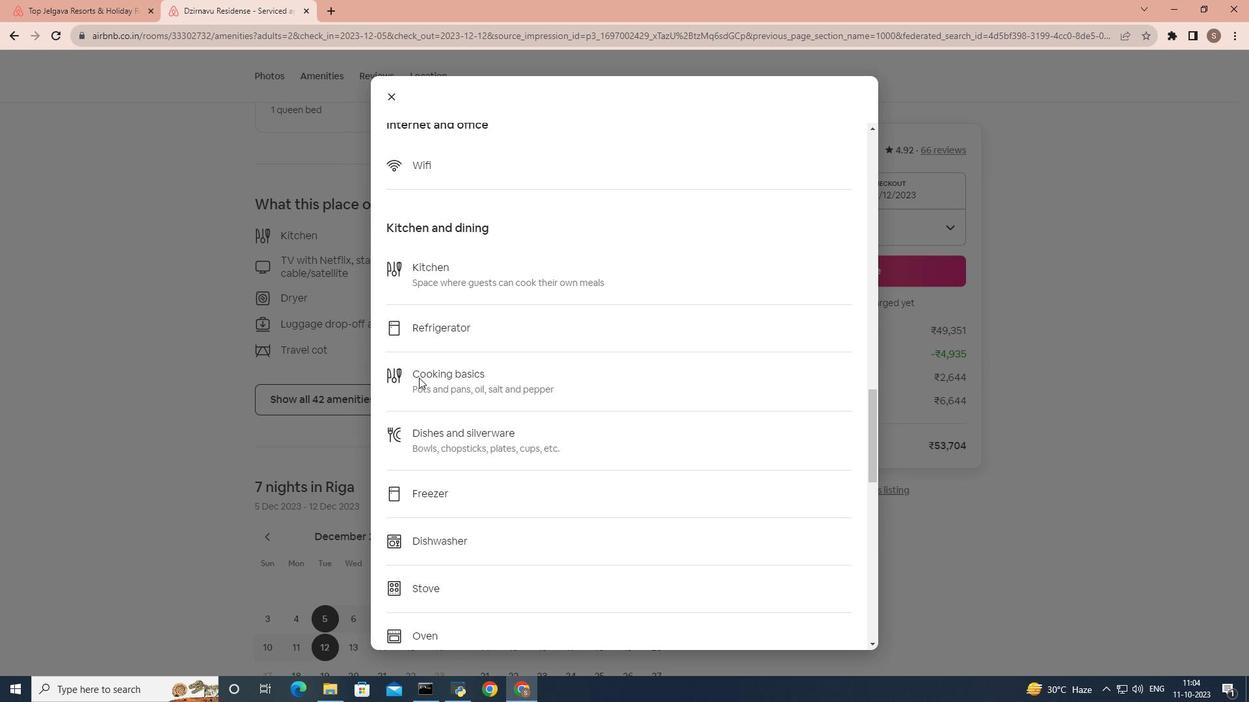 
Action: Mouse scrolled (418, 377) with delta (0, 0)
Screenshot: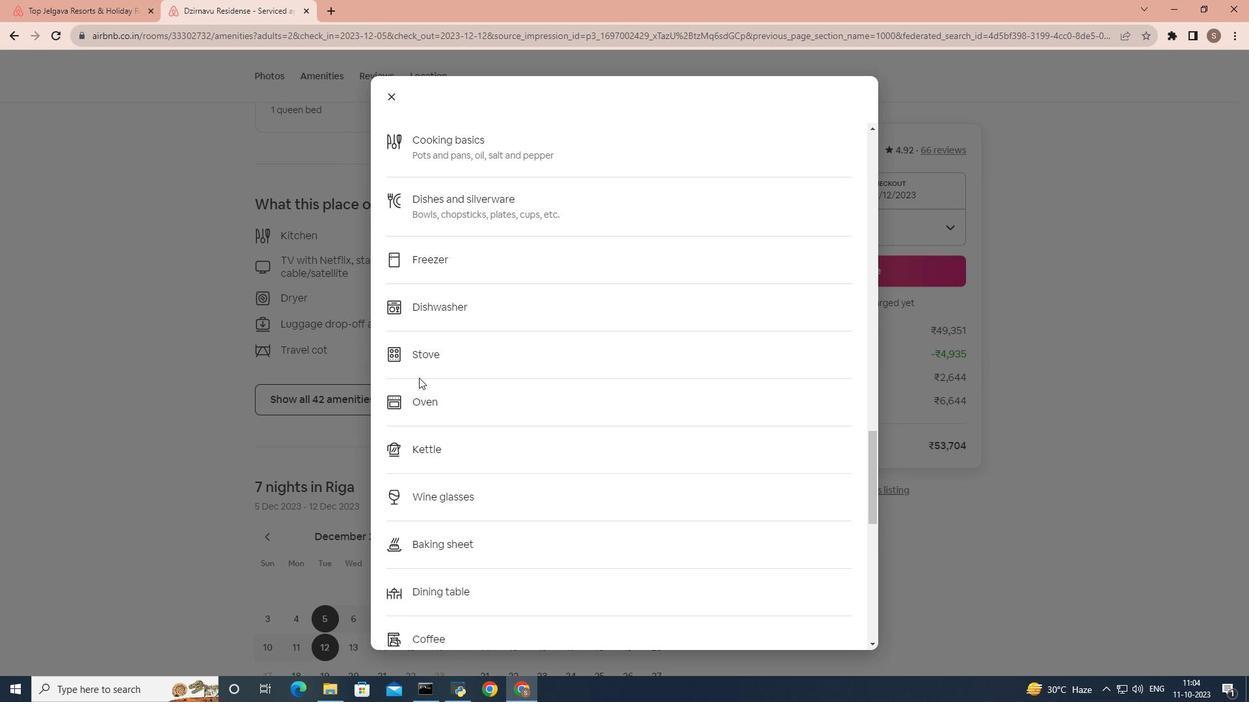
Action: Mouse scrolled (418, 377) with delta (0, 0)
Screenshot: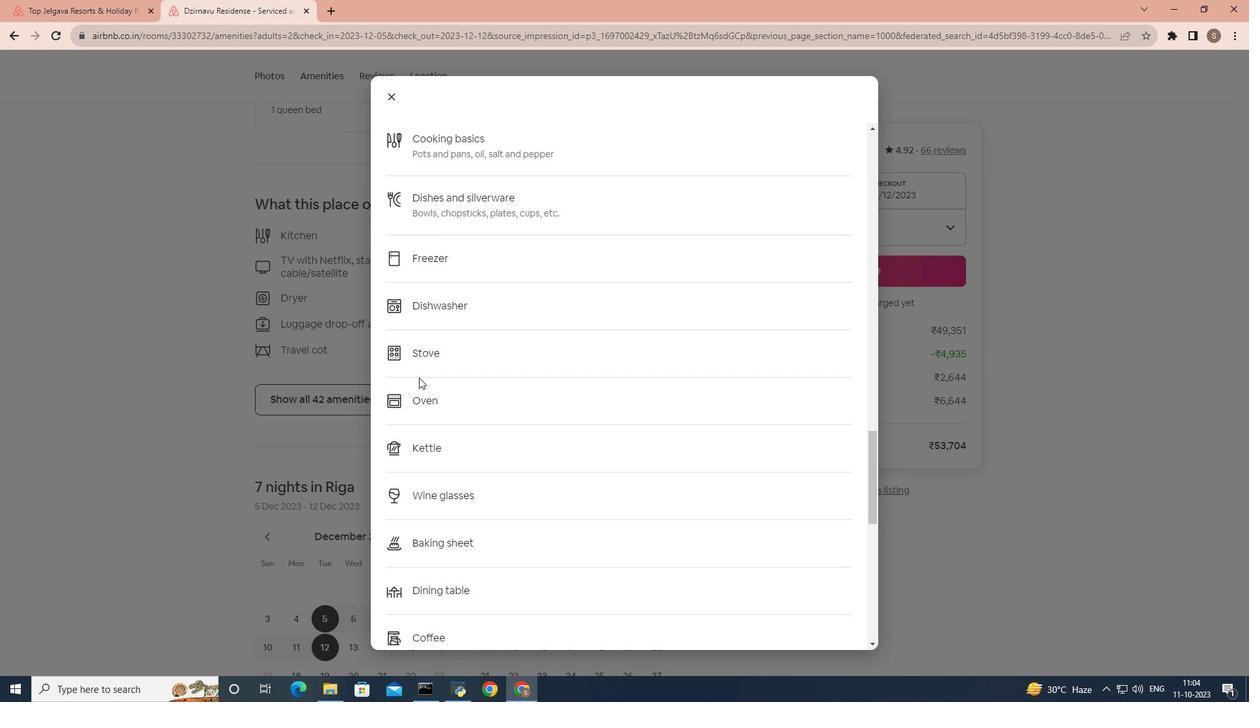 
Action: Mouse scrolled (418, 377) with delta (0, 0)
Screenshot: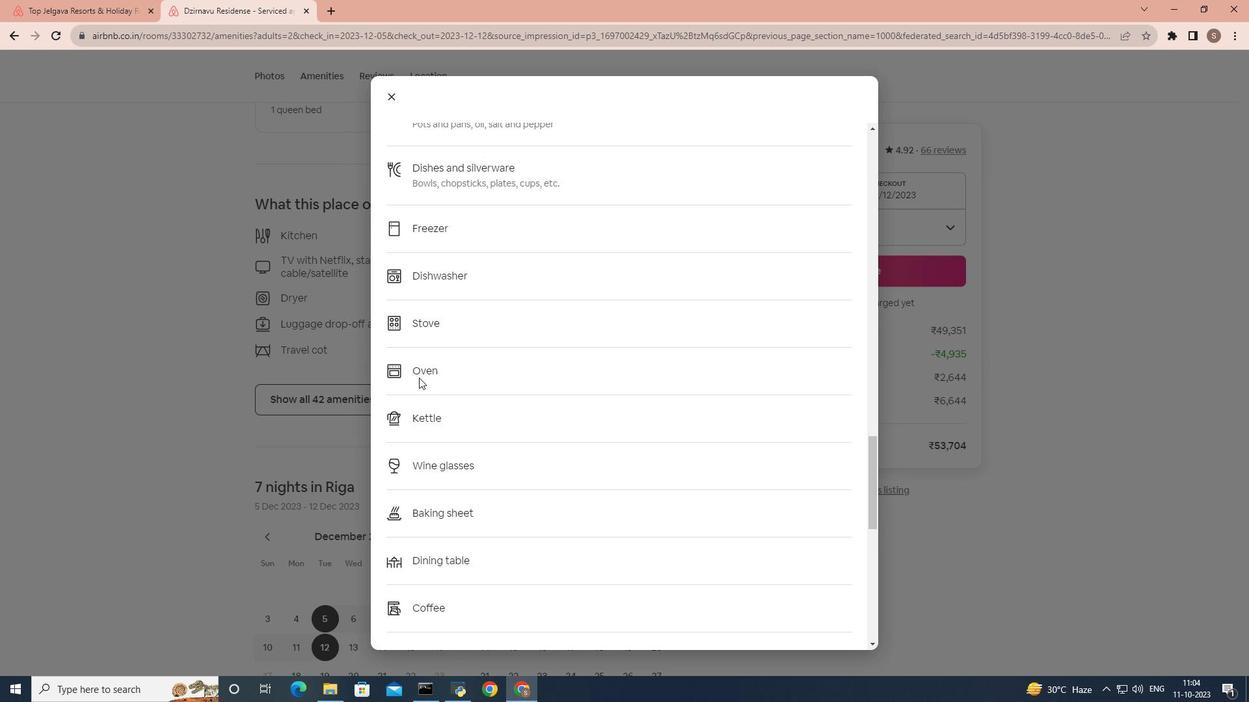 
Action: Mouse scrolled (418, 377) with delta (0, 0)
Screenshot: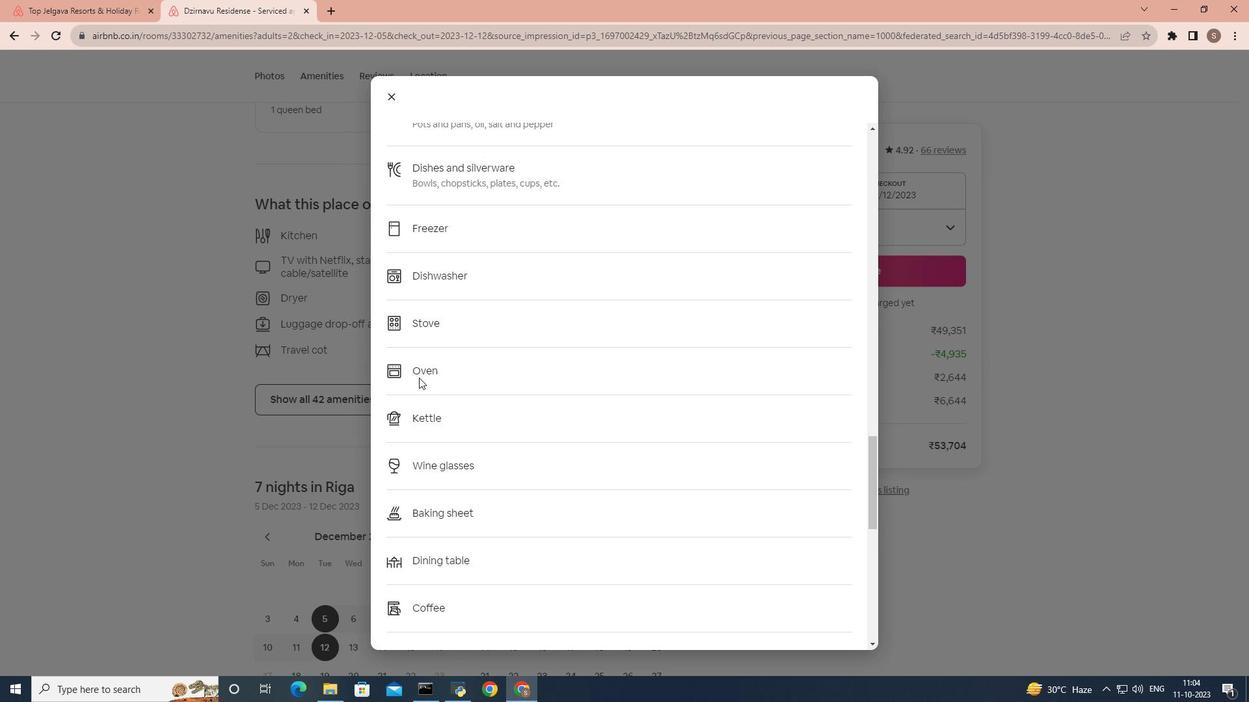 
Action: Mouse scrolled (418, 377) with delta (0, 0)
Screenshot: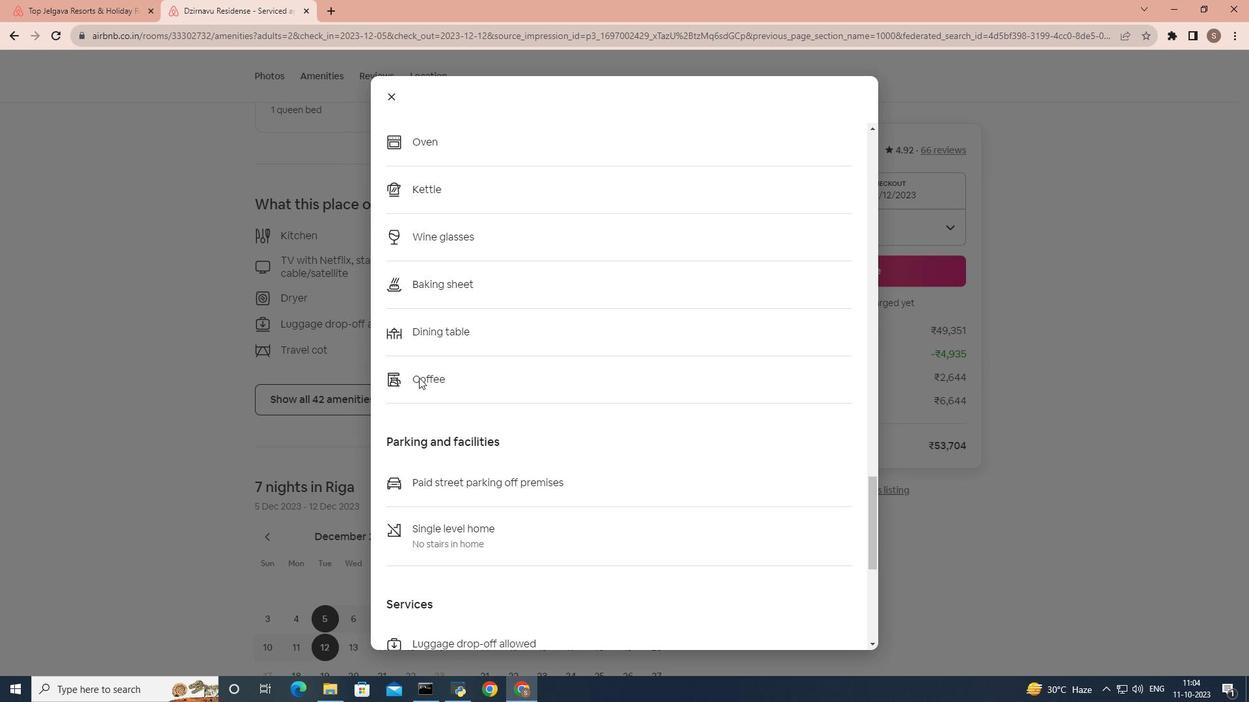 
Action: Mouse scrolled (418, 377) with delta (0, 0)
Screenshot: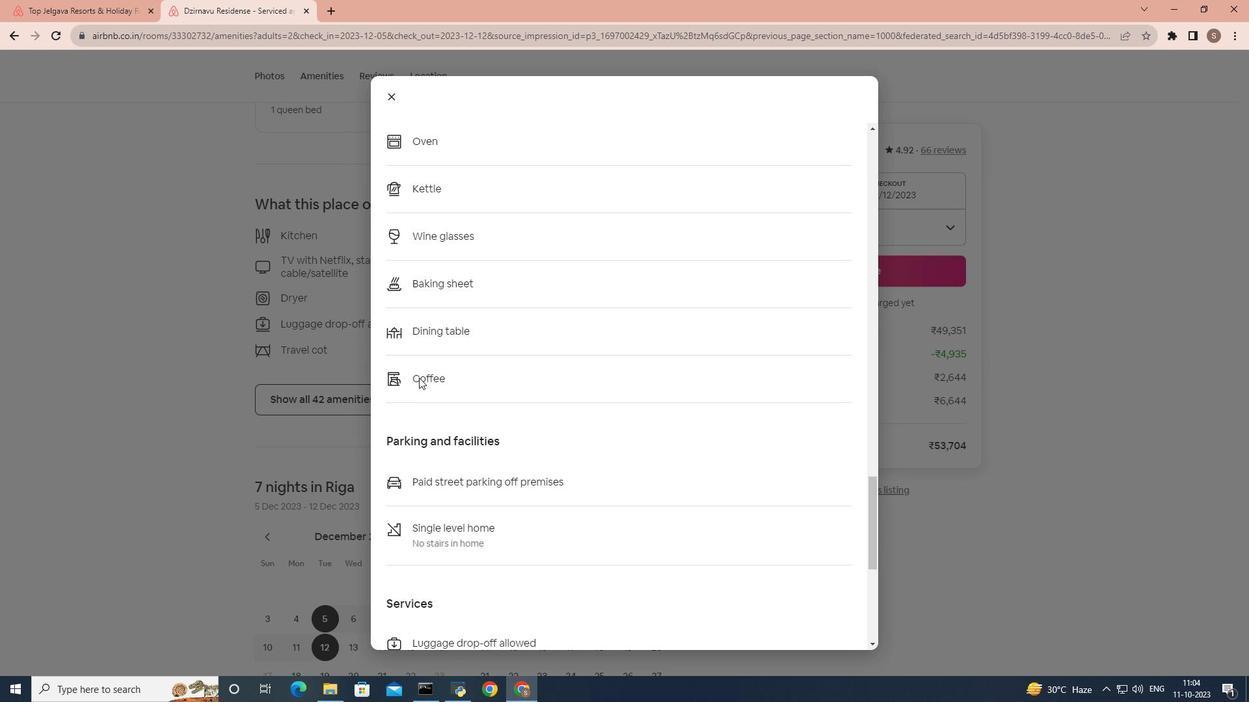 
Action: Mouse scrolled (418, 377) with delta (0, 0)
Screenshot: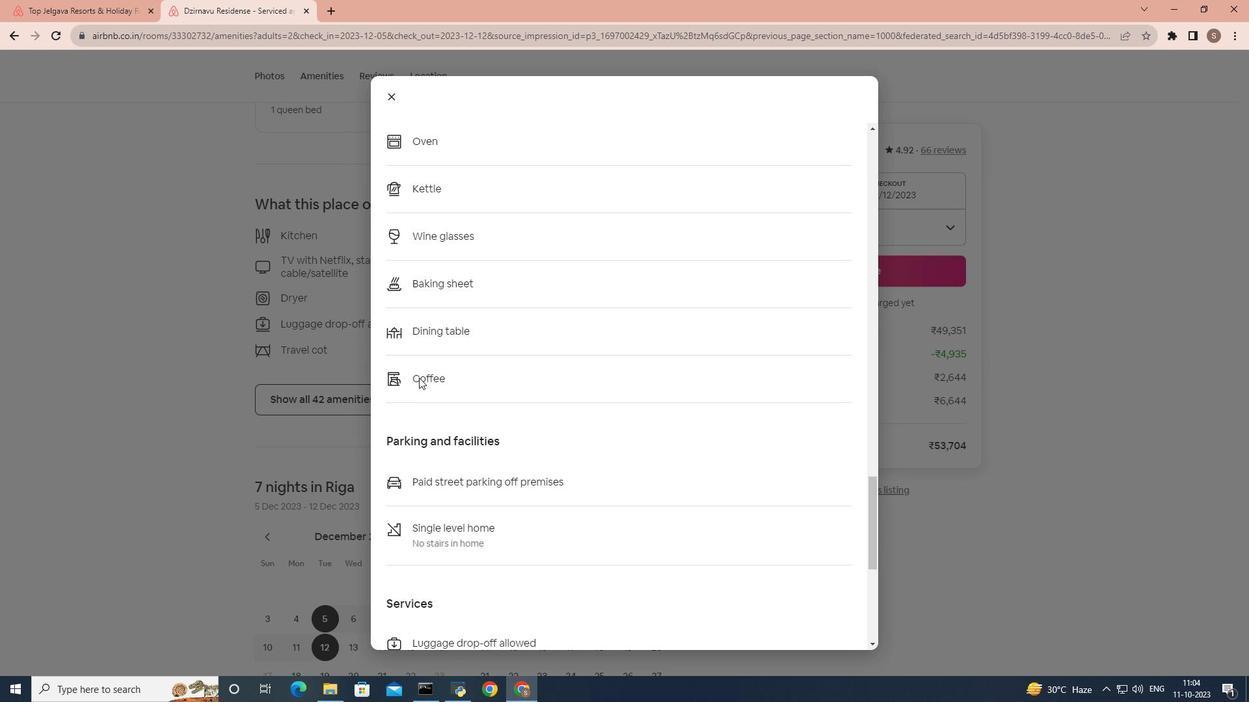 
Action: Mouse scrolled (418, 377) with delta (0, 0)
Screenshot: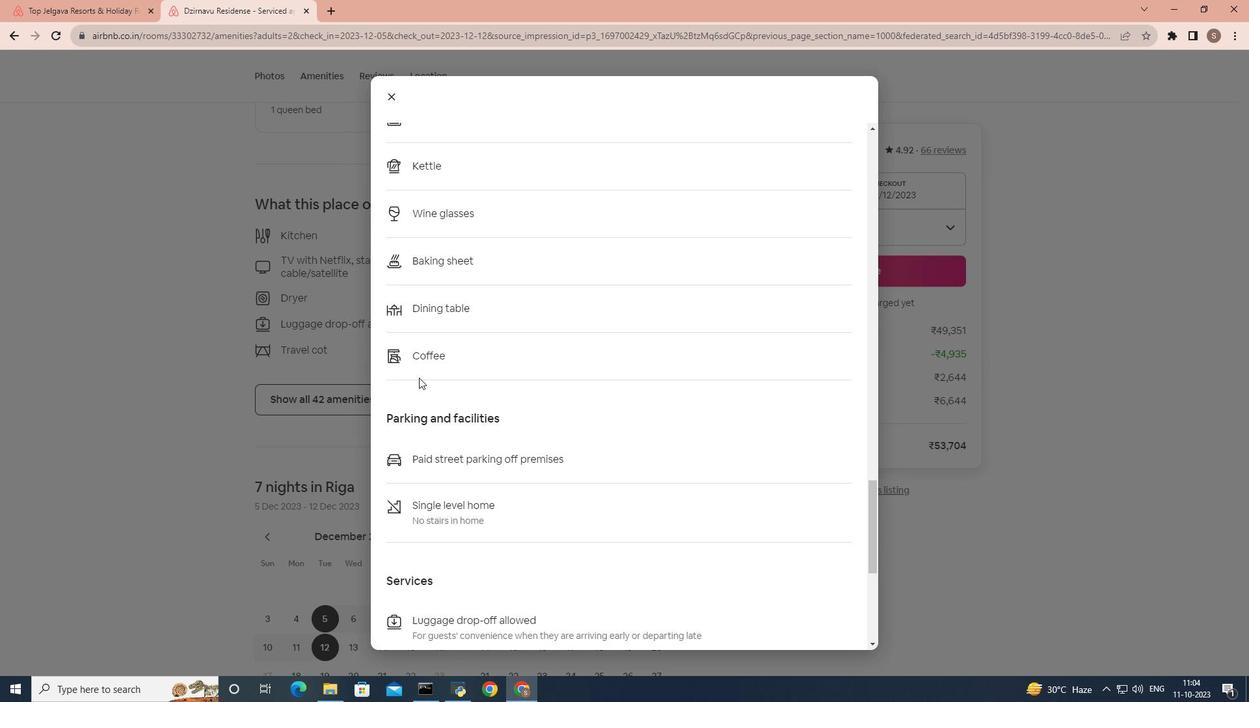 
Action: Mouse scrolled (418, 377) with delta (0, 0)
Screenshot: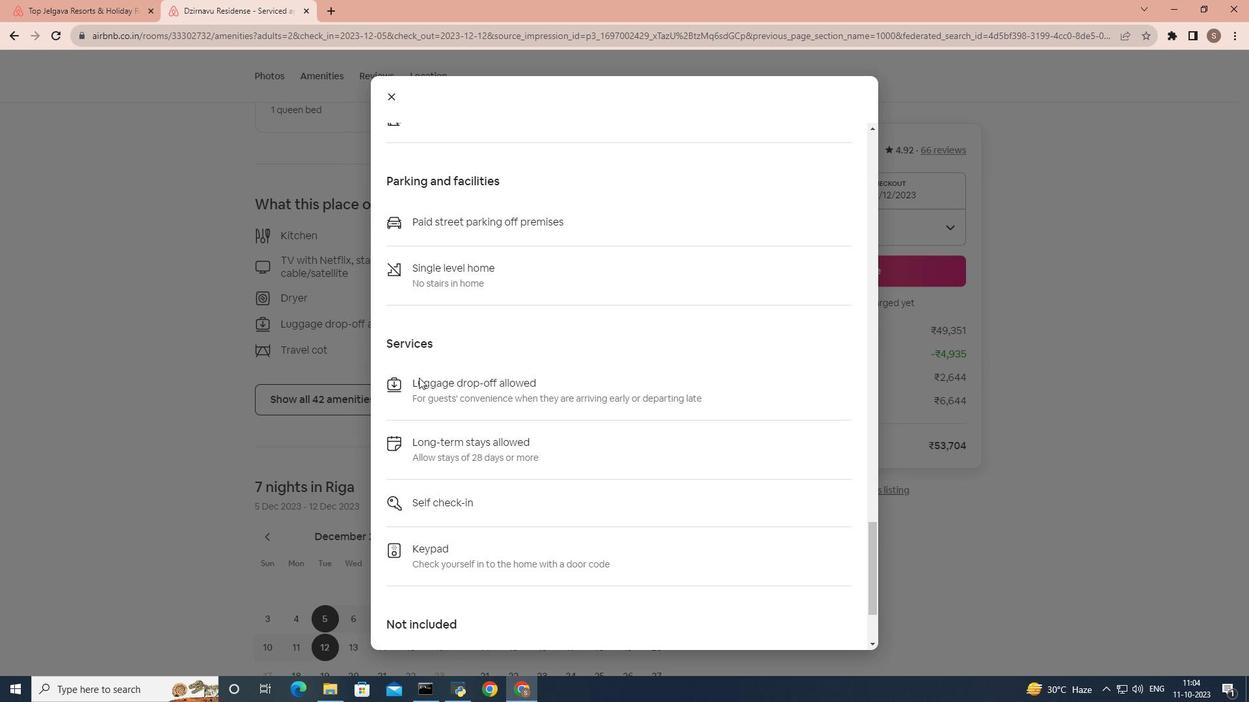 
Action: Mouse scrolled (418, 377) with delta (0, 0)
Screenshot: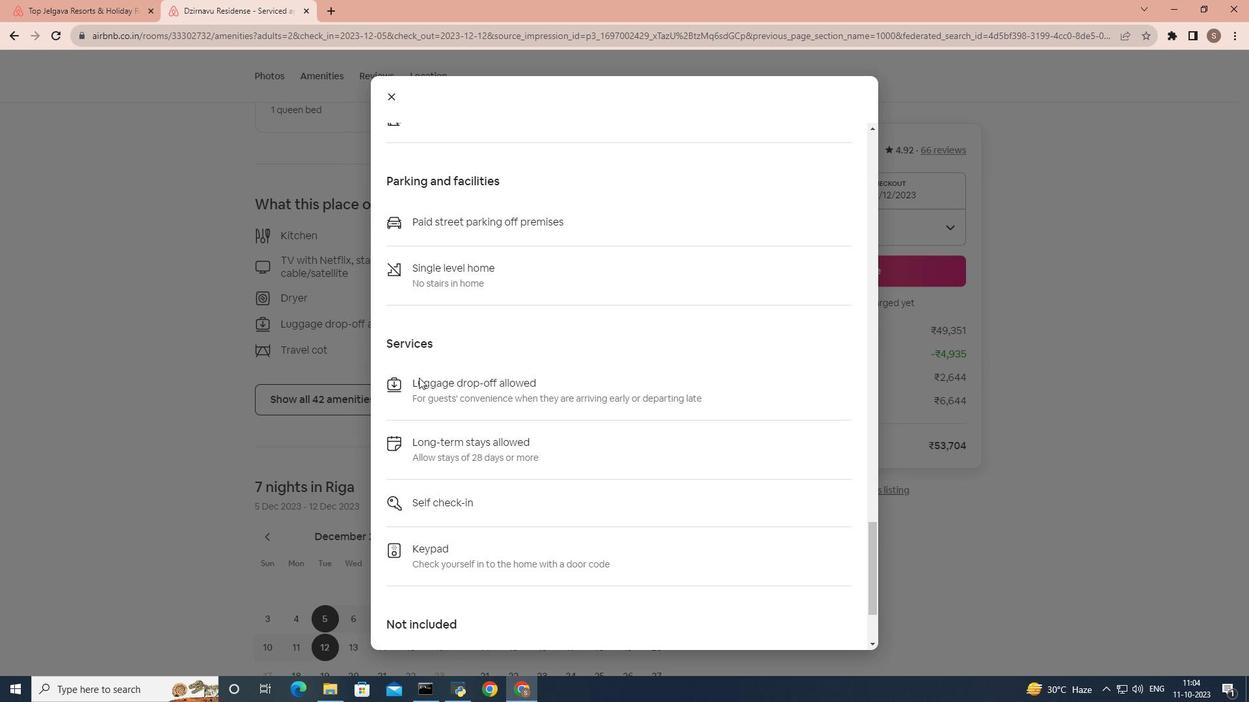 
Action: Mouse scrolled (418, 377) with delta (0, 0)
Screenshot: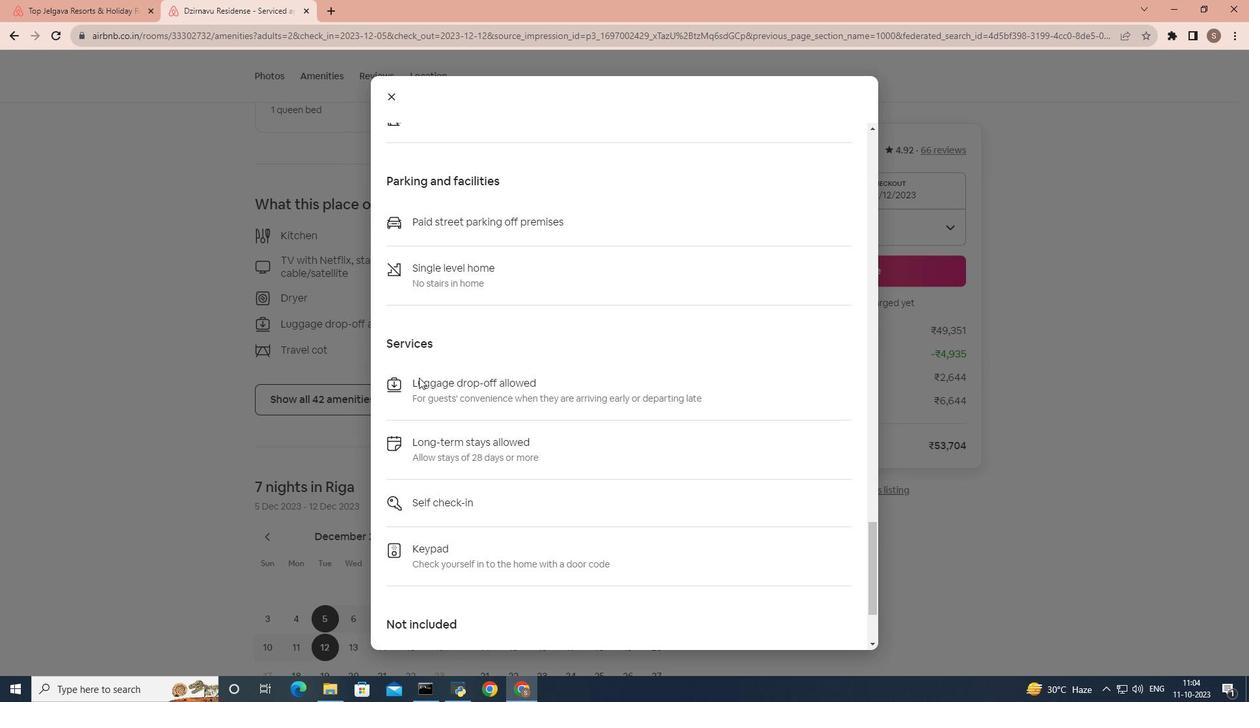 
Action: Mouse scrolled (418, 377) with delta (0, 0)
Screenshot: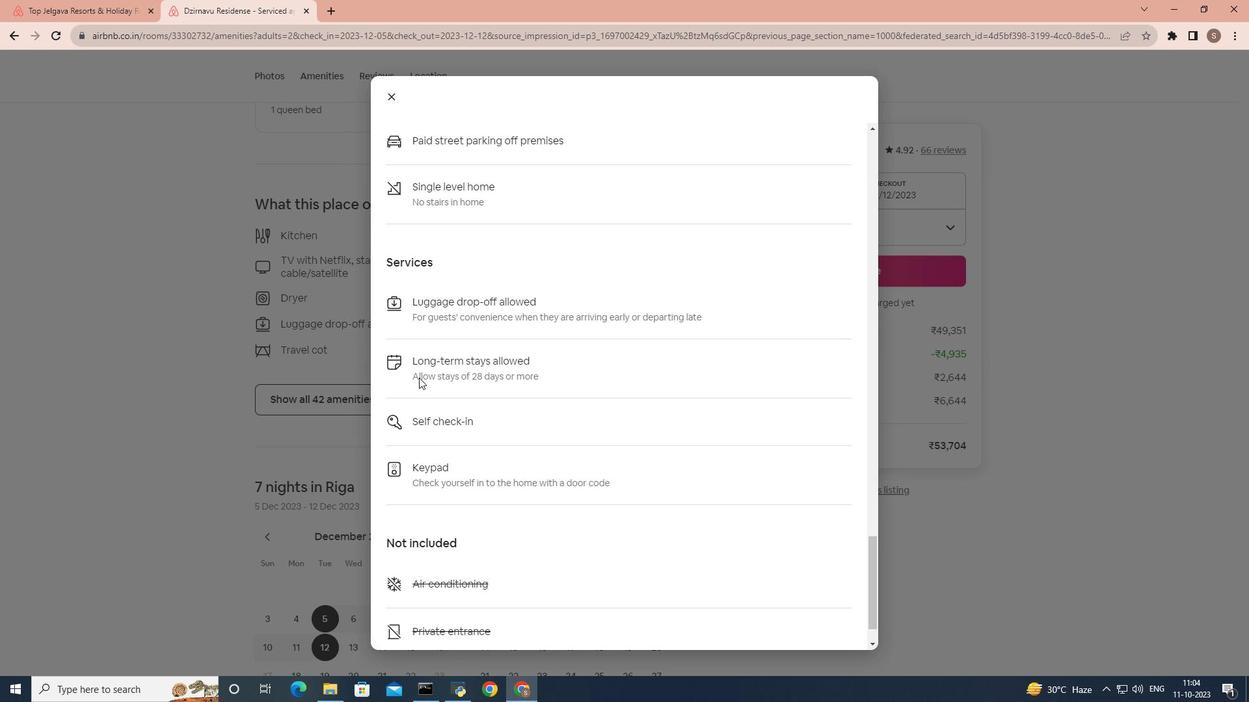 
Action: Mouse moved to (418, 371)
Screenshot: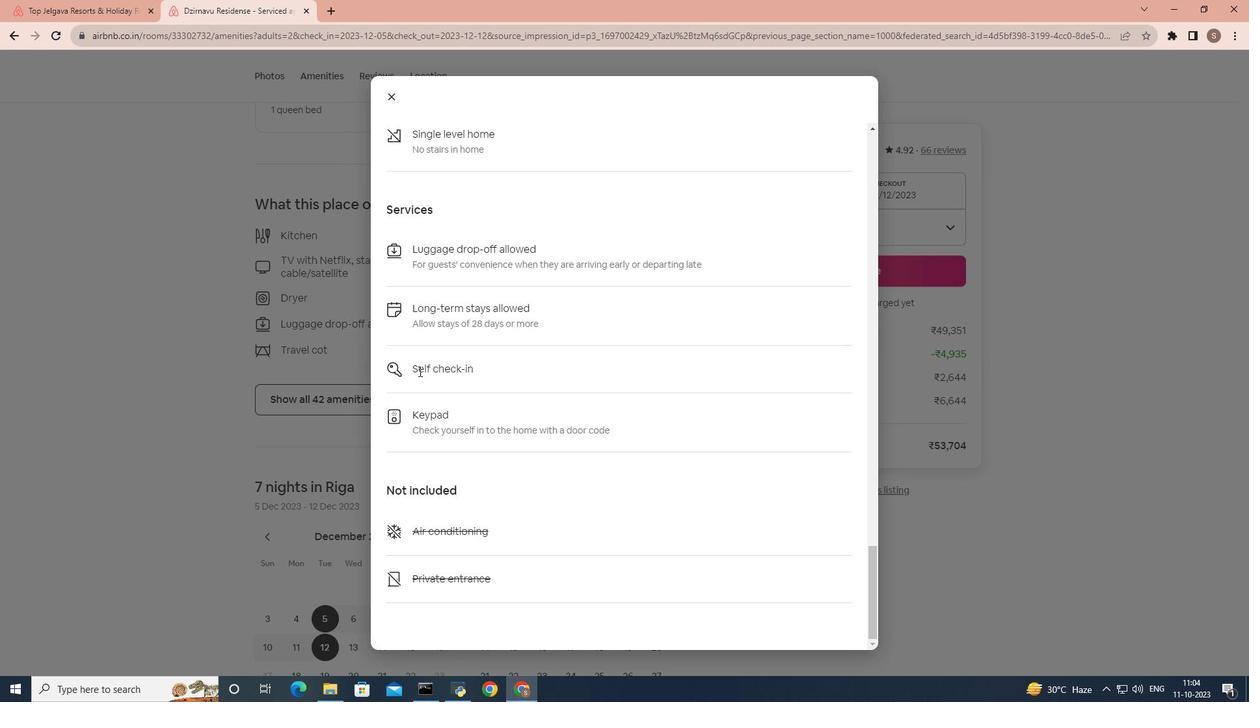 
Action: Mouse scrolled (418, 370) with delta (0, 0)
Screenshot: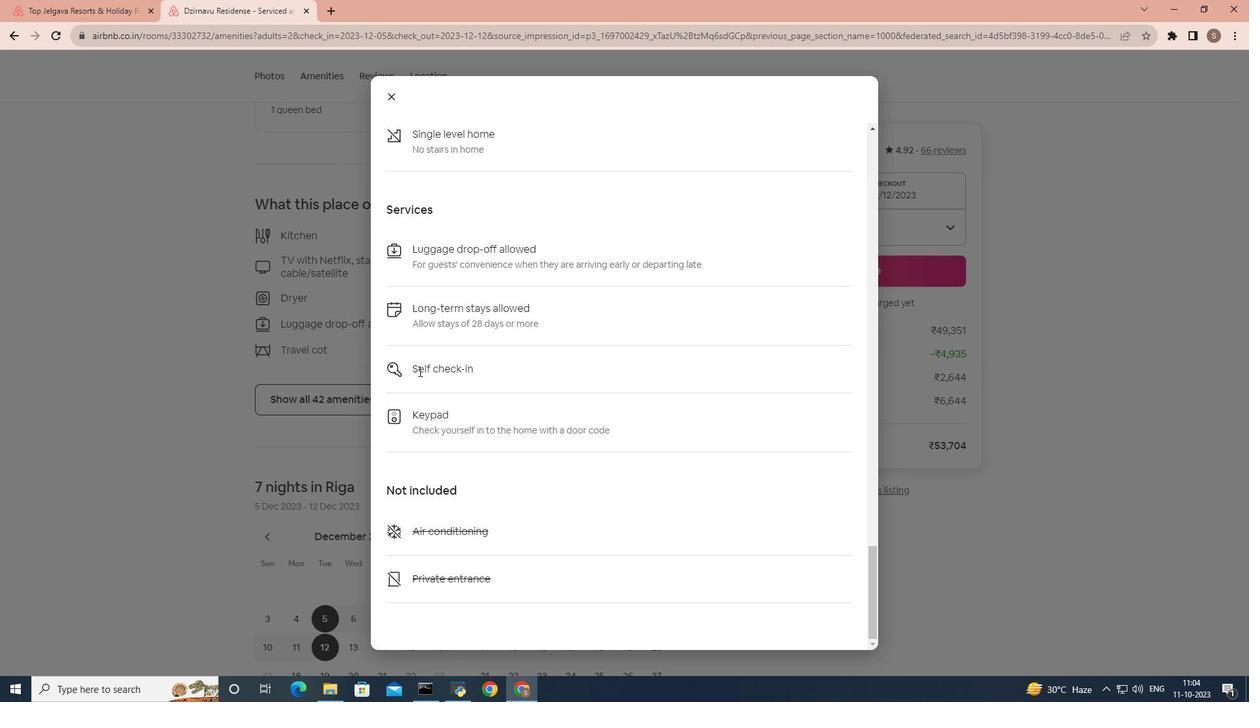 
Action: Mouse scrolled (418, 370) with delta (0, 0)
Screenshot: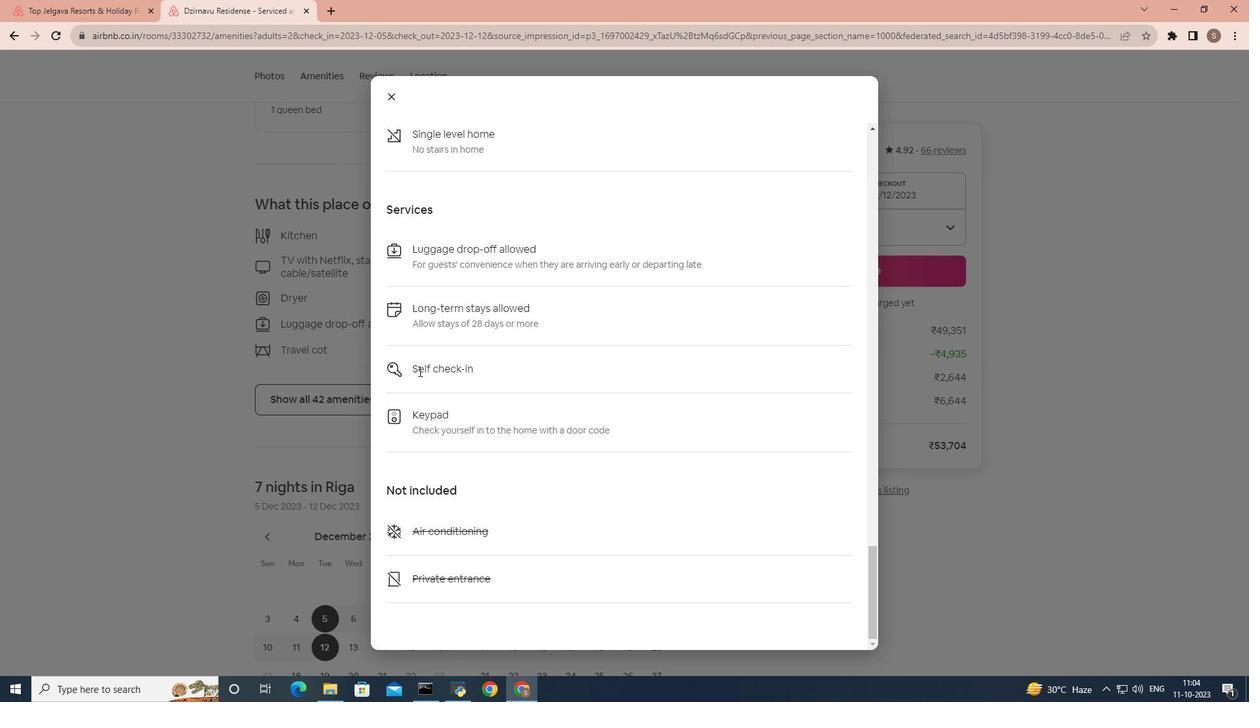 
Action: Mouse scrolled (418, 370) with delta (0, 0)
Screenshot: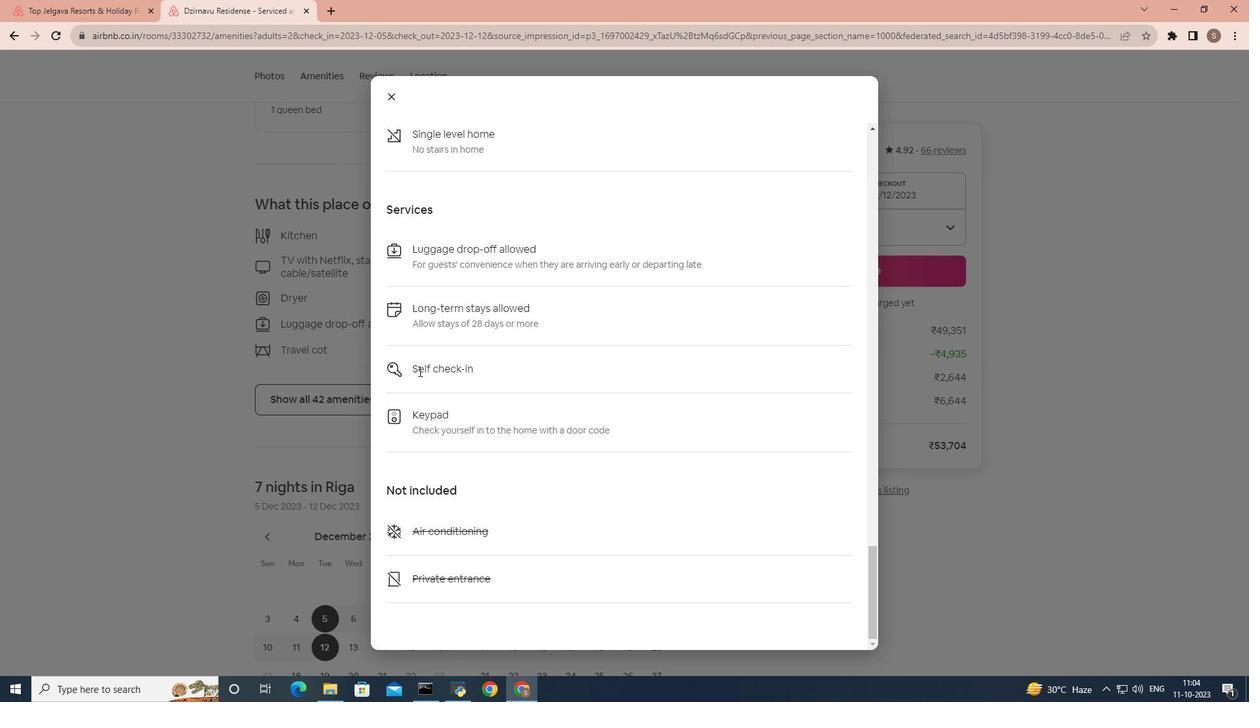 
Action: Mouse scrolled (418, 370) with delta (0, 0)
Screenshot: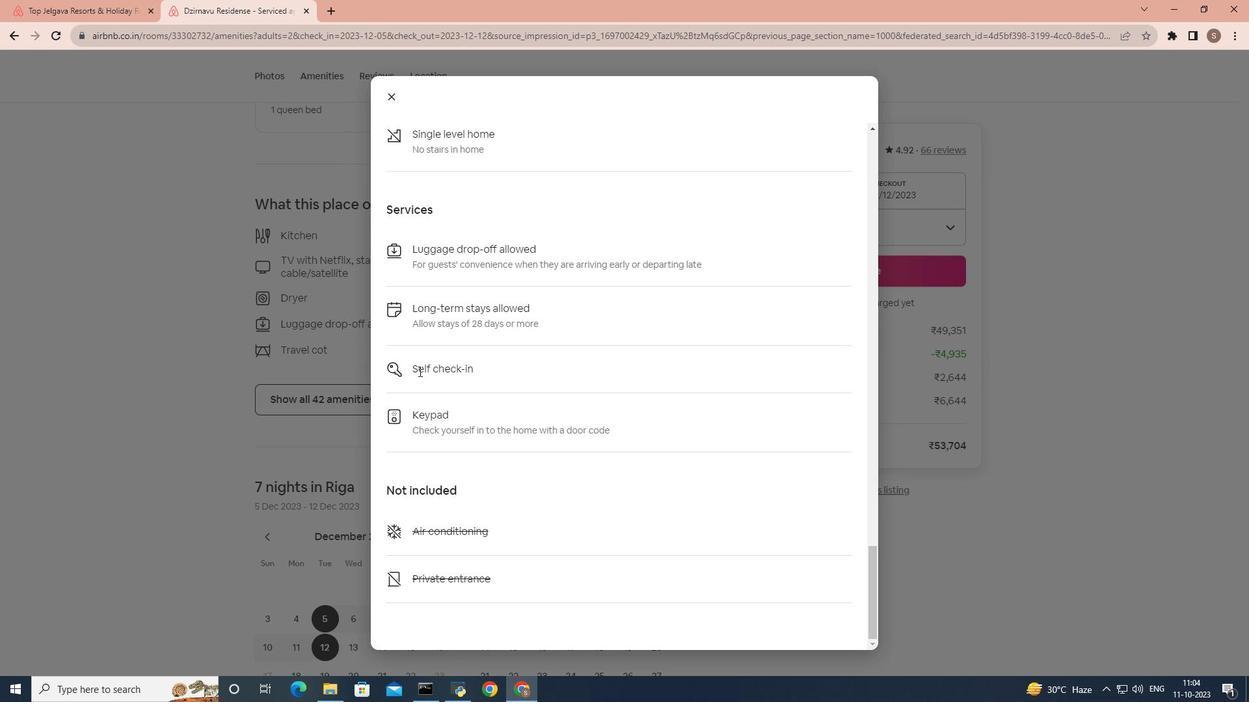 
Action: Mouse moved to (389, 94)
Screenshot: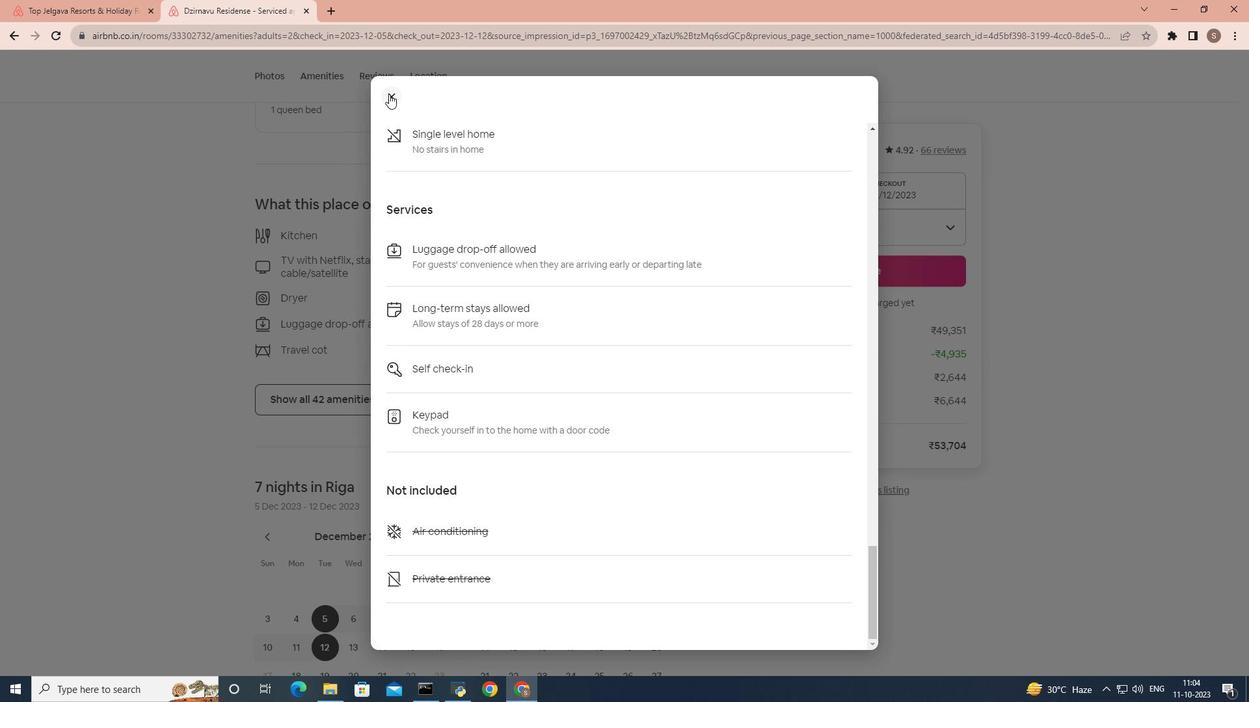 
Action: Mouse pressed left at (389, 94)
Screenshot: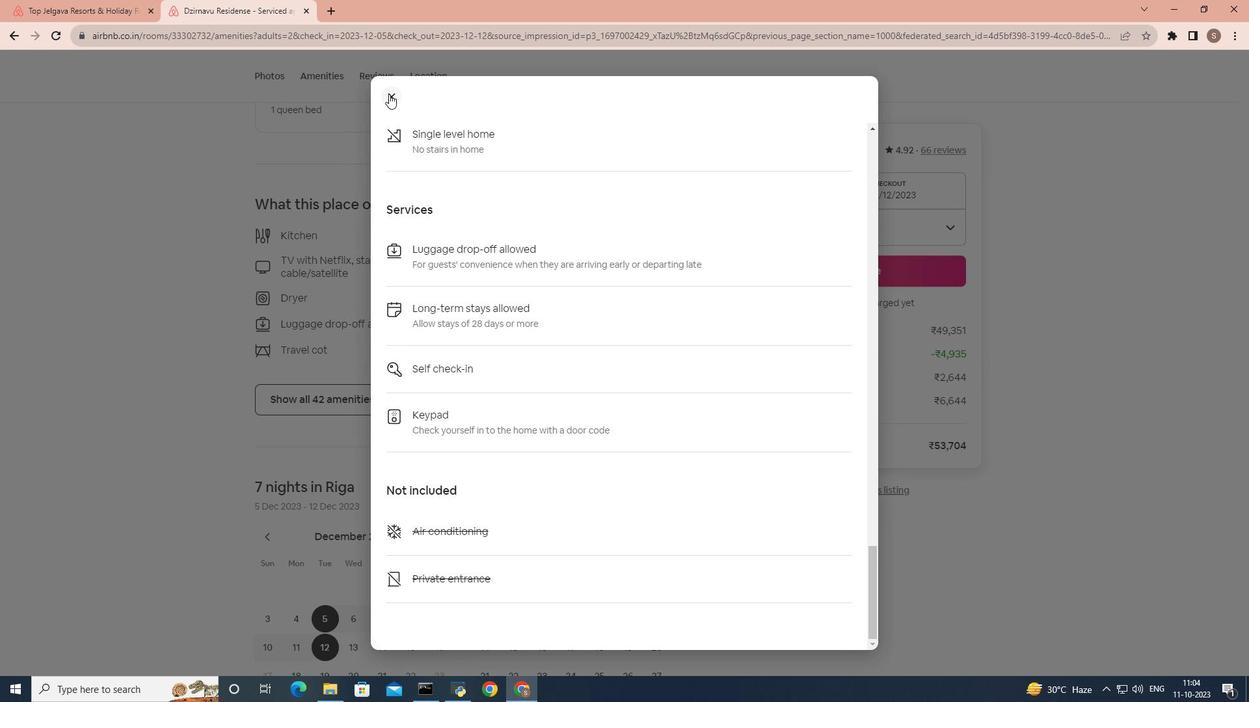 
Action: Mouse moved to (426, 371)
Screenshot: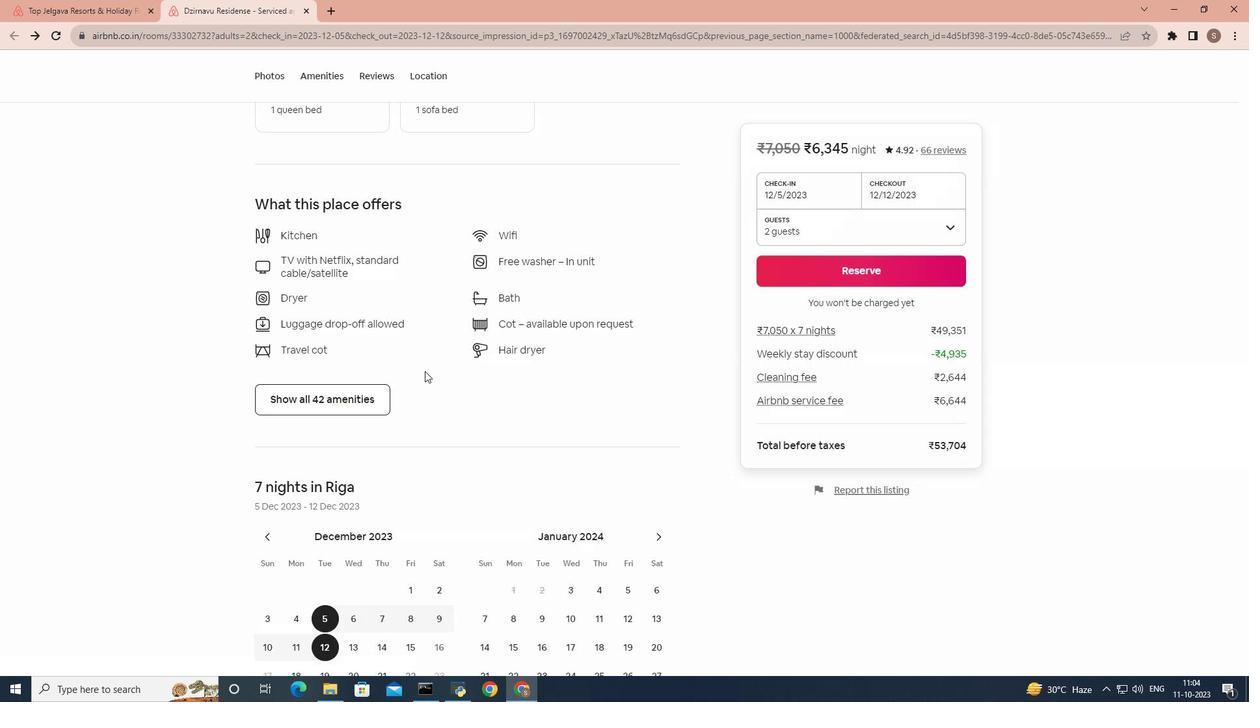 
Action: Mouse scrolled (426, 370) with delta (0, 0)
Screenshot: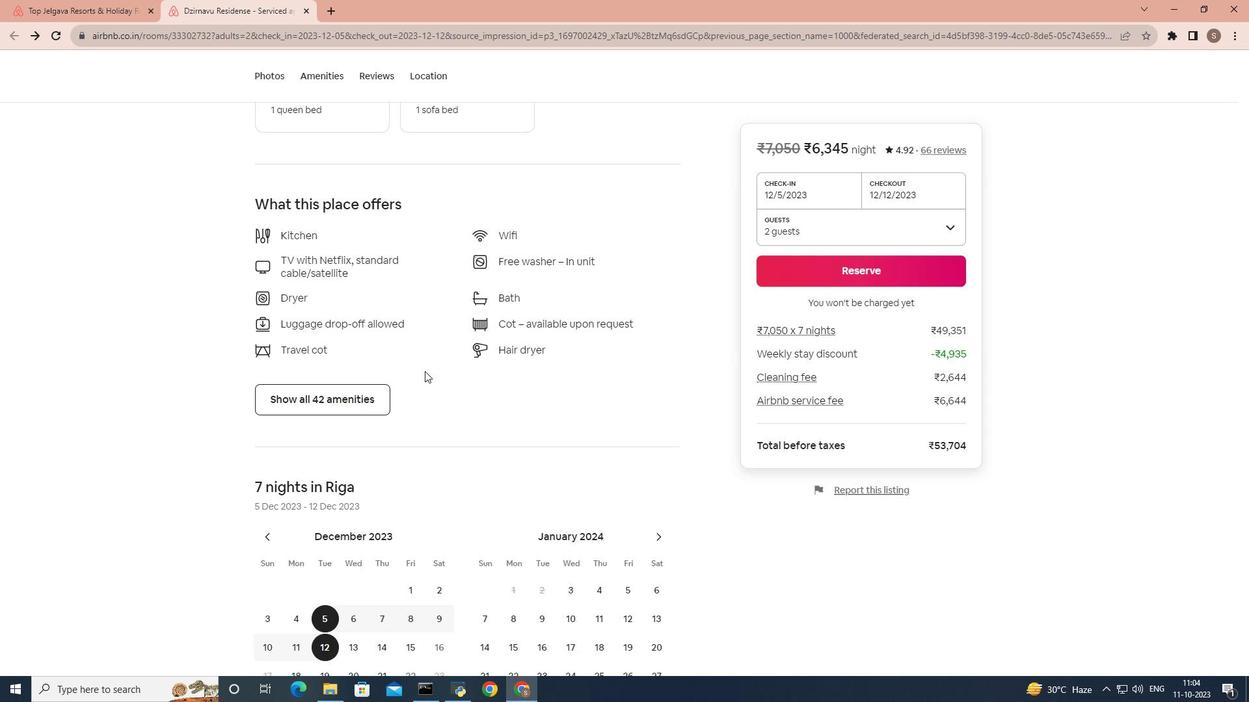 
Action: Mouse moved to (424, 371)
Screenshot: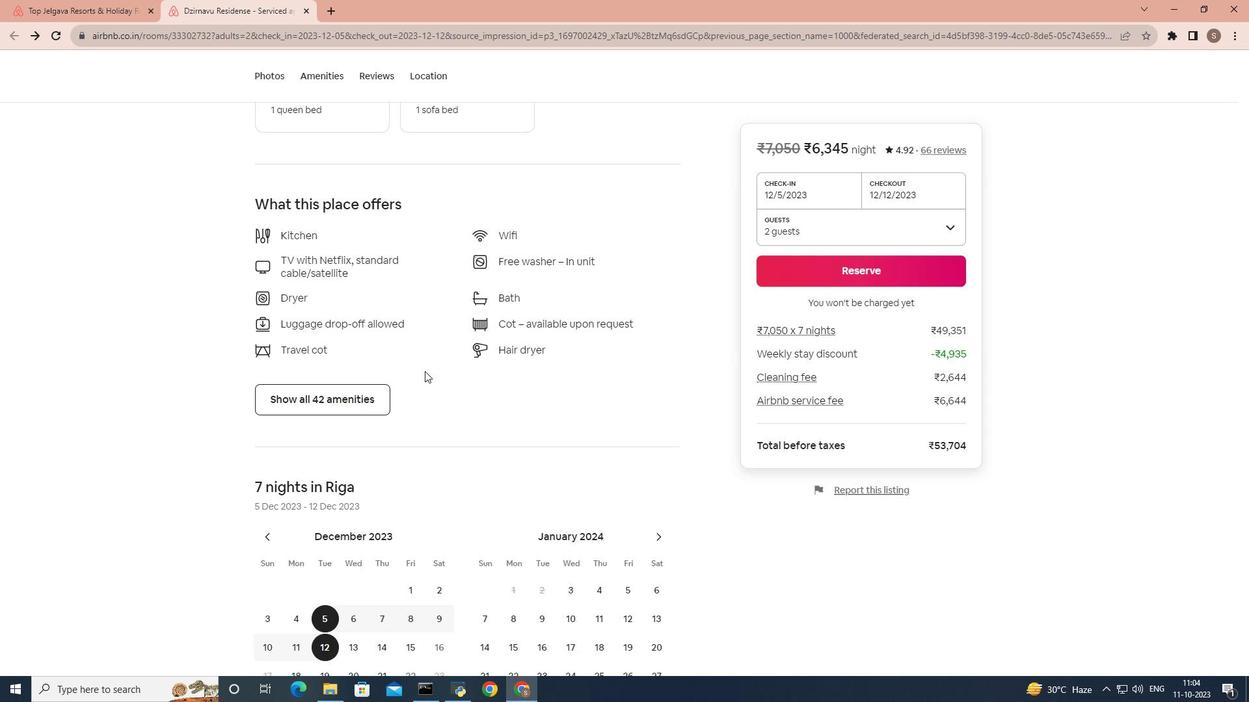 
Action: Mouse scrolled (424, 370) with delta (0, 0)
Screenshot: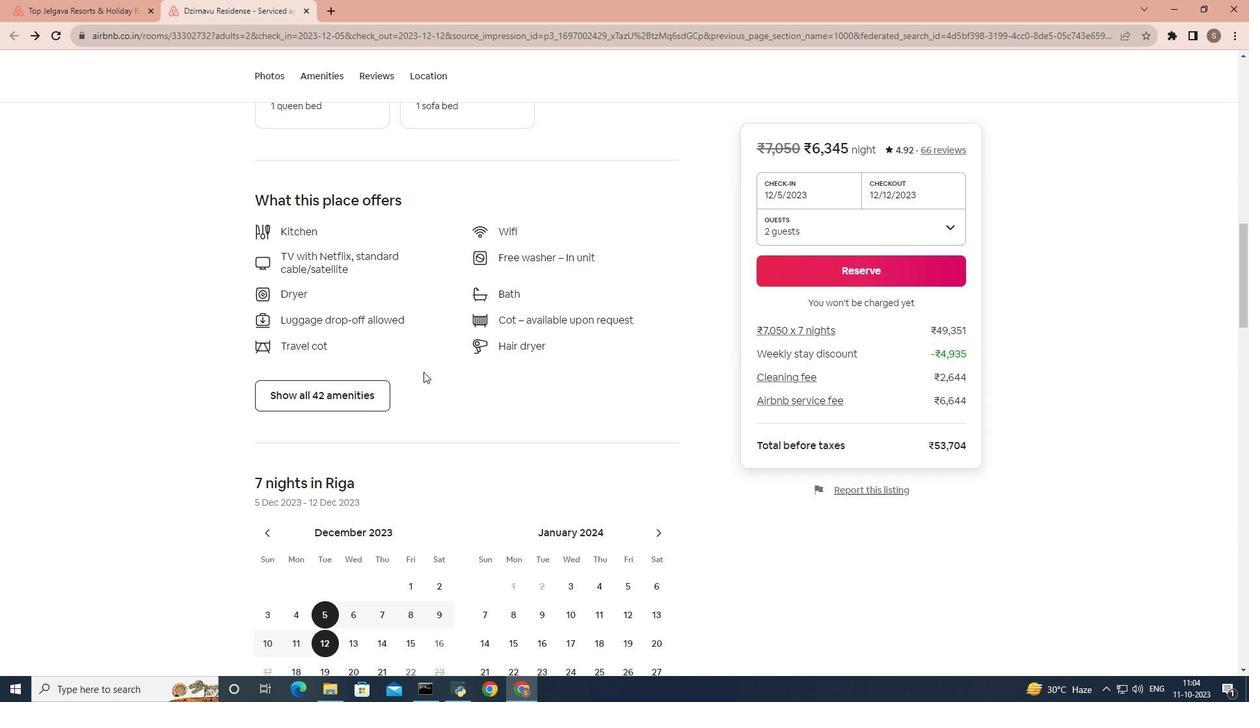 
Action: Mouse moved to (424, 372)
Screenshot: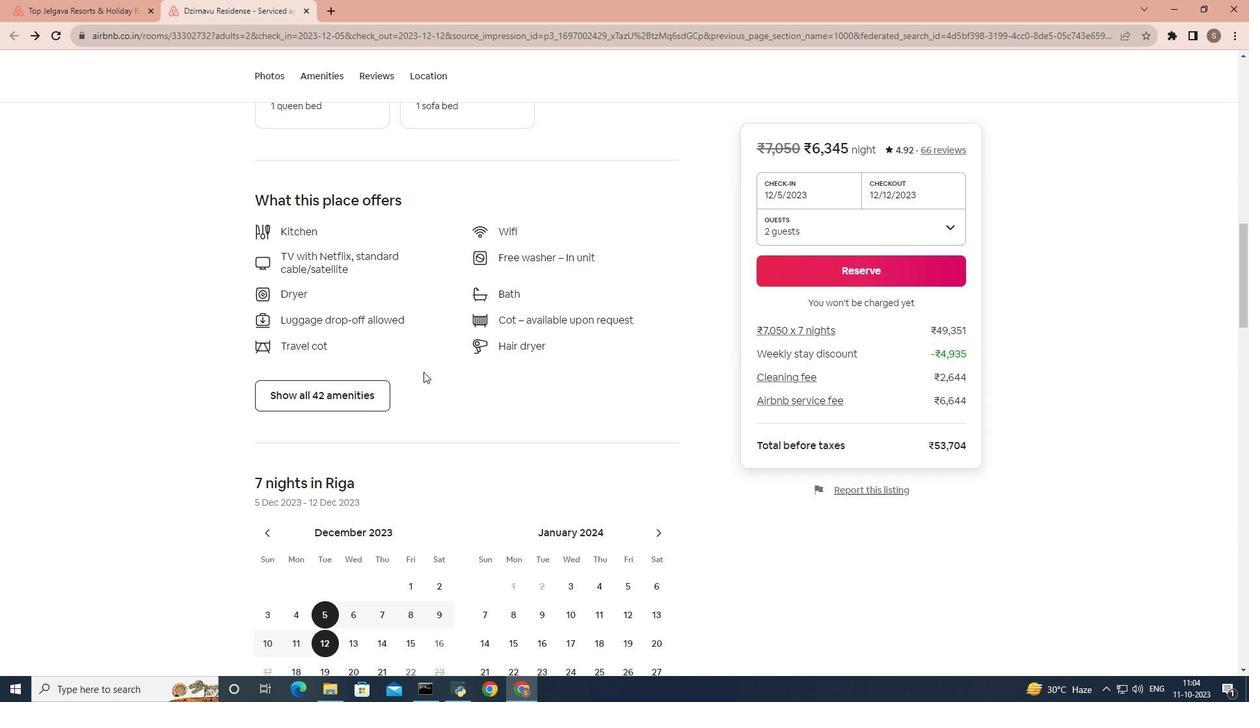 
Action: Mouse scrolled (424, 371) with delta (0, 0)
Screenshot: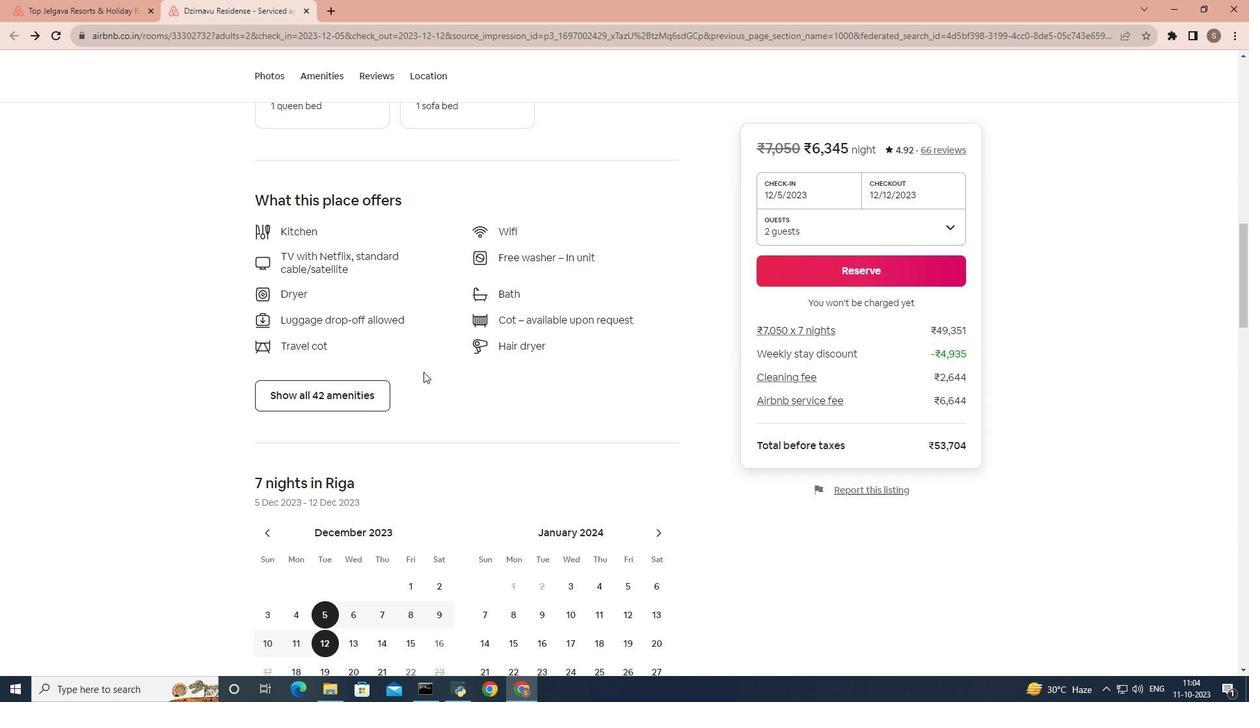 
Action: Mouse scrolled (424, 371) with delta (0, 0)
Screenshot: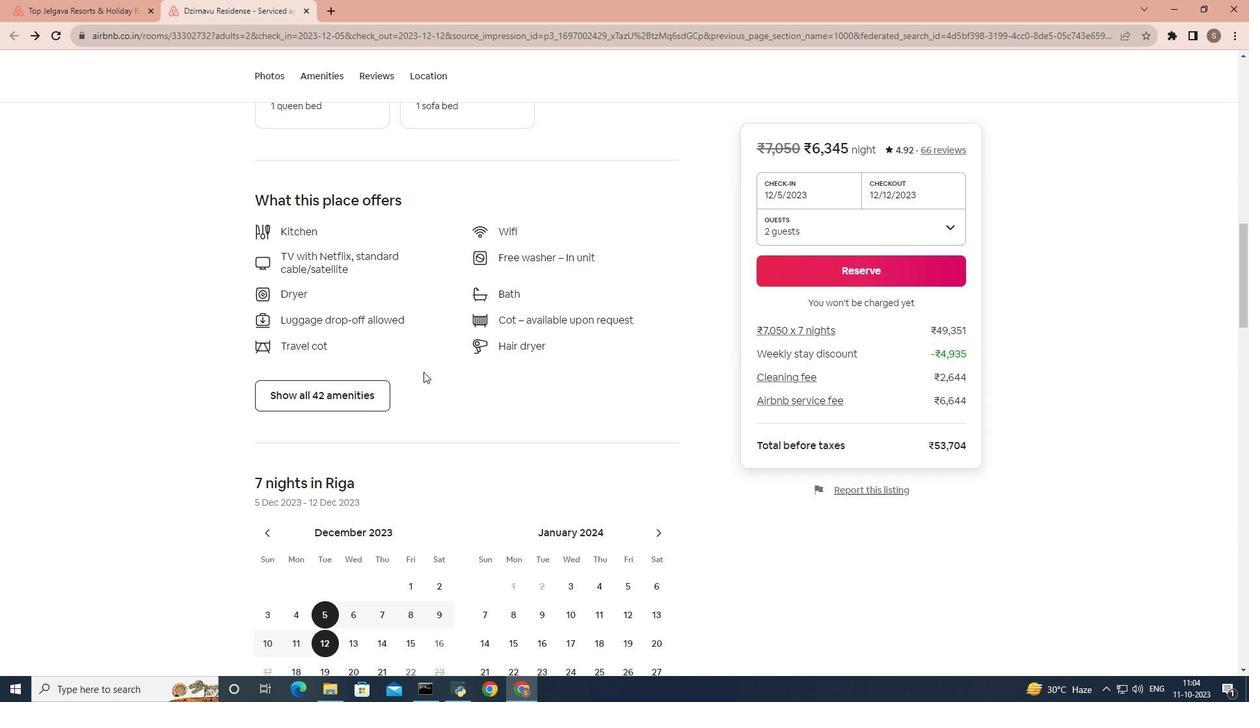 
Action: Mouse moved to (423, 372)
Screenshot: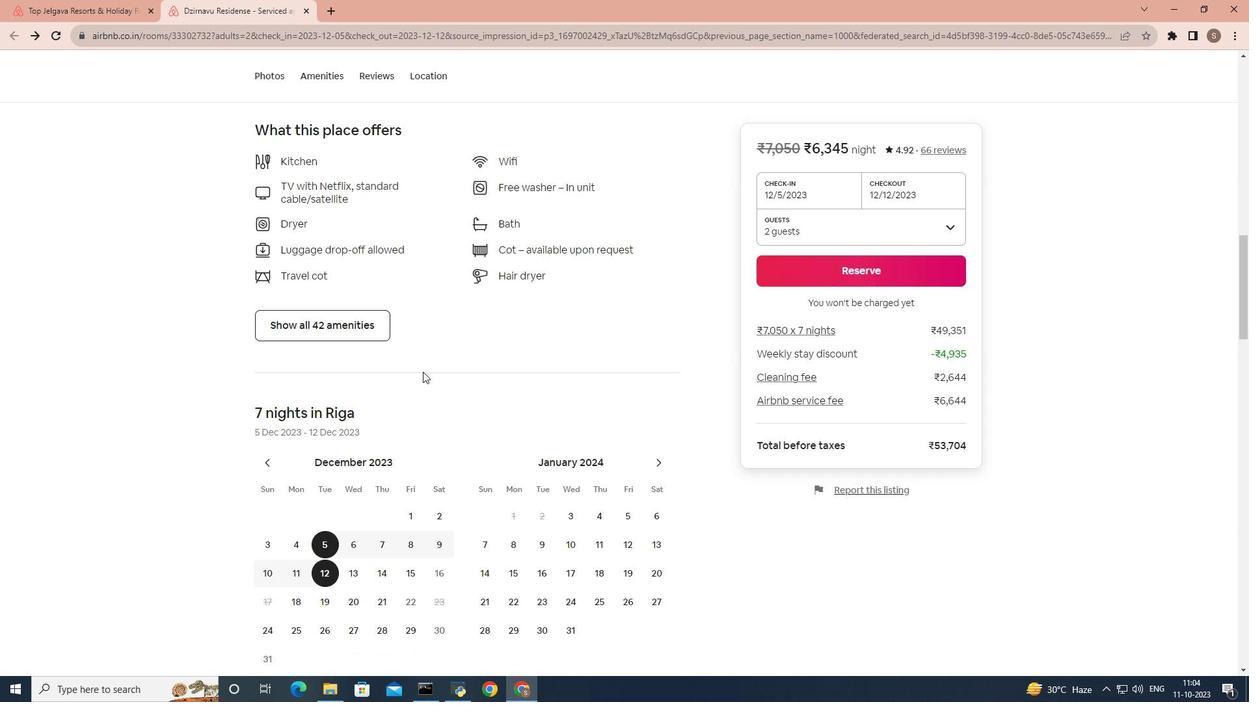 
Action: Mouse scrolled (423, 371) with delta (0, 0)
Screenshot: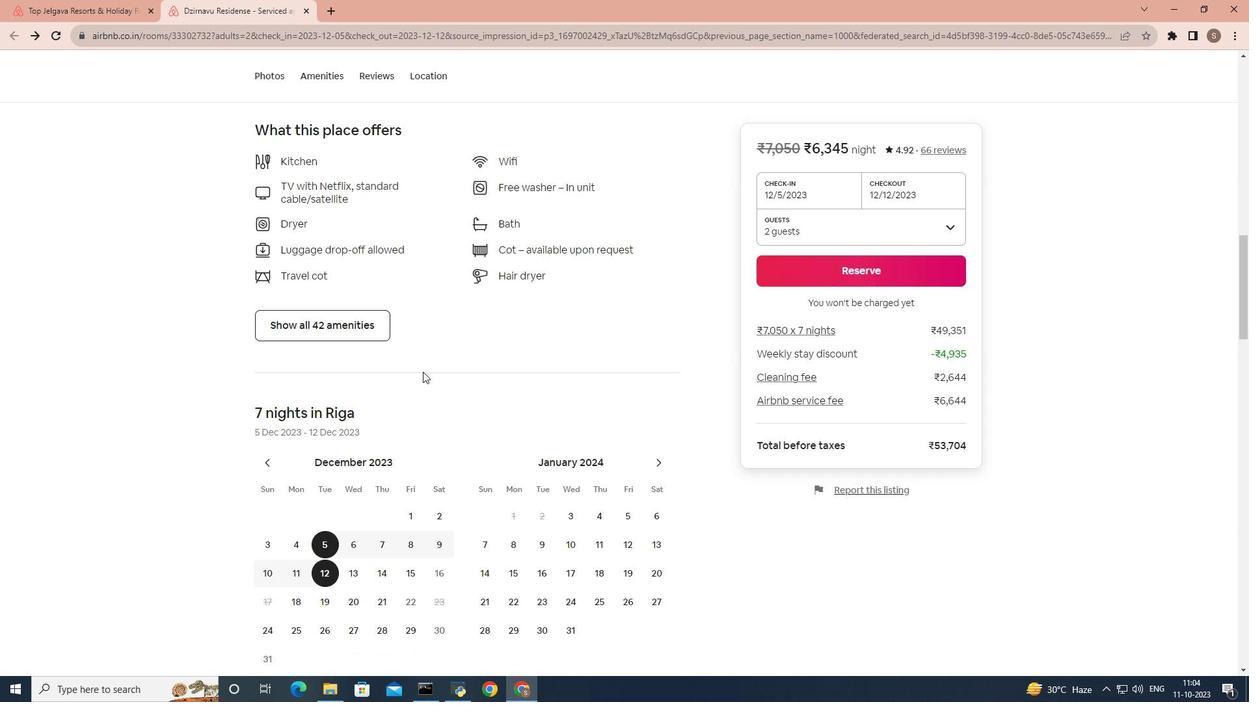 
Action: Mouse moved to (422, 372)
Screenshot: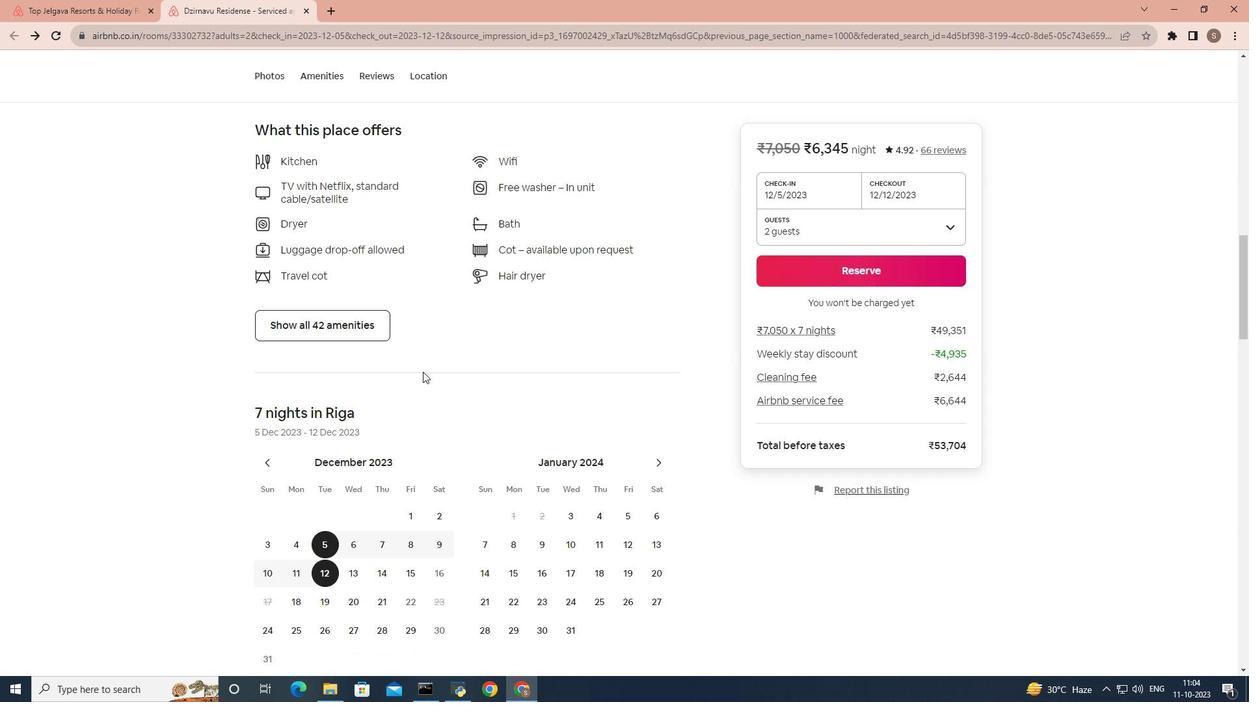 
Action: Mouse scrolled (422, 371) with delta (0, 0)
Screenshot: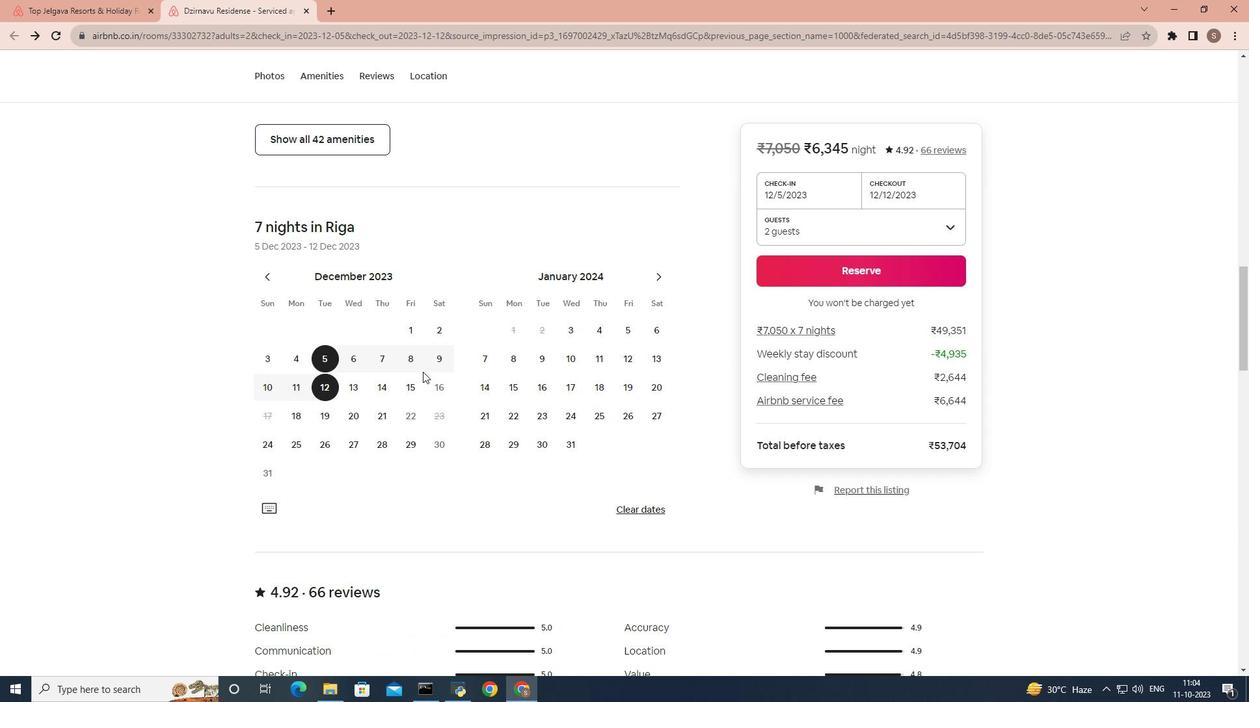 
Action: Mouse scrolled (422, 371) with delta (0, 0)
Screenshot: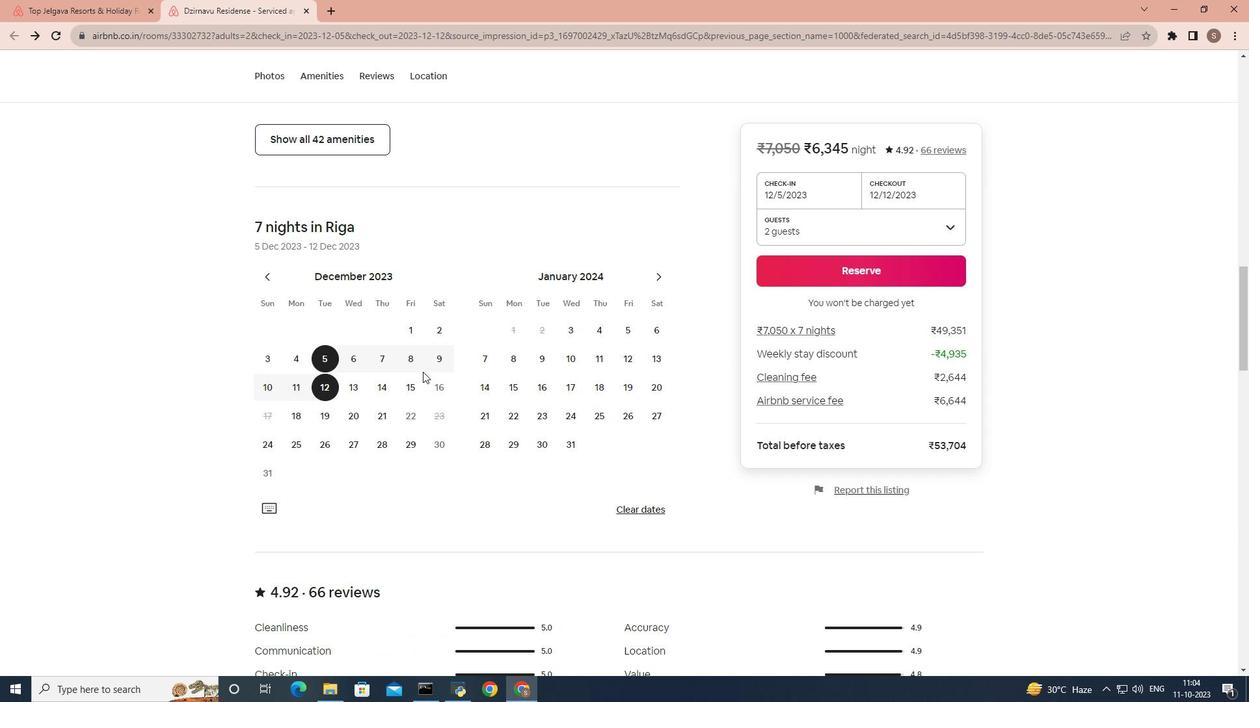 
Action: Mouse scrolled (422, 371) with delta (0, 0)
Screenshot: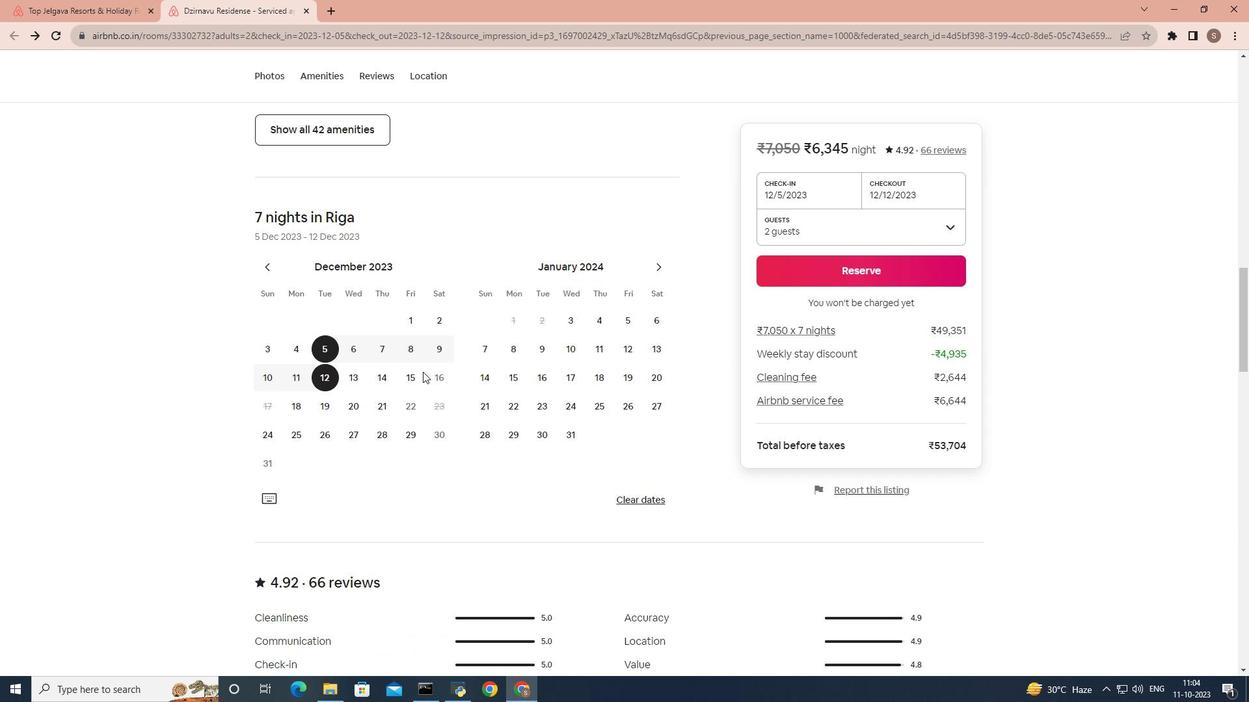 
Action: Mouse scrolled (422, 371) with delta (0, 0)
Screenshot: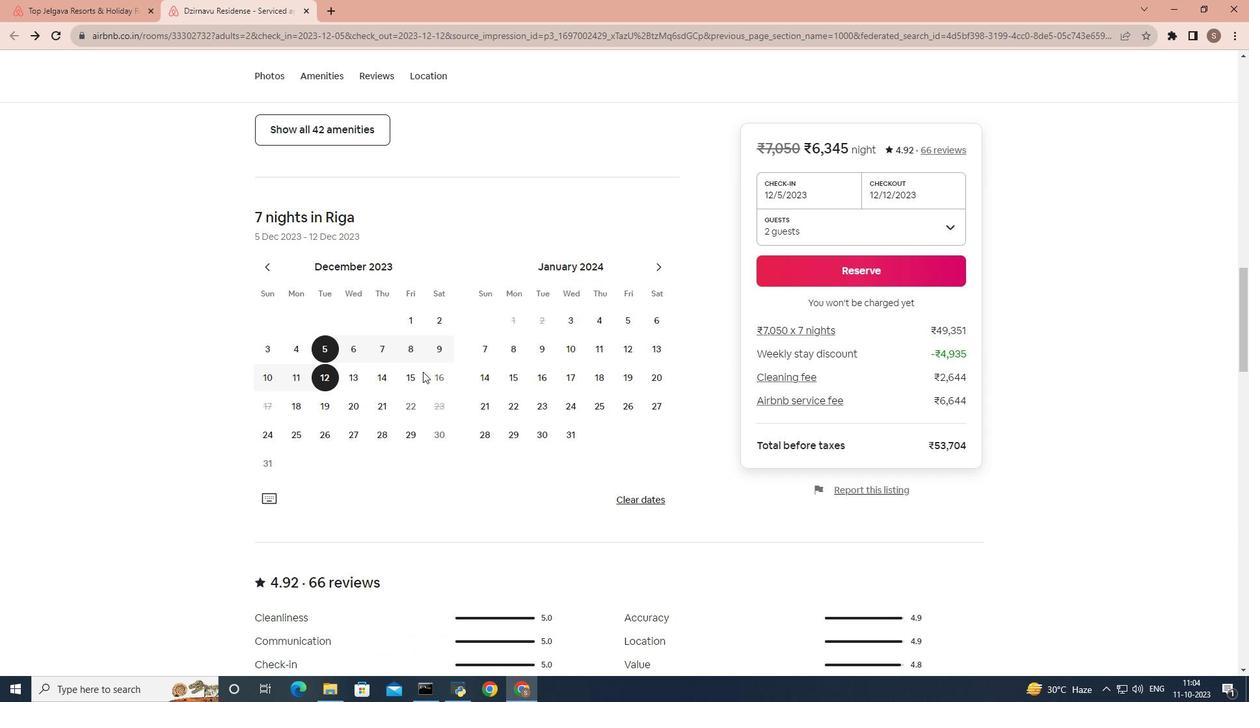 
Action: Mouse scrolled (422, 371) with delta (0, 0)
Screenshot: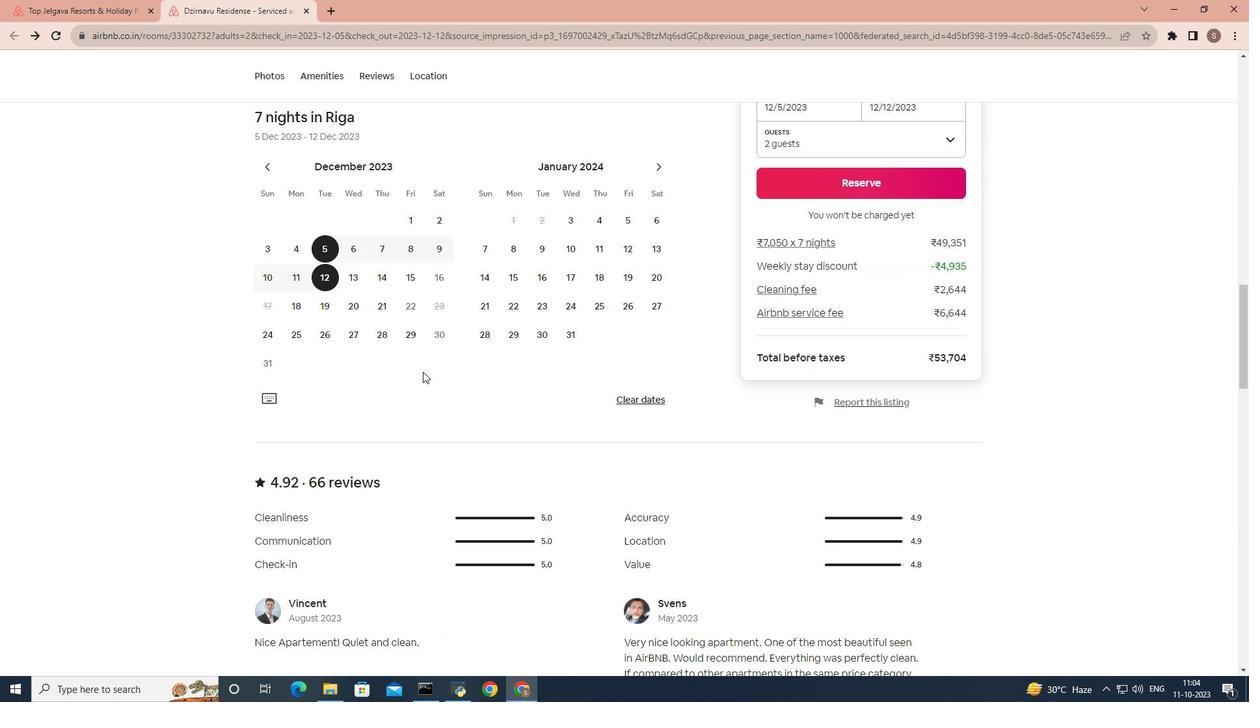 
Action: Mouse scrolled (422, 371) with delta (0, 0)
Screenshot: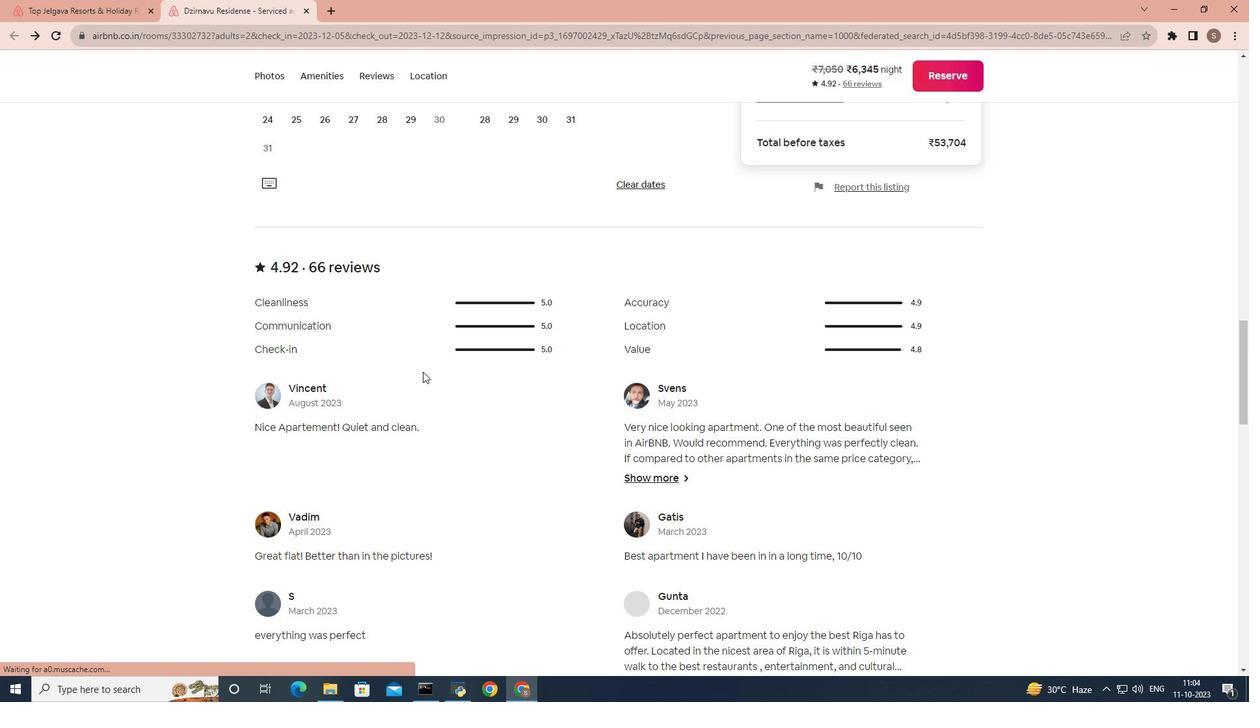 
Action: Mouse scrolled (422, 371) with delta (0, 0)
Screenshot: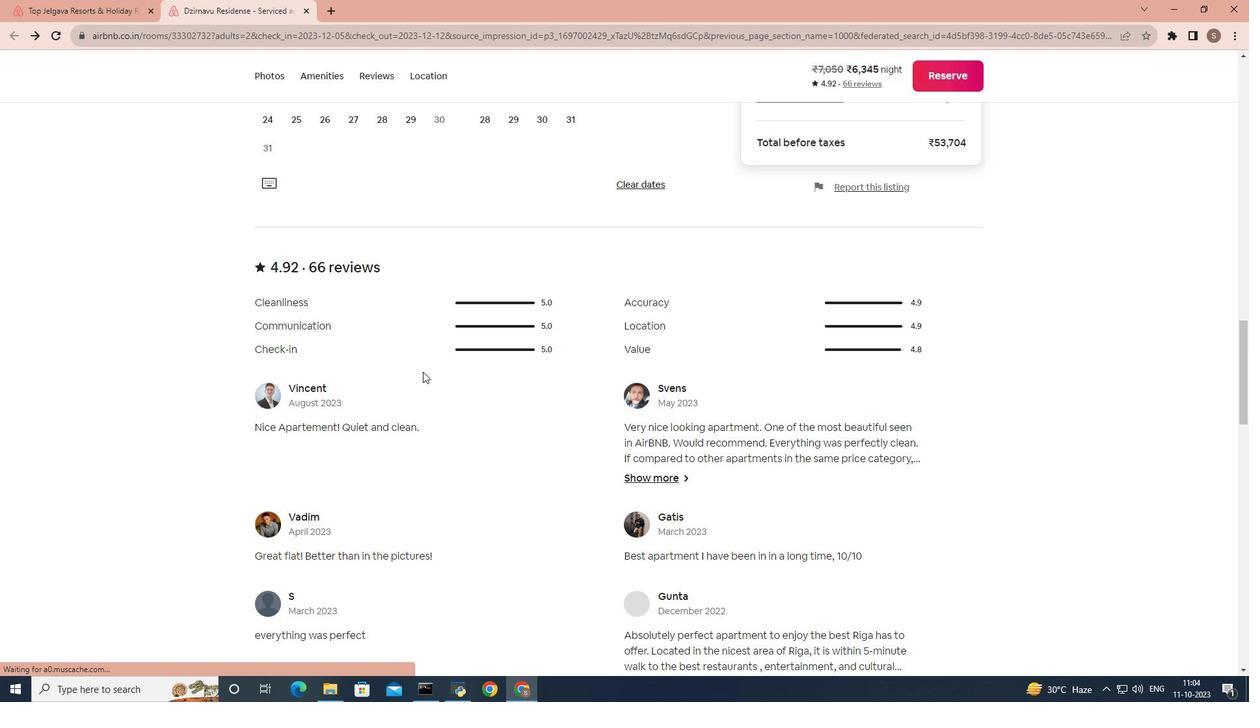 
Action: Mouse scrolled (422, 371) with delta (0, 0)
Screenshot: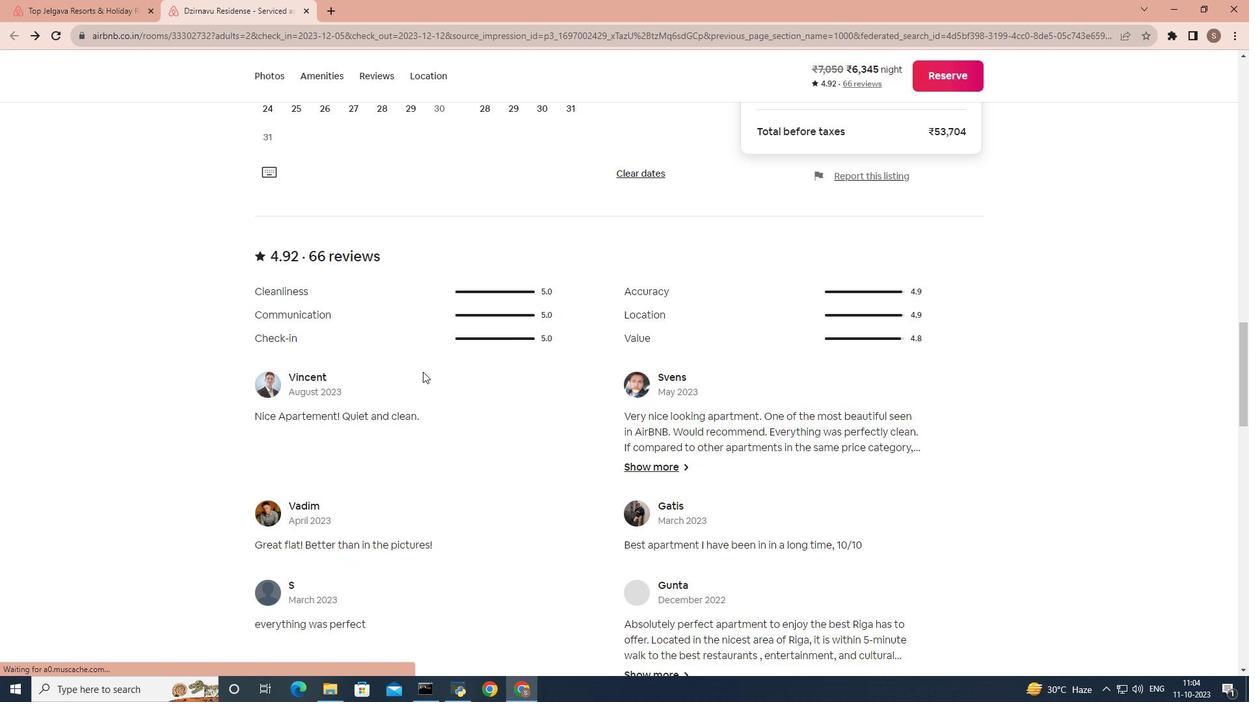 
Action: Mouse scrolled (422, 371) with delta (0, 0)
Screenshot: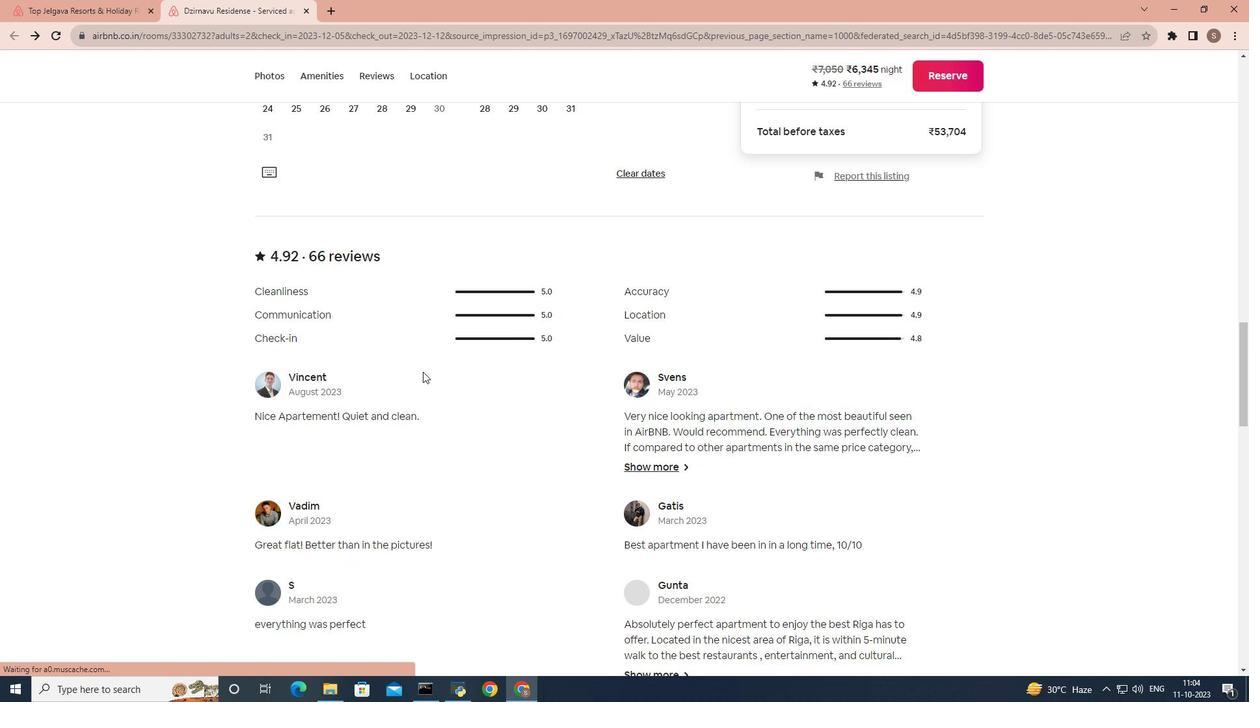 
Action: Mouse scrolled (422, 371) with delta (0, 0)
Screenshot: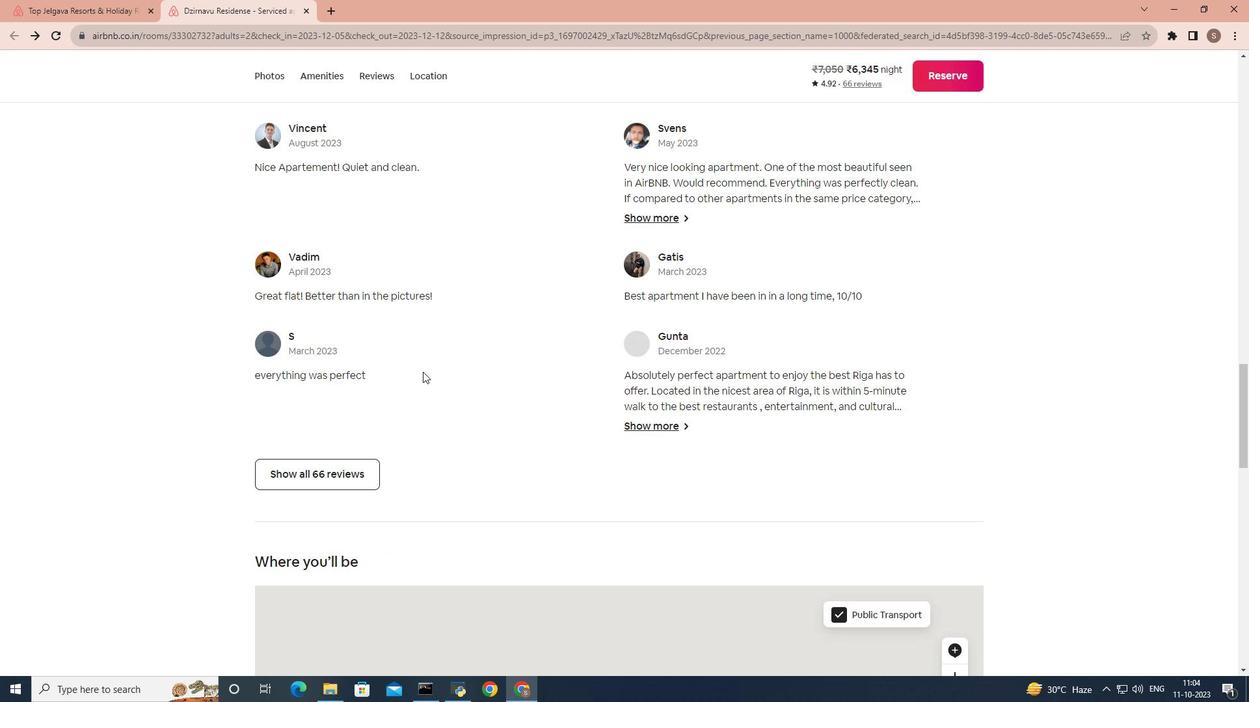 
Action: Mouse scrolled (422, 371) with delta (0, 0)
Screenshot: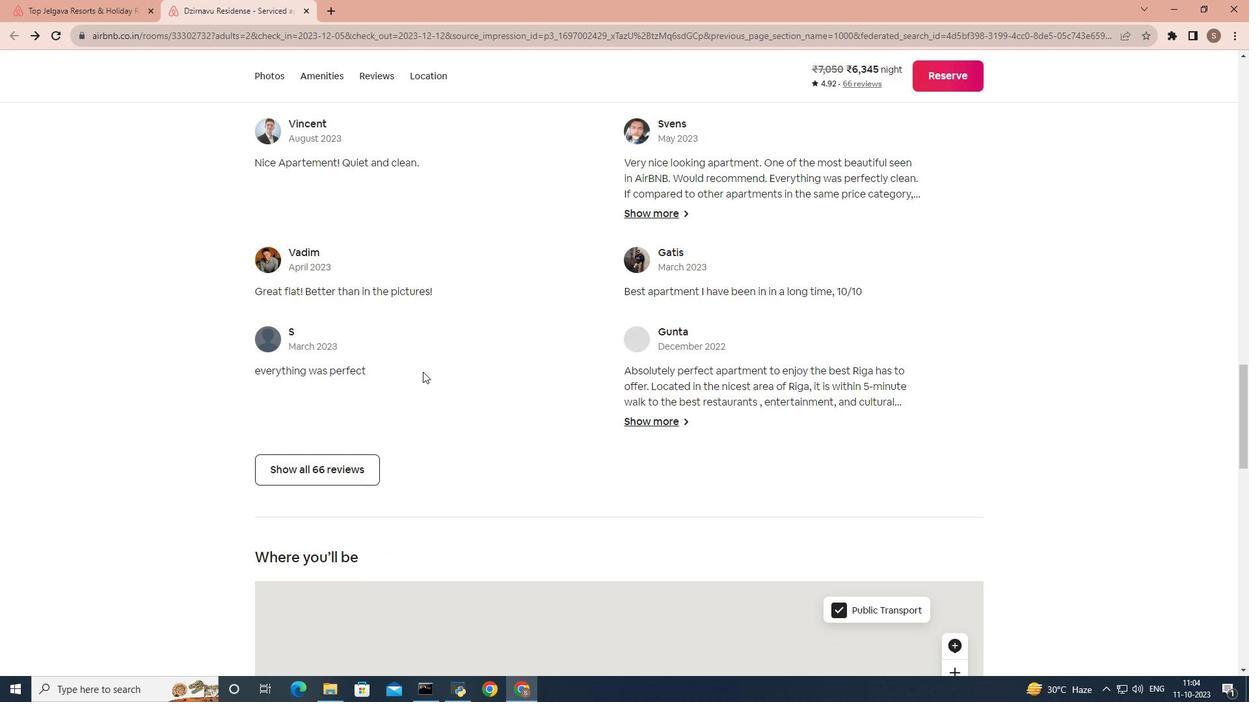 
Action: Mouse scrolled (422, 371) with delta (0, 0)
Screenshot: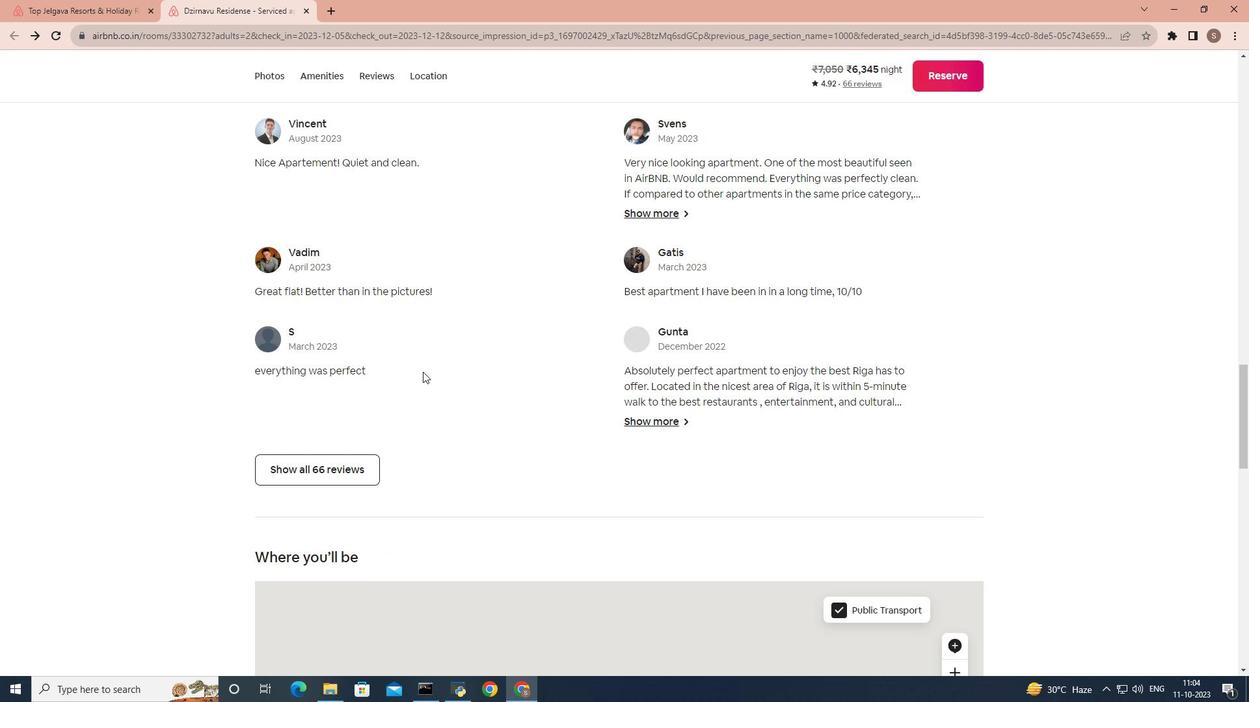 
Action: Mouse moved to (345, 290)
Screenshot: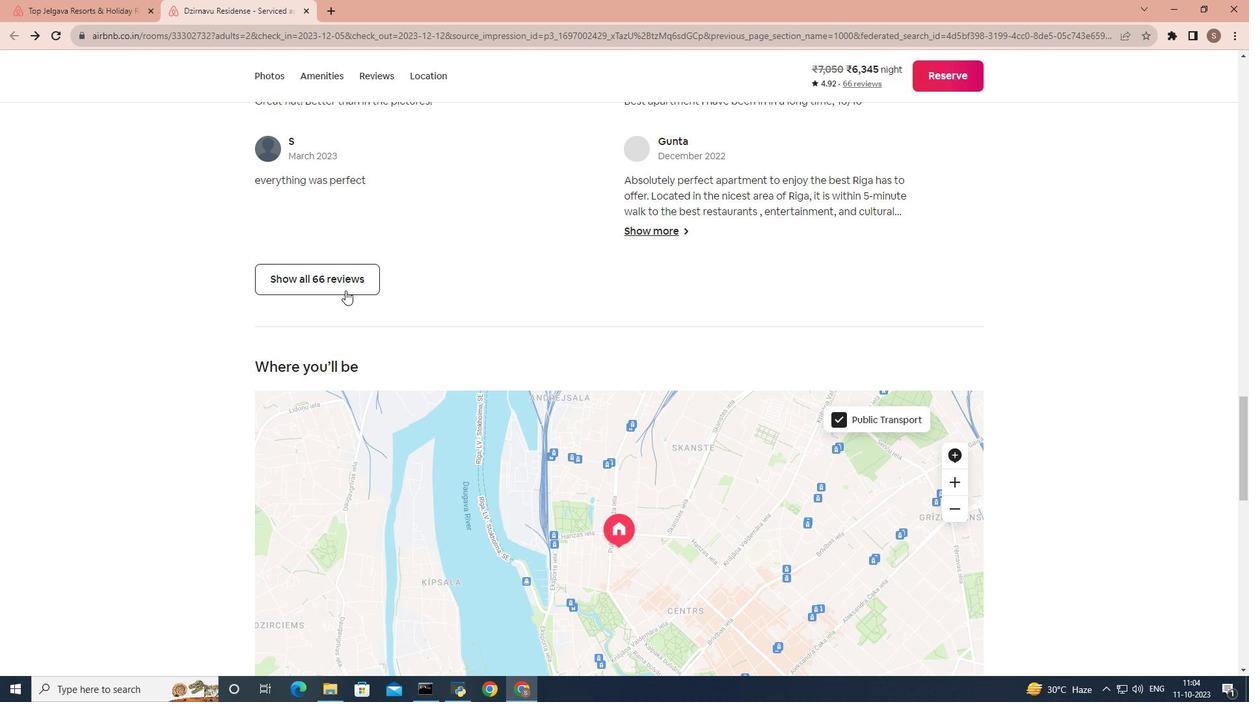 
Action: Mouse pressed left at (345, 290)
Screenshot: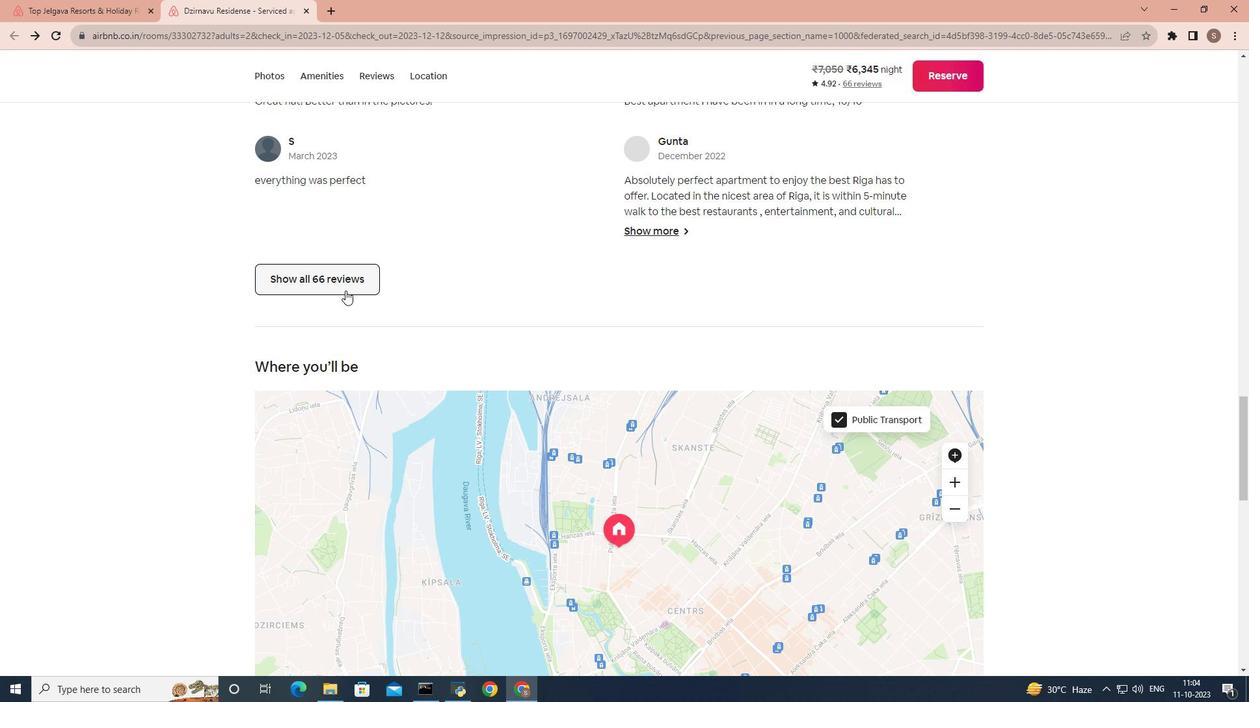 
Action: Mouse moved to (474, 333)
Screenshot: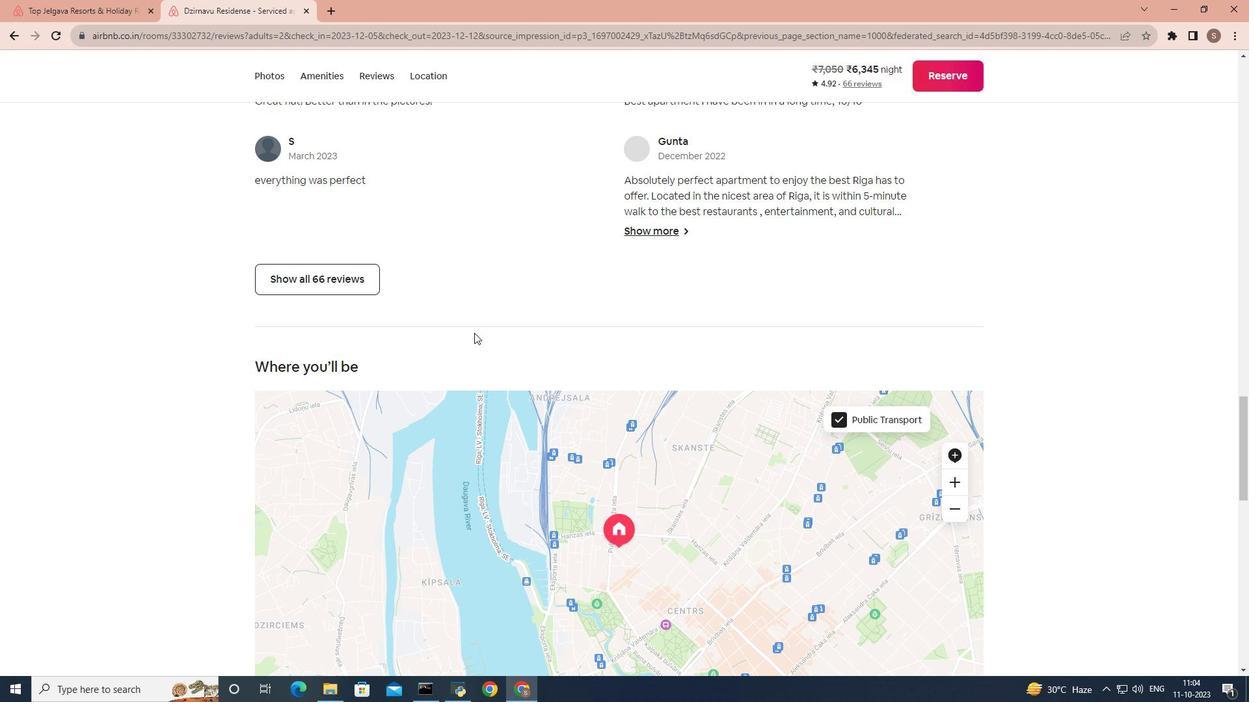 
Action: Mouse scrolled (474, 332) with delta (0, 0)
Screenshot: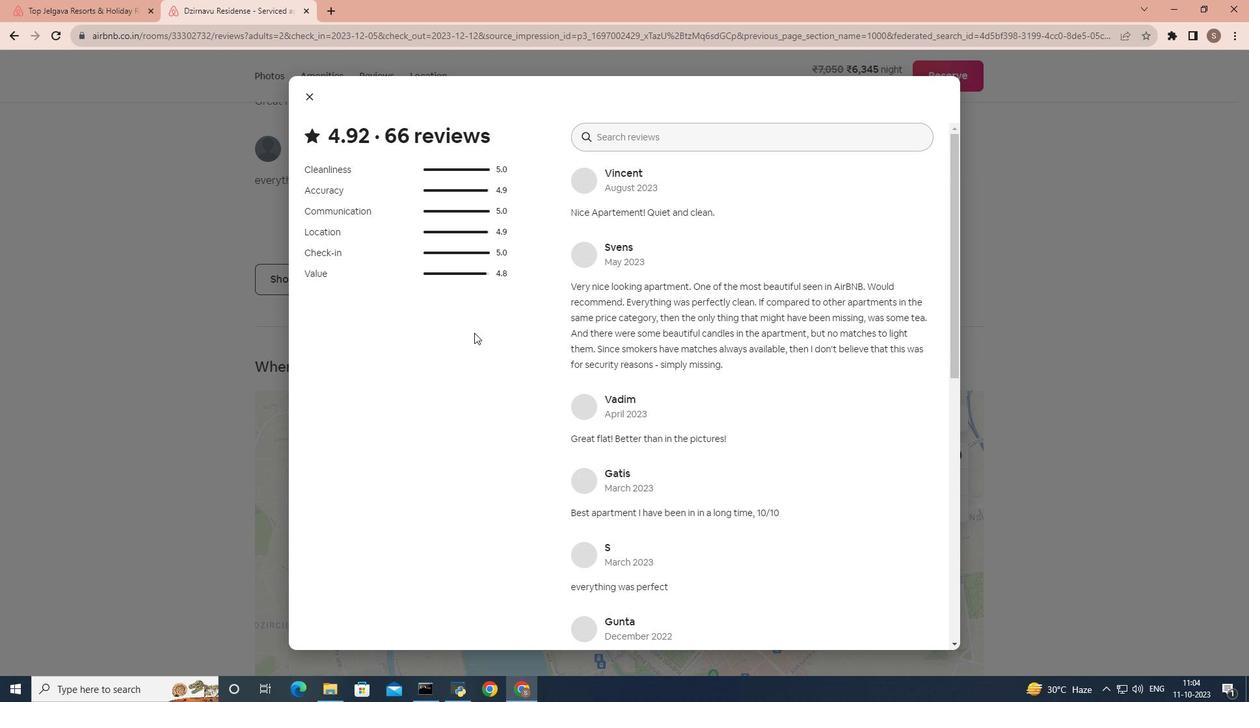 
Action: Mouse moved to (478, 333)
Screenshot: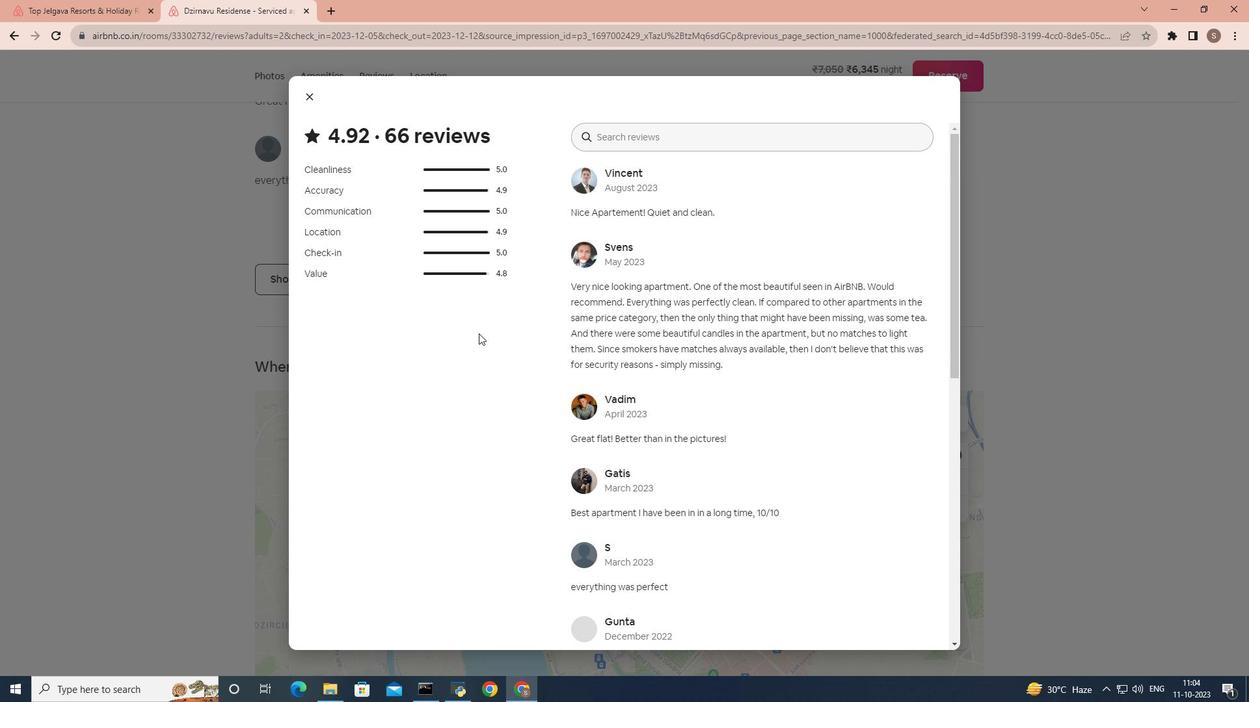 
Action: Mouse scrolled (478, 334) with delta (0, 0)
Screenshot: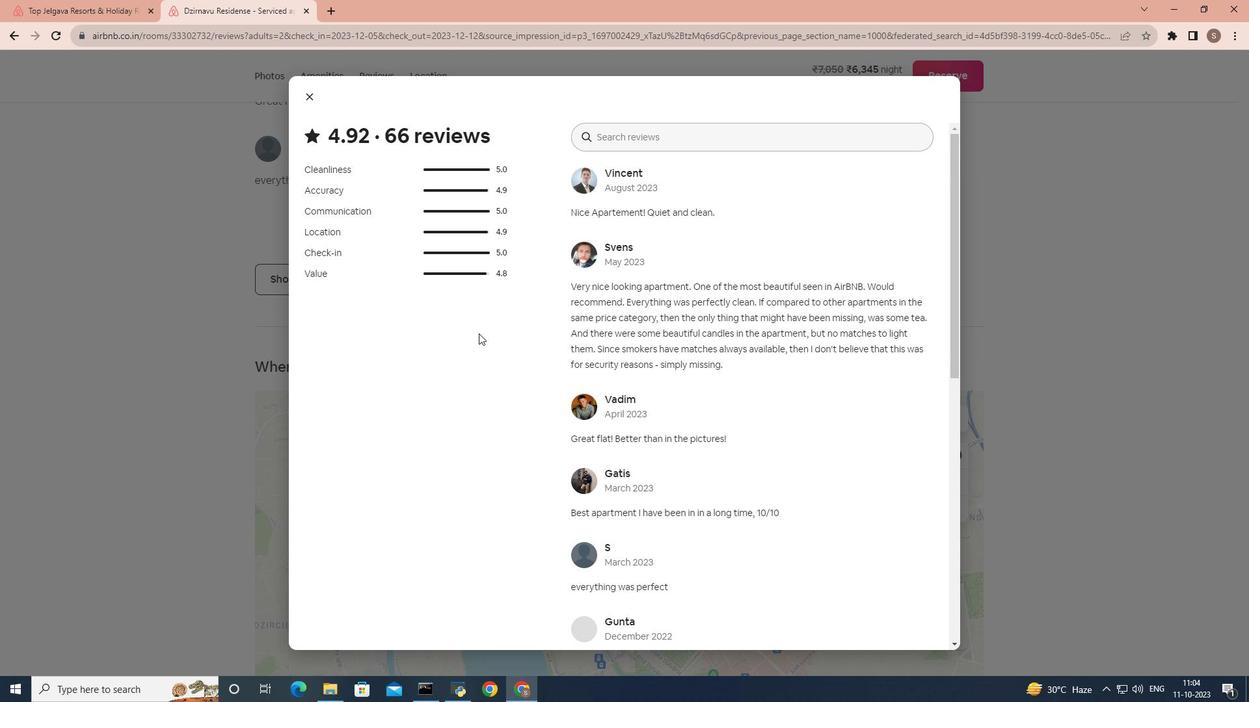
Action: Mouse moved to (539, 340)
Screenshot: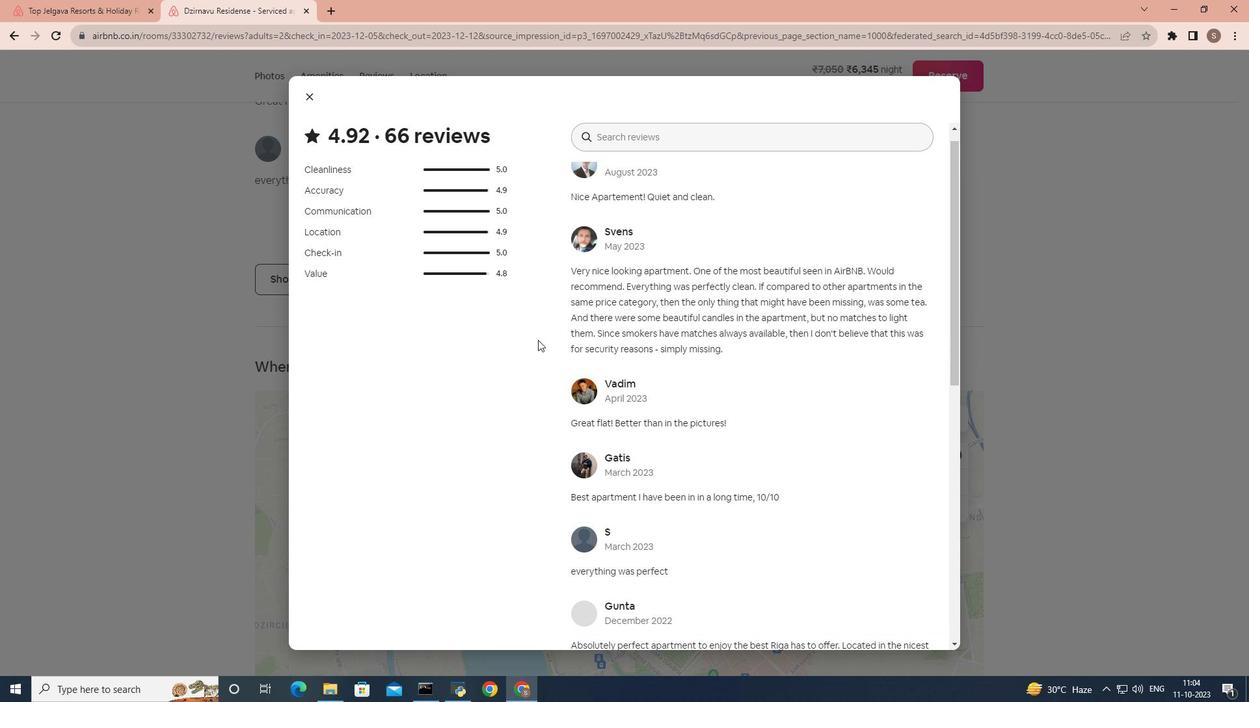 
Action: Mouse scrolled (539, 339) with delta (0, 0)
Screenshot: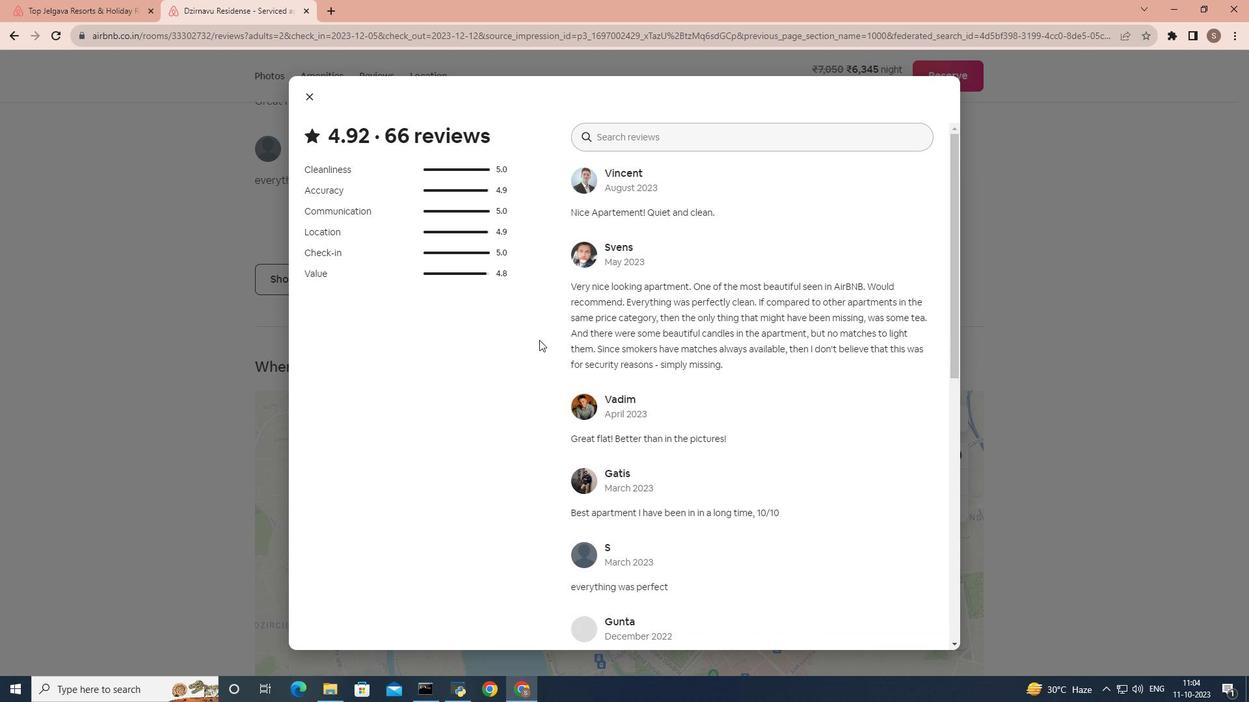 
Action: Mouse scrolled (539, 339) with delta (0, 0)
Screenshot: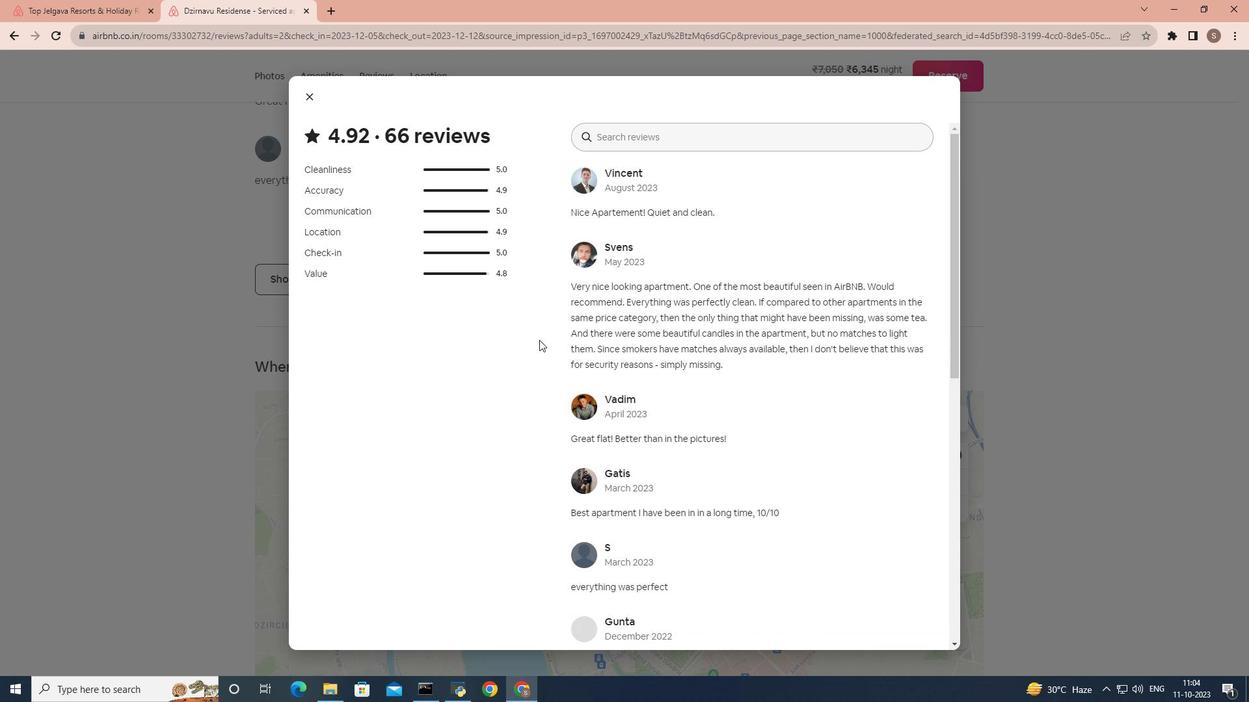 
Action: Mouse scrolled (539, 339) with delta (0, 0)
Screenshot: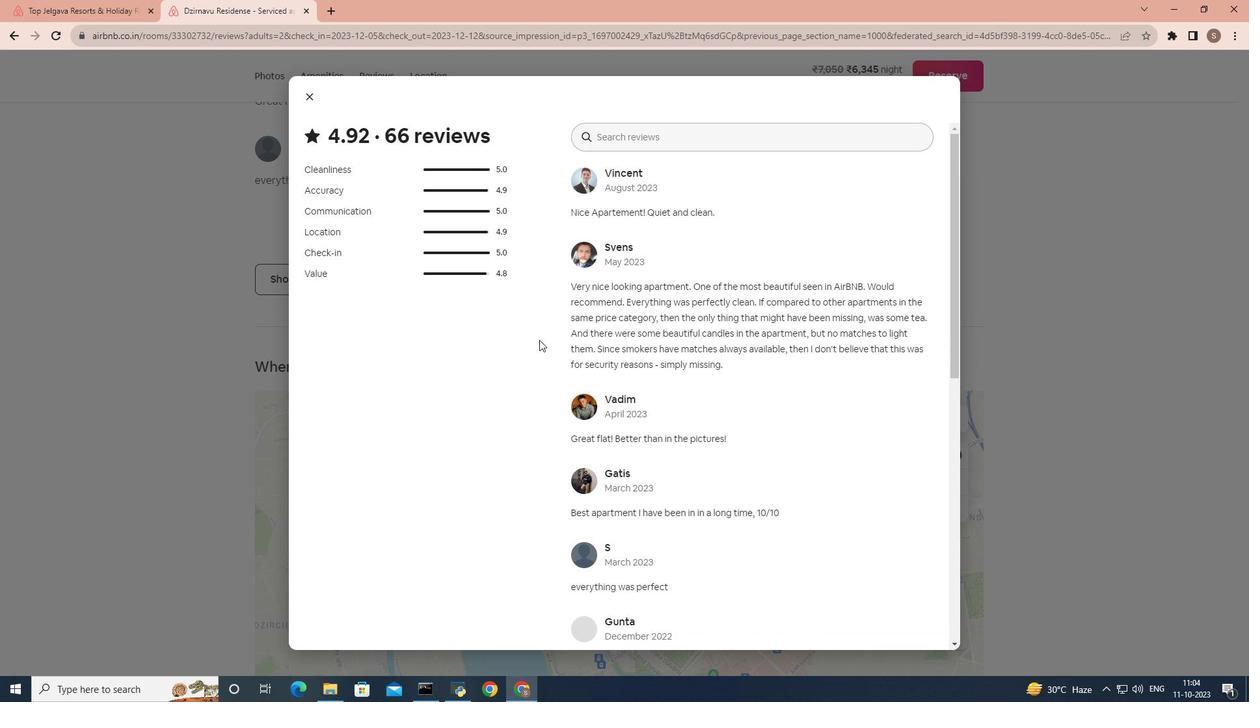 
Action: Mouse scrolled (539, 339) with delta (0, 0)
Screenshot: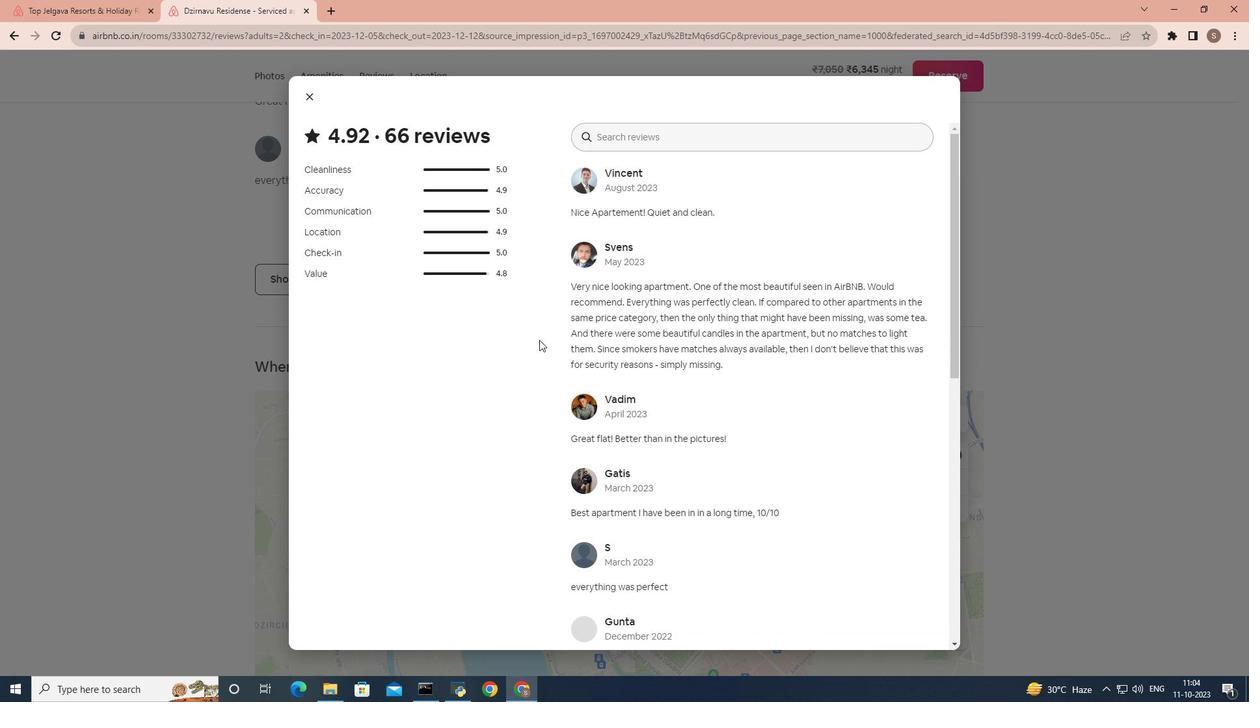 
Action: Mouse scrolled (539, 339) with delta (0, 0)
Screenshot: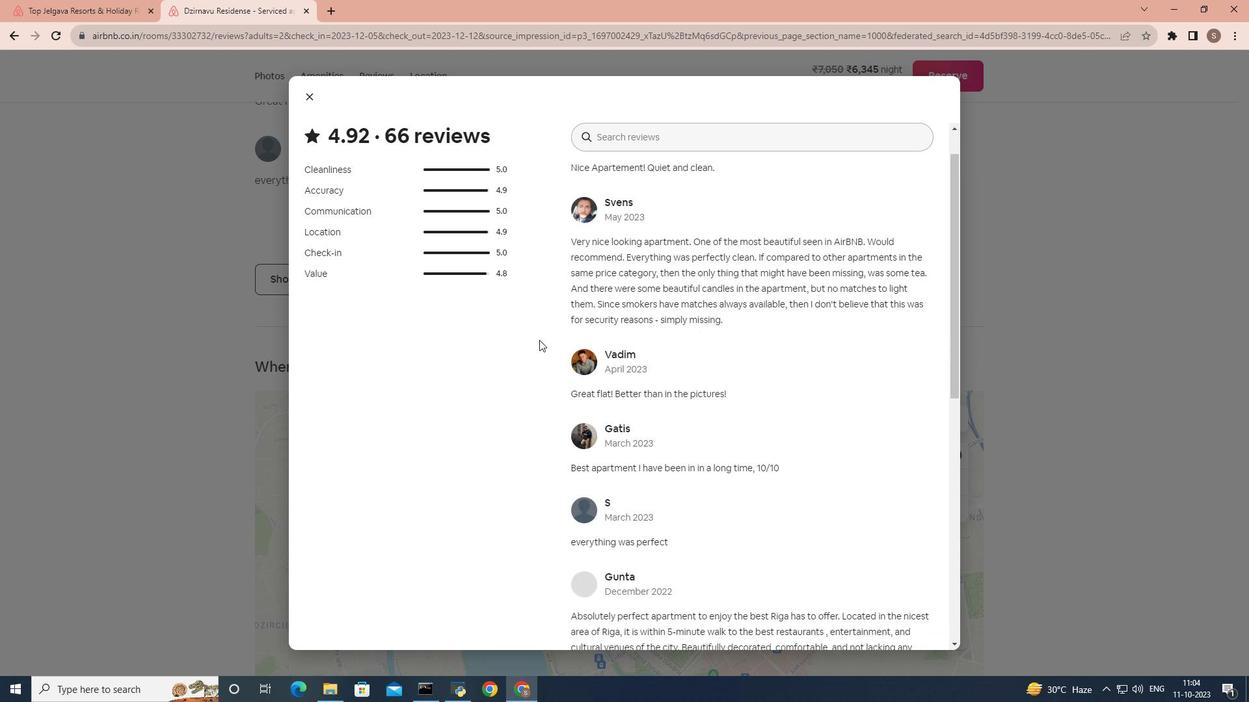 
Action: Mouse scrolled (539, 339) with delta (0, 0)
Screenshot: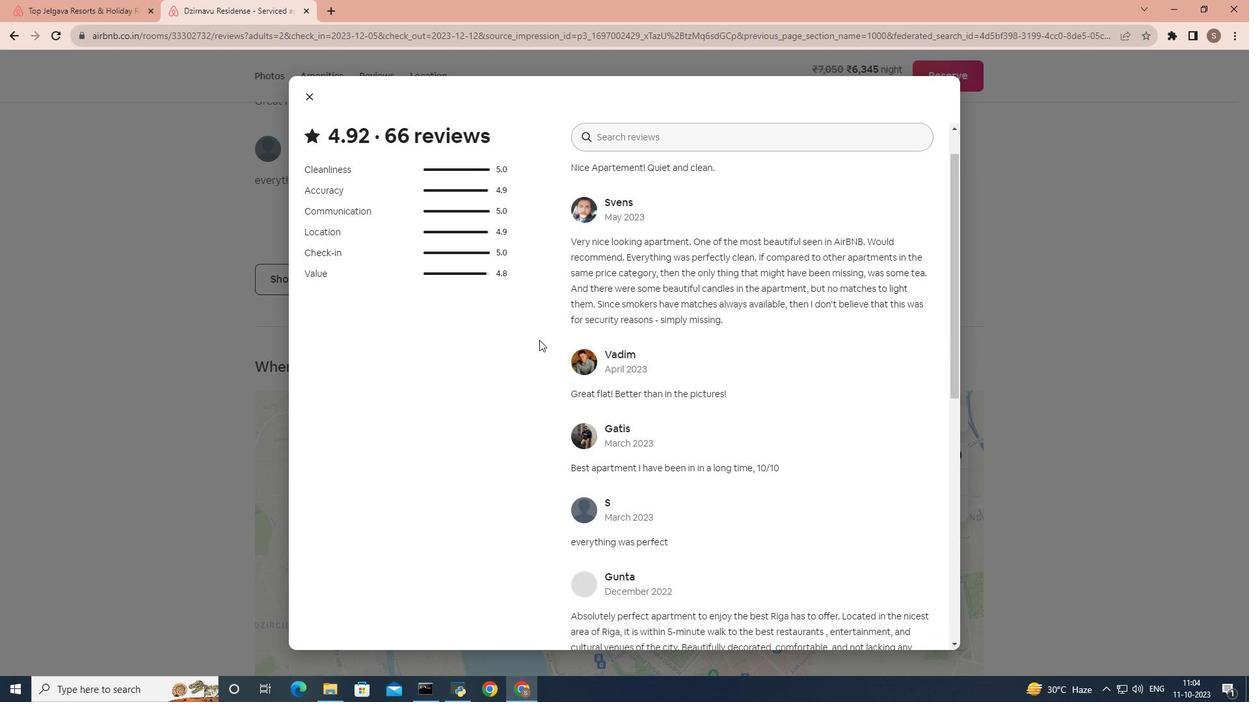 
Action: Mouse scrolled (539, 339) with delta (0, 0)
Screenshot: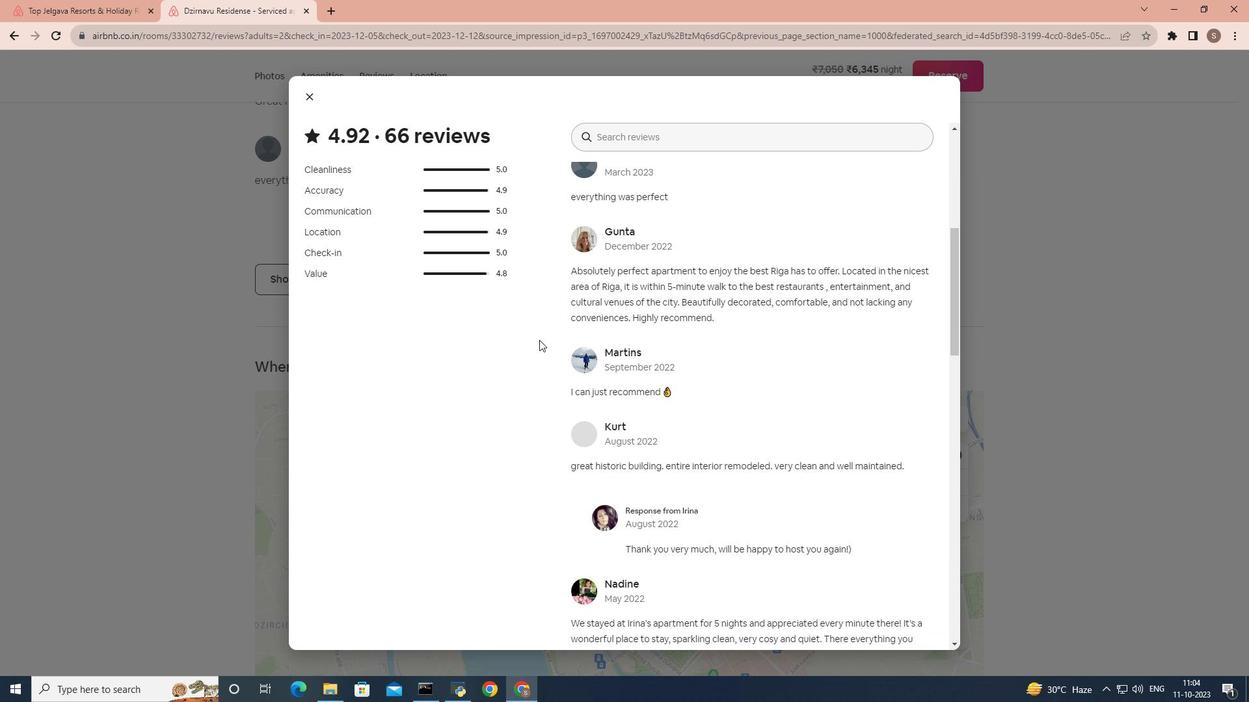 
Action: Mouse scrolled (539, 339) with delta (0, 0)
Screenshot: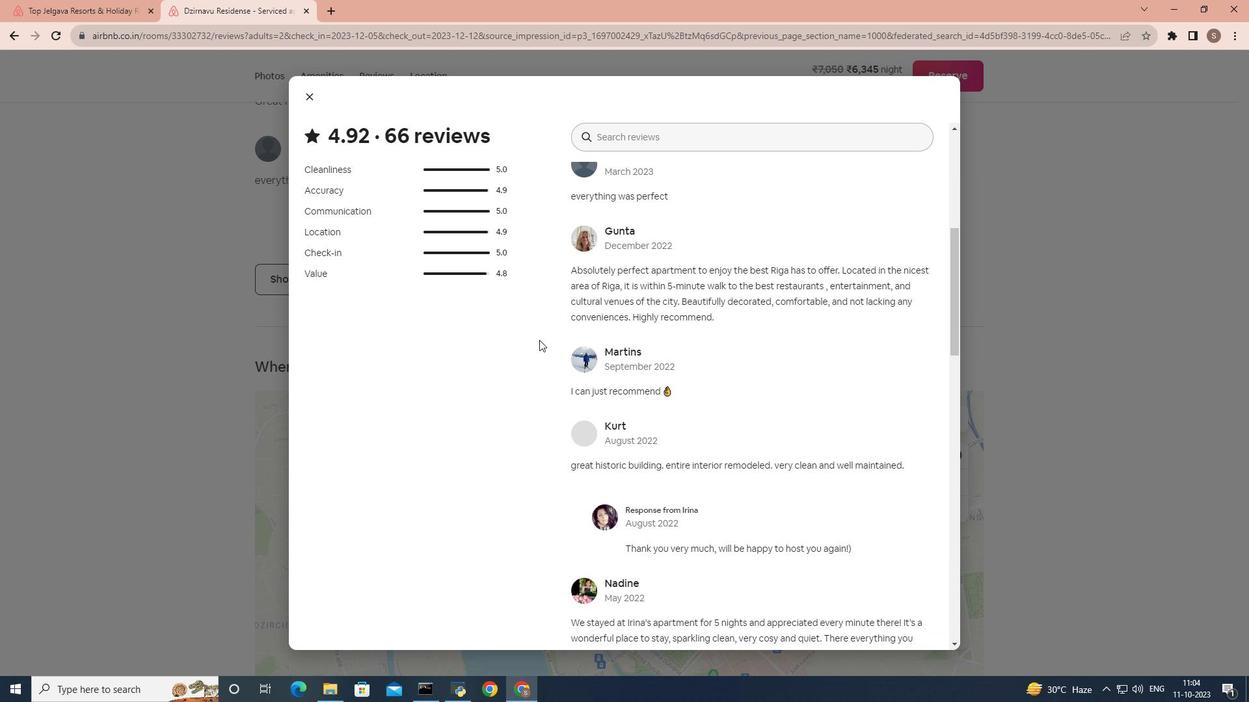 
Action: Mouse scrolled (539, 339) with delta (0, 0)
Screenshot: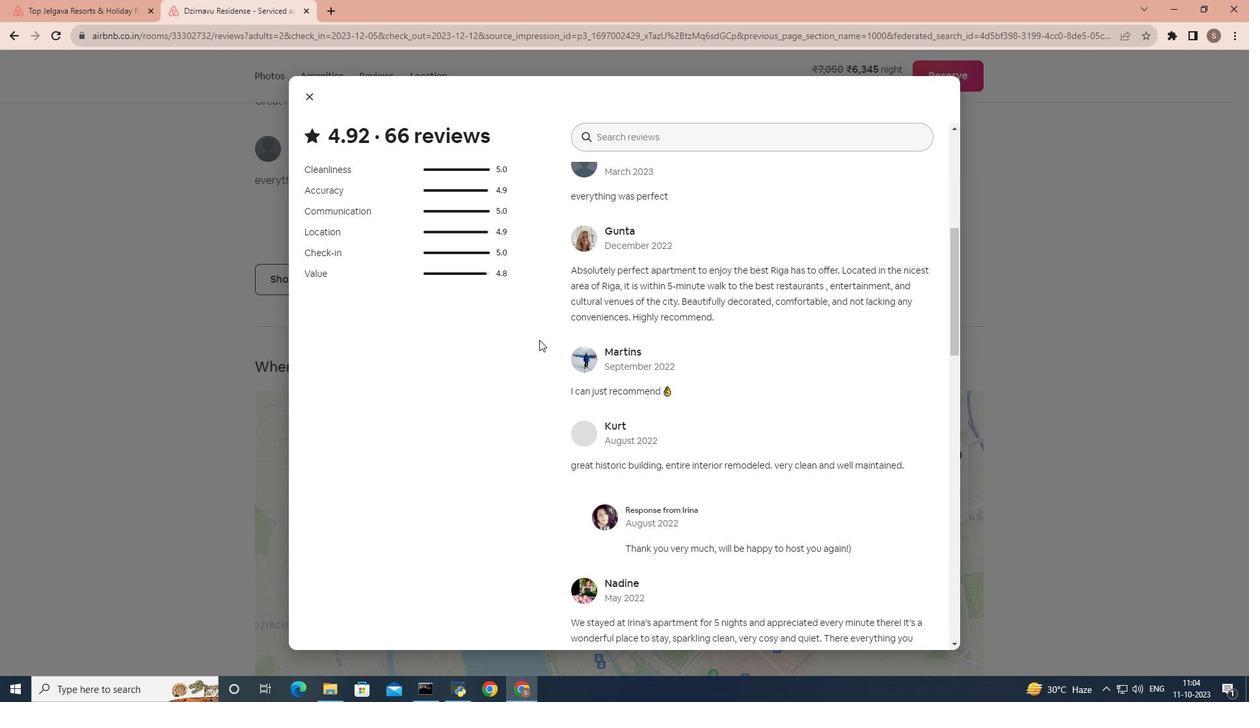 
Action: Mouse scrolled (539, 339) with delta (0, 0)
Screenshot: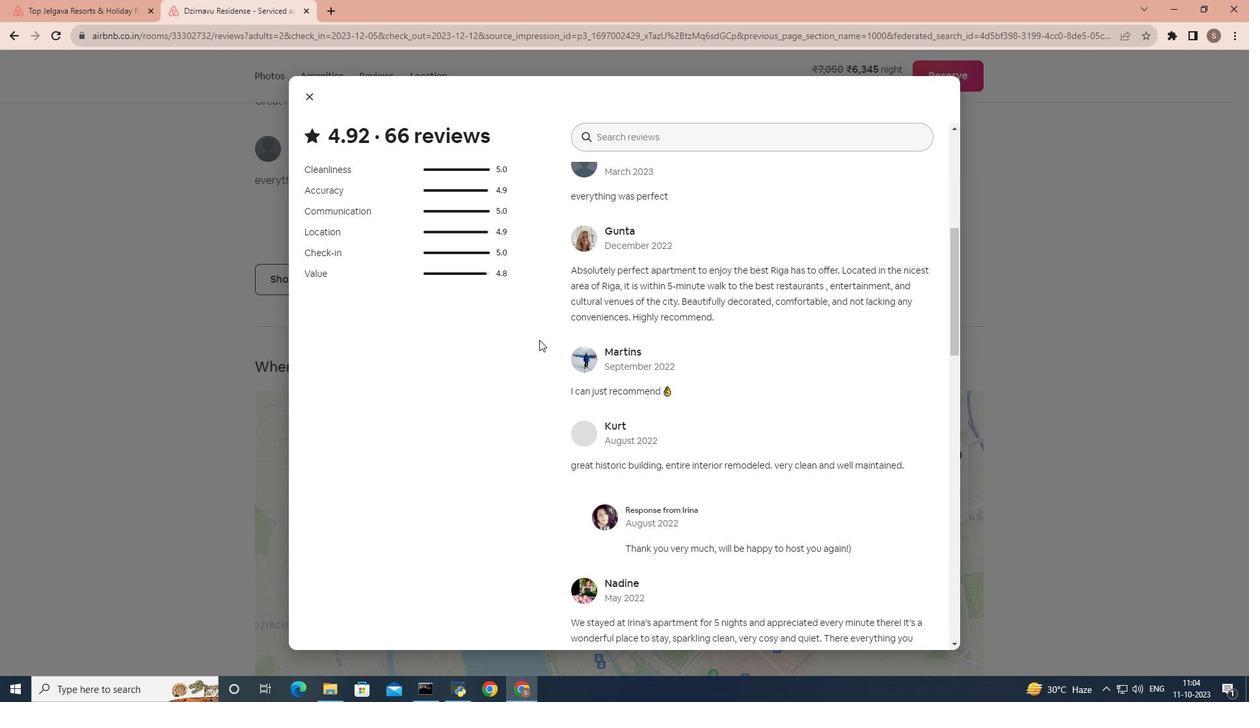 
Action: Mouse scrolled (539, 339) with delta (0, 0)
Screenshot: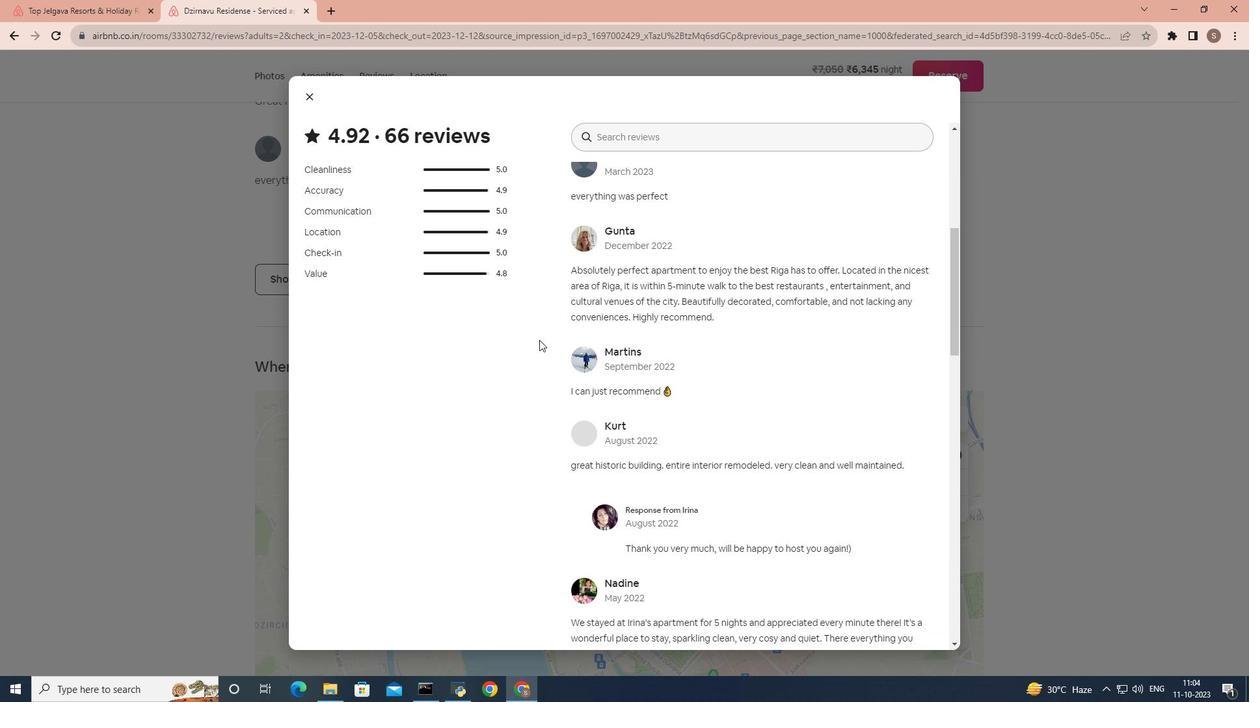 
Action: Mouse scrolled (539, 339) with delta (0, 0)
Screenshot: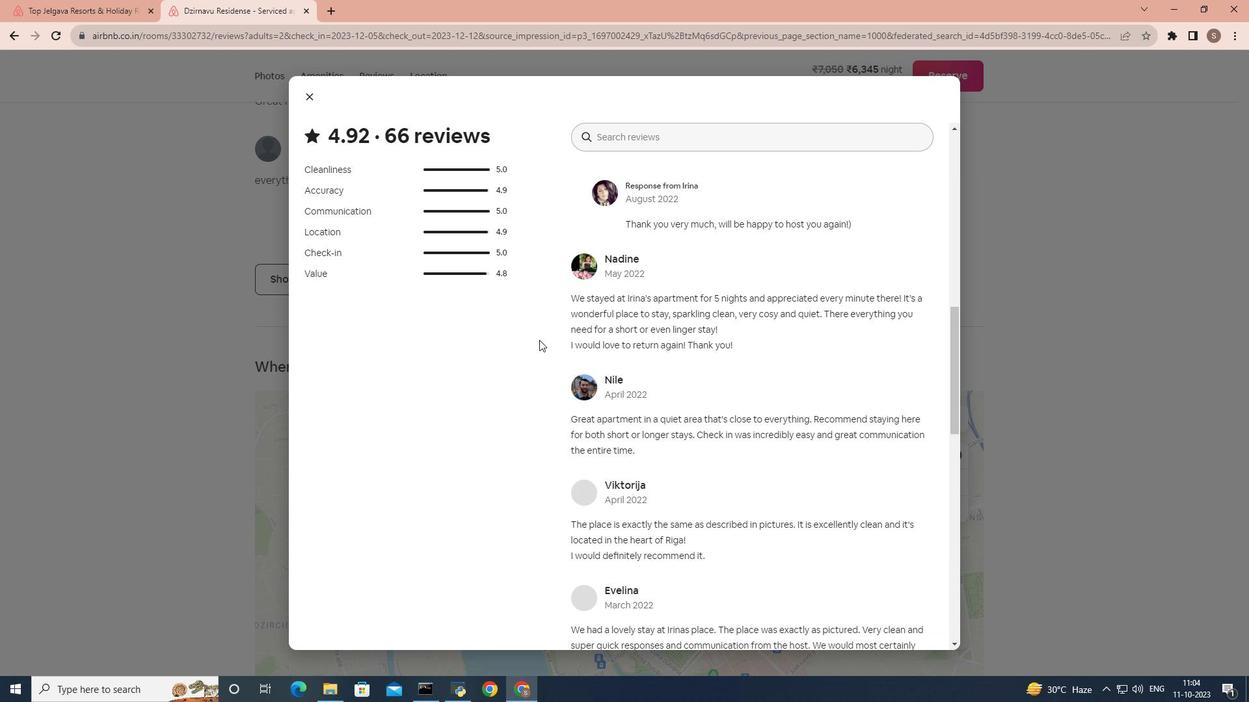 
Action: Mouse scrolled (539, 339) with delta (0, 0)
Screenshot: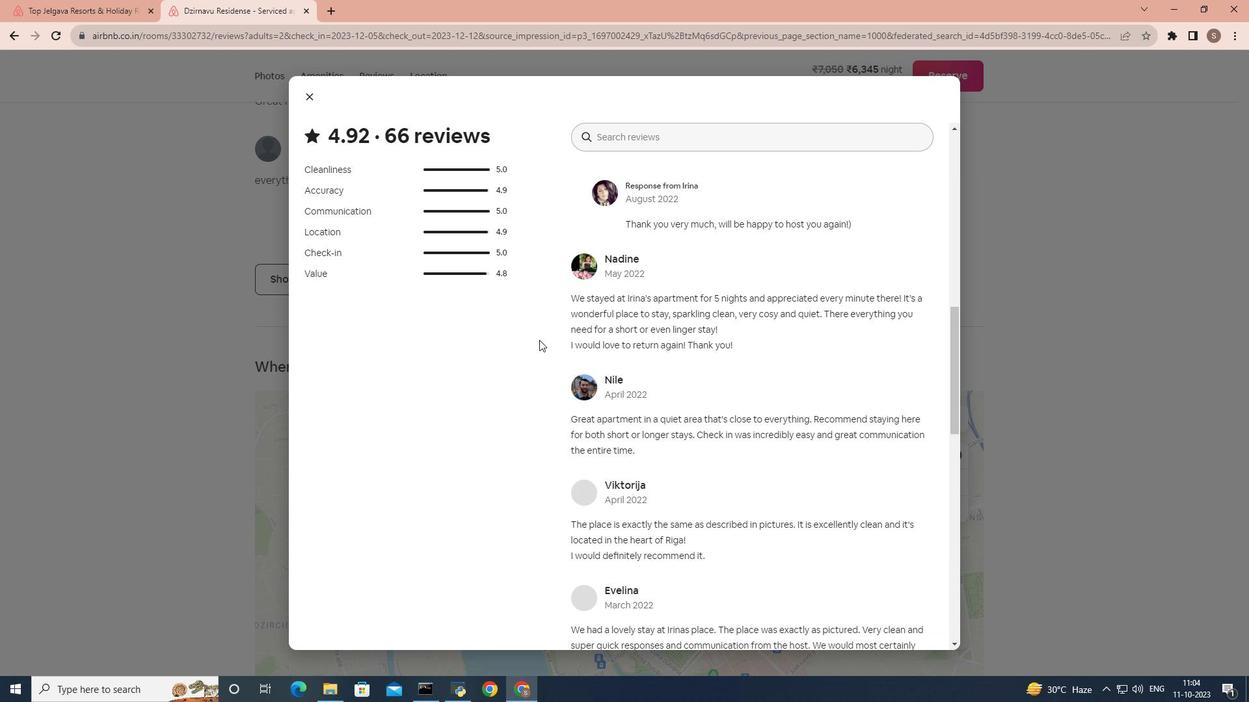
Action: Mouse scrolled (539, 339) with delta (0, 0)
Screenshot: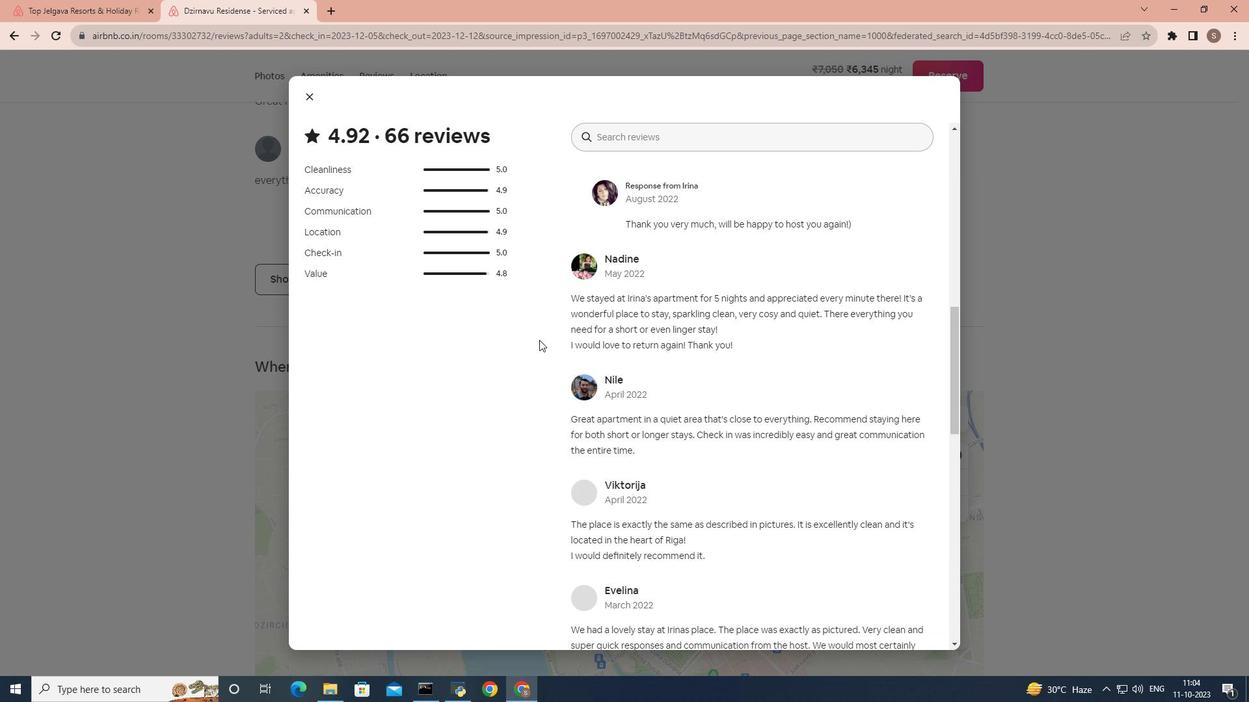 
Action: Mouse scrolled (539, 339) with delta (0, 0)
Screenshot: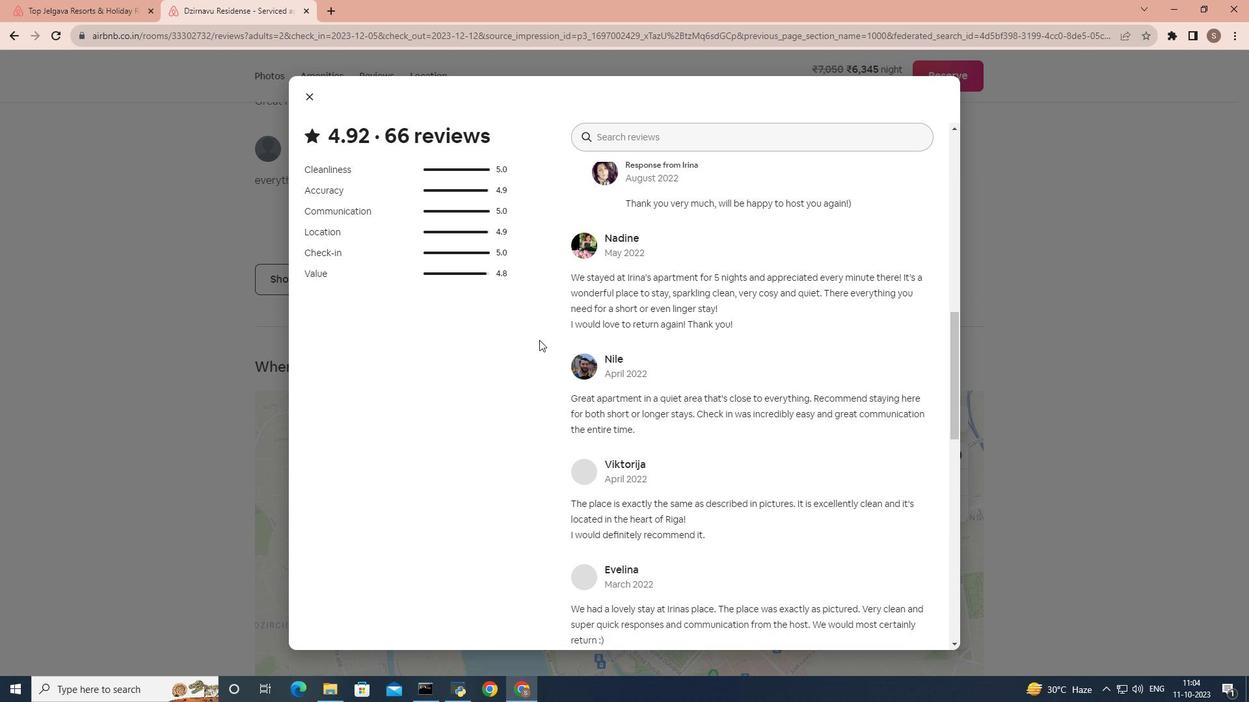 
Action: Mouse scrolled (539, 339) with delta (0, 0)
Screenshot: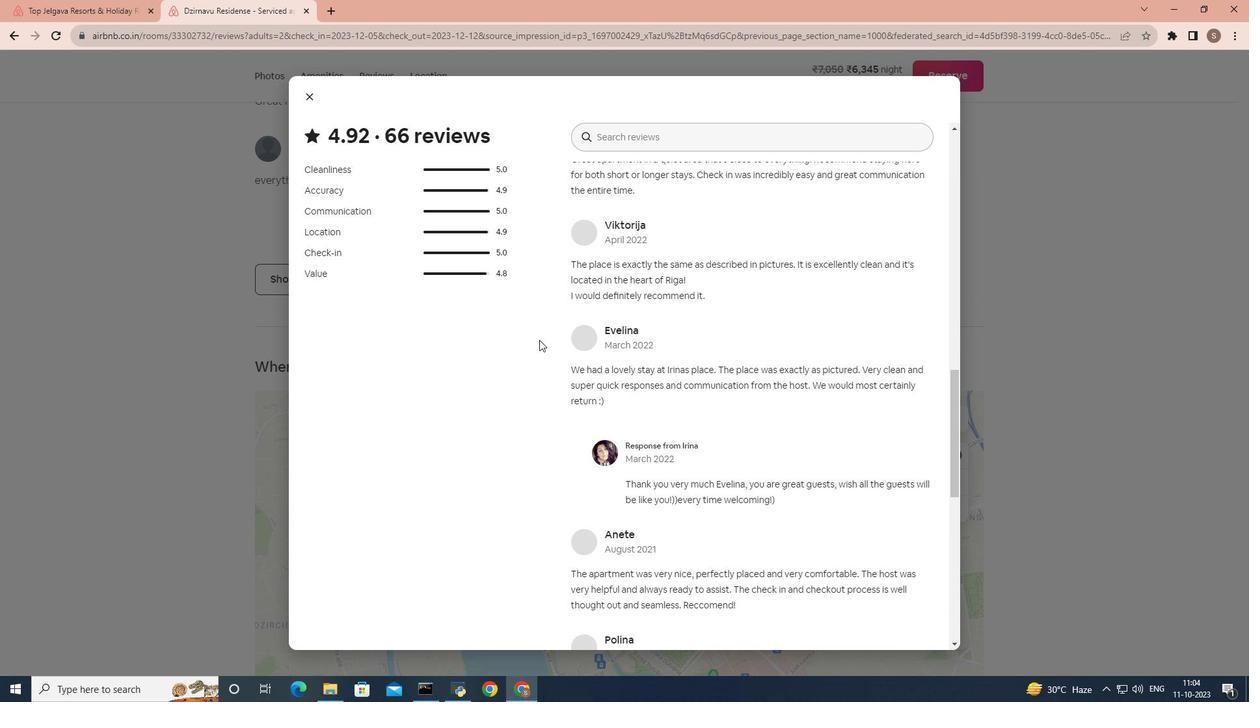 
Action: Mouse scrolled (539, 339) with delta (0, 0)
Screenshot: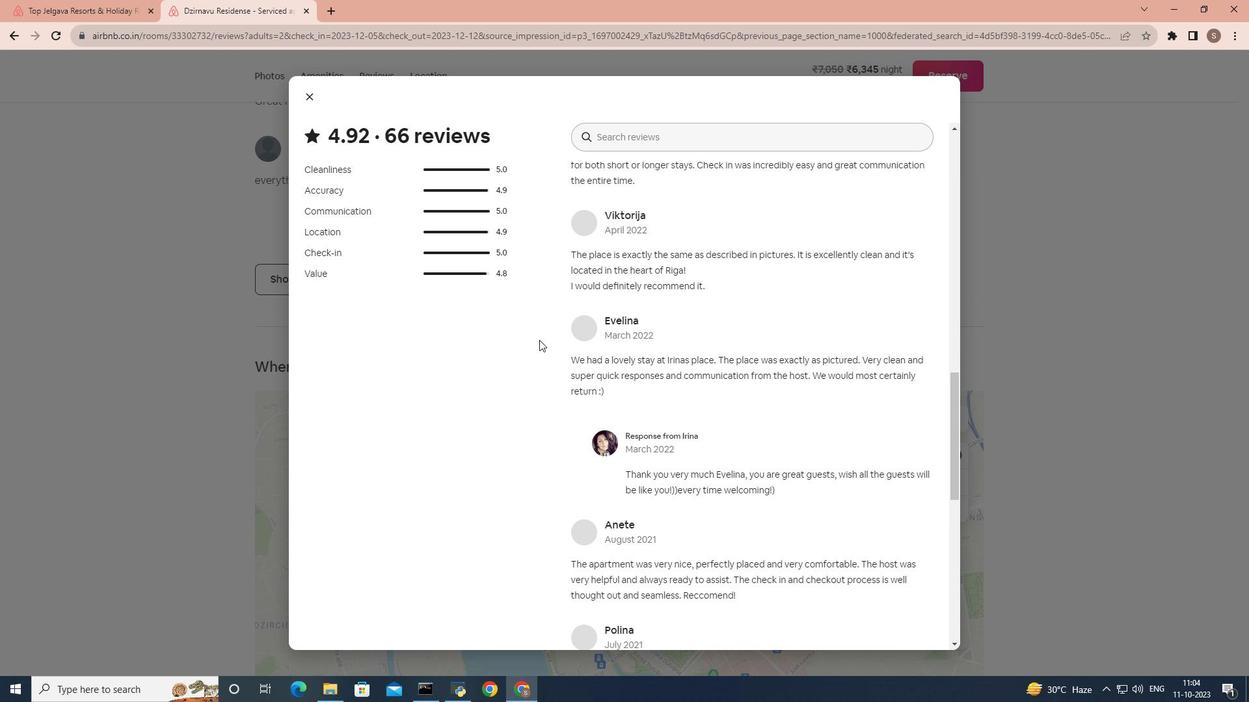 
Action: Mouse scrolled (539, 339) with delta (0, 0)
Screenshot: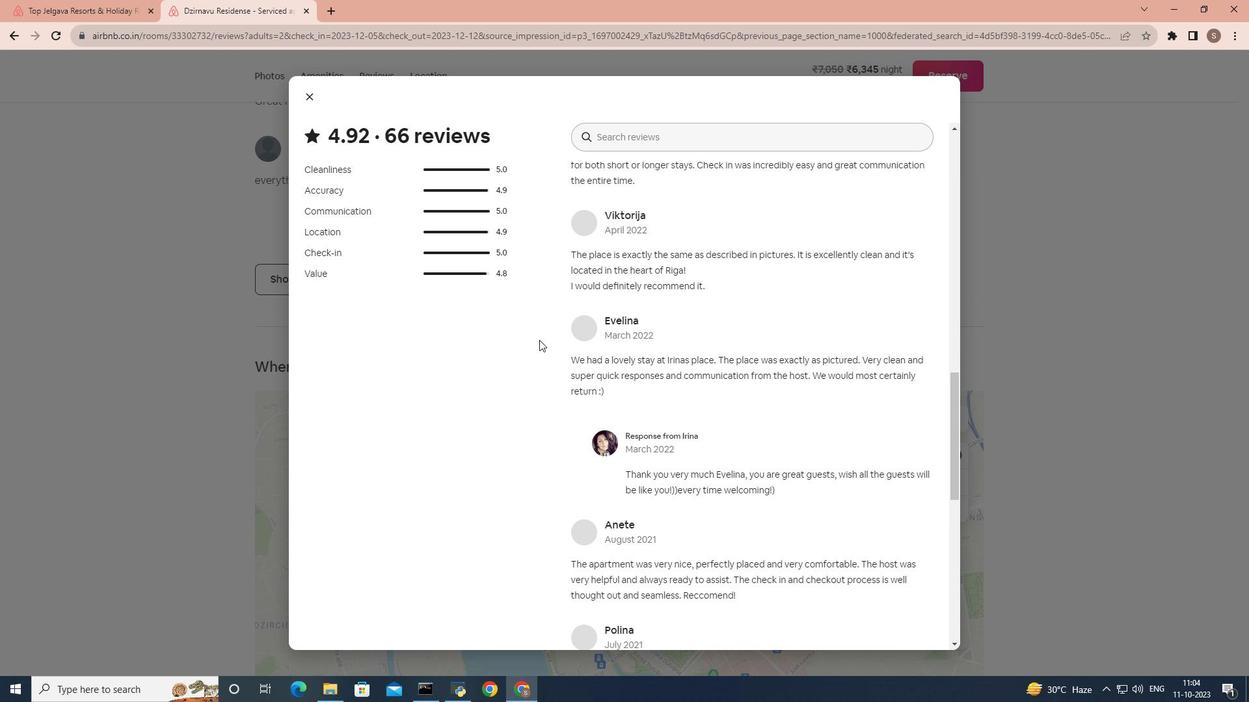 
Action: Mouse scrolled (539, 339) with delta (0, 0)
Screenshot: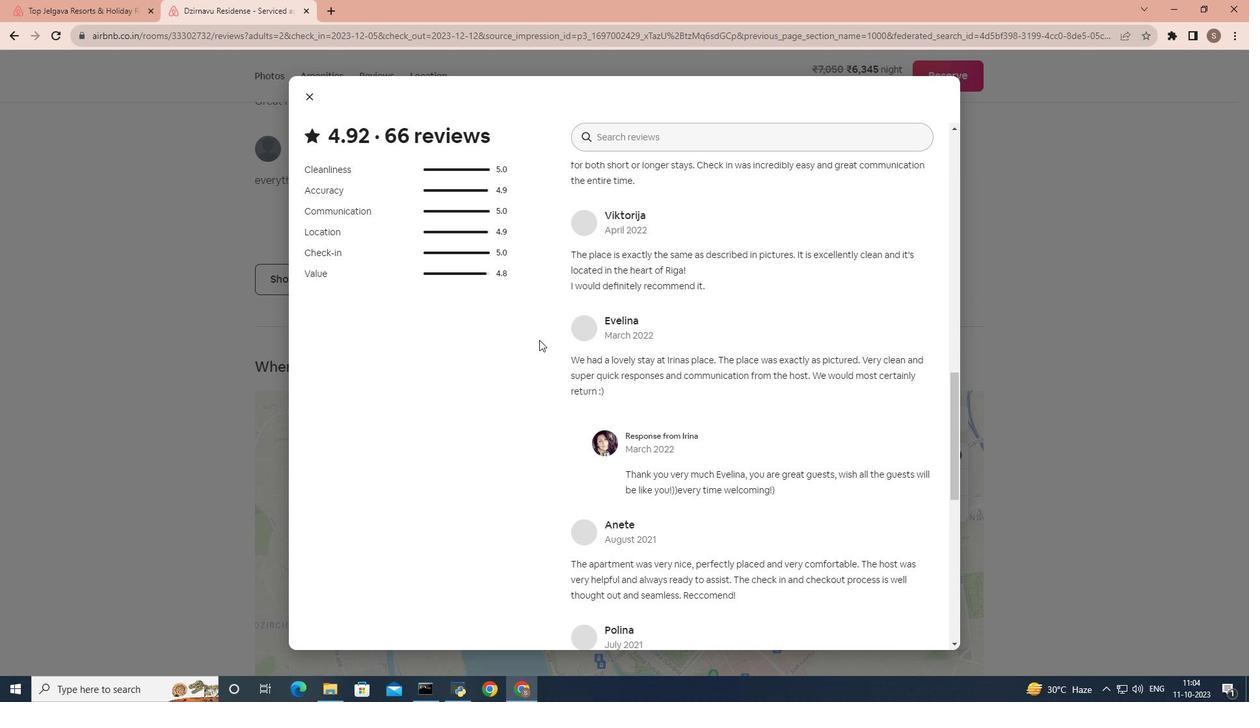
Action: Mouse scrolled (539, 339) with delta (0, 0)
Screenshot: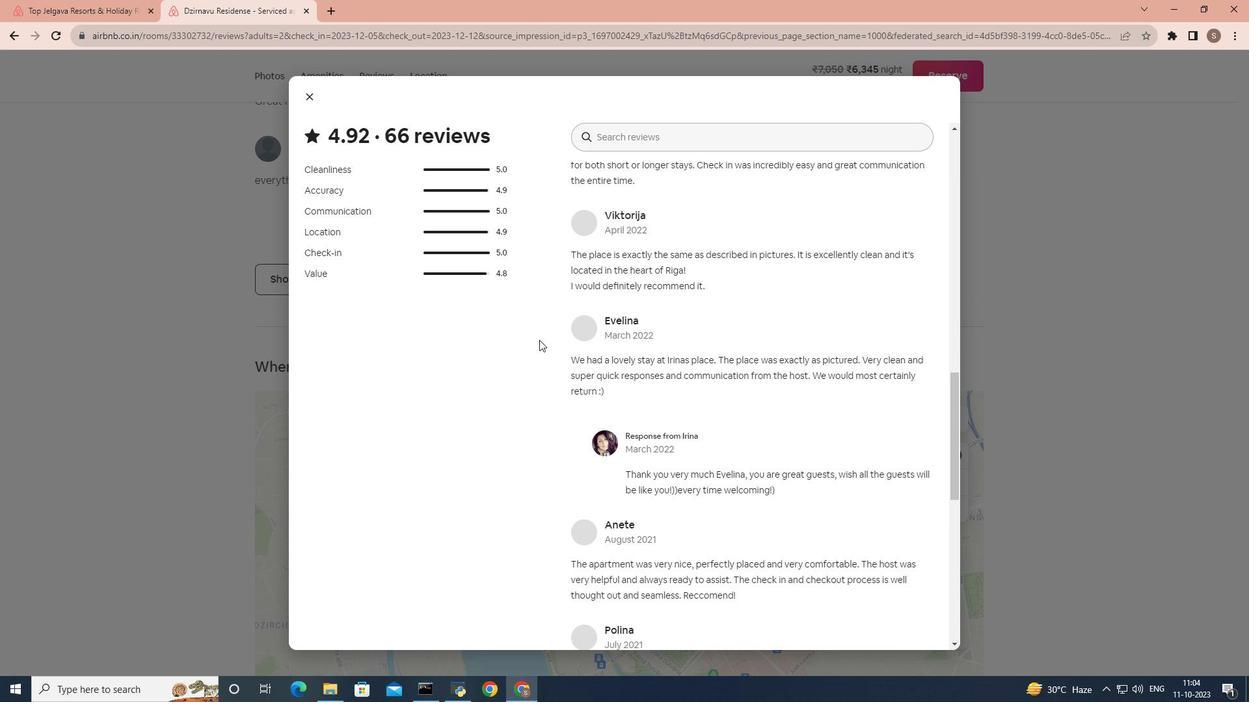 
Action: Mouse scrolled (539, 339) with delta (0, 0)
Screenshot: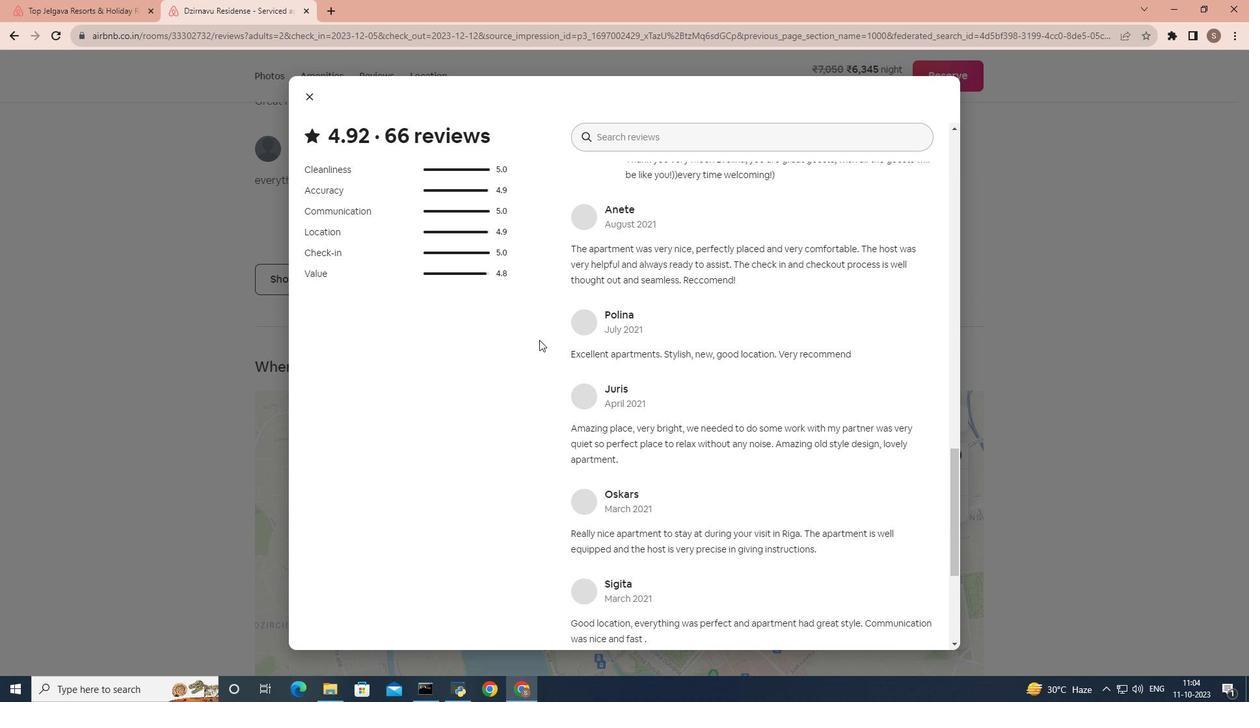 
Action: Mouse scrolled (539, 339) with delta (0, 0)
Screenshot: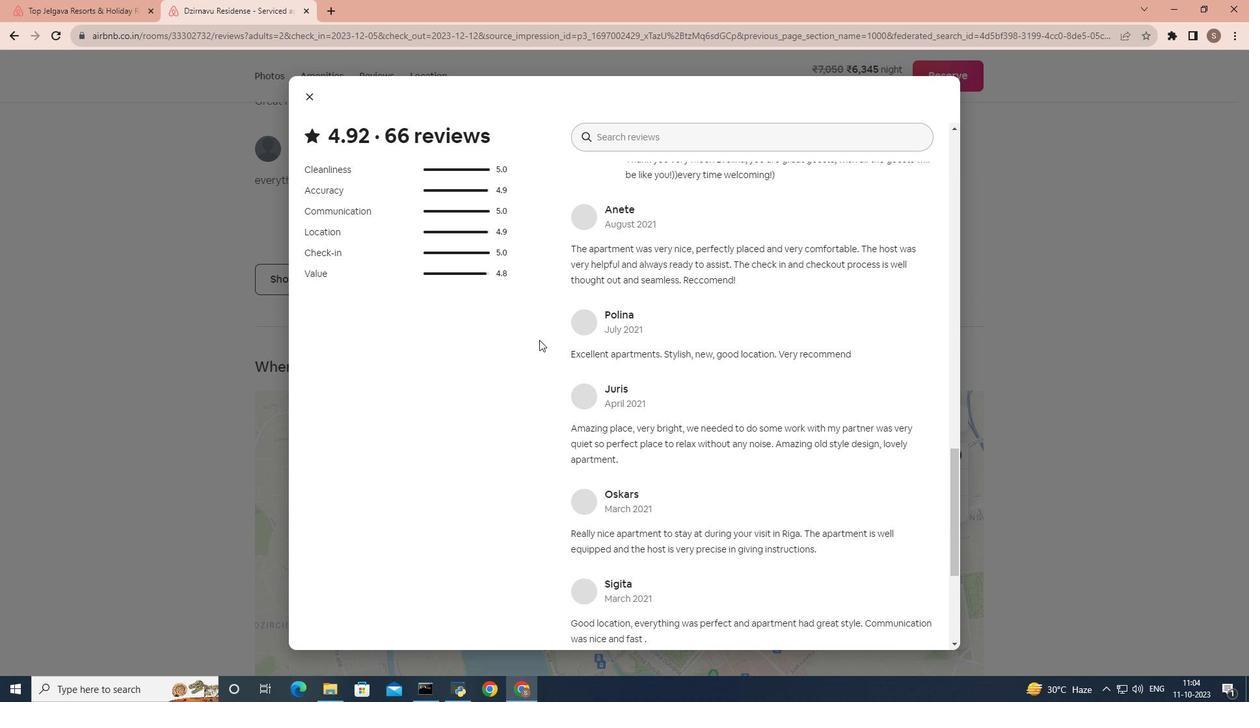 
Action: Mouse scrolled (539, 339) with delta (0, 0)
Screenshot: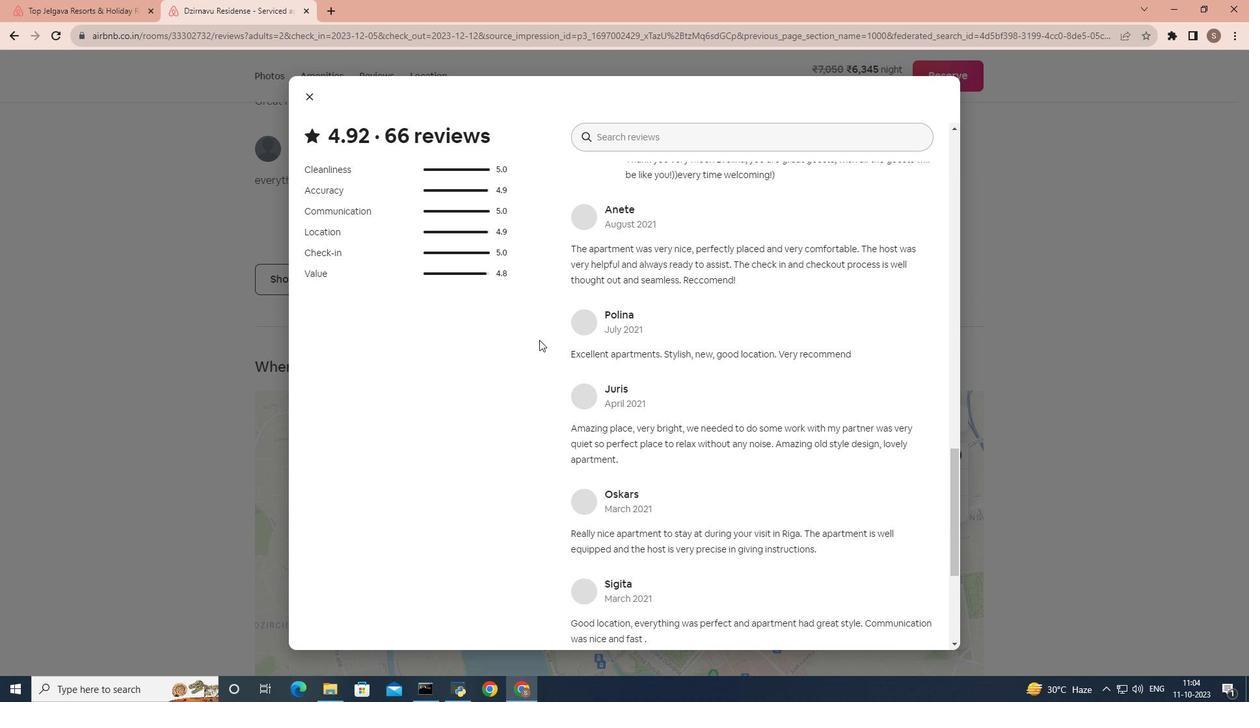 
Action: Mouse scrolled (539, 339) with delta (0, 0)
Screenshot: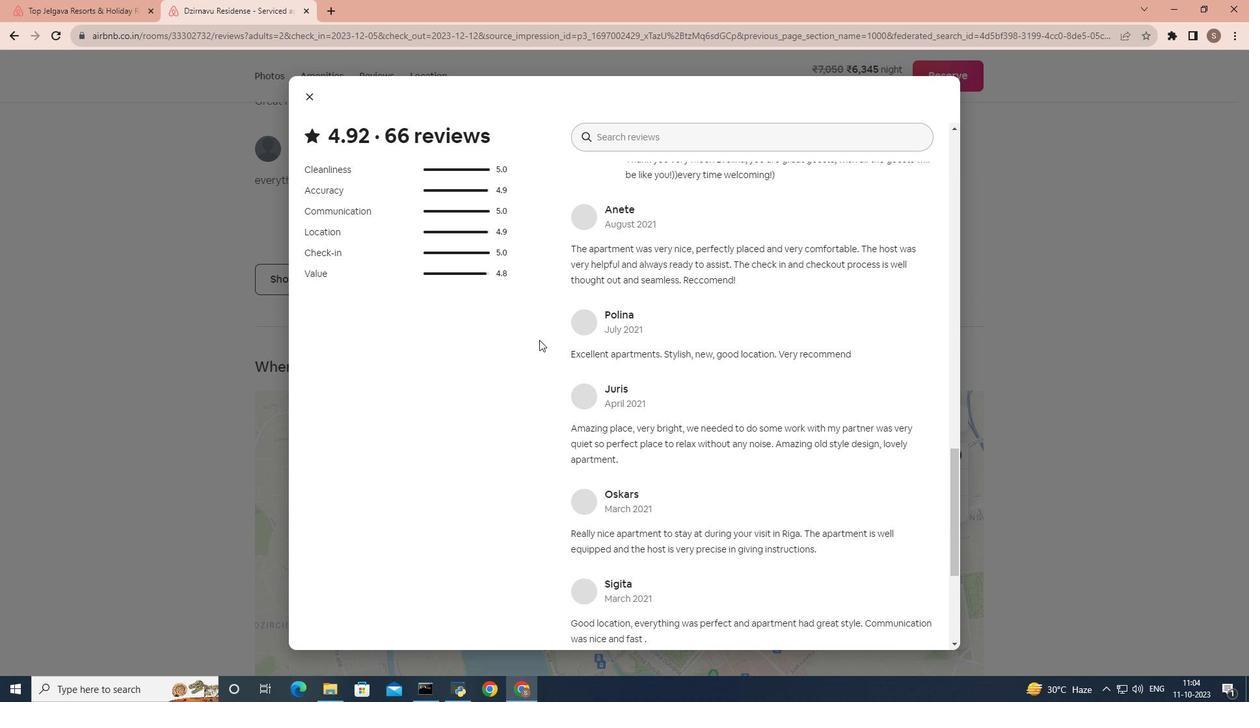 
Action: Mouse scrolled (539, 339) with delta (0, 0)
Screenshot: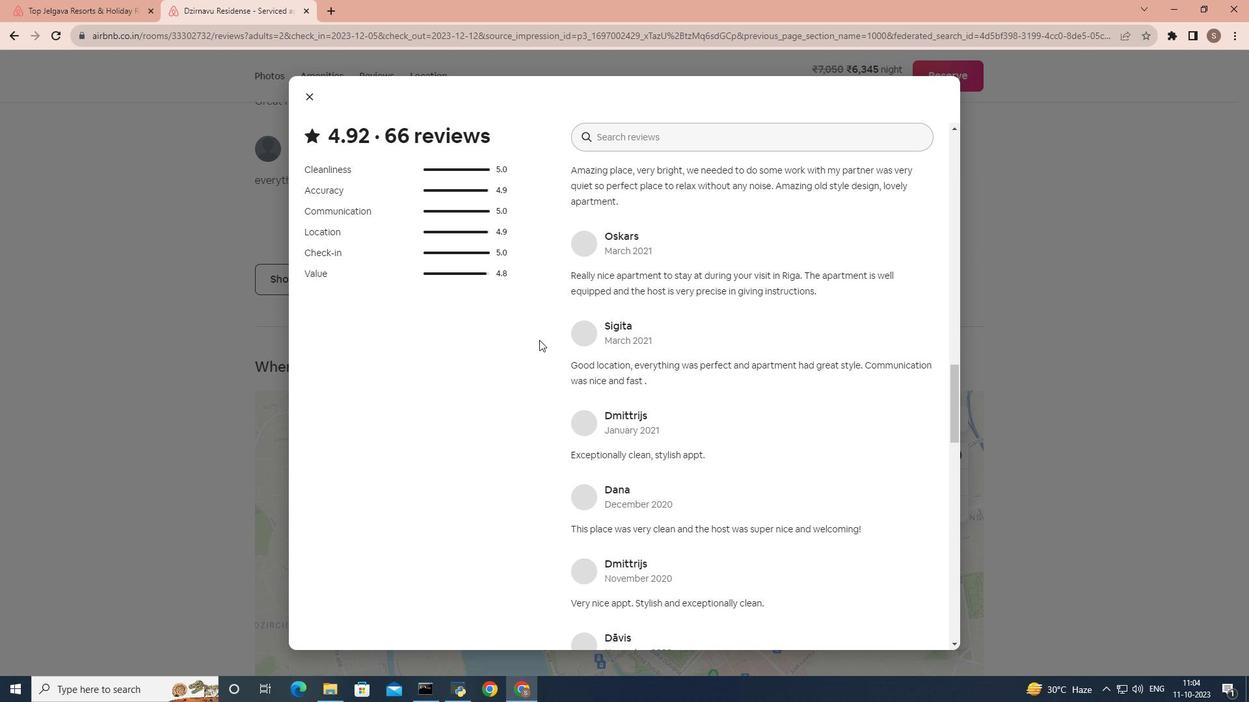 
Action: Mouse scrolled (539, 339) with delta (0, 0)
Screenshot: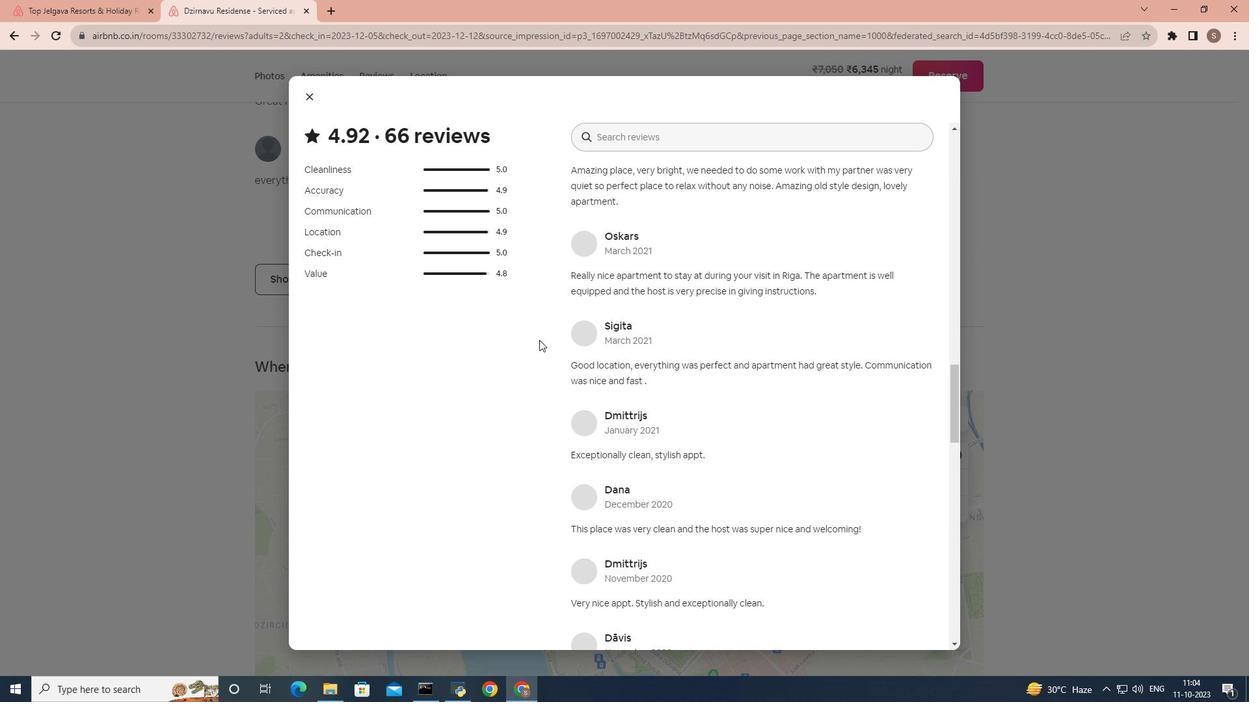 
Action: Mouse scrolled (539, 339) with delta (0, 0)
Screenshot: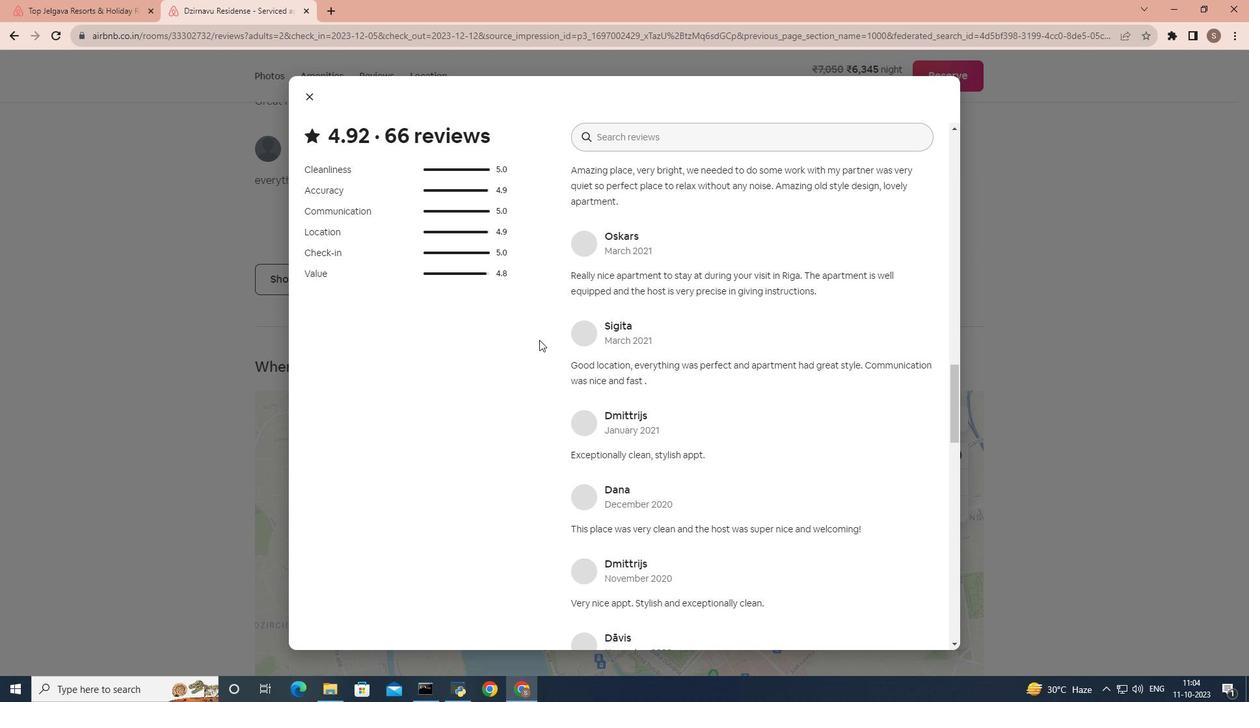 
Action: Mouse scrolled (539, 339) with delta (0, 0)
Screenshot: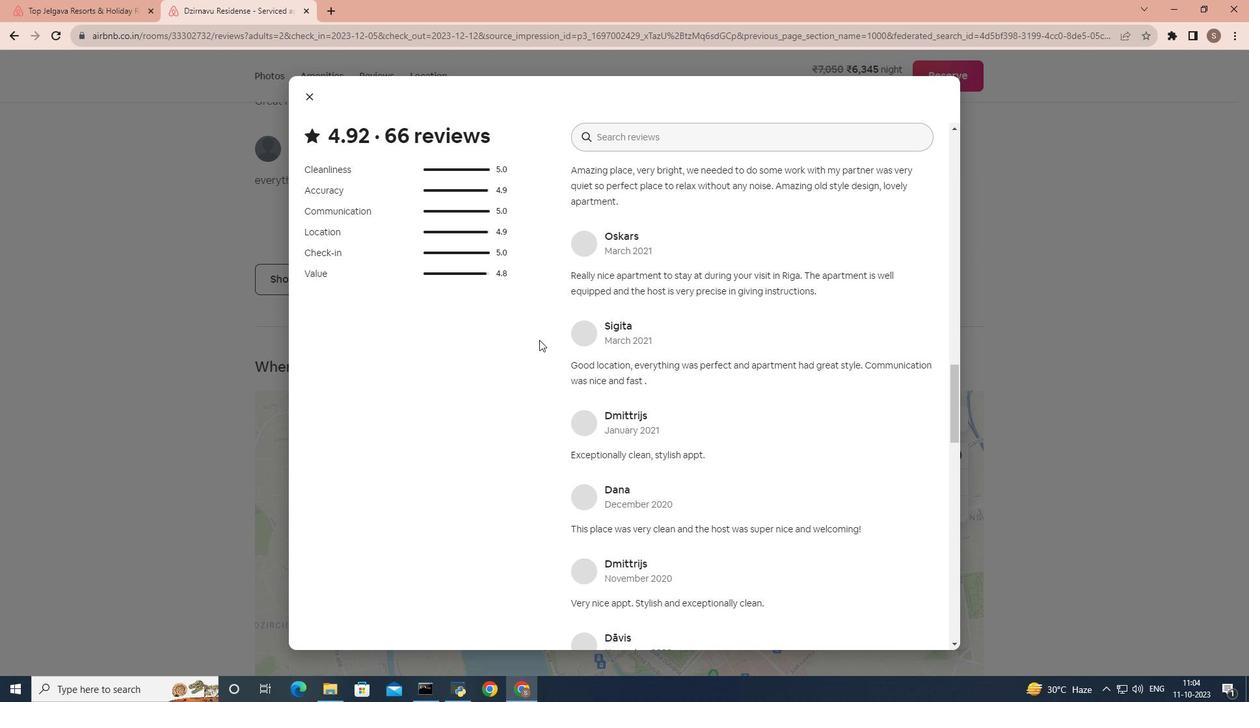 
Action: Mouse scrolled (539, 339) with delta (0, 0)
Screenshot: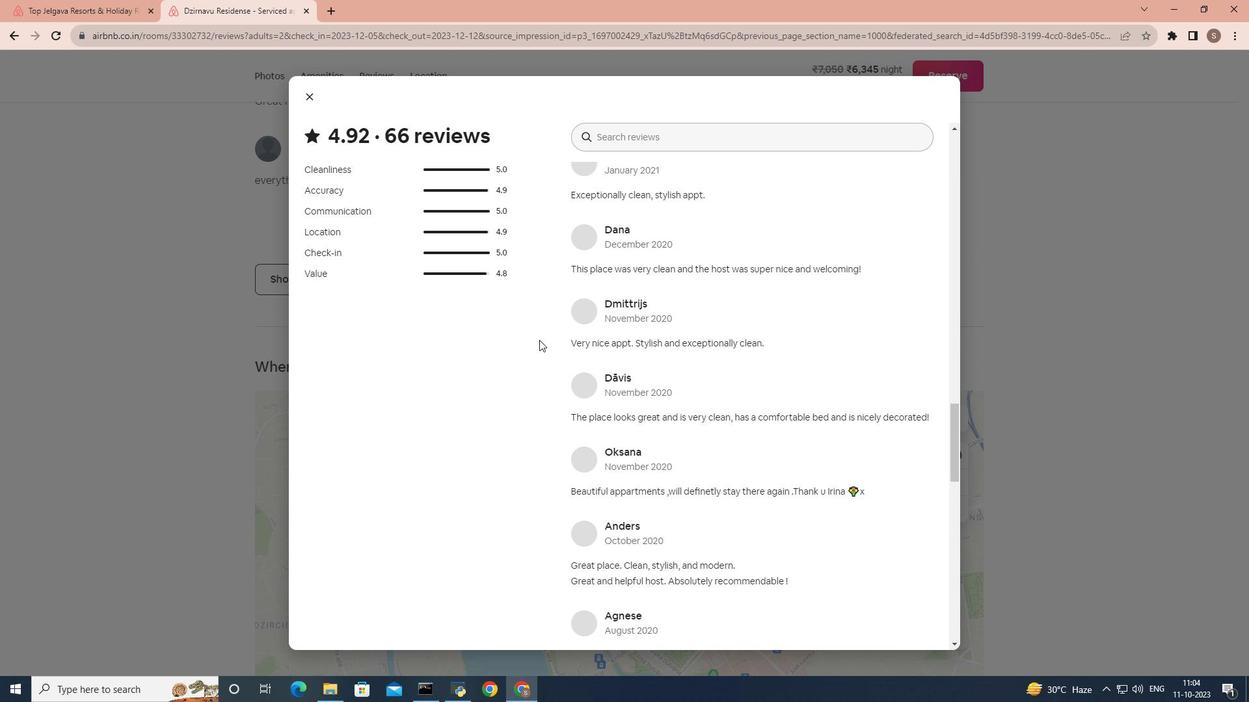 
Action: Mouse scrolled (539, 339) with delta (0, 0)
Screenshot: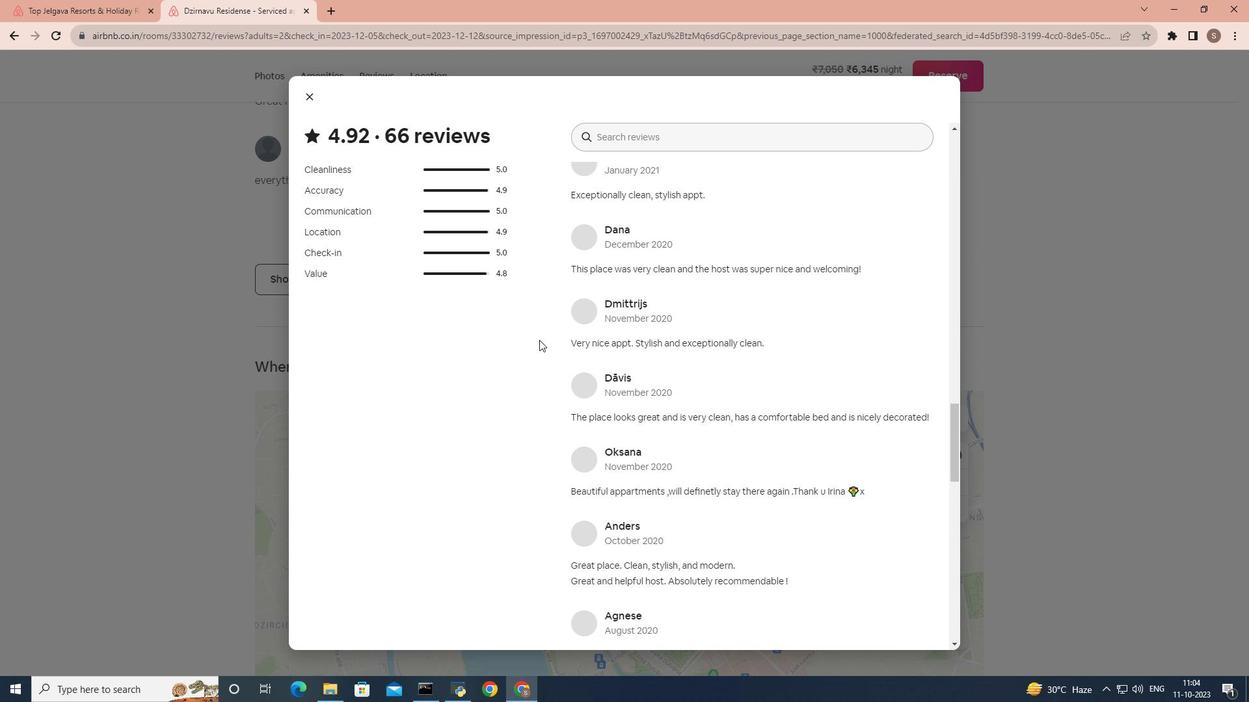 
Action: Mouse scrolled (539, 339) with delta (0, 0)
Screenshot: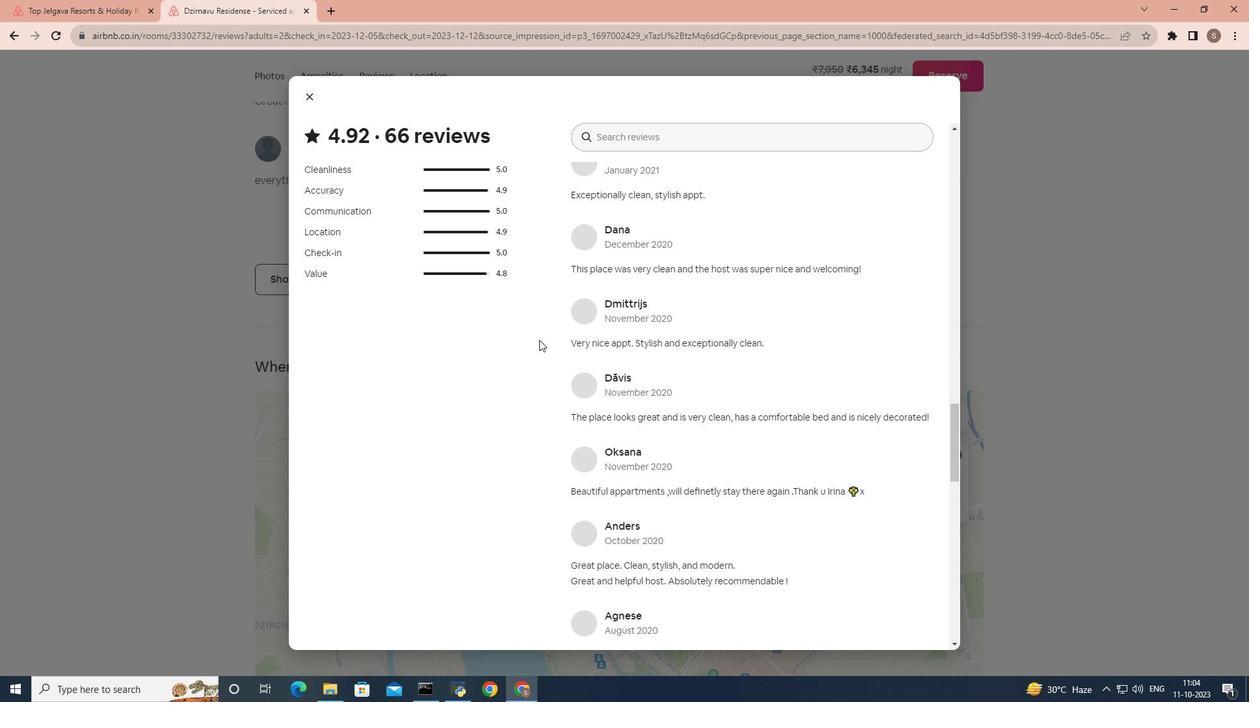 
Action: Mouse scrolled (539, 339) with delta (0, 0)
Screenshot: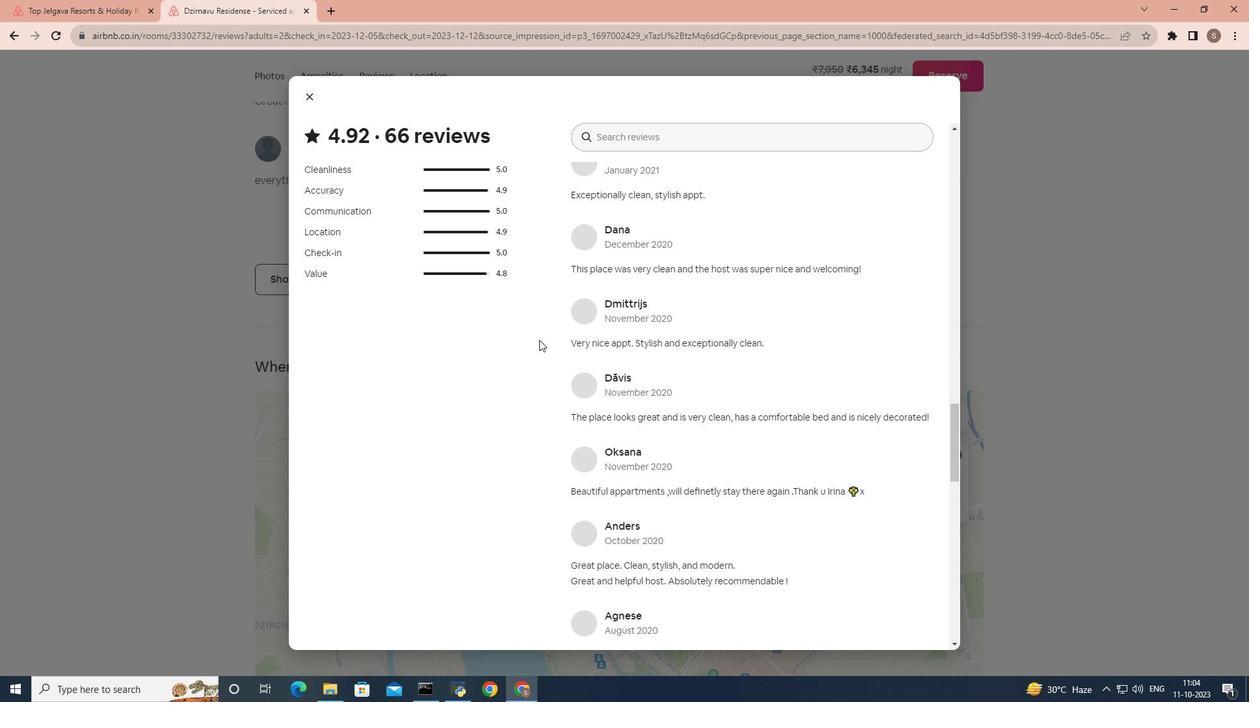 
Action: Mouse scrolled (539, 339) with delta (0, 0)
Screenshot: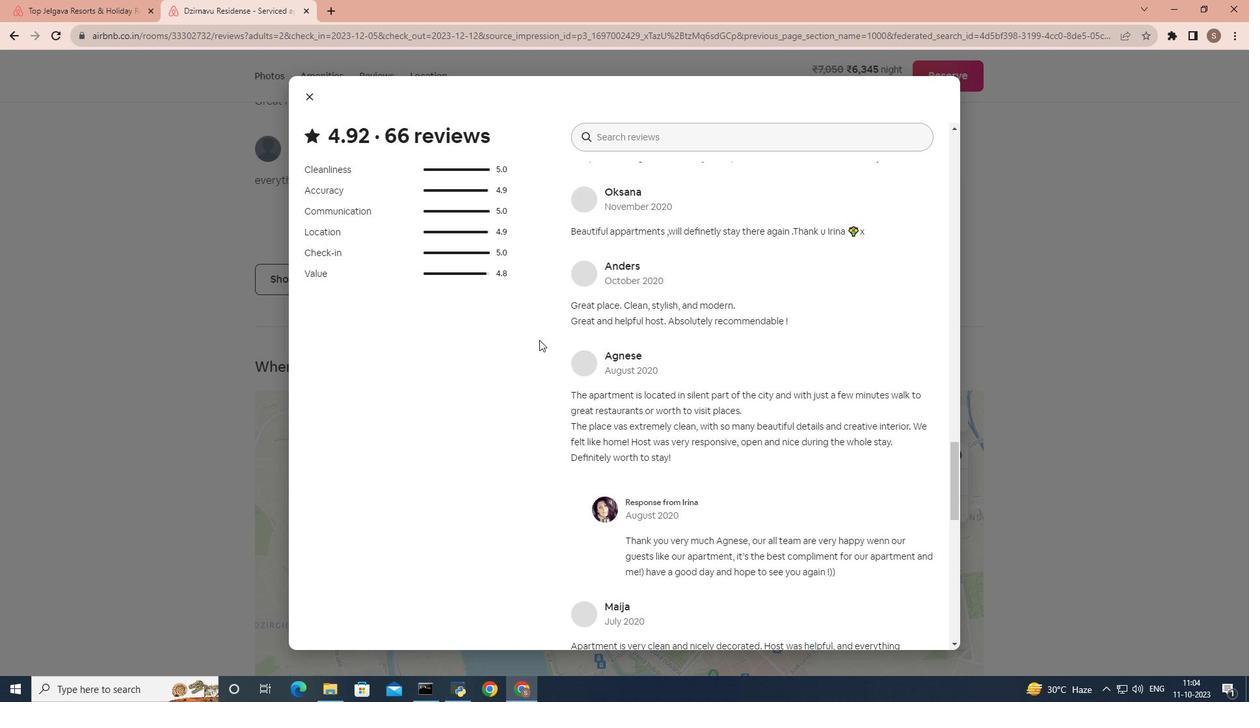 
Action: Mouse scrolled (539, 339) with delta (0, 0)
Screenshot: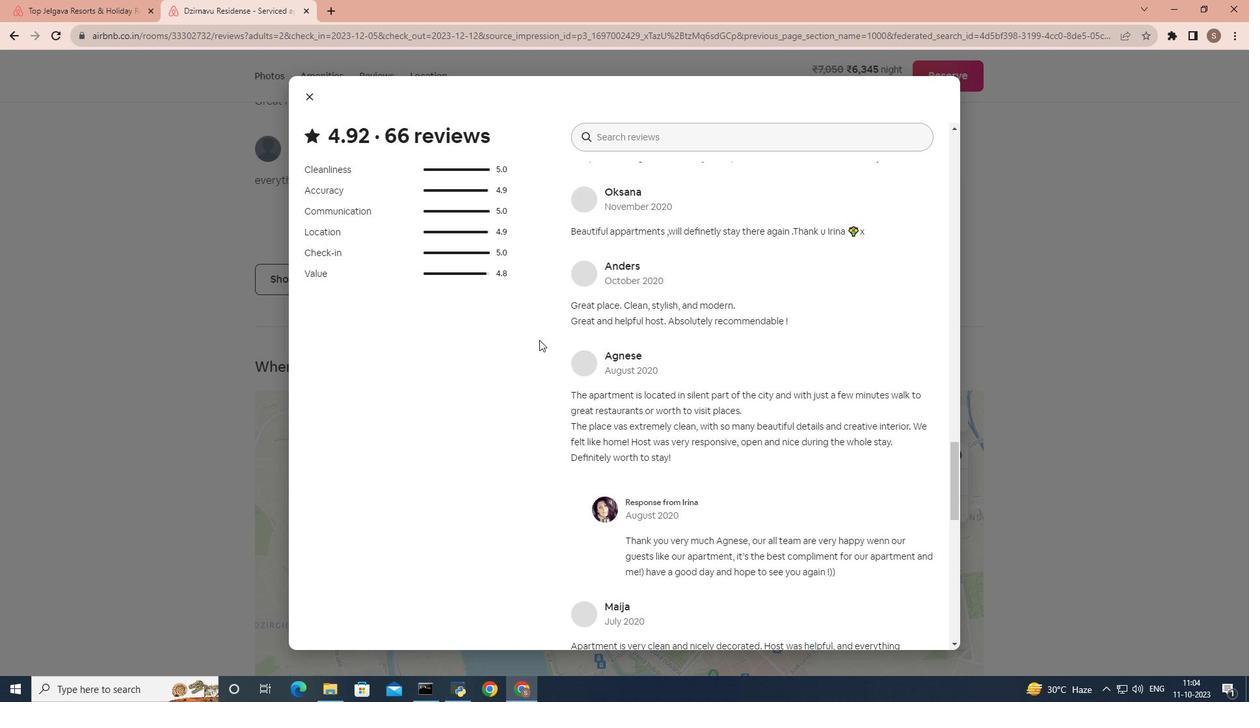 
Action: Mouse scrolled (539, 339) with delta (0, 0)
Screenshot: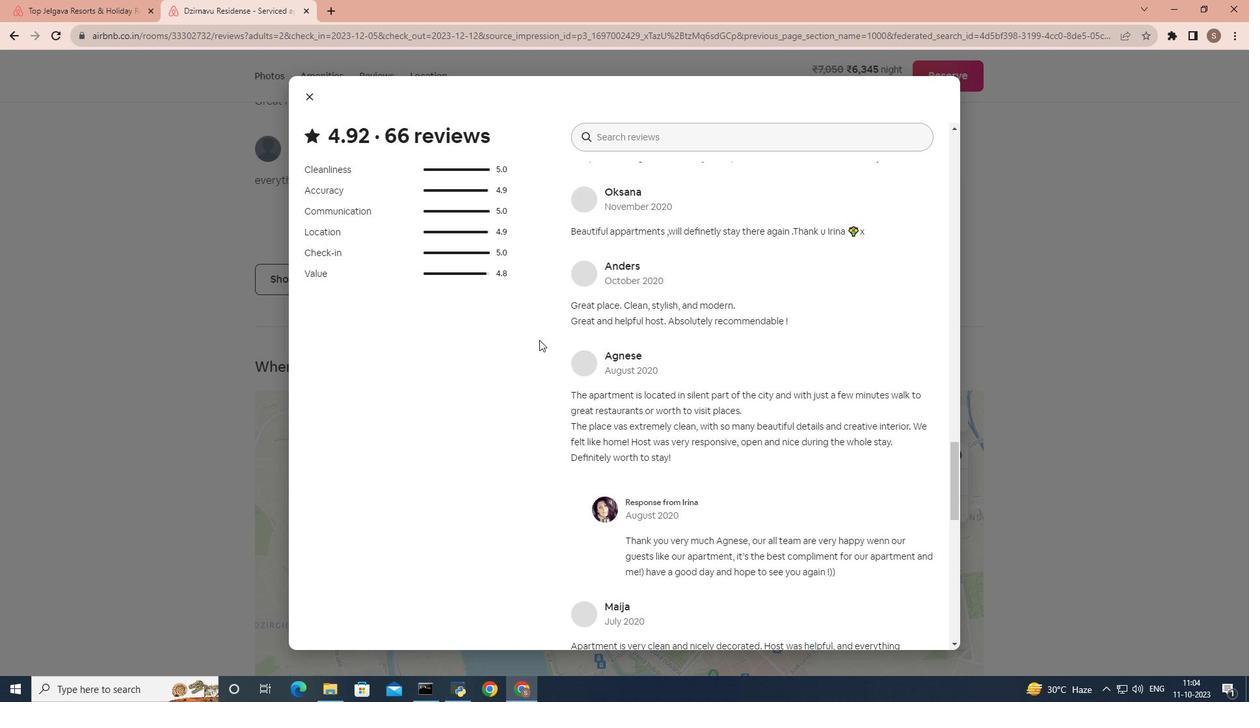 
Action: Mouse scrolled (539, 339) with delta (0, 0)
Screenshot: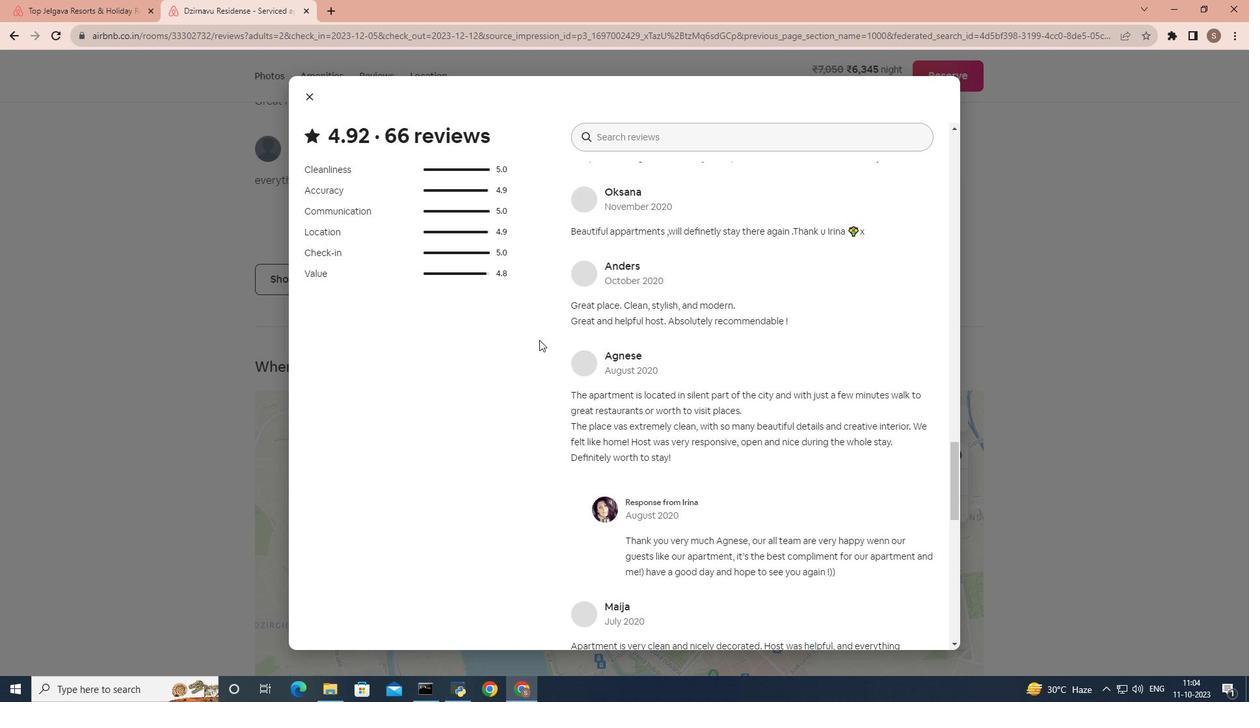
Action: Mouse moved to (562, 343)
Screenshot: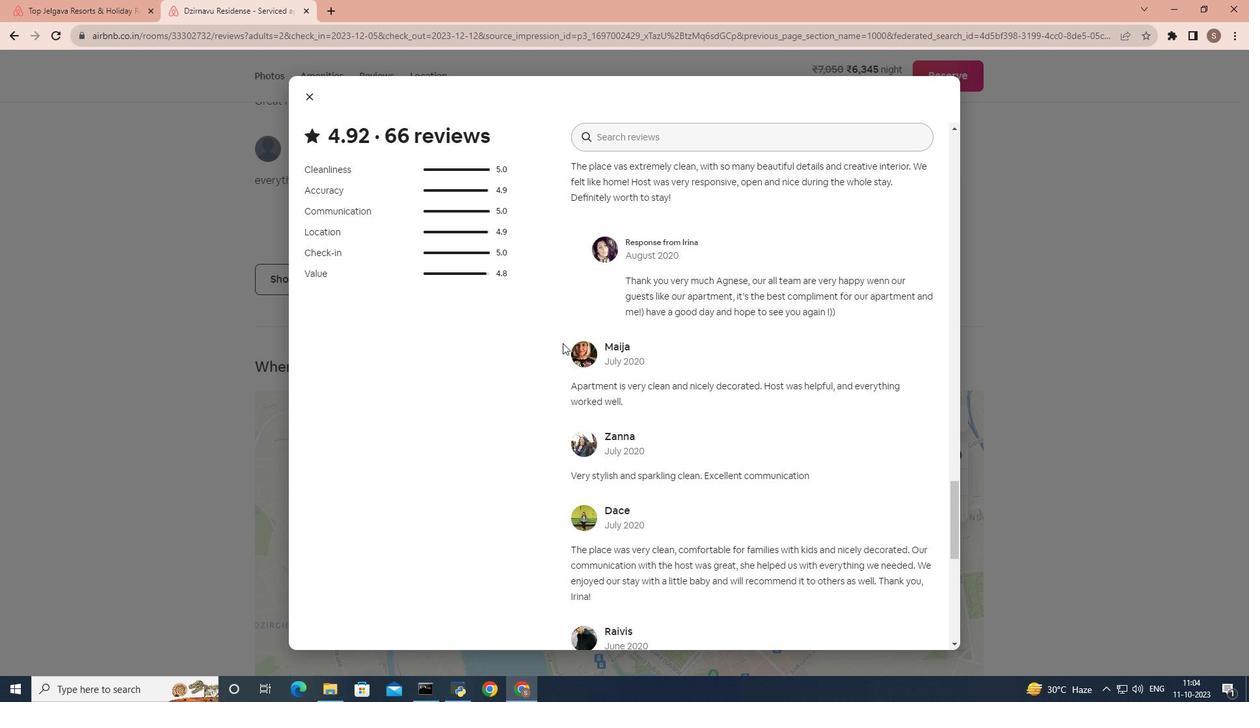 
Action: Mouse scrolled (562, 342) with delta (0, 0)
Screenshot: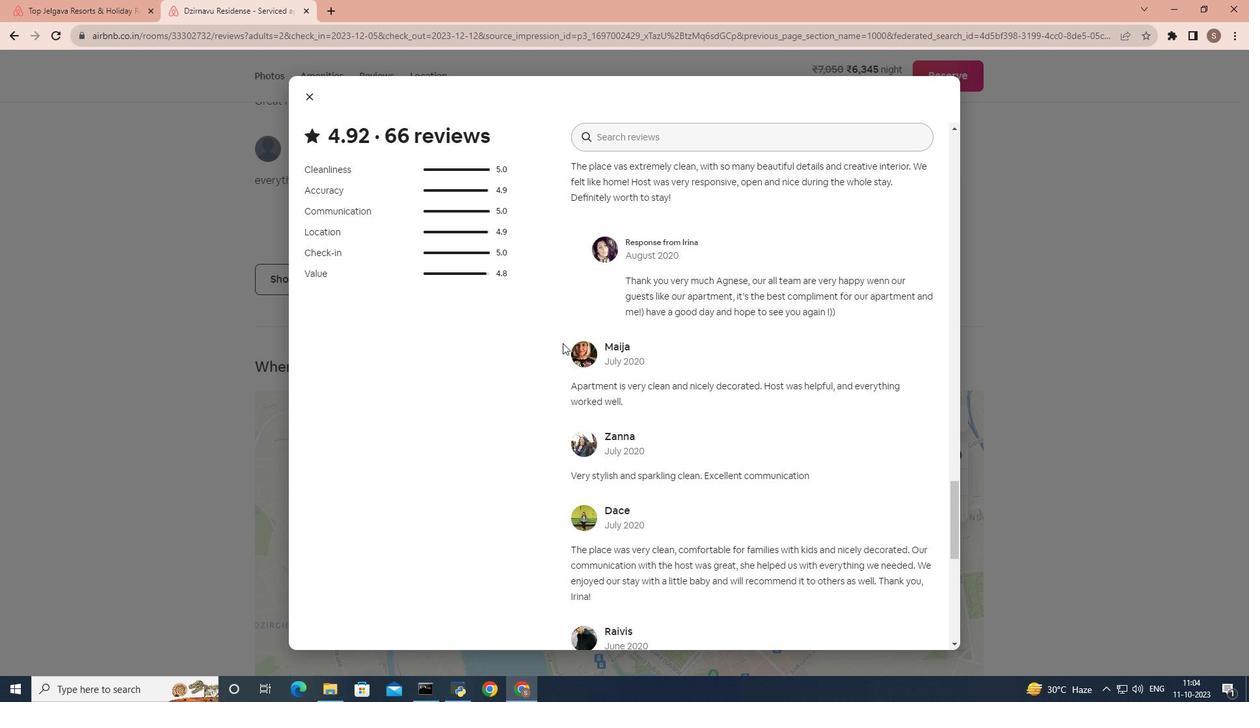 
Action: Mouse scrolled (562, 342) with delta (0, 0)
Screenshot: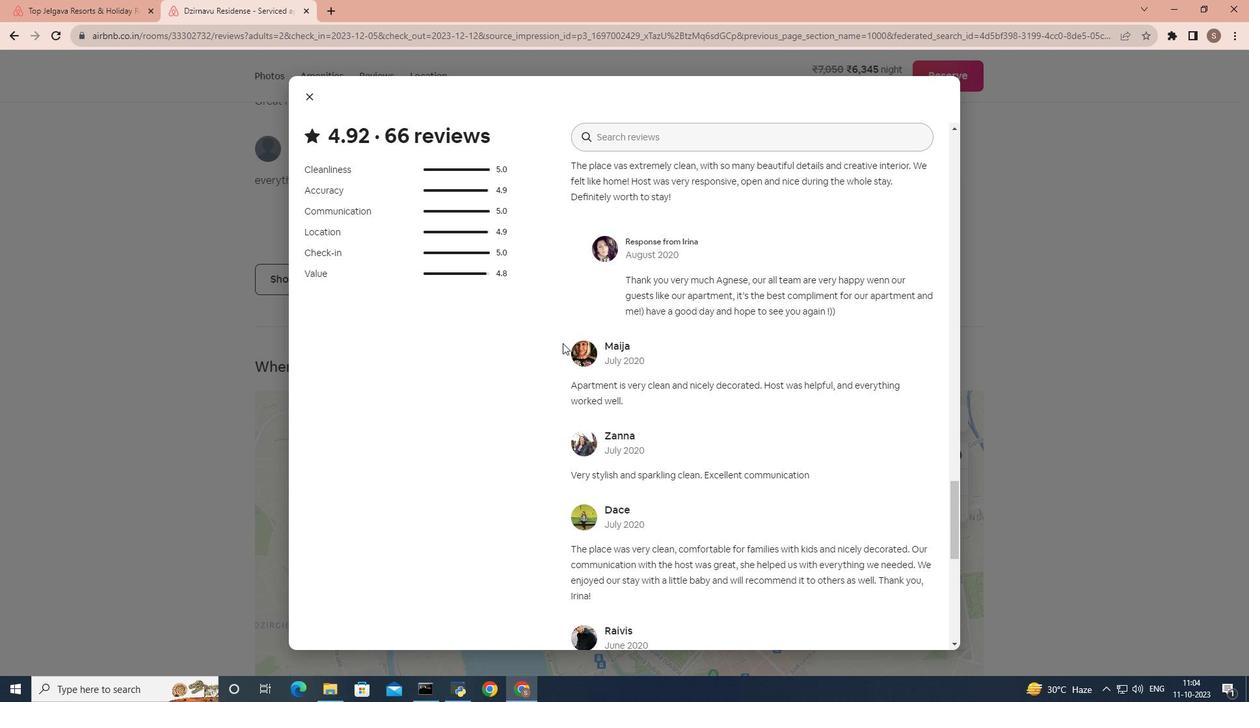 
Action: Mouse scrolled (562, 342) with delta (0, 0)
Screenshot: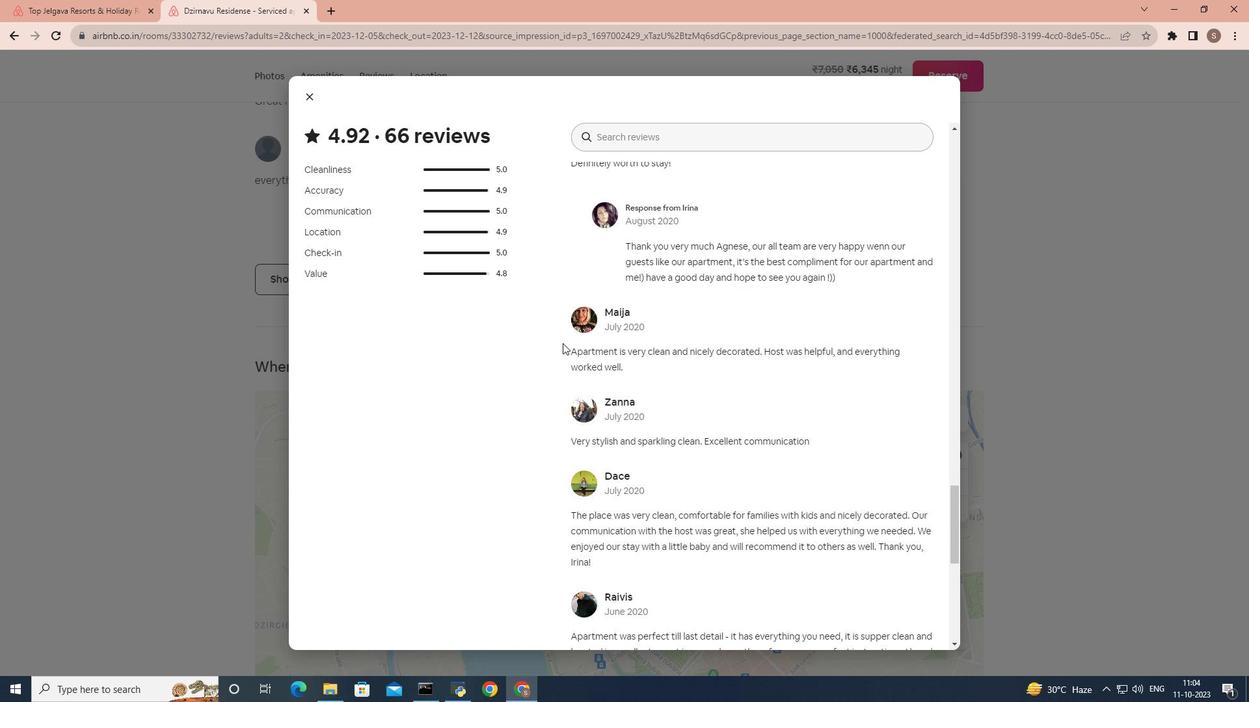 
Action: Mouse moved to (305, 92)
Screenshot: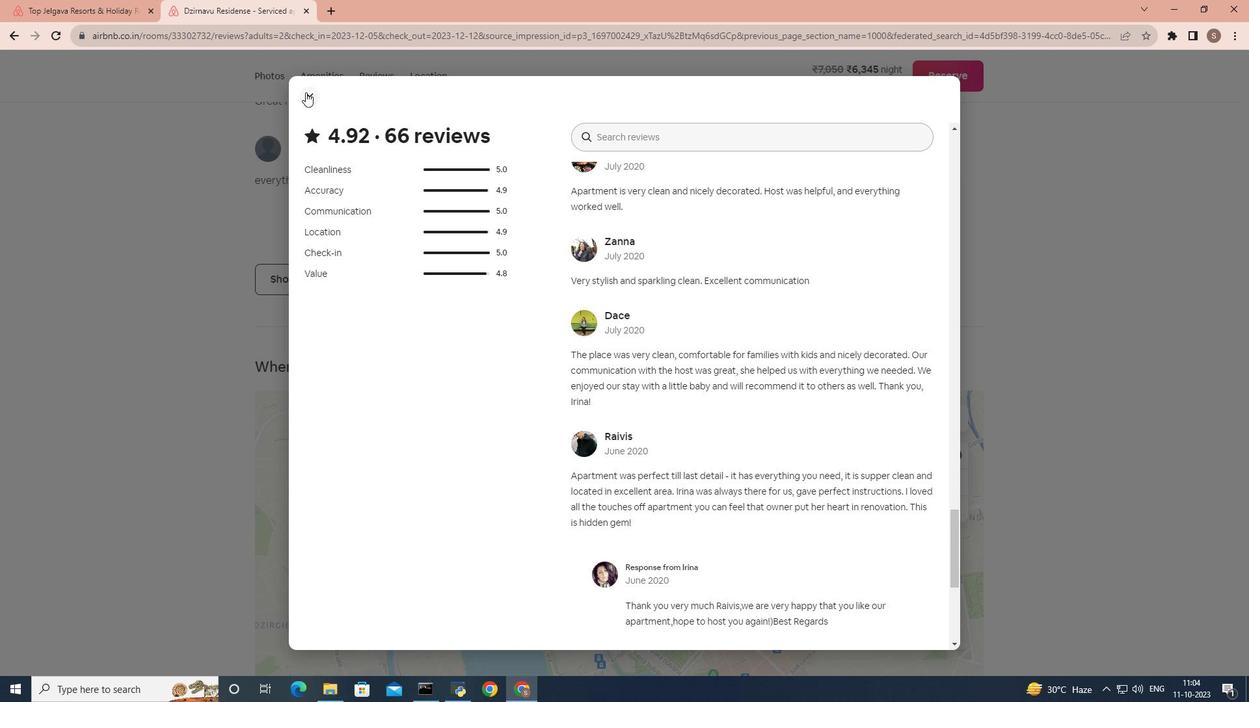 
Action: Mouse pressed left at (305, 92)
